 Task: Create a modern letterhead template design for business.
Action: Mouse moved to (503, 295)
Screenshot: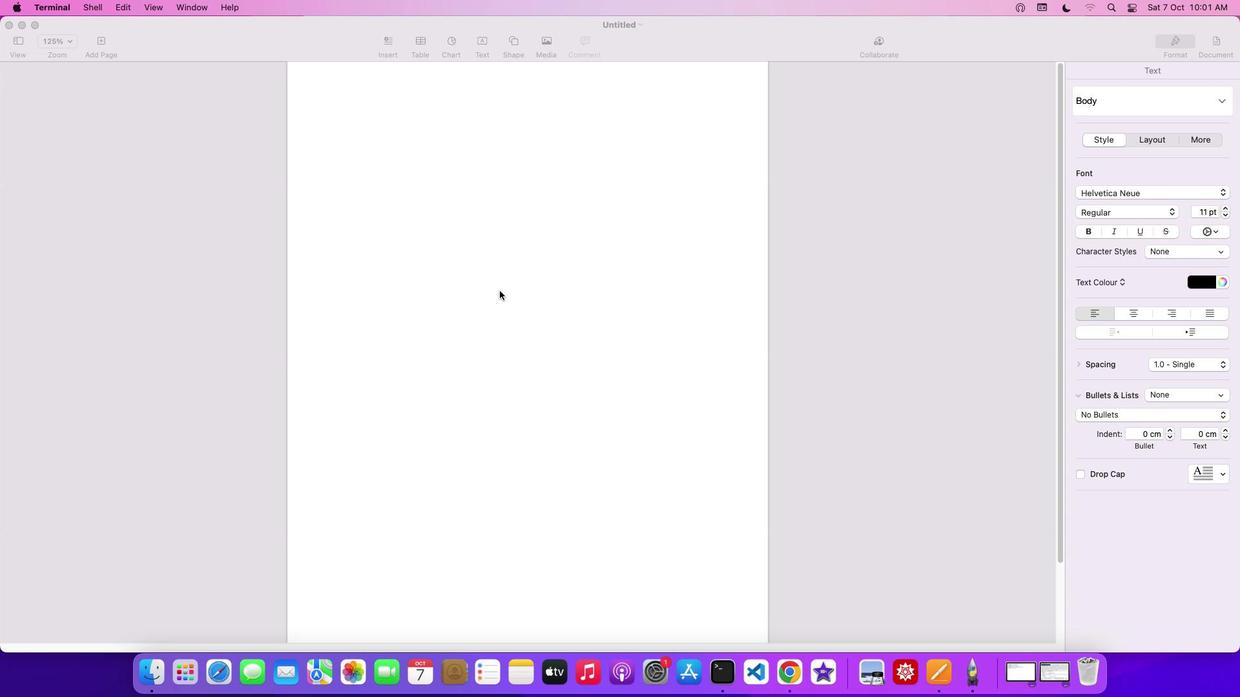 
Action: Mouse pressed left at (503, 295)
Screenshot: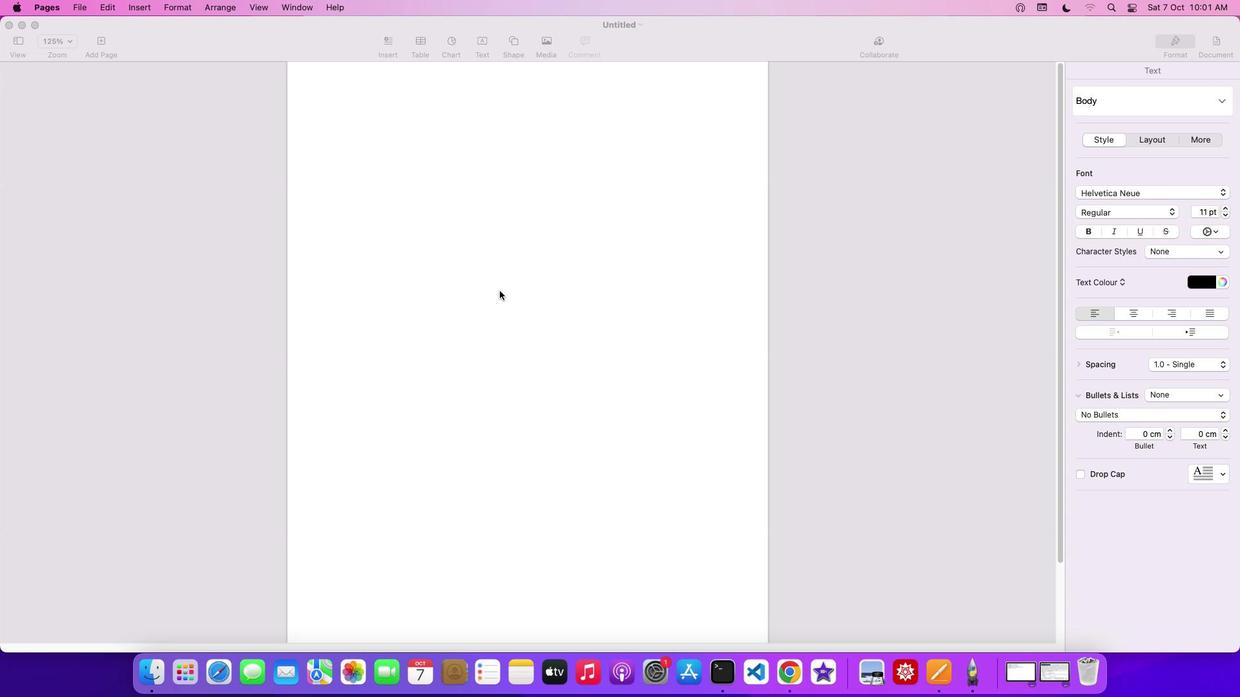 
Action: Mouse moved to (516, 45)
Screenshot: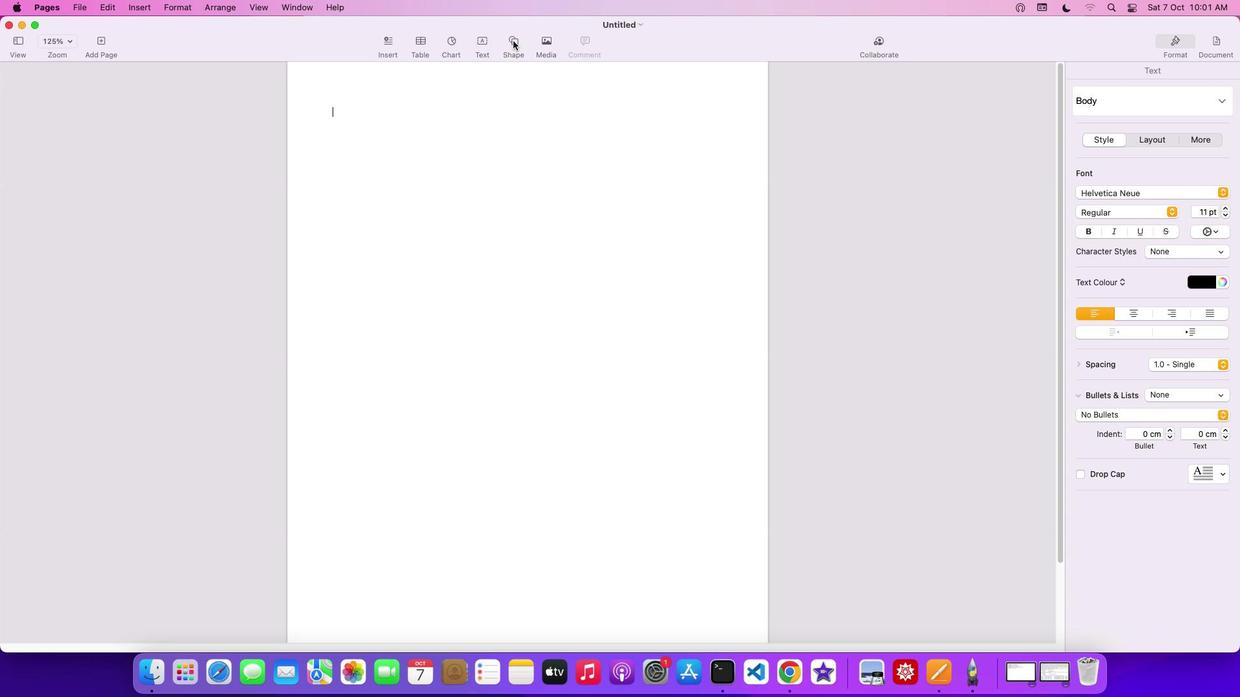
Action: Mouse pressed left at (516, 45)
Screenshot: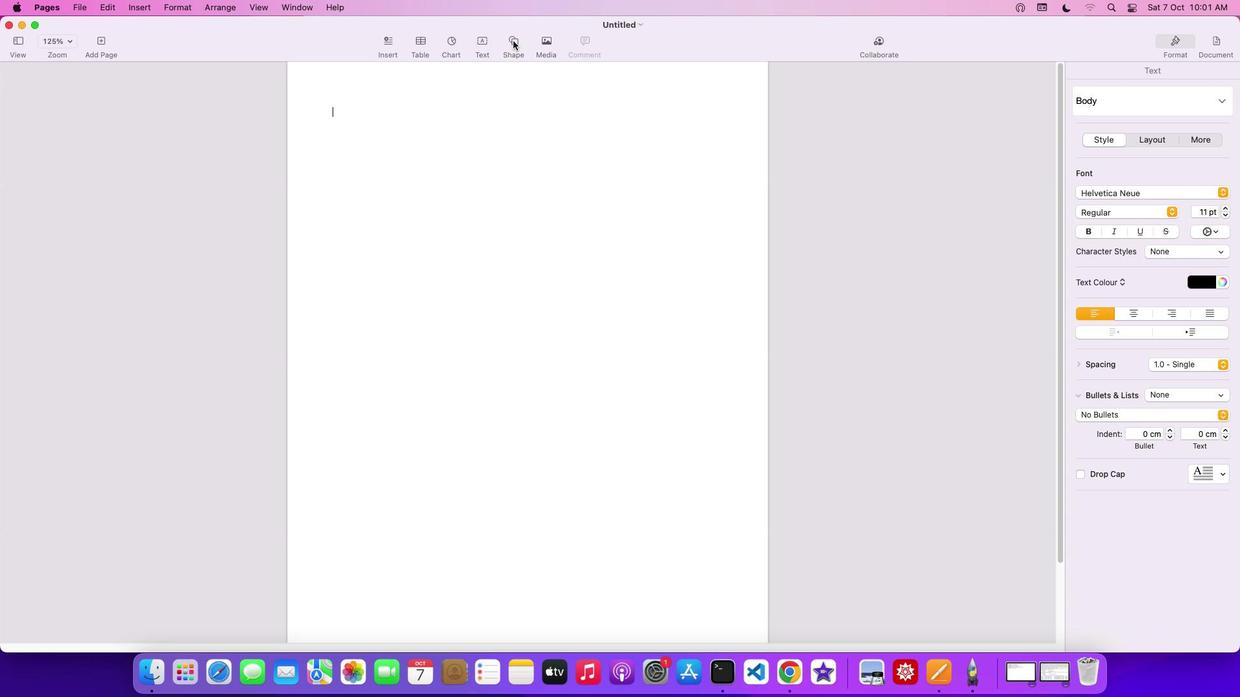
Action: Mouse moved to (511, 146)
Screenshot: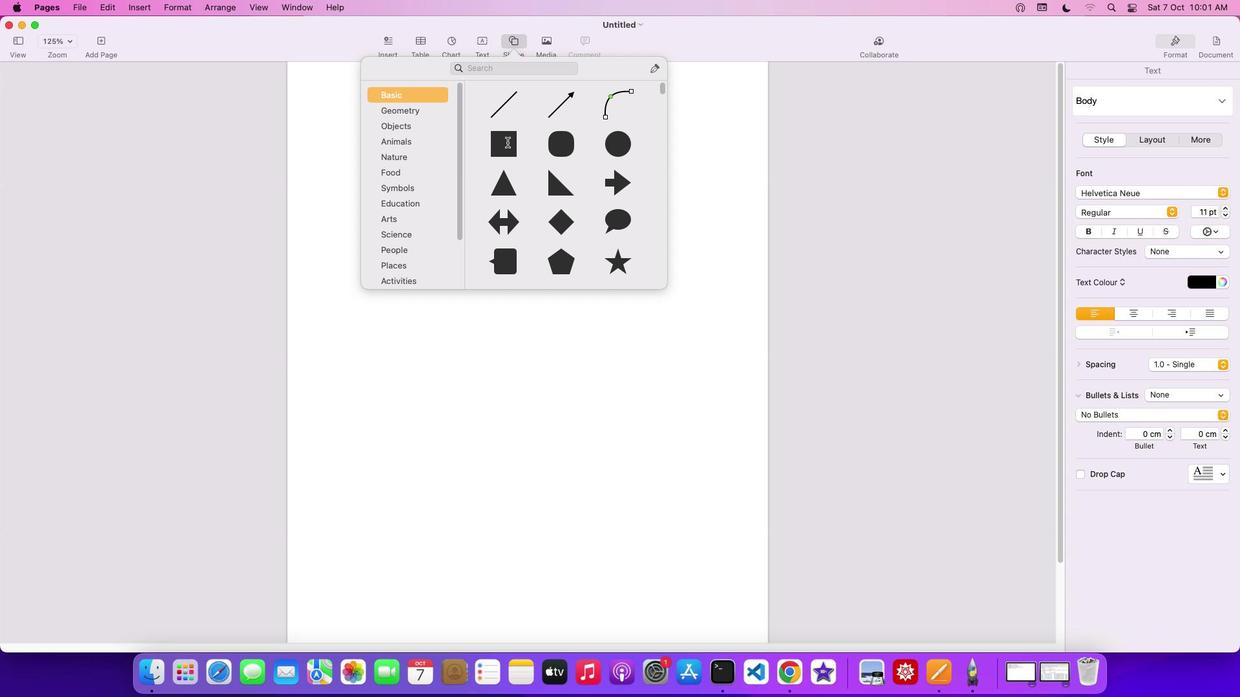 
Action: Mouse pressed left at (511, 146)
Screenshot: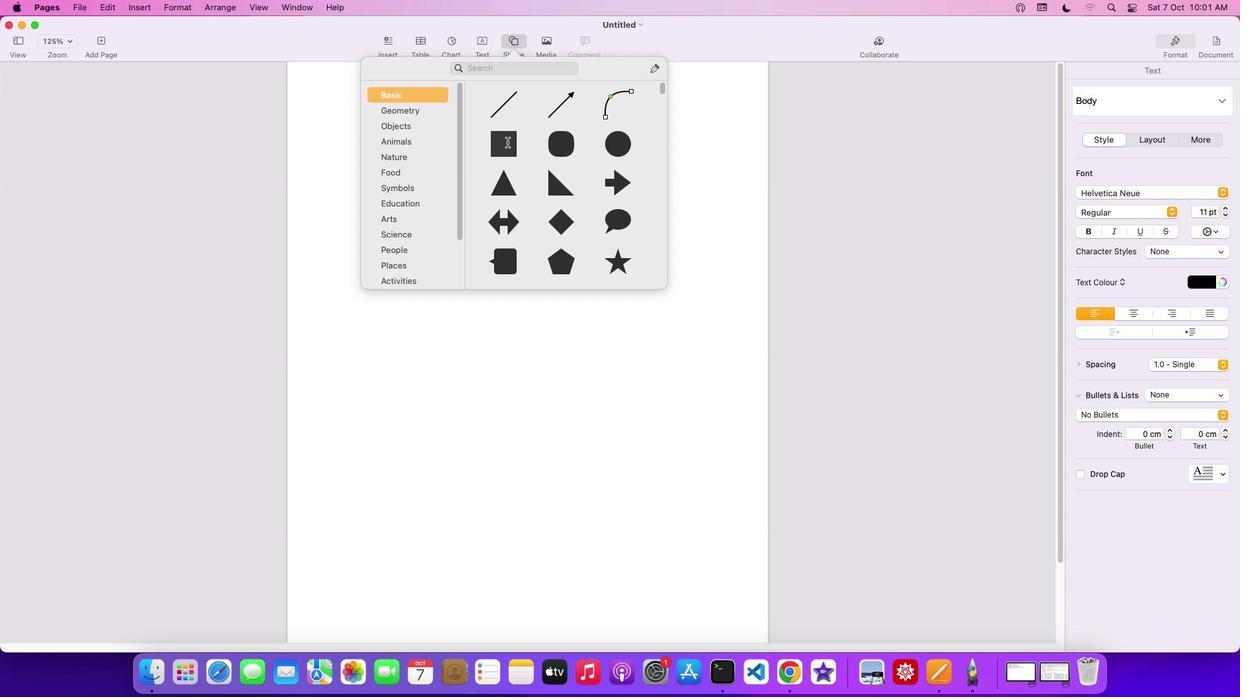 
Action: Mouse moved to (533, 176)
Screenshot: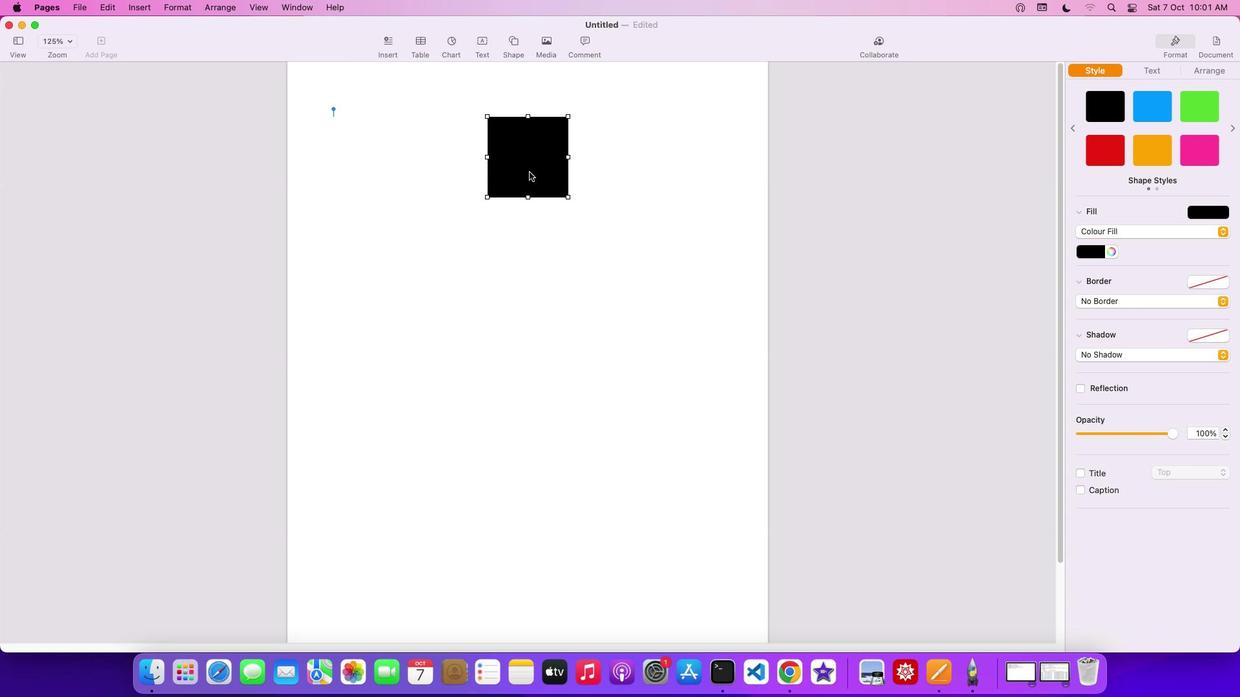 
Action: Mouse pressed left at (533, 176)
Screenshot: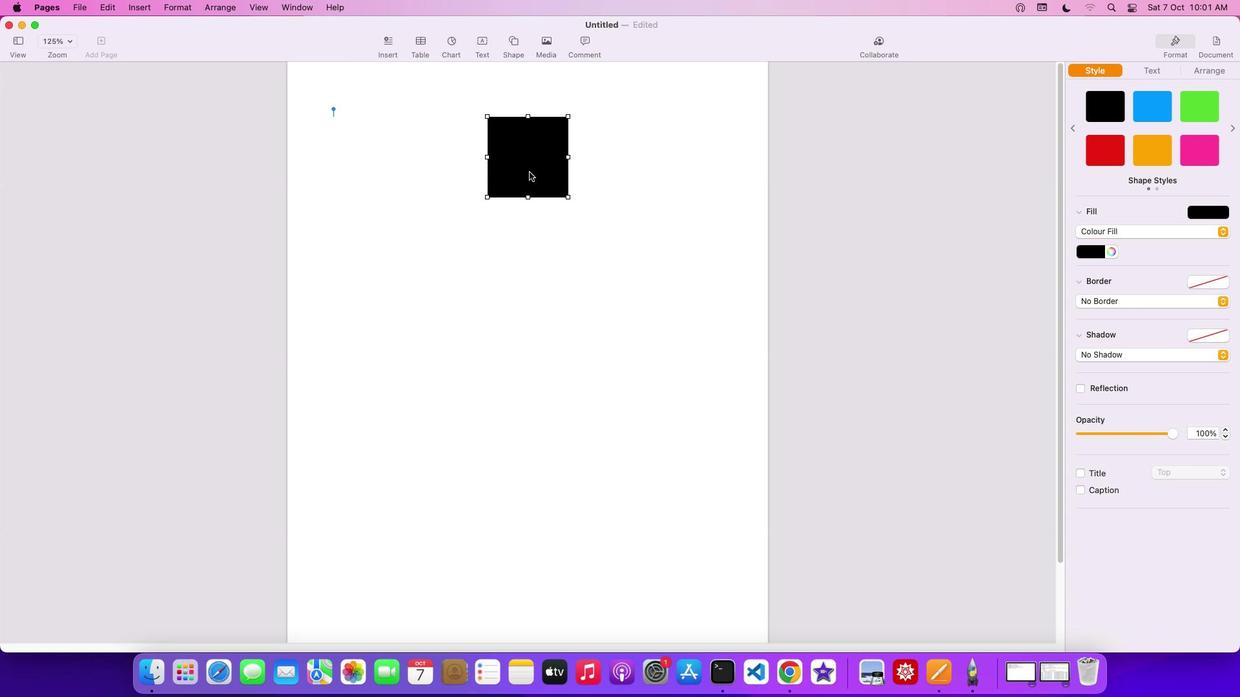 
Action: Mouse moved to (372, 104)
Screenshot: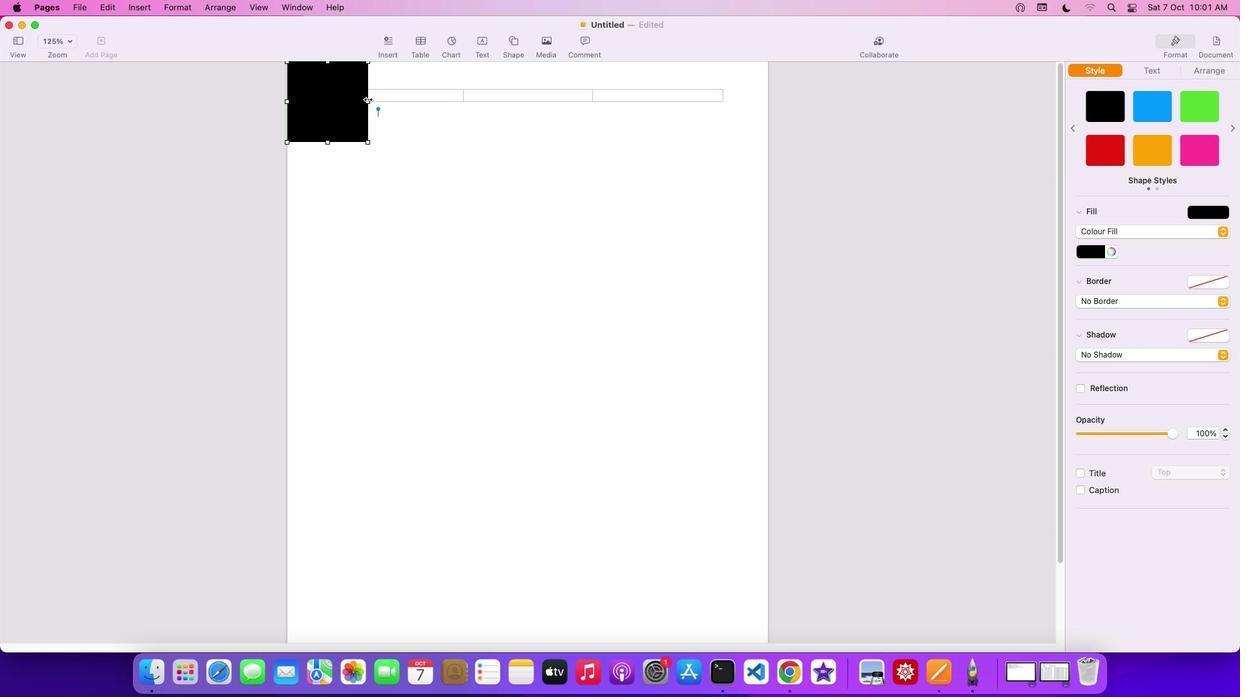 
Action: Mouse pressed left at (372, 104)
Screenshot: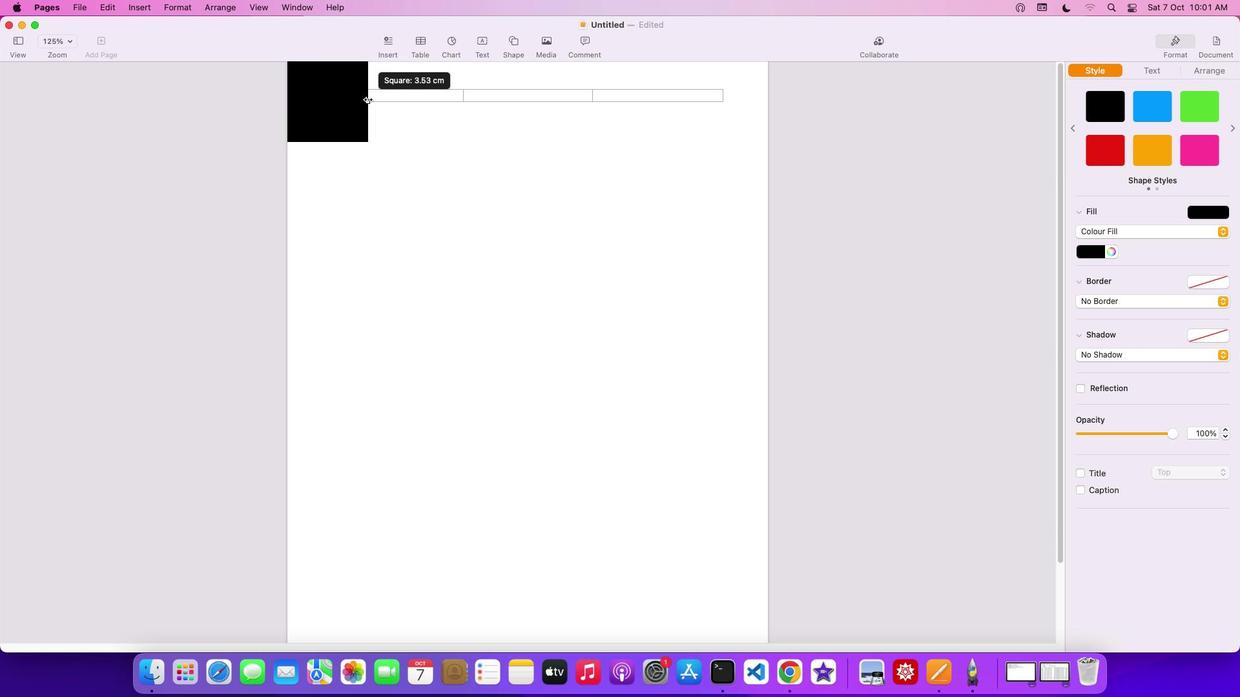 
Action: Mouse moved to (748, 258)
Screenshot: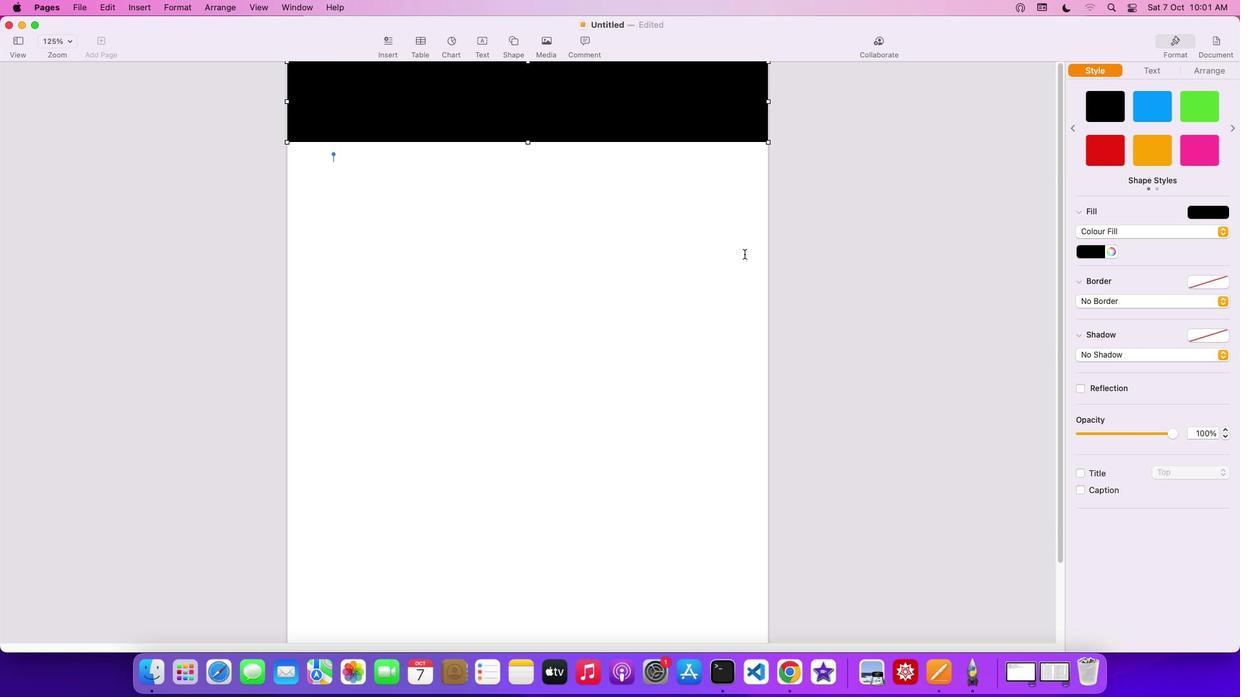 
Action: Mouse scrolled (748, 258) with delta (3, 3)
Screenshot: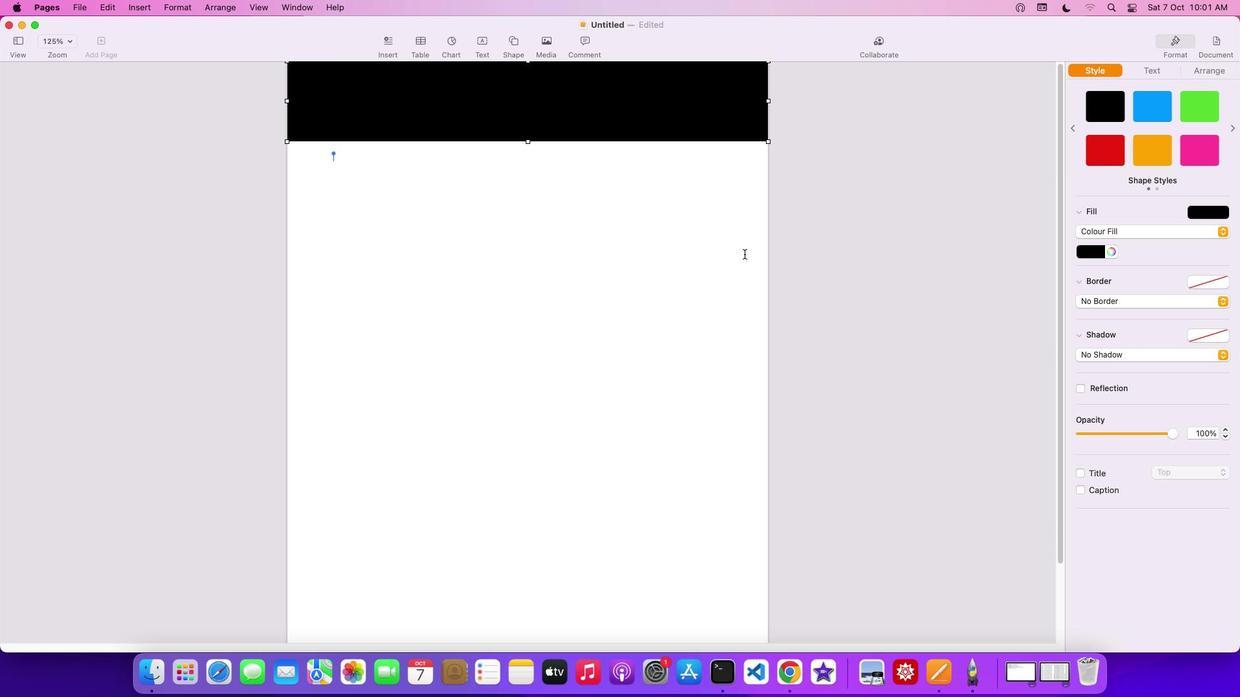 
Action: Mouse scrolled (748, 258) with delta (3, 3)
Screenshot: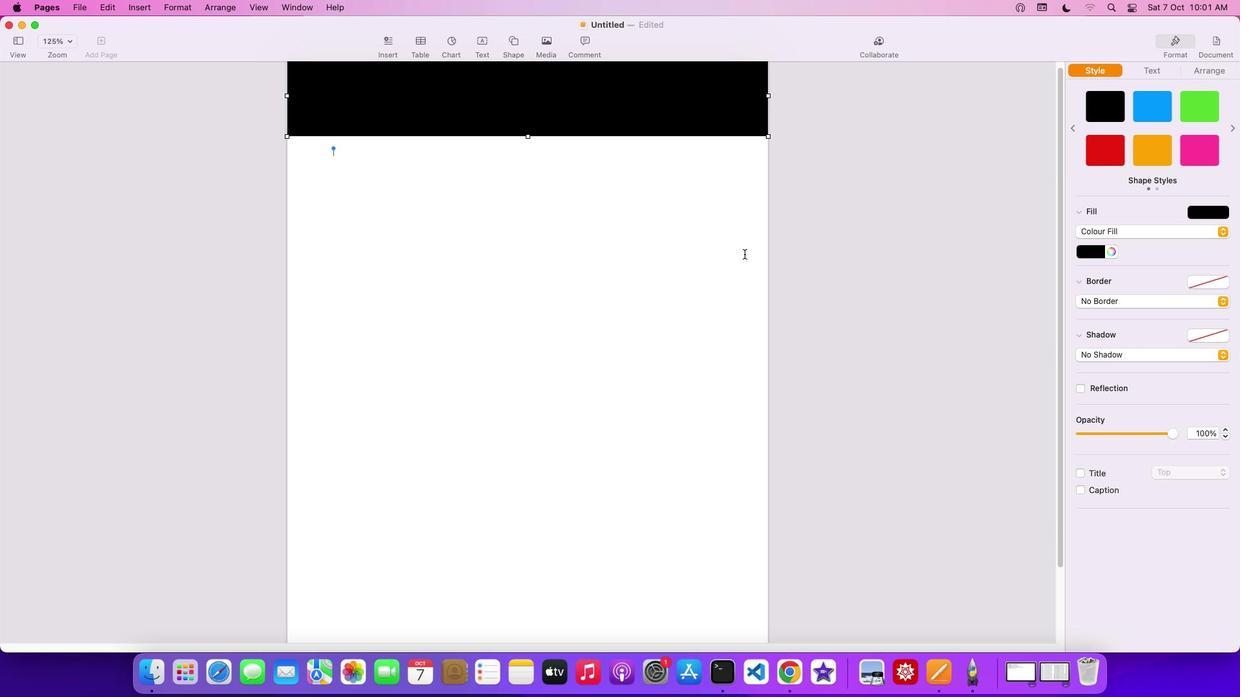
Action: Mouse scrolled (748, 258) with delta (3, 2)
Screenshot: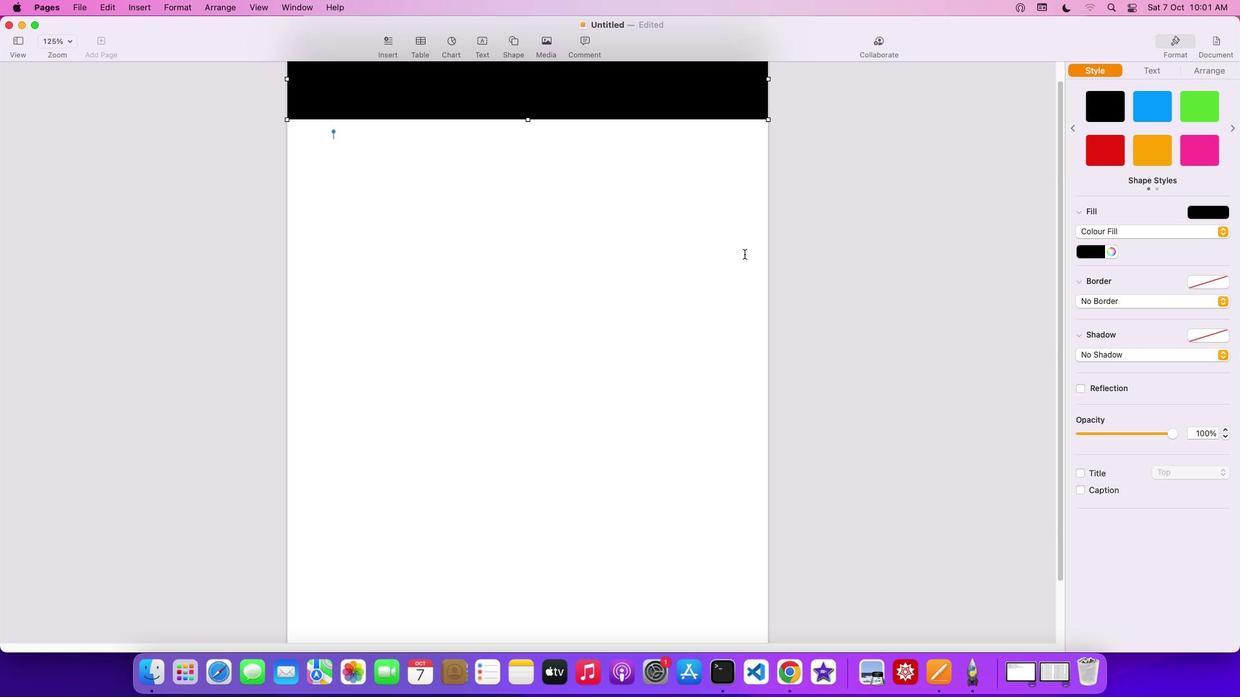 
Action: Mouse scrolled (748, 258) with delta (3, 3)
Screenshot: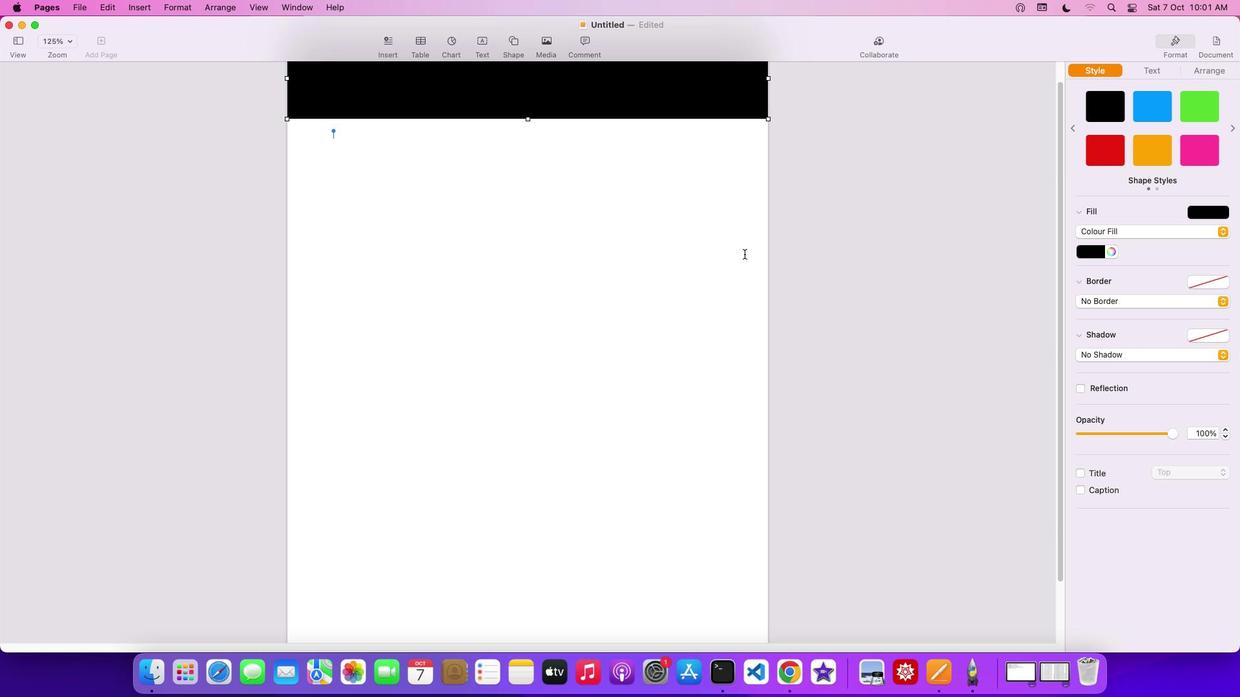 
Action: Mouse scrolled (748, 258) with delta (3, 3)
Screenshot: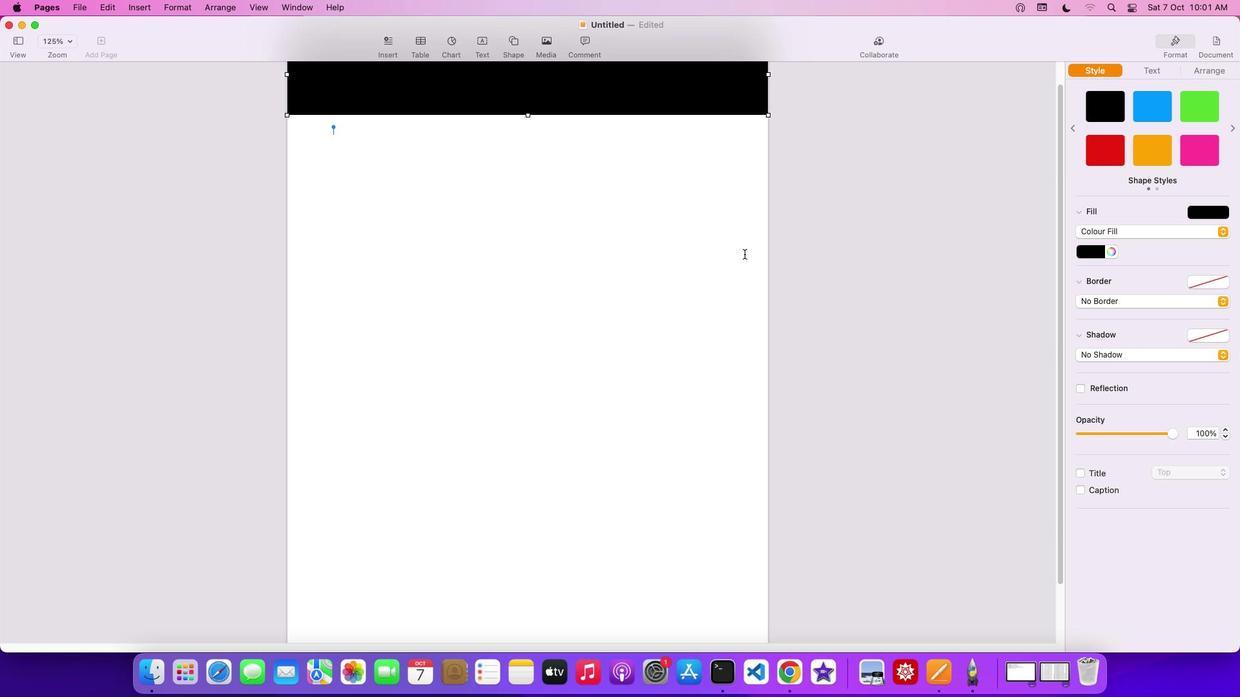 
Action: Mouse scrolled (748, 258) with delta (3, 3)
Screenshot: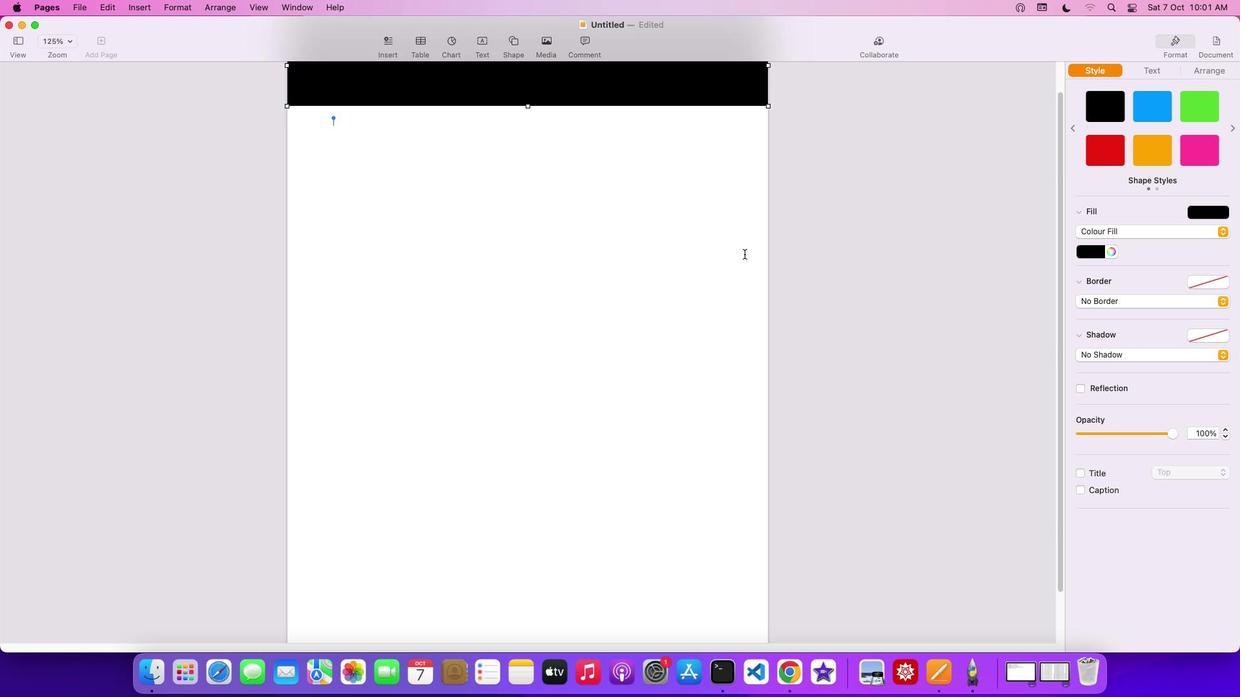 
Action: Mouse moved to (772, 110)
Screenshot: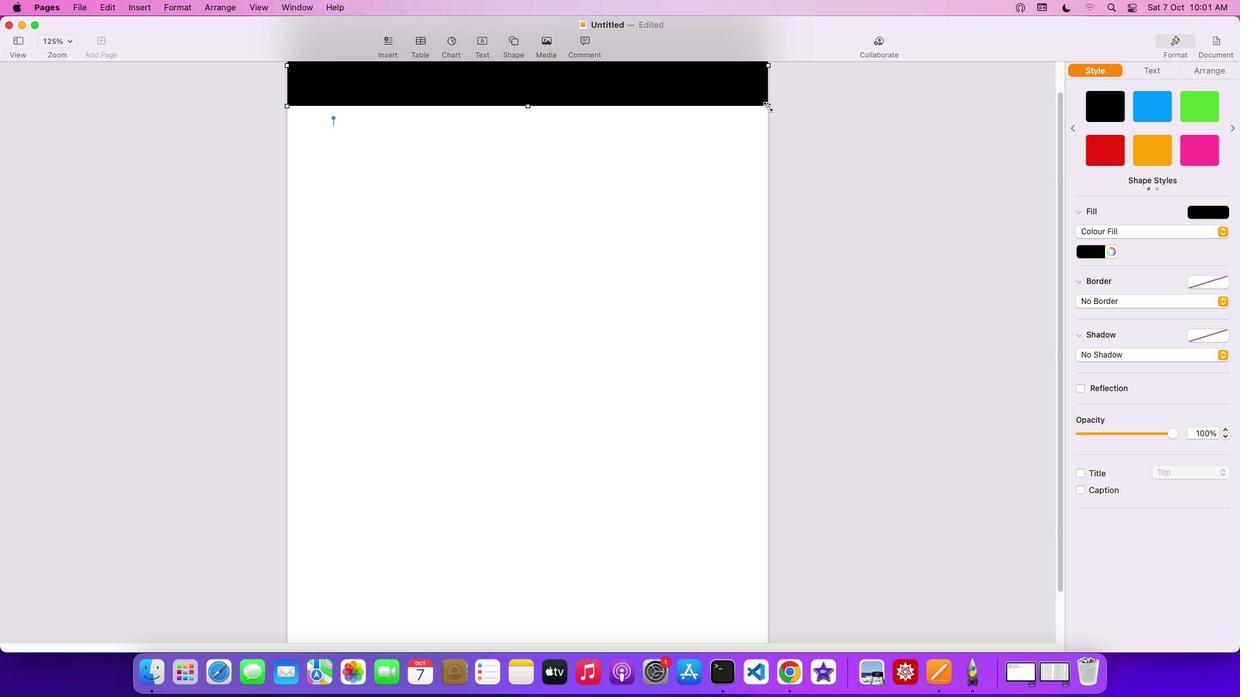 
Action: Mouse pressed left at (772, 110)
Screenshot: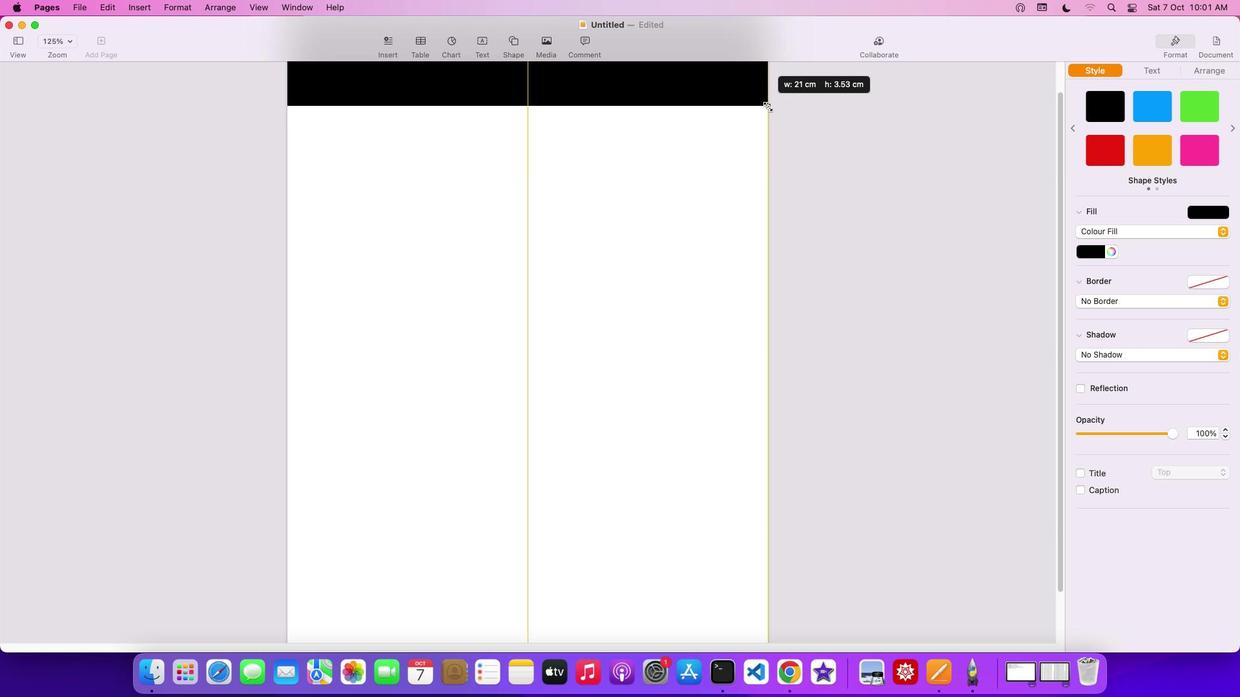 
Action: Mouse moved to (1227, 235)
Screenshot: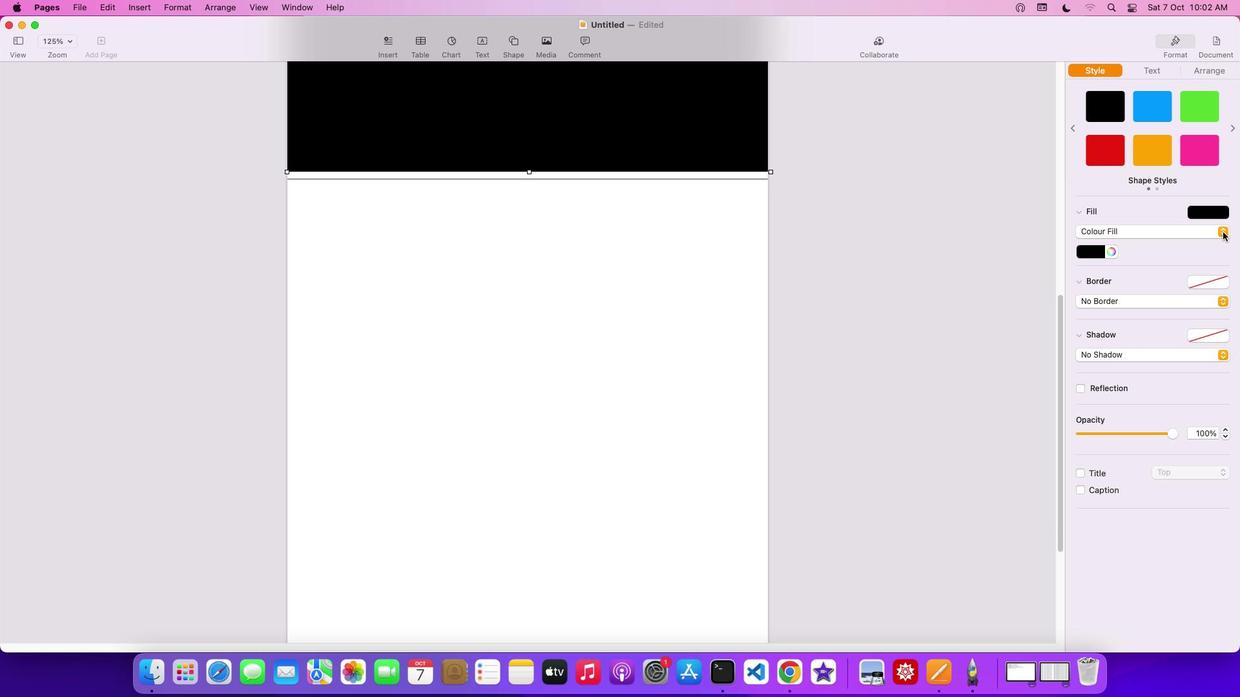 
Action: Mouse pressed left at (1227, 235)
Screenshot: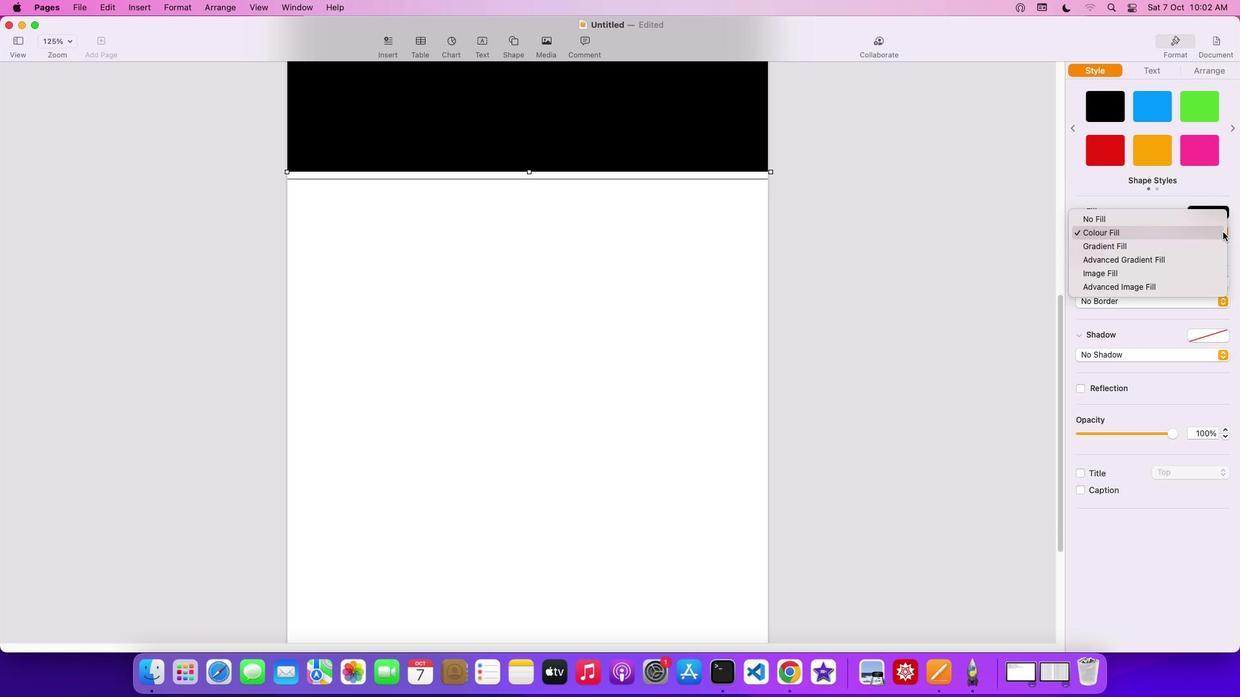 
Action: Mouse moved to (1199, 249)
Screenshot: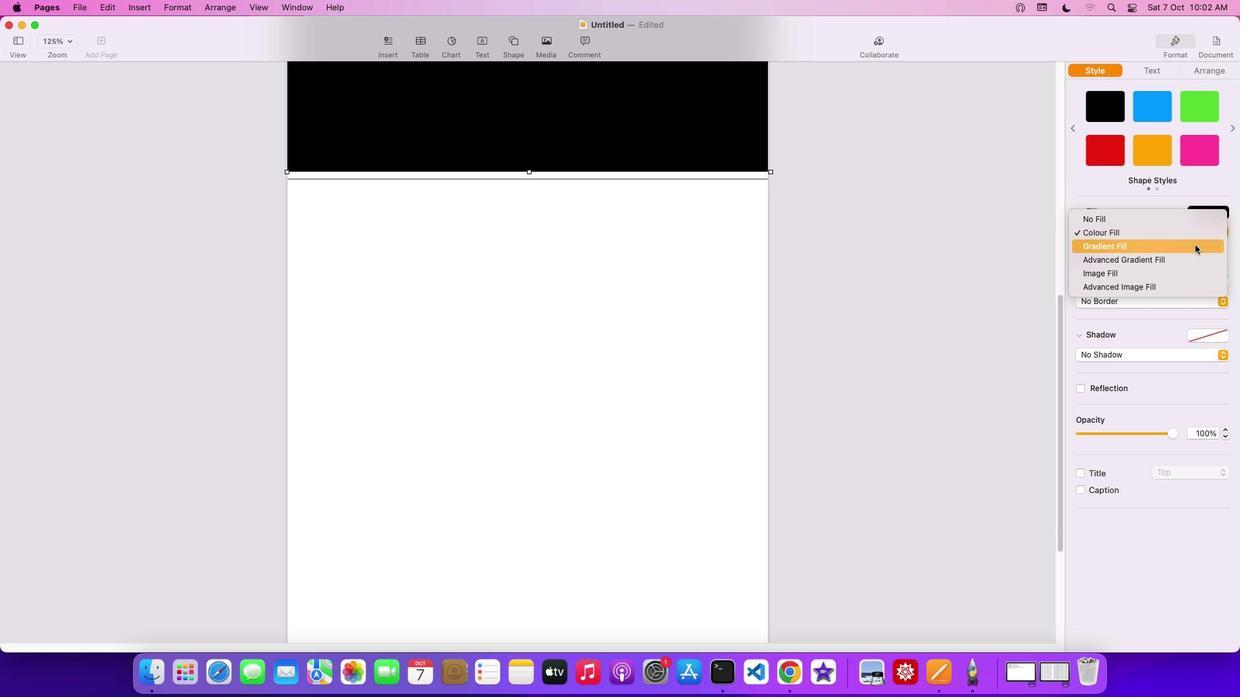 
Action: Mouse pressed left at (1199, 249)
Screenshot: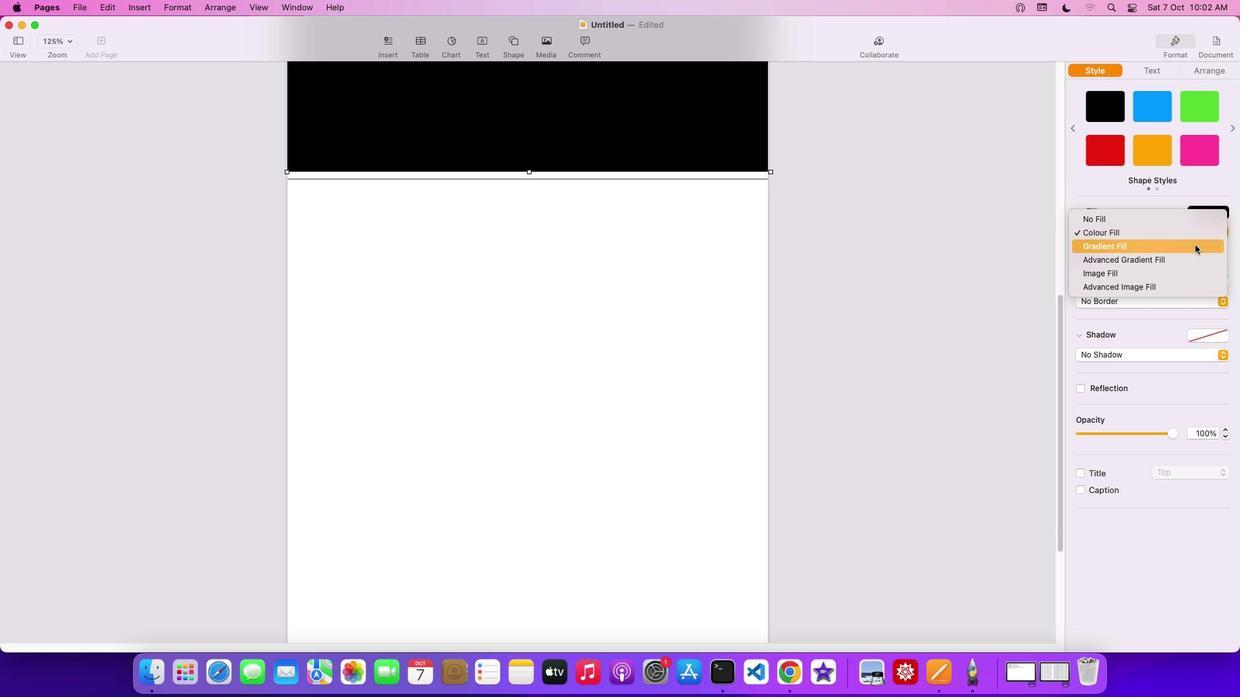 
Action: Mouse moved to (1106, 270)
Screenshot: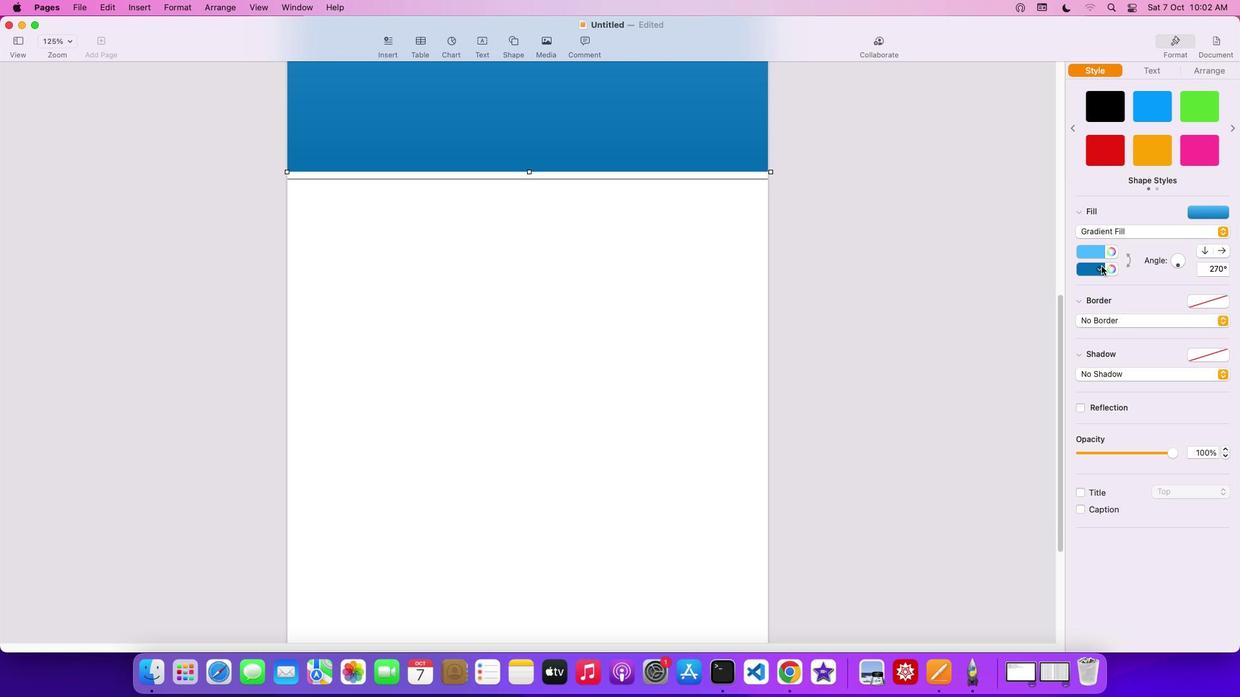 
Action: Mouse pressed left at (1106, 270)
Screenshot: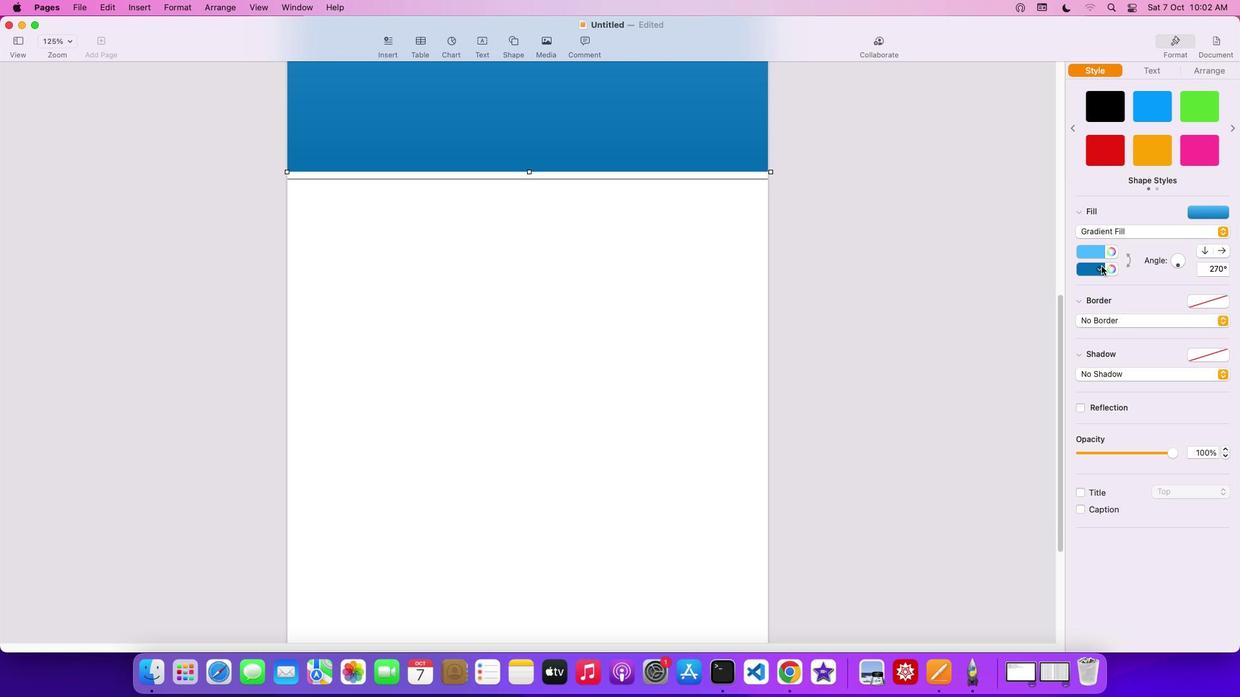 
Action: Mouse moved to (1037, 359)
Screenshot: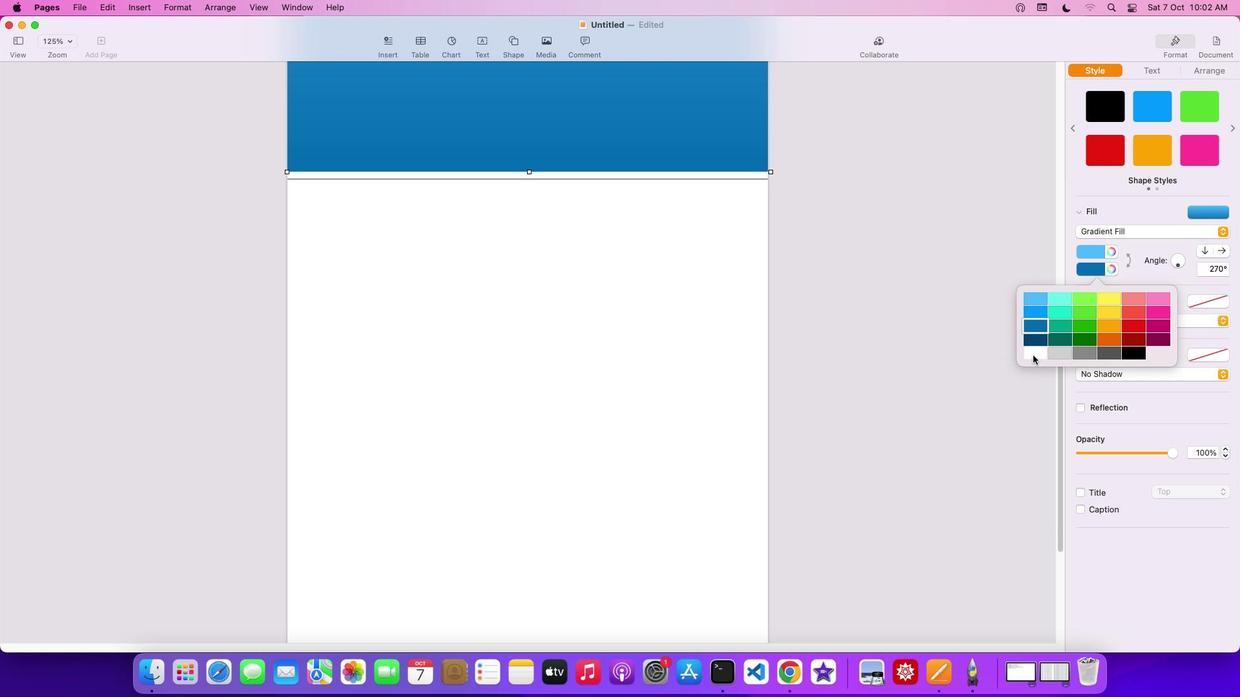 
Action: Mouse pressed left at (1037, 359)
Screenshot: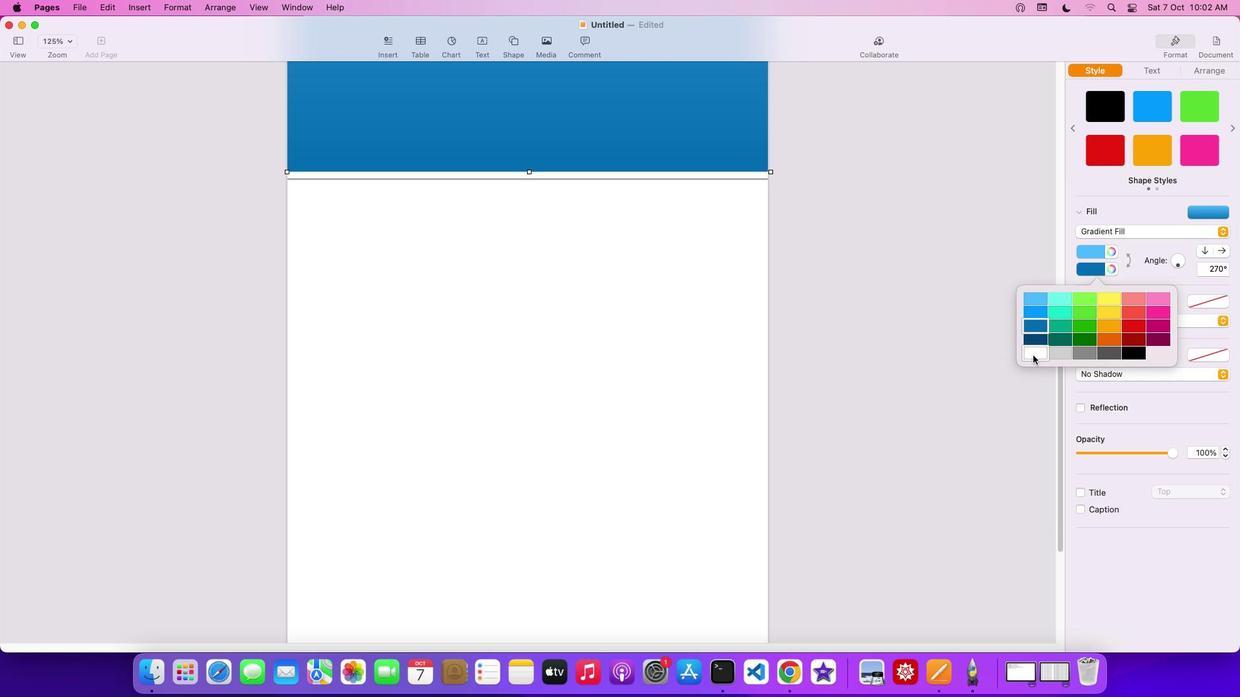 
Action: Mouse moved to (1227, 253)
Screenshot: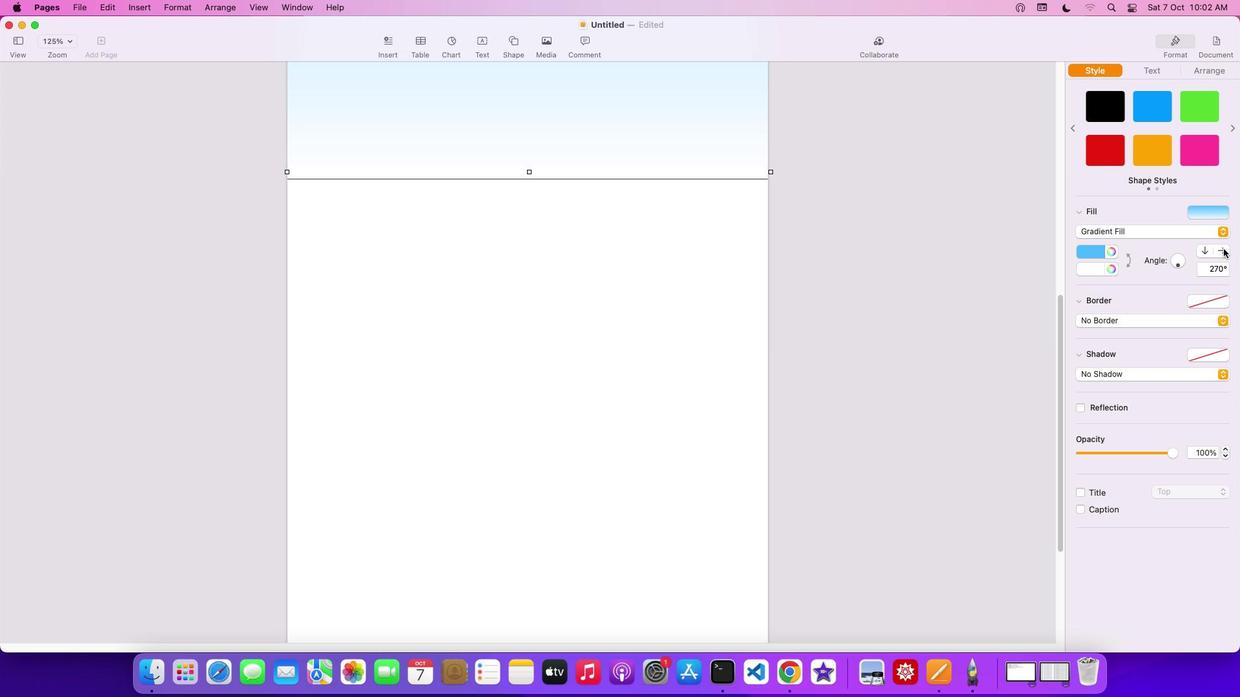 
Action: Mouse pressed left at (1227, 253)
Screenshot: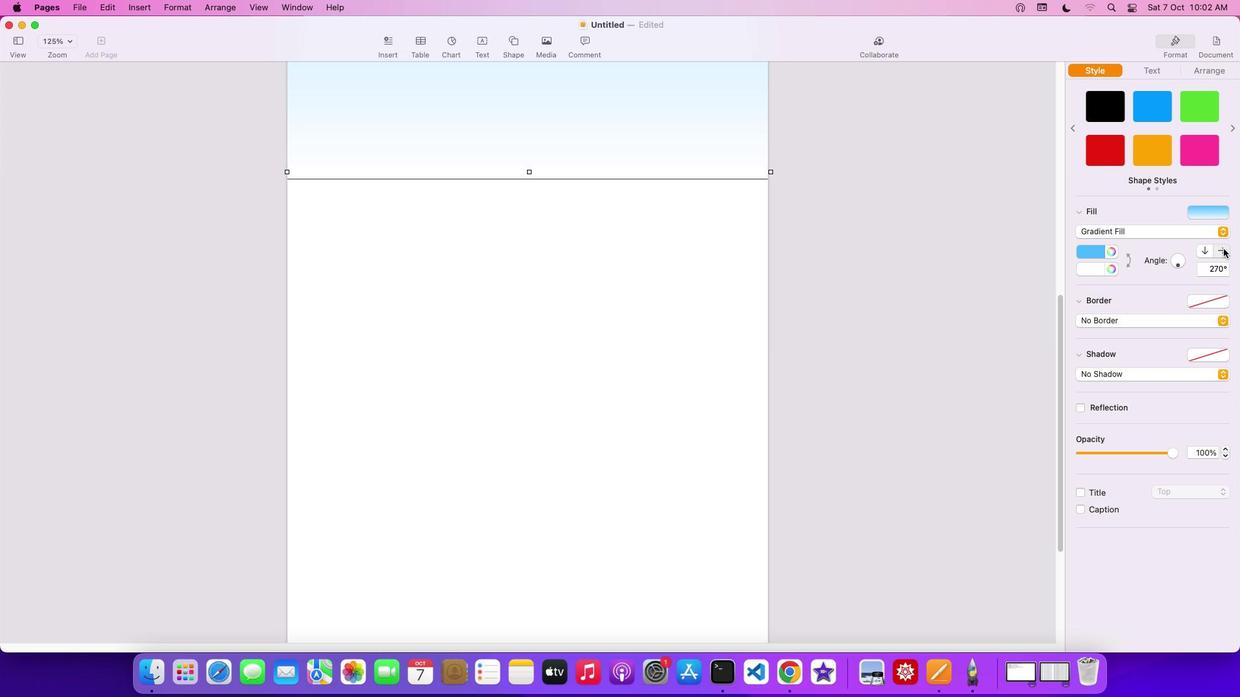 
Action: Mouse moved to (544, 241)
Screenshot: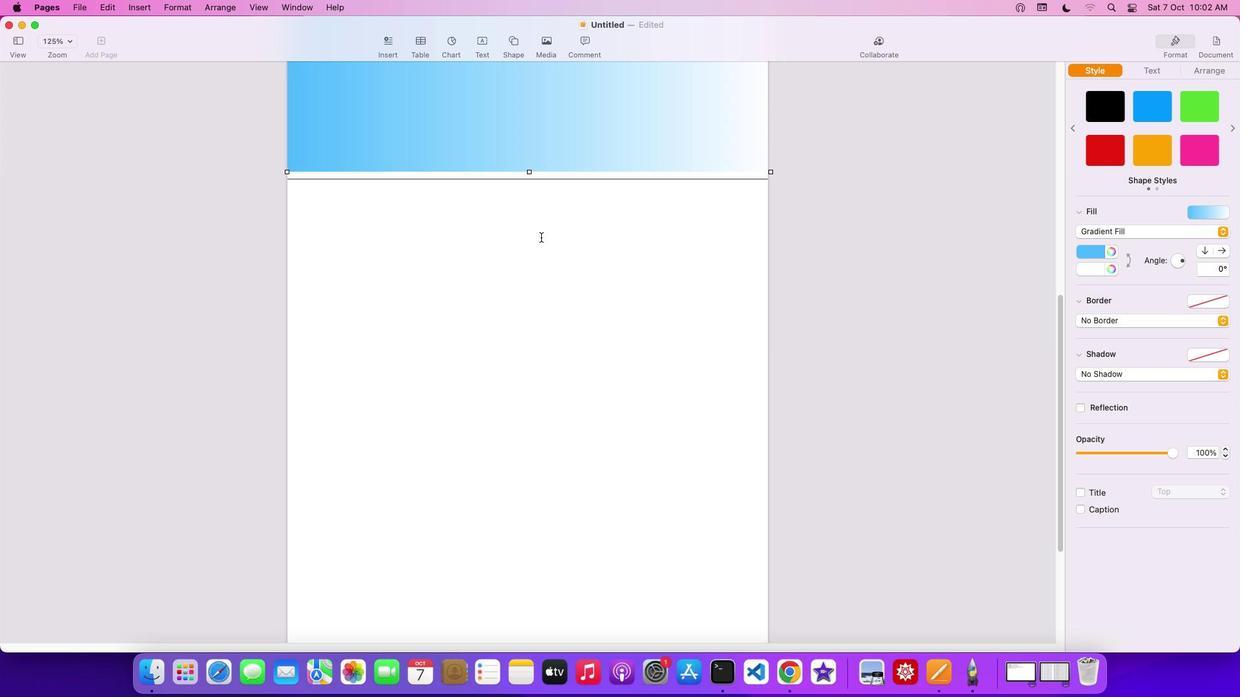 
Action: Mouse scrolled (544, 241) with delta (3, 4)
Screenshot: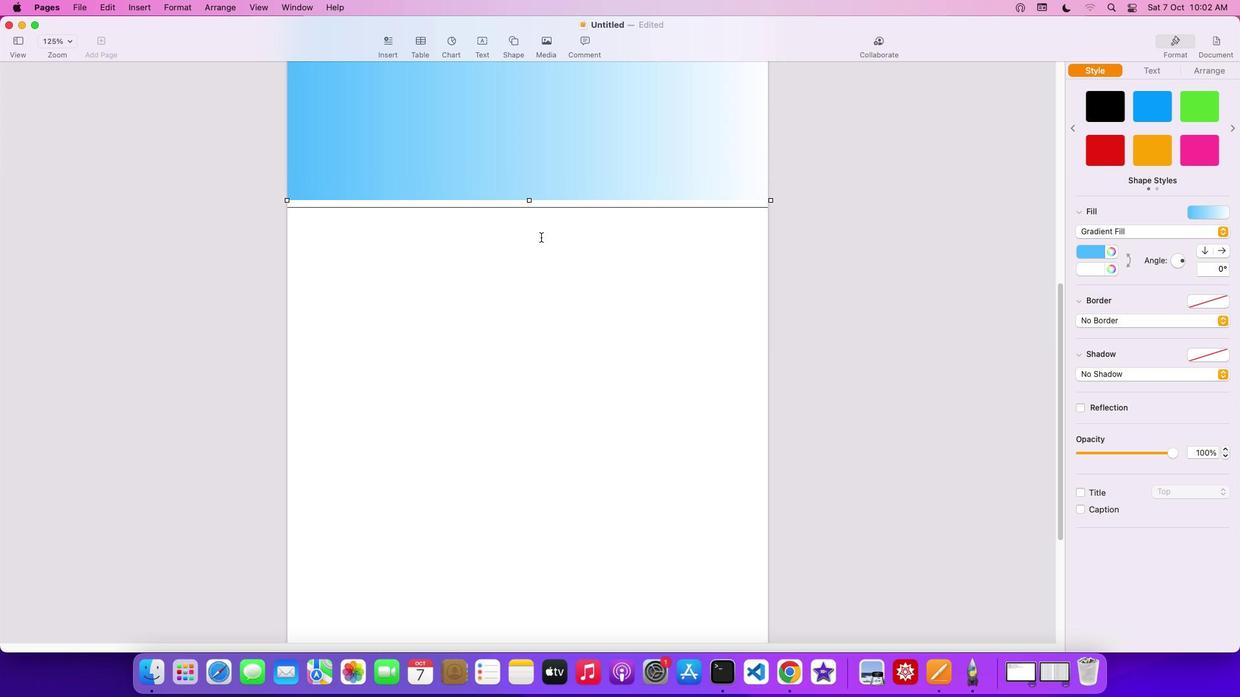 
Action: Mouse scrolled (544, 241) with delta (3, 4)
Screenshot: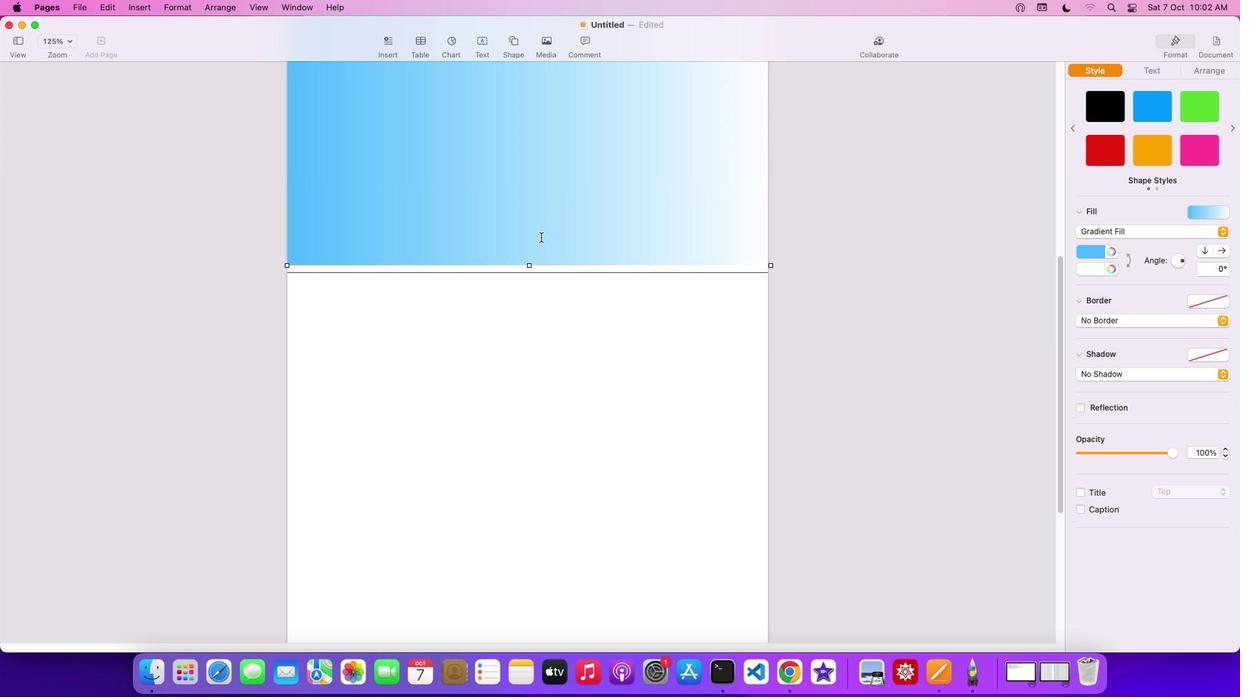 
Action: Mouse scrolled (544, 241) with delta (3, 6)
Screenshot: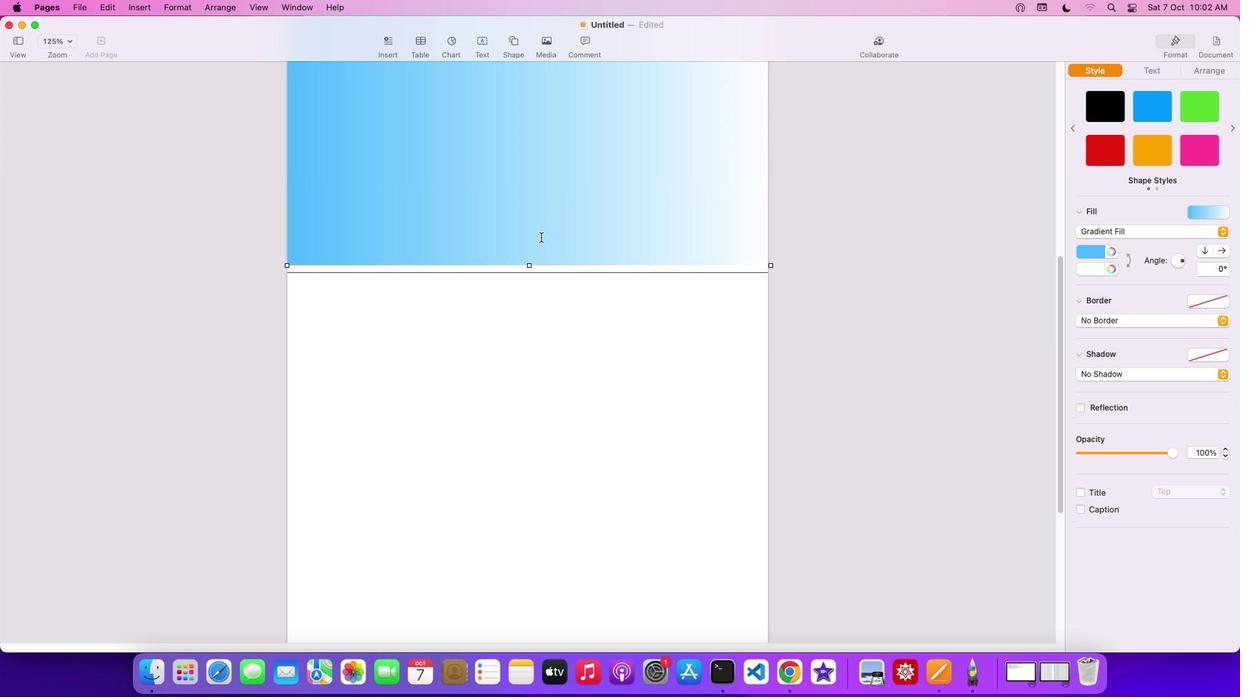 
Action: Mouse scrolled (544, 241) with delta (3, 7)
Screenshot: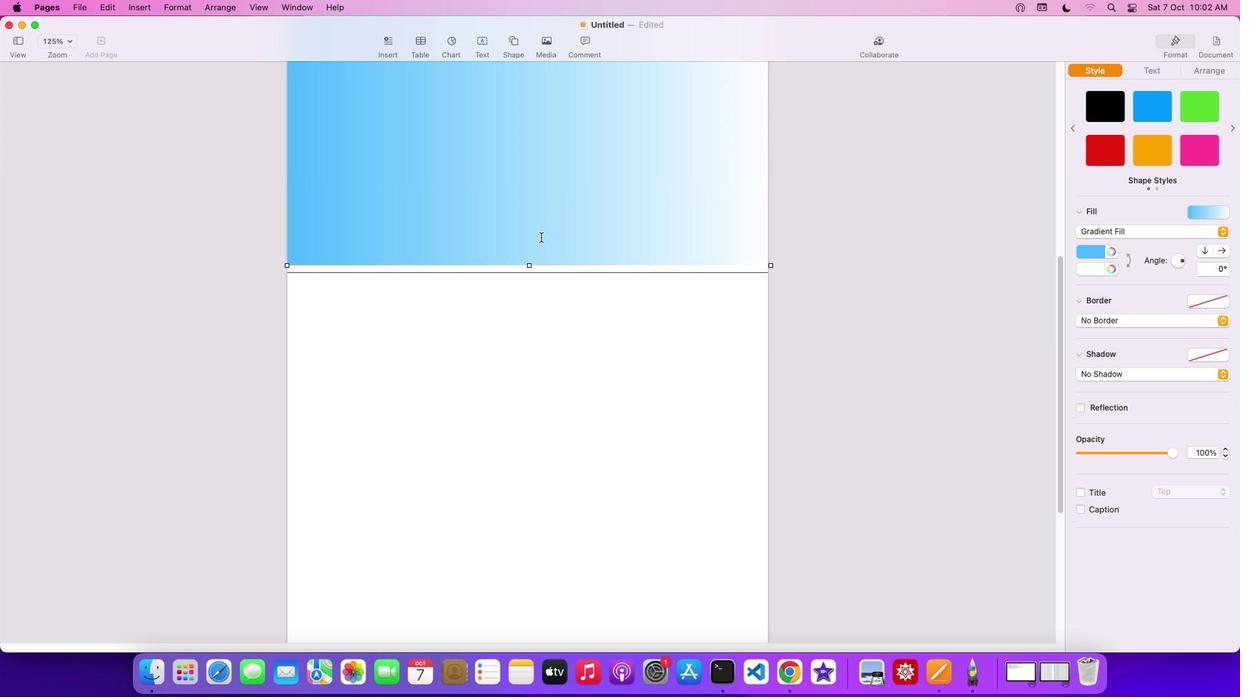 
Action: Mouse scrolled (544, 241) with delta (3, 7)
Screenshot: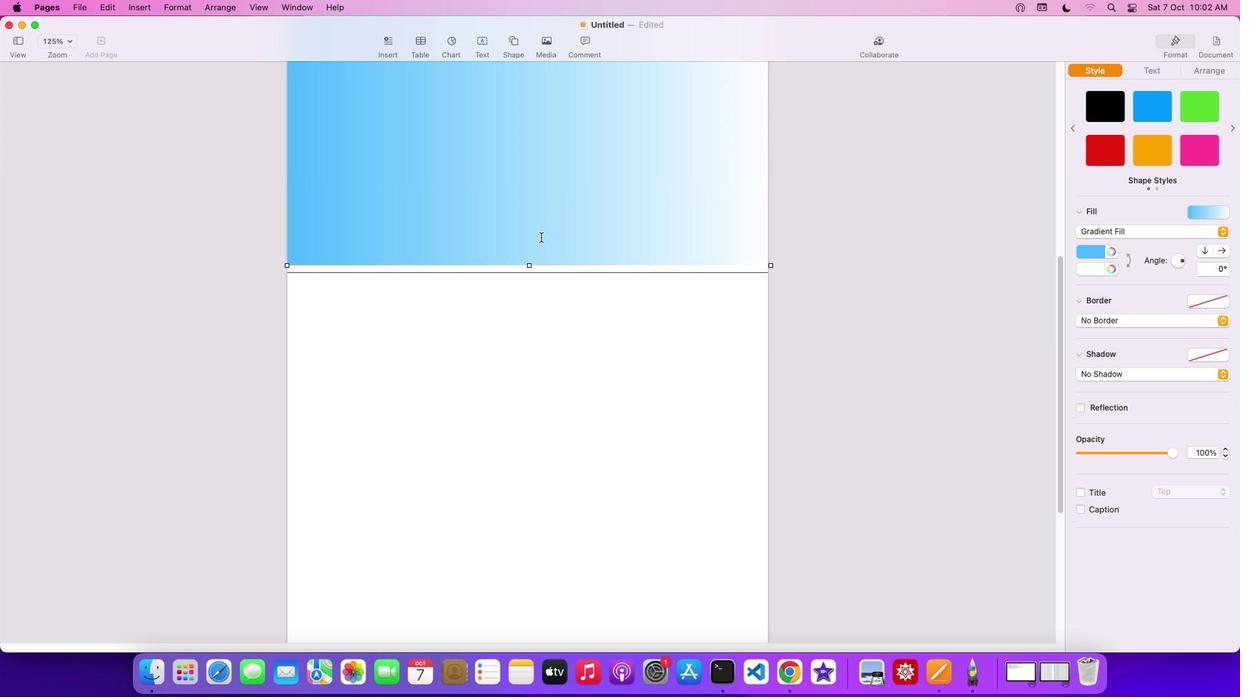 
Action: Mouse scrolled (544, 241) with delta (3, 8)
Screenshot: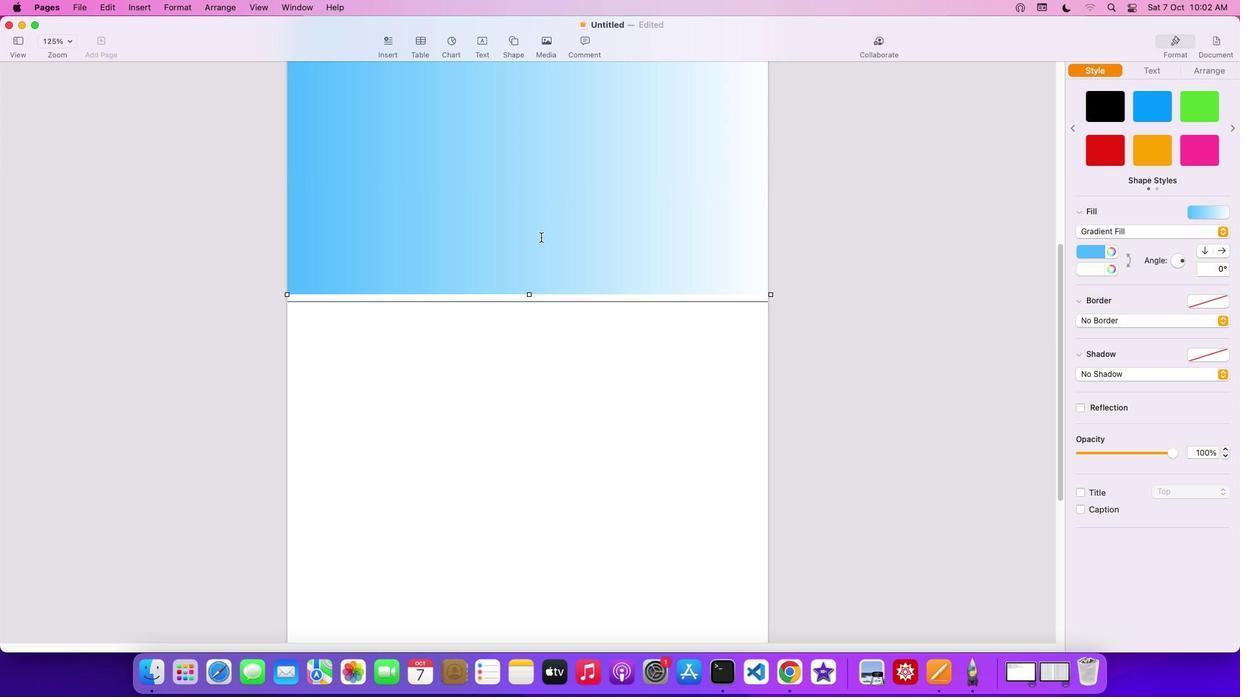 
Action: Mouse scrolled (544, 241) with delta (3, 4)
Screenshot: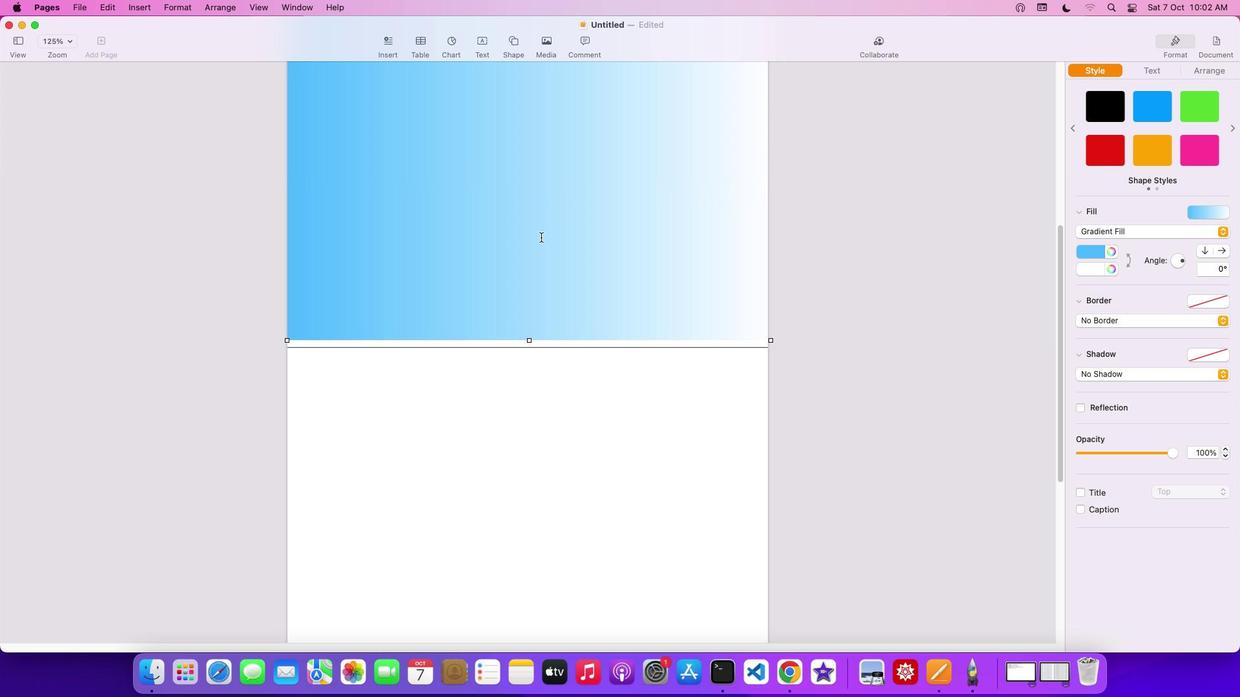 
Action: Mouse scrolled (544, 241) with delta (3, 4)
Screenshot: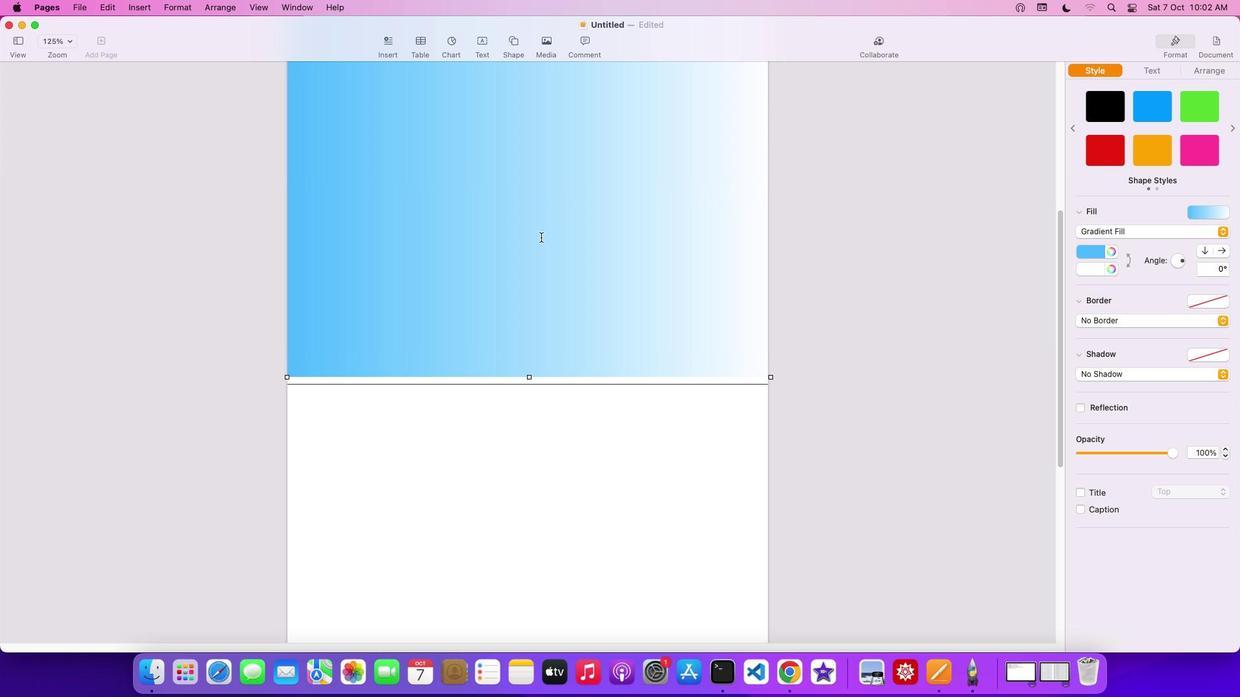 
Action: Mouse scrolled (544, 241) with delta (3, 5)
Screenshot: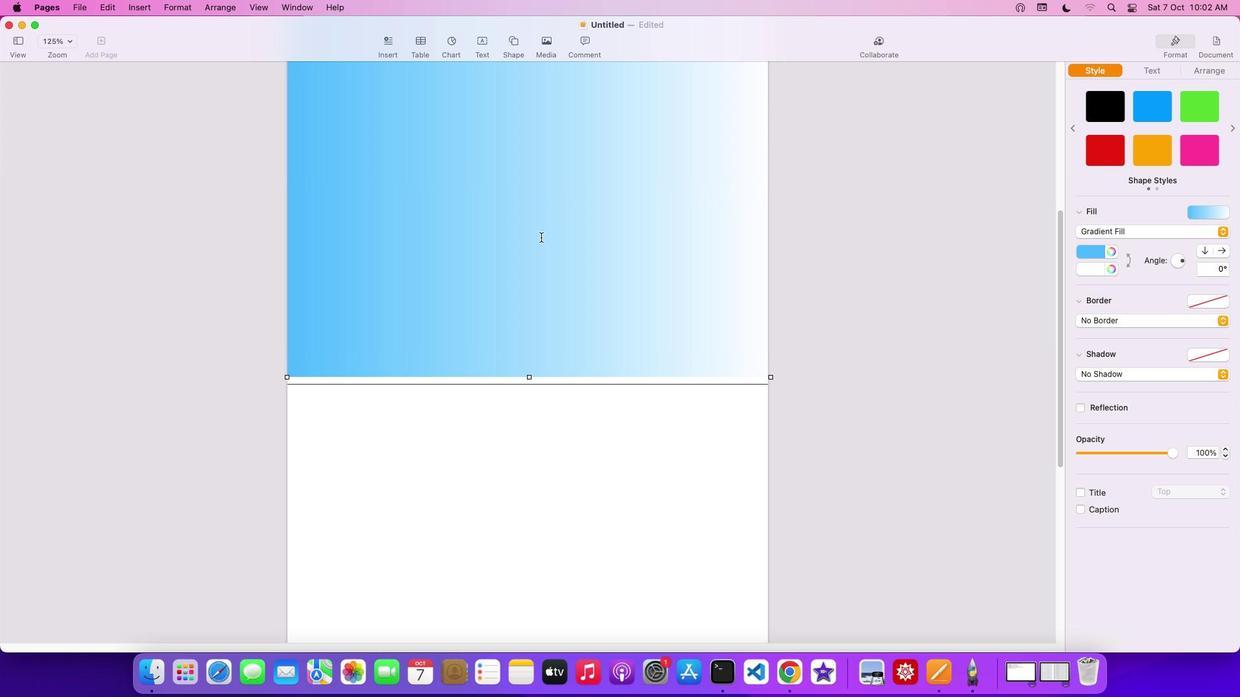 
Action: Mouse scrolled (544, 241) with delta (3, 7)
Screenshot: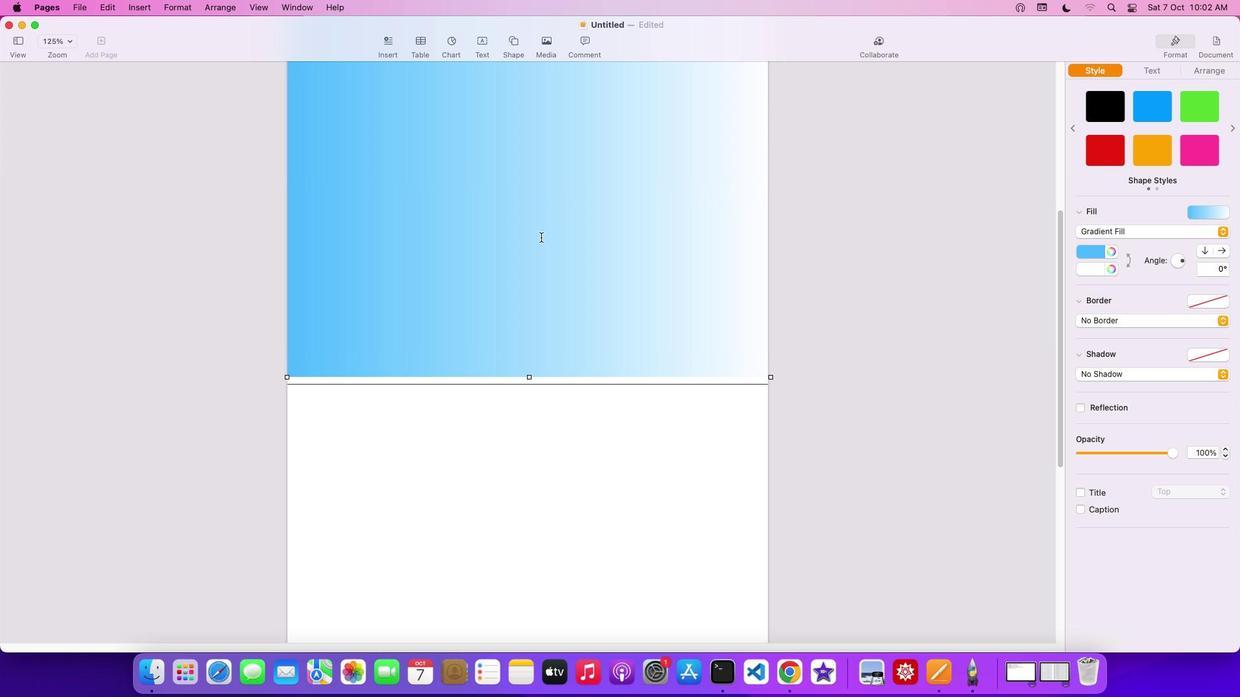 
Action: Mouse scrolled (544, 241) with delta (3, 4)
Screenshot: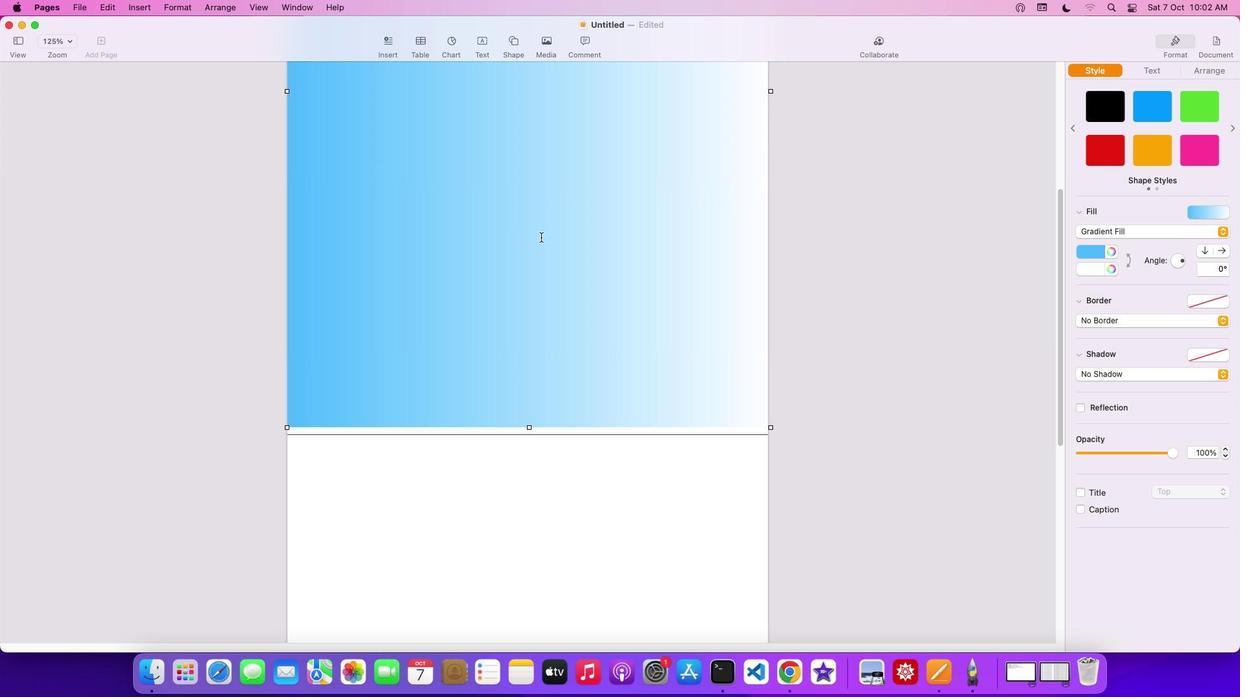 
Action: Mouse scrolled (544, 241) with delta (3, 4)
Screenshot: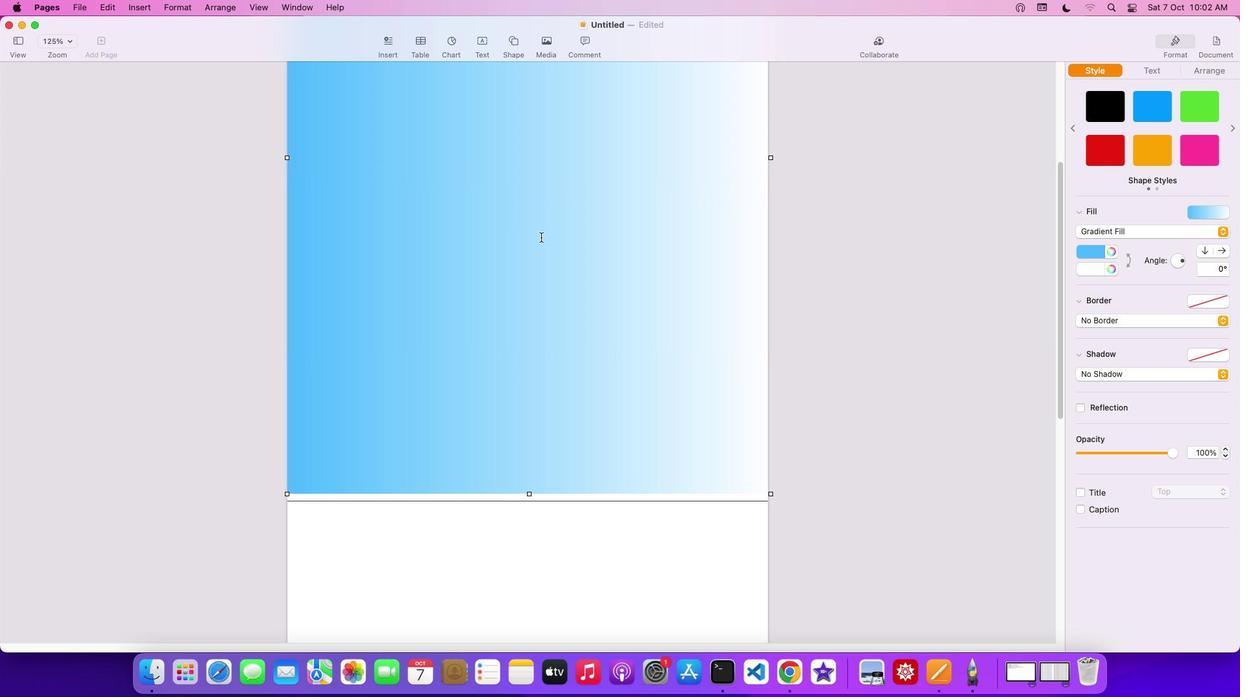 
Action: Mouse scrolled (544, 241) with delta (3, 6)
Screenshot: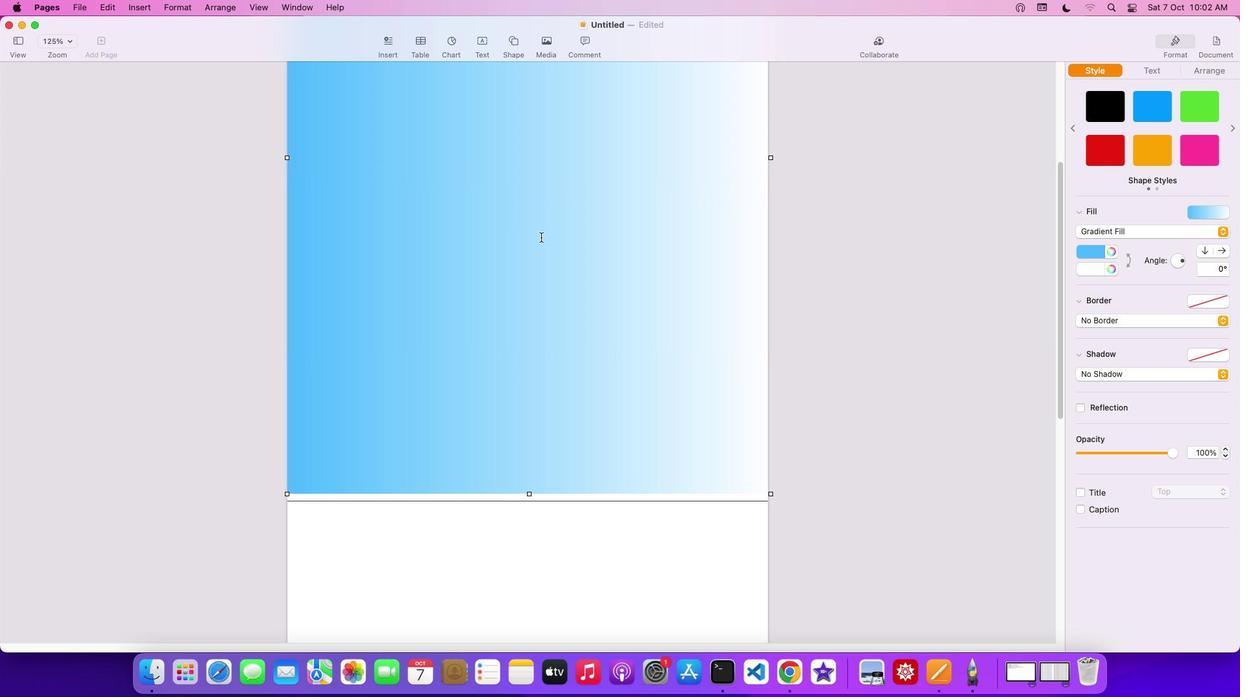 
Action: Mouse scrolled (544, 241) with delta (3, 7)
Screenshot: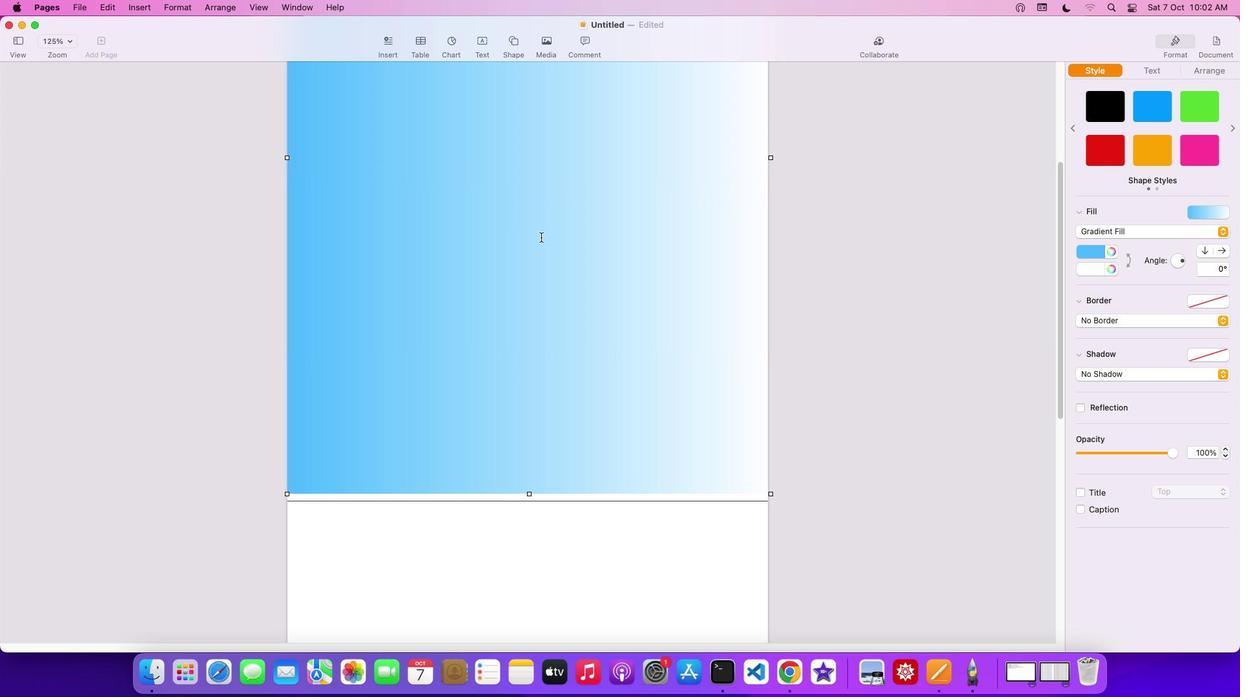 
Action: Mouse scrolled (544, 241) with delta (3, 7)
Screenshot: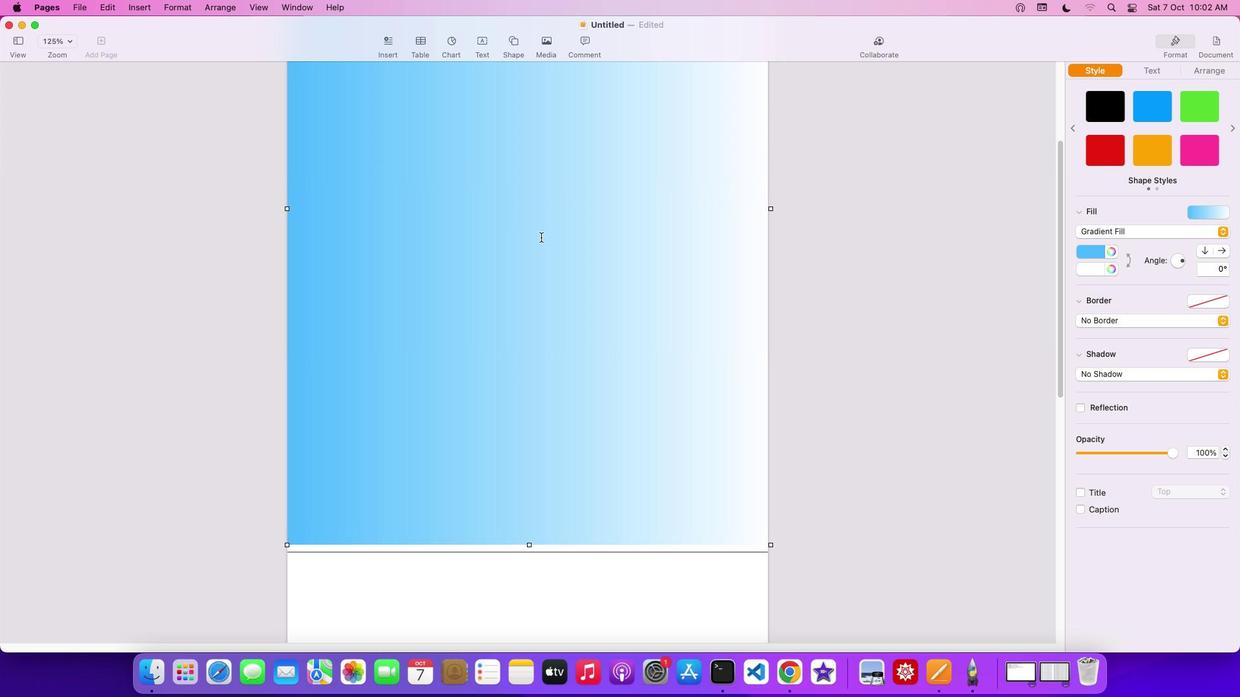 
Action: Mouse scrolled (544, 241) with delta (3, 8)
Screenshot: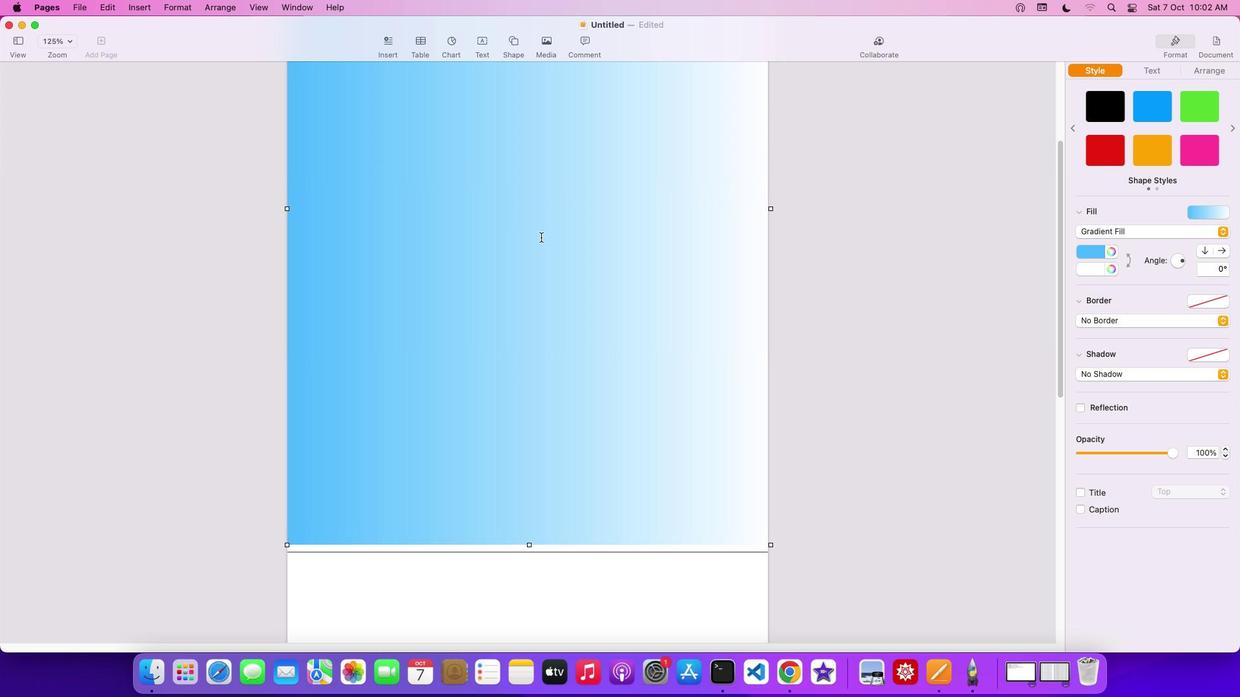 
Action: Mouse scrolled (544, 241) with delta (3, 4)
Screenshot: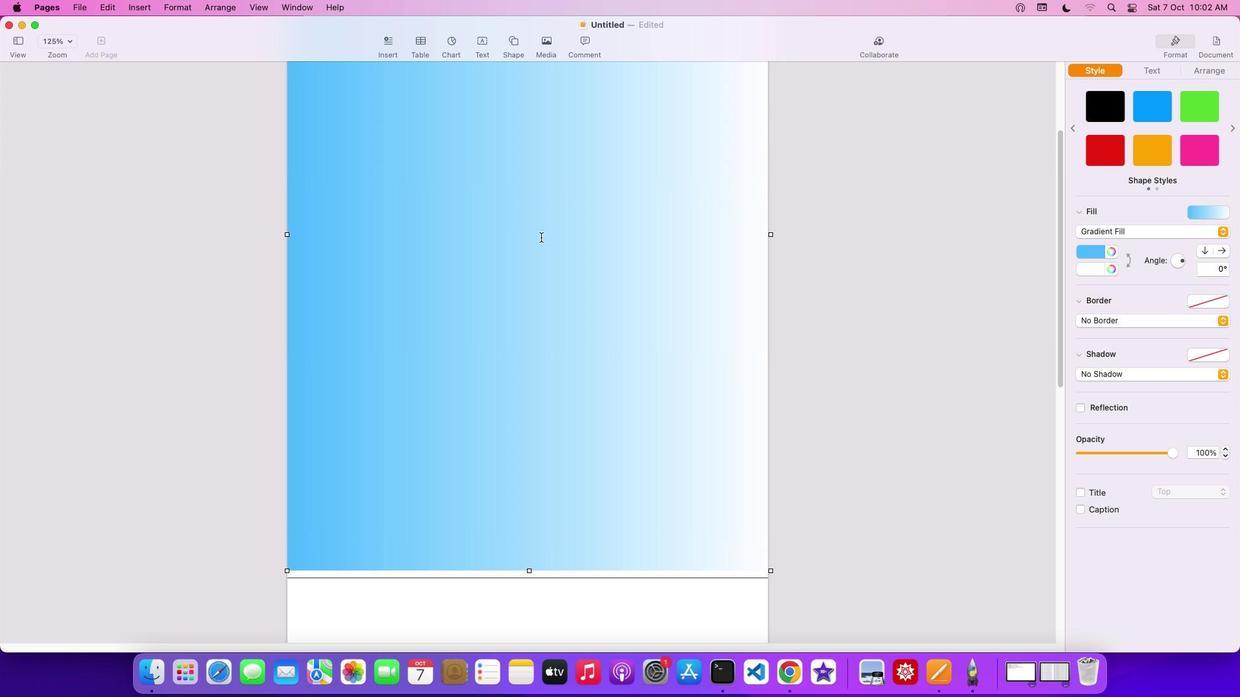 
Action: Mouse scrolled (544, 241) with delta (3, 4)
Screenshot: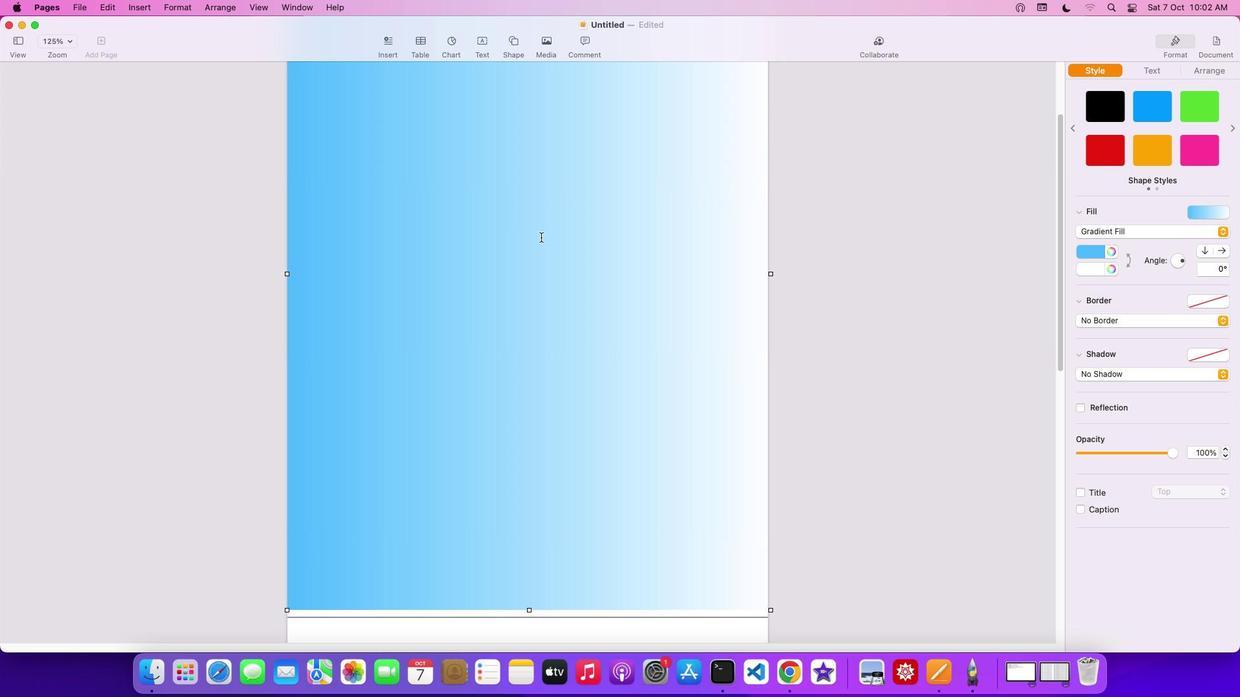 
Action: Mouse scrolled (544, 241) with delta (3, 5)
Screenshot: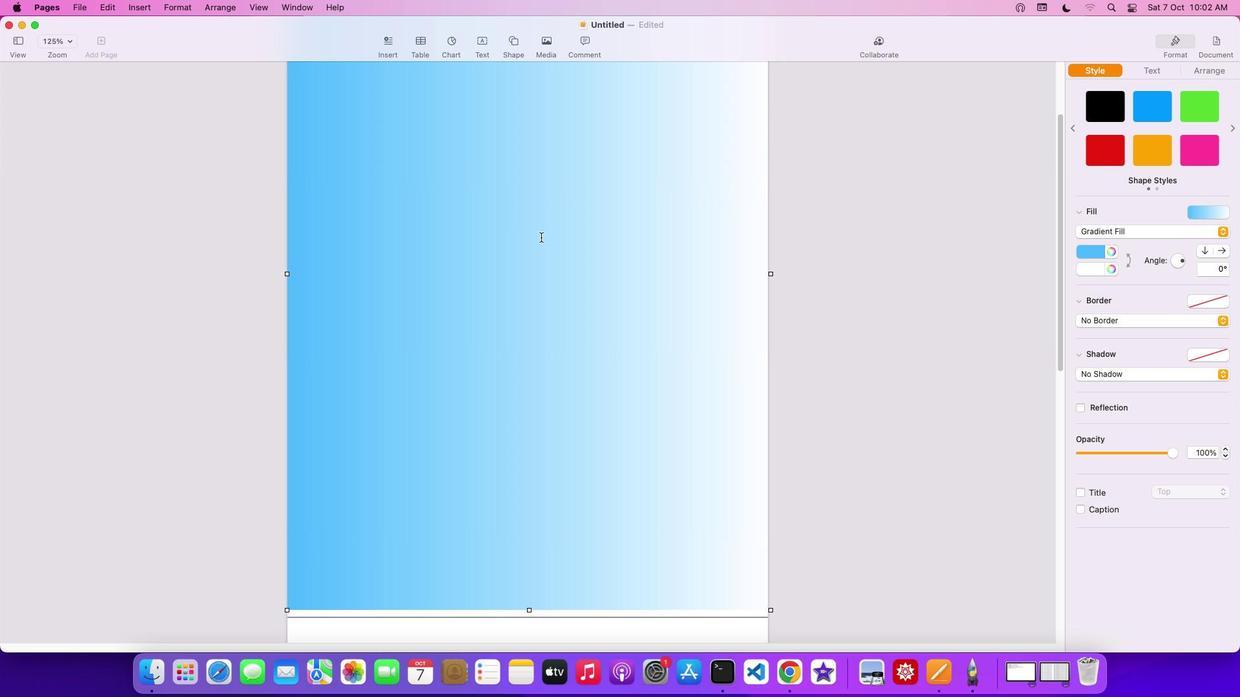 
Action: Mouse scrolled (544, 241) with delta (3, 7)
Screenshot: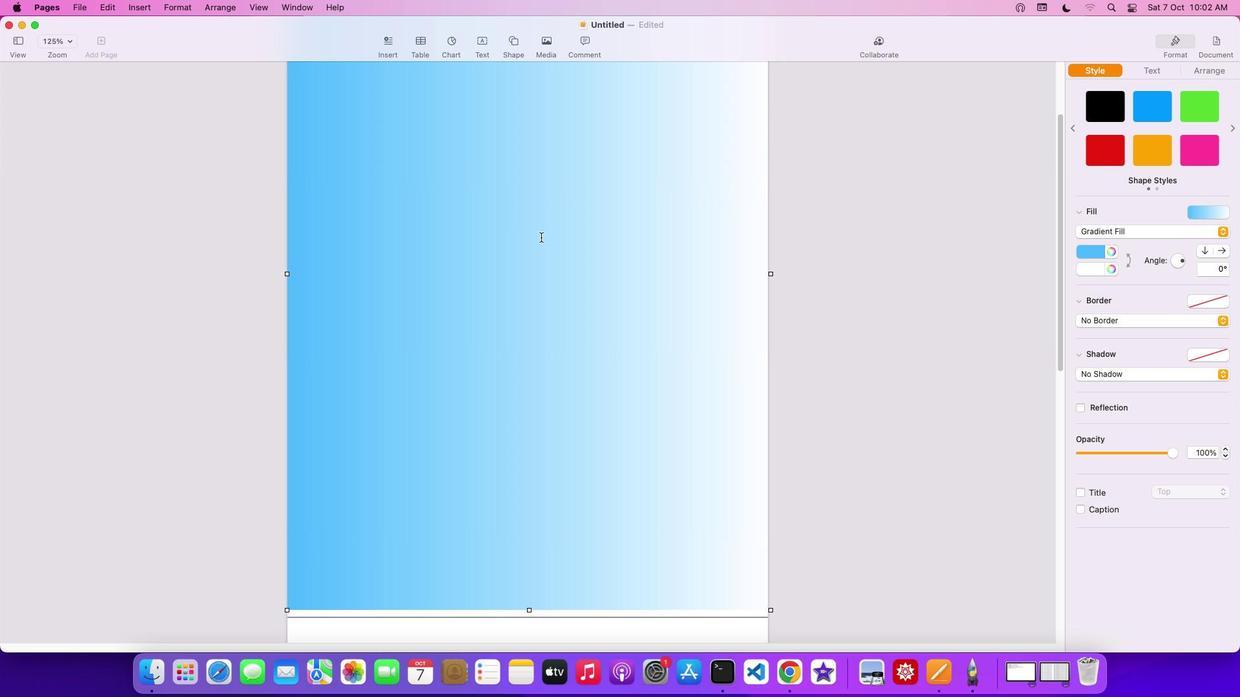 
Action: Mouse scrolled (544, 241) with delta (3, 7)
Screenshot: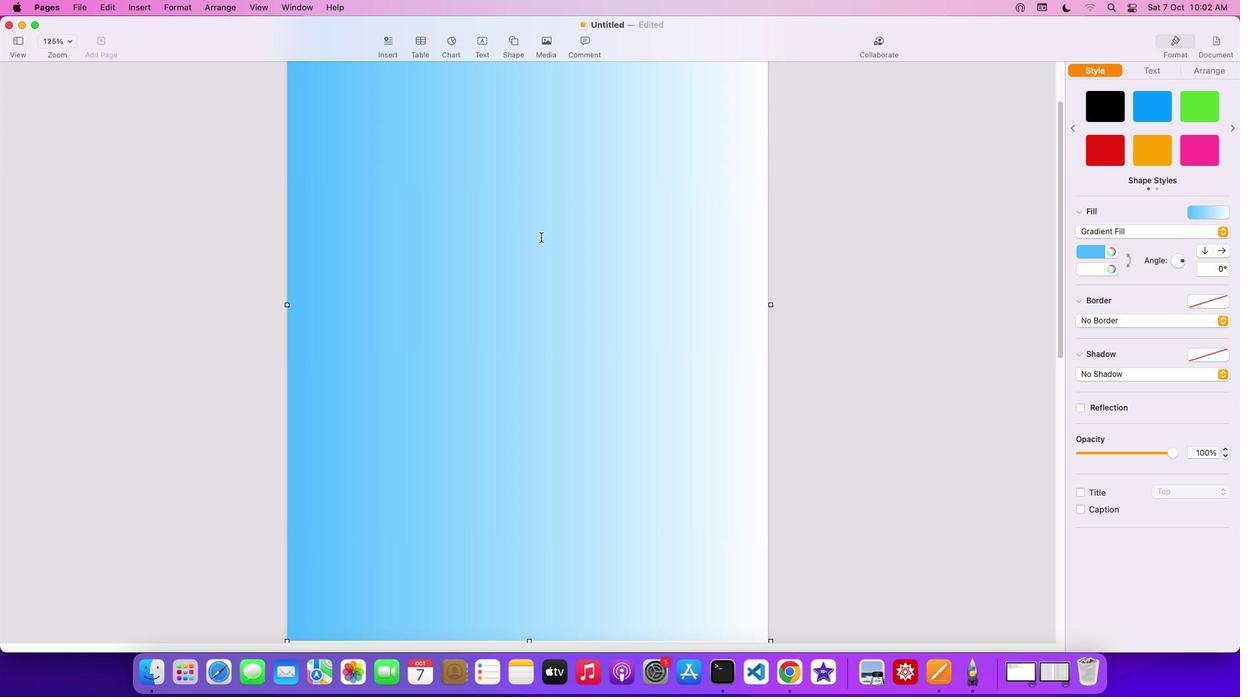
Action: Mouse scrolled (544, 241) with delta (3, 4)
Screenshot: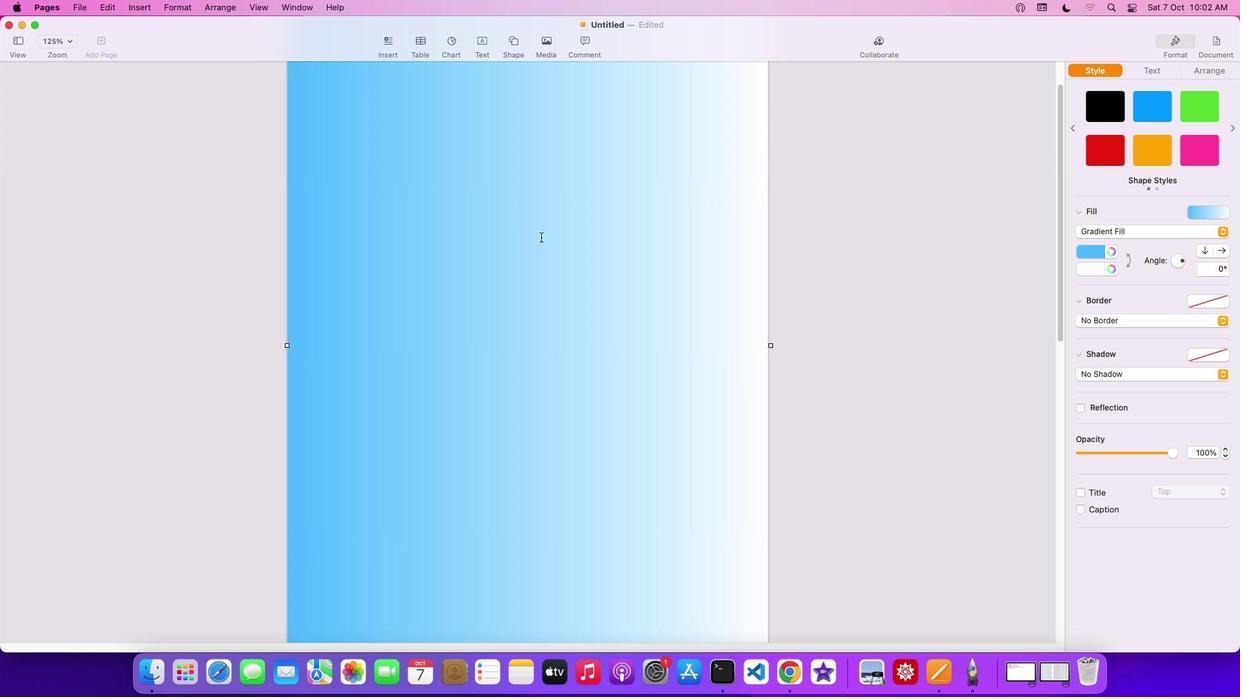 
Action: Mouse scrolled (544, 241) with delta (3, 4)
Screenshot: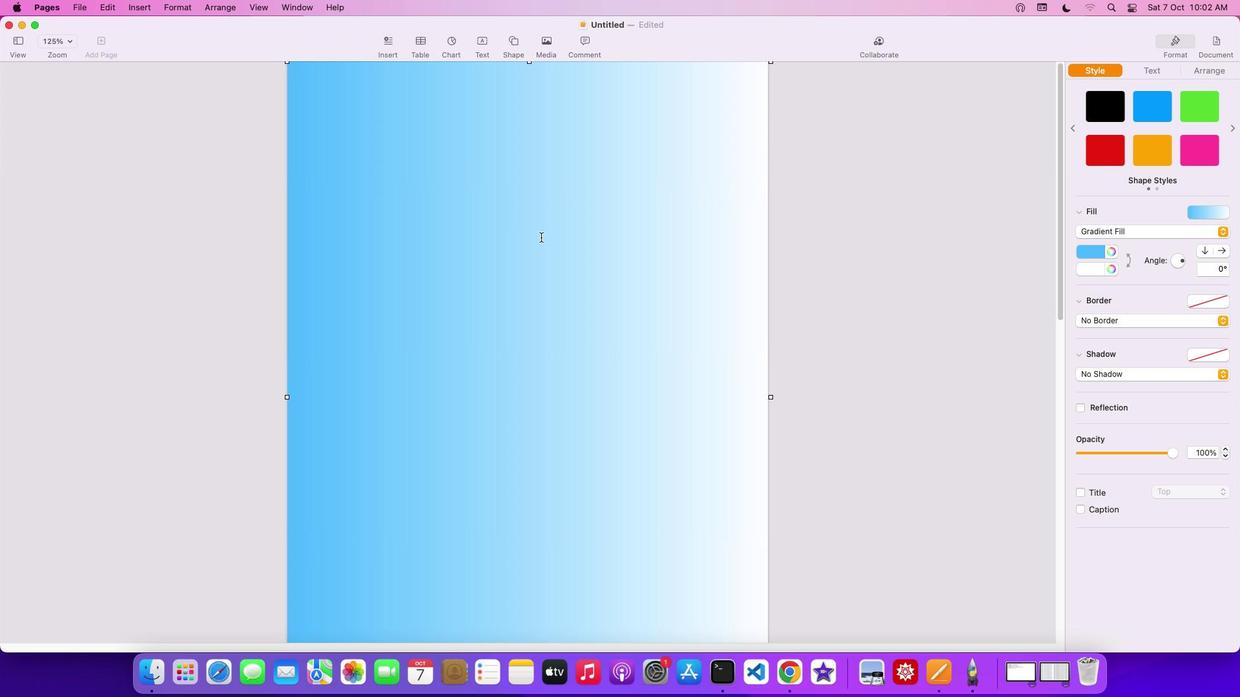 
Action: Mouse scrolled (544, 241) with delta (3, 5)
Screenshot: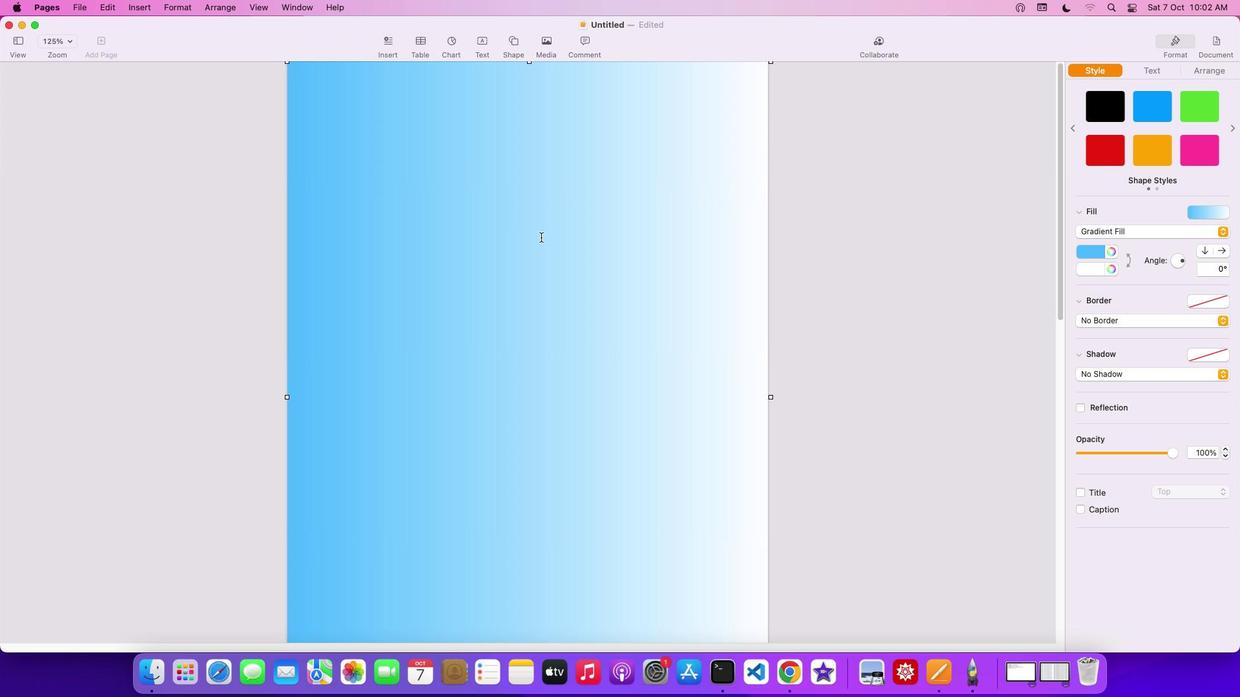 
Action: Mouse scrolled (544, 241) with delta (3, 7)
Screenshot: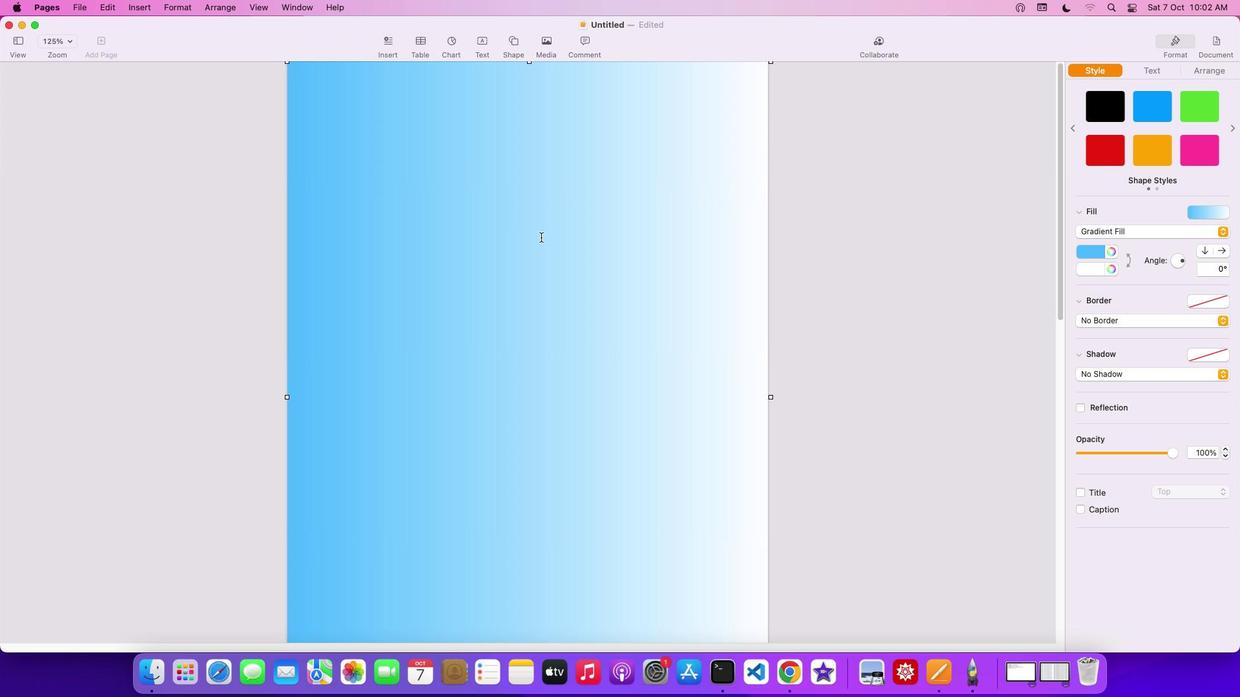 
Action: Mouse scrolled (544, 241) with delta (3, 7)
Screenshot: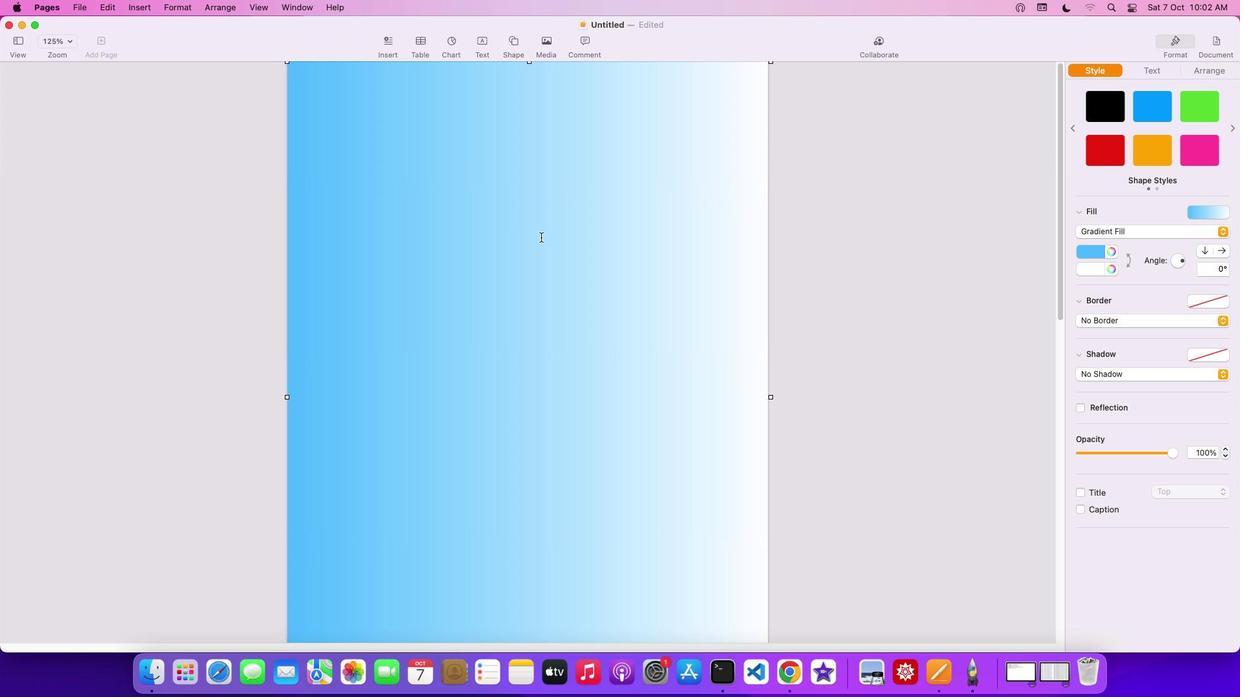 
Action: Mouse scrolled (544, 241) with delta (3, 4)
Screenshot: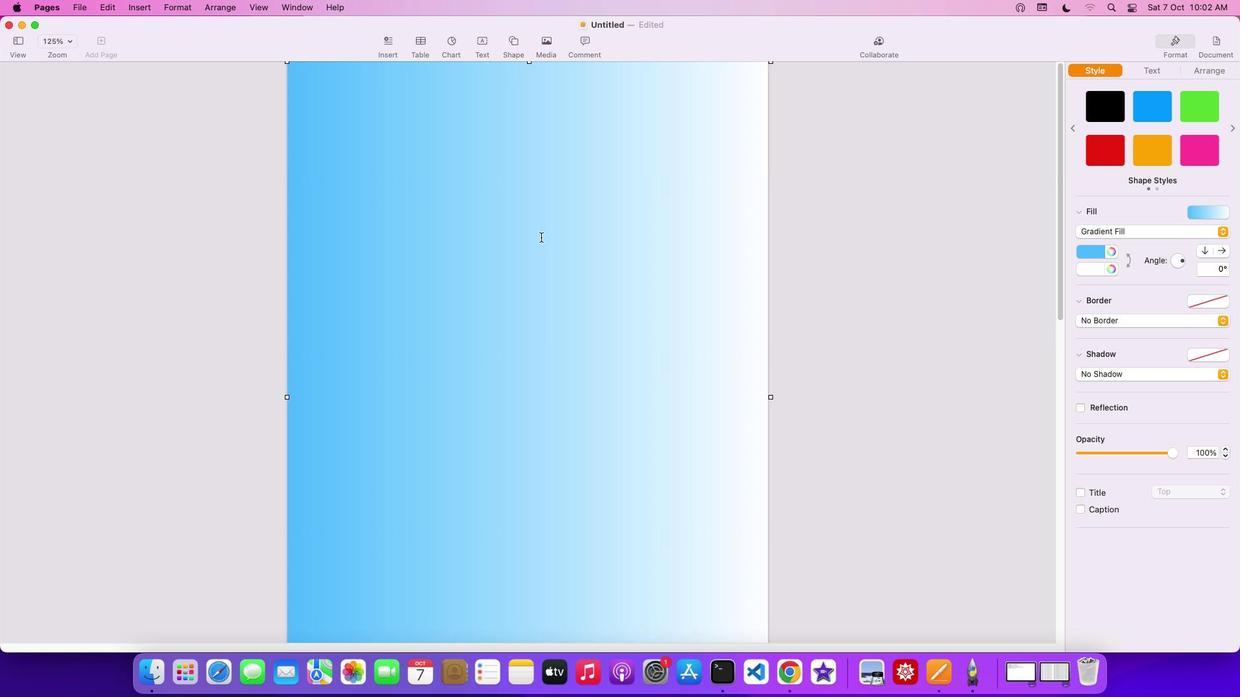 
Action: Mouse scrolled (544, 241) with delta (3, 4)
Screenshot: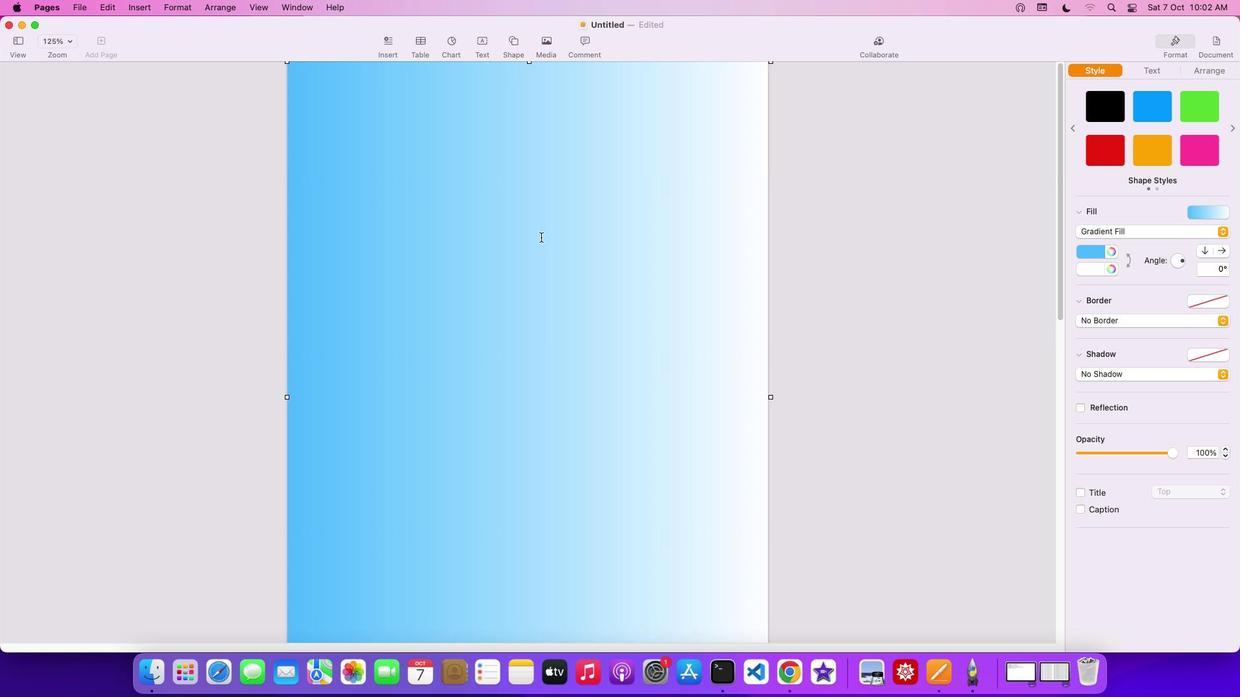 
Action: Mouse scrolled (544, 241) with delta (3, 5)
Screenshot: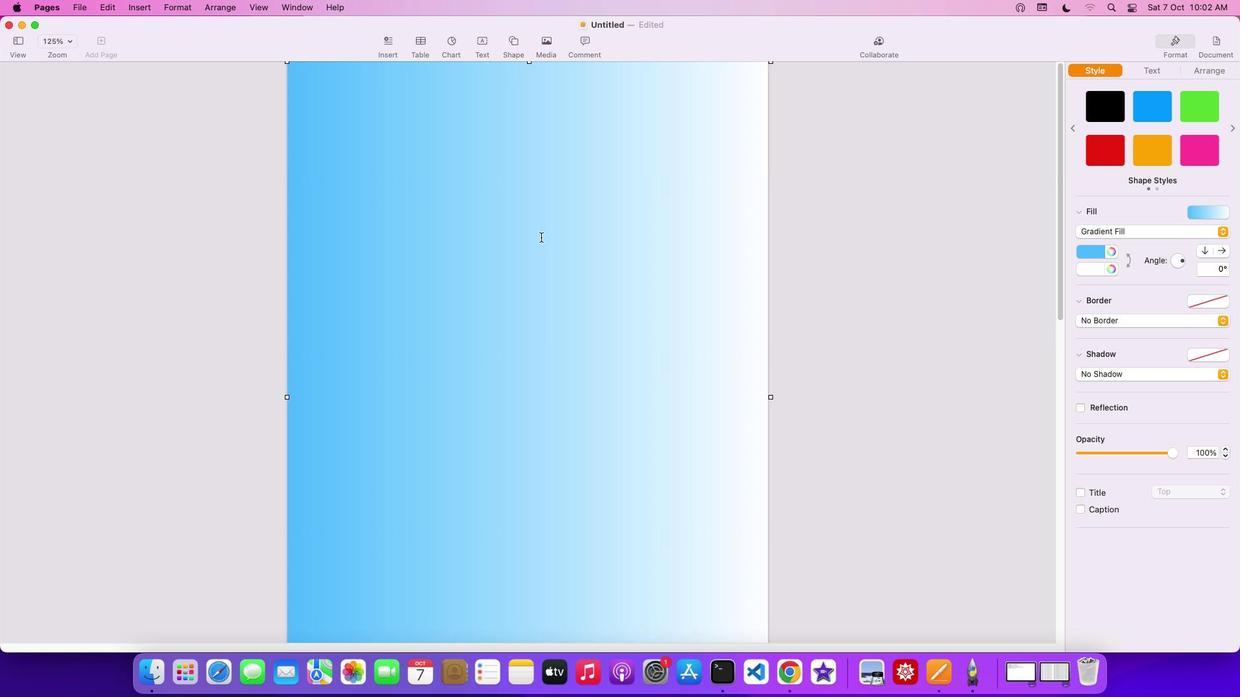 
Action: Mouse scrolled (544, 241) with delta (3, 7)
Screenshot: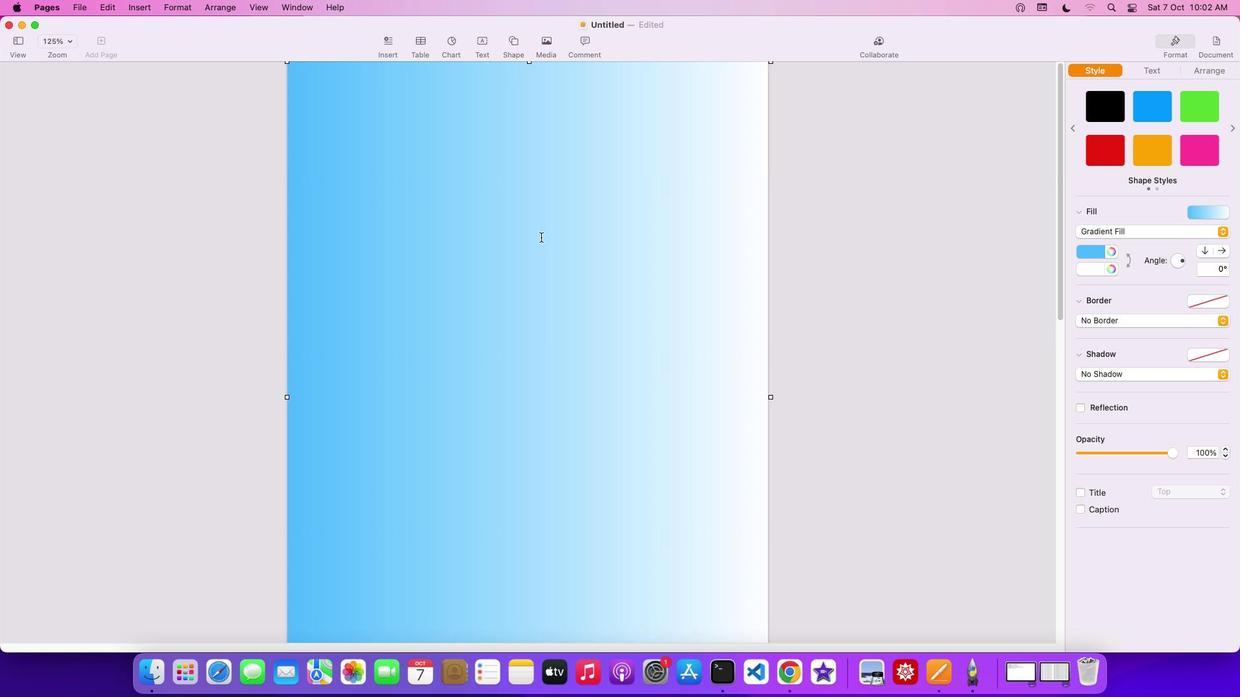 
Action: Mouse scrolled (544, 241) with delta (3, 7)
Screenshot: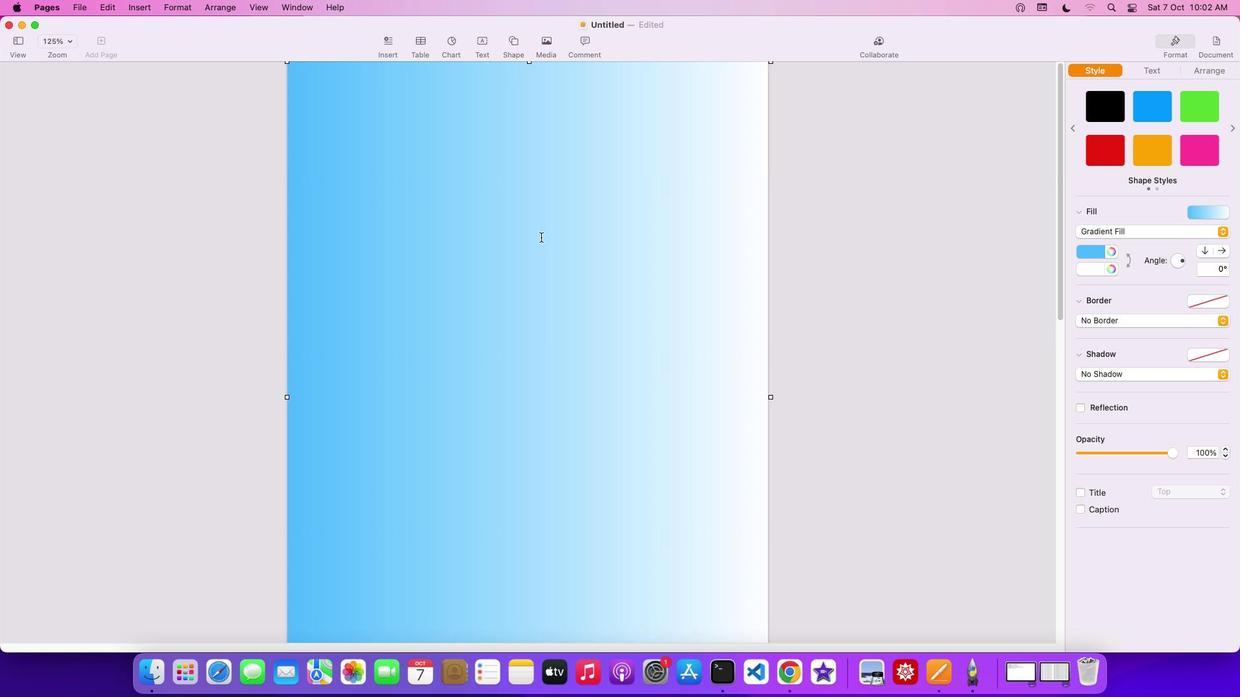 
Action: Mouse scrolled (544, 241) with delta (3, 4)
Screenshot: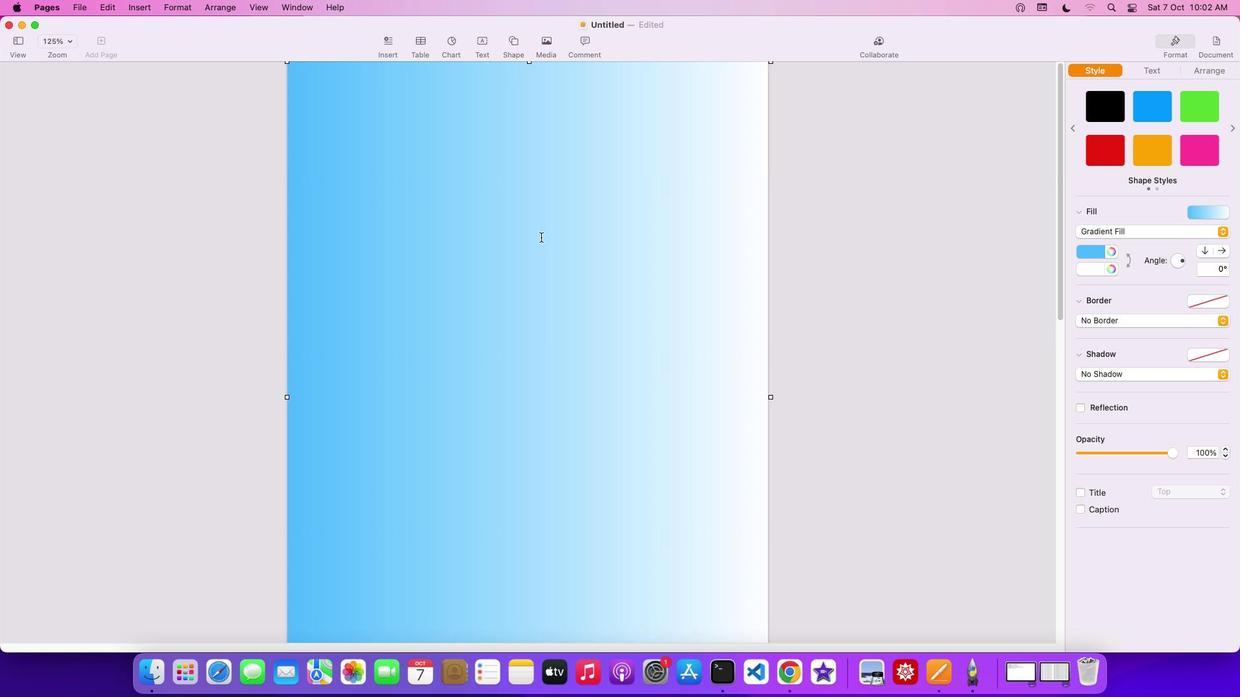 
Action: Mouse scrolled (544, 241) with delta (3, 4)
Screenshot: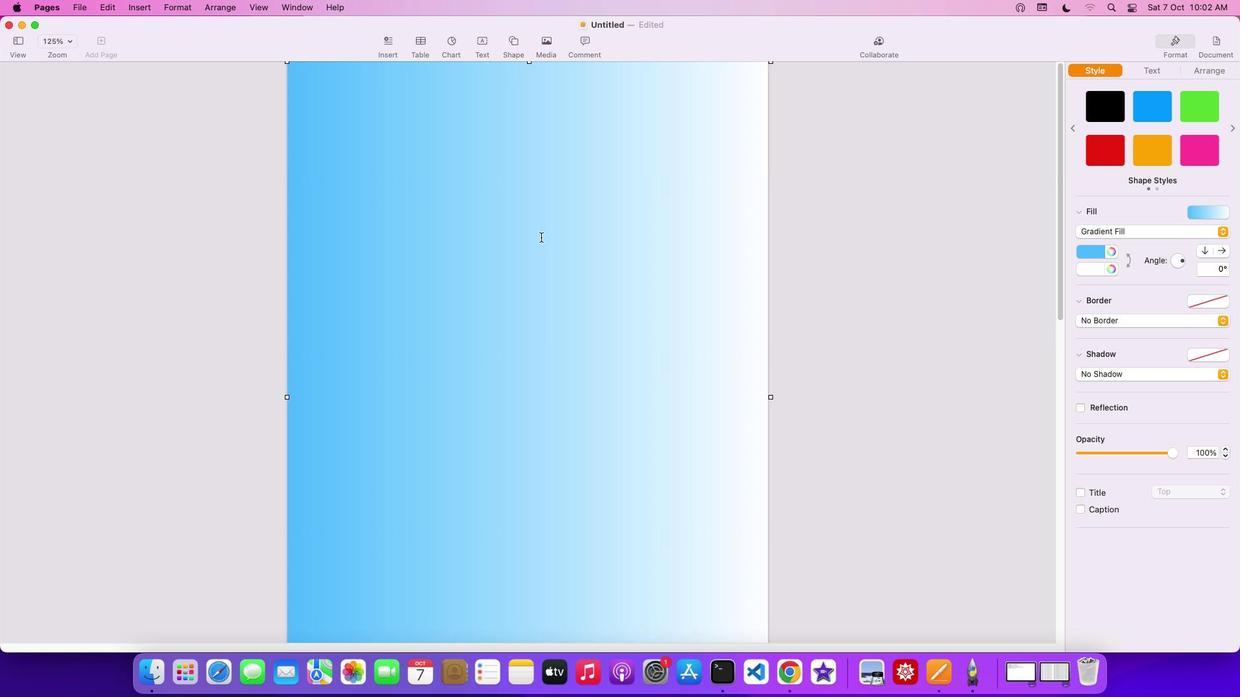 
Action: Mouse scrolled (544, 241) with delta (3, 5)
Screenshot: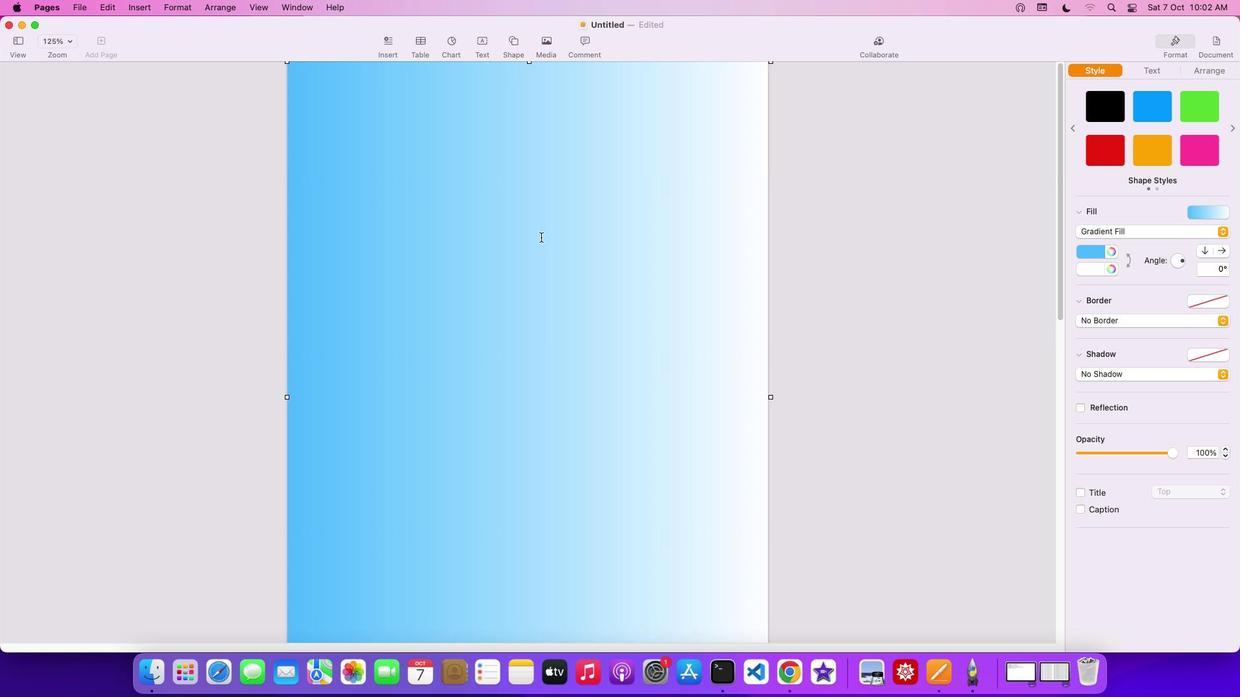 
Action: Mouse scrolled (544, 241) with delta (3, 7)
Screenshot: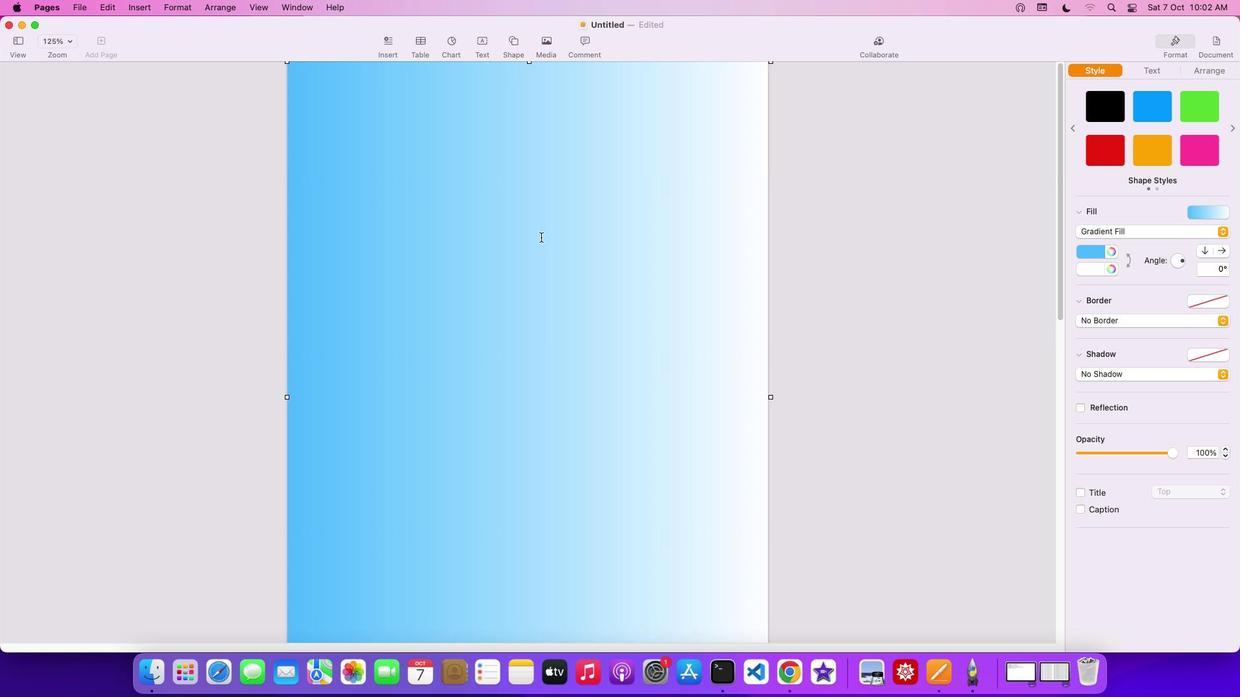 
Action: Mouse scrolled (544, 241) with delta (3, 7)
Screenshot: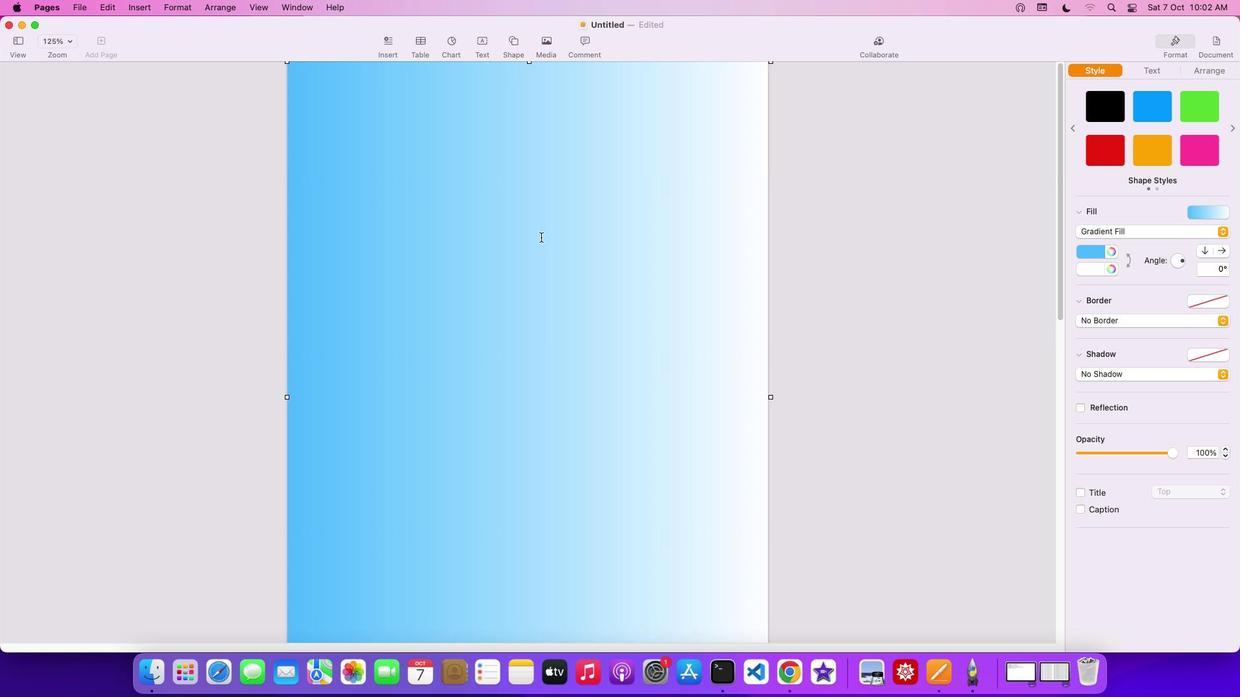 
Action: Mouse scrolled (544, 241) with delta (3, 4)
Screenshot: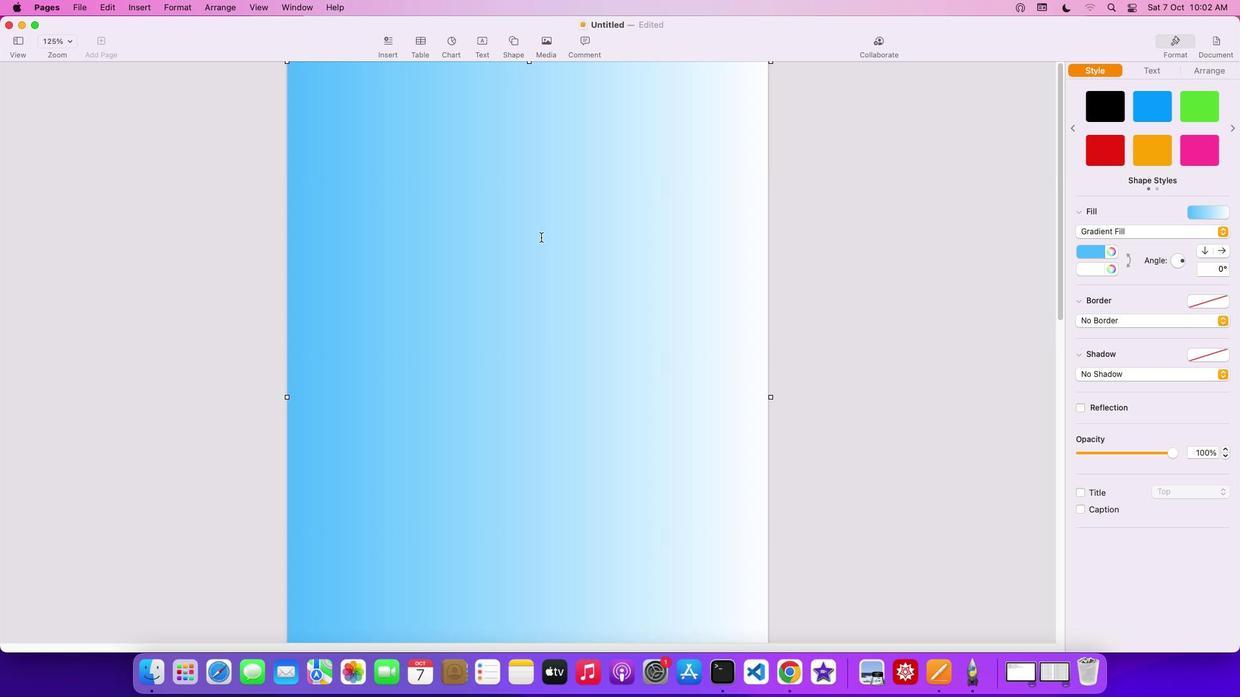 
Action: Mouse scrolled (544, 241) with delta (3, 4)
Screenshot: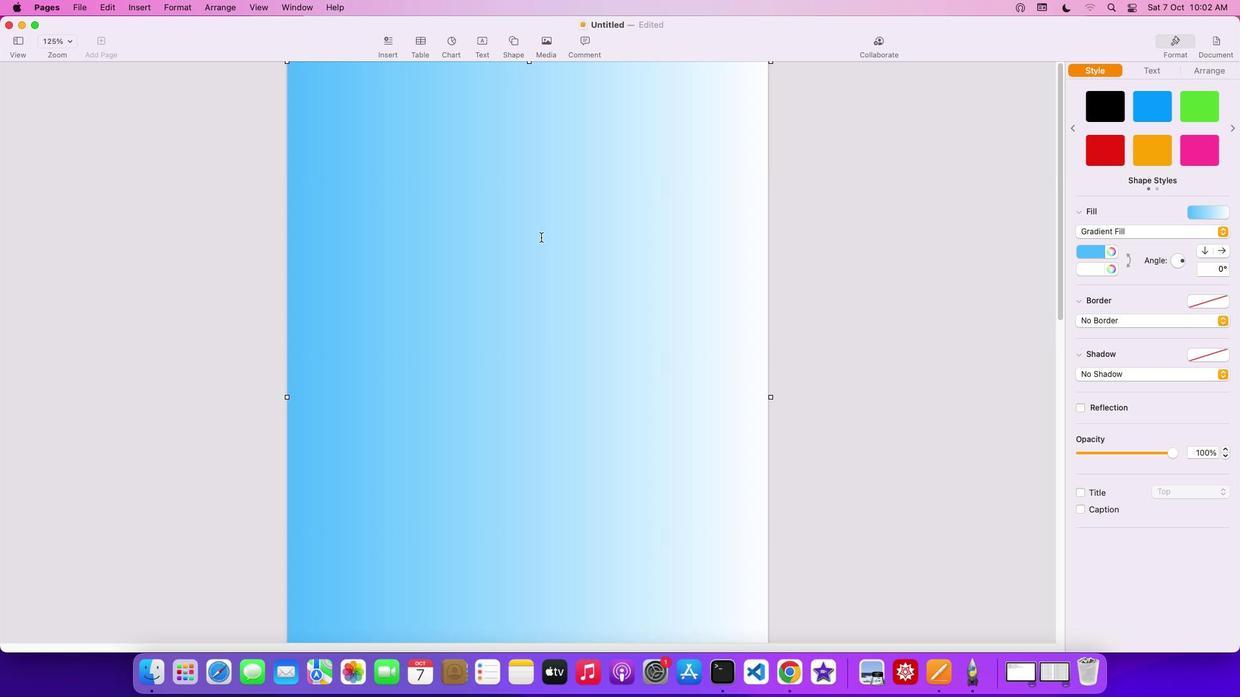 
Action: Mouse scrolled (544, 241) with delta (3, 5)
Screenshot: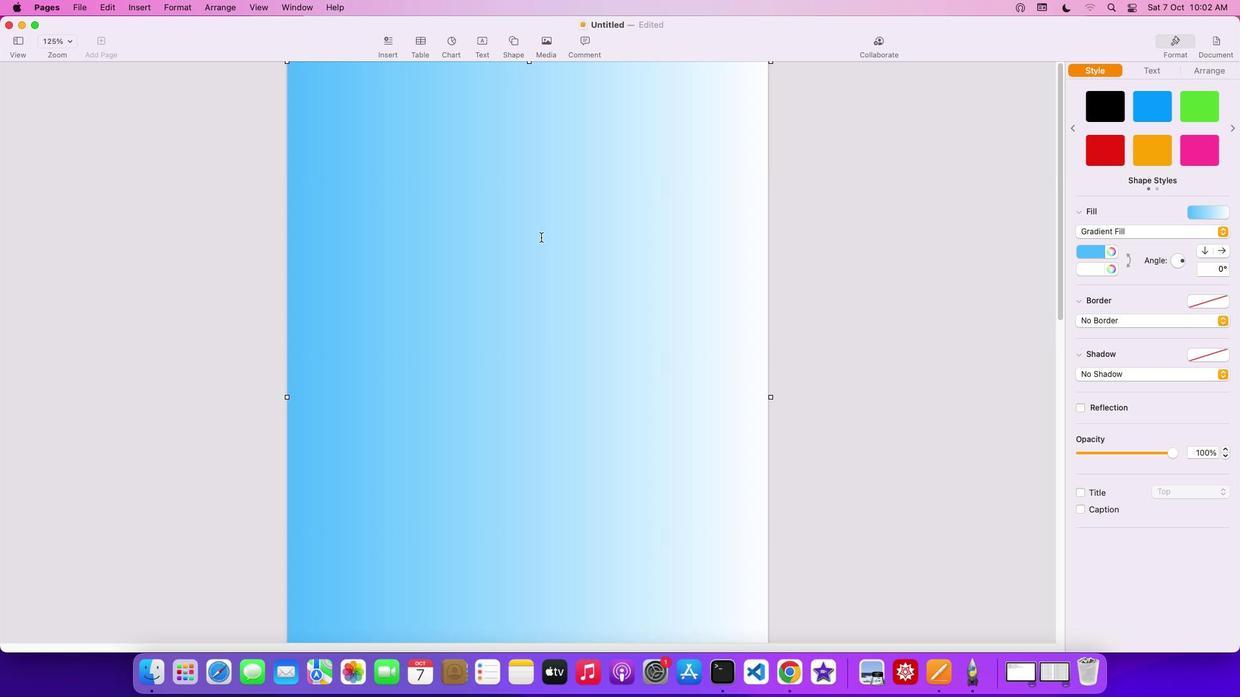 
Action: Mouse moved to (515, 43)
Screenshot: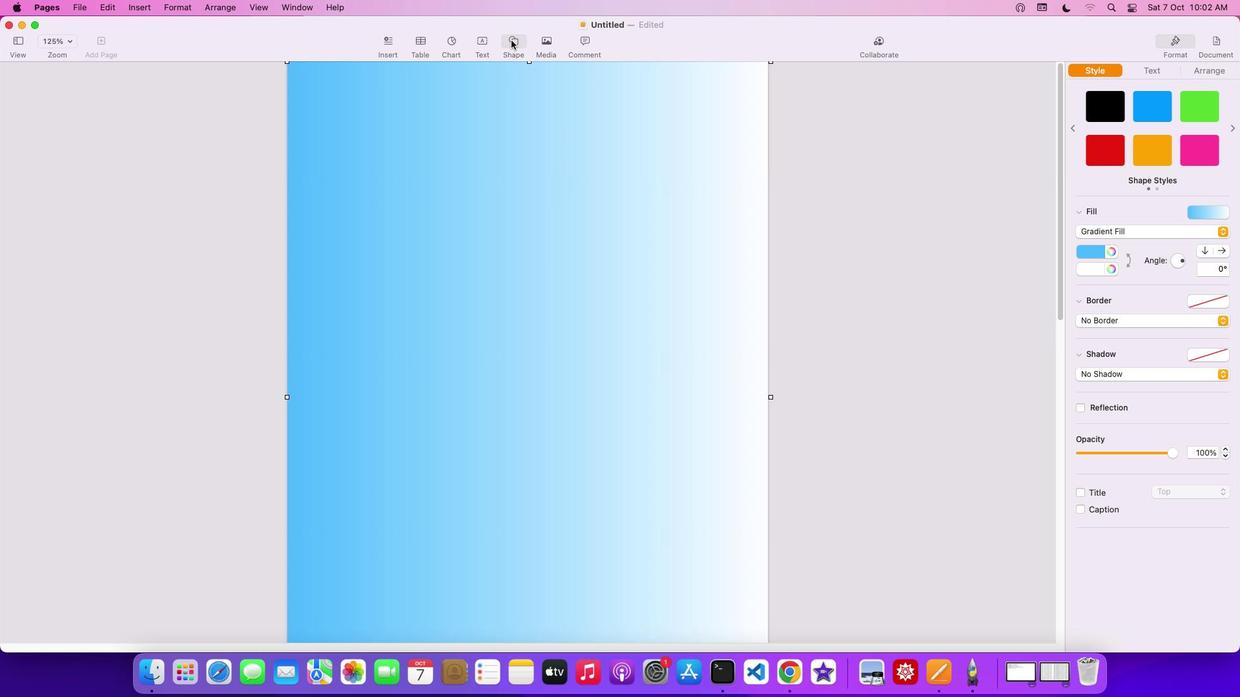 
Action: Mouse pressed left at (515, 43)
Screenshot: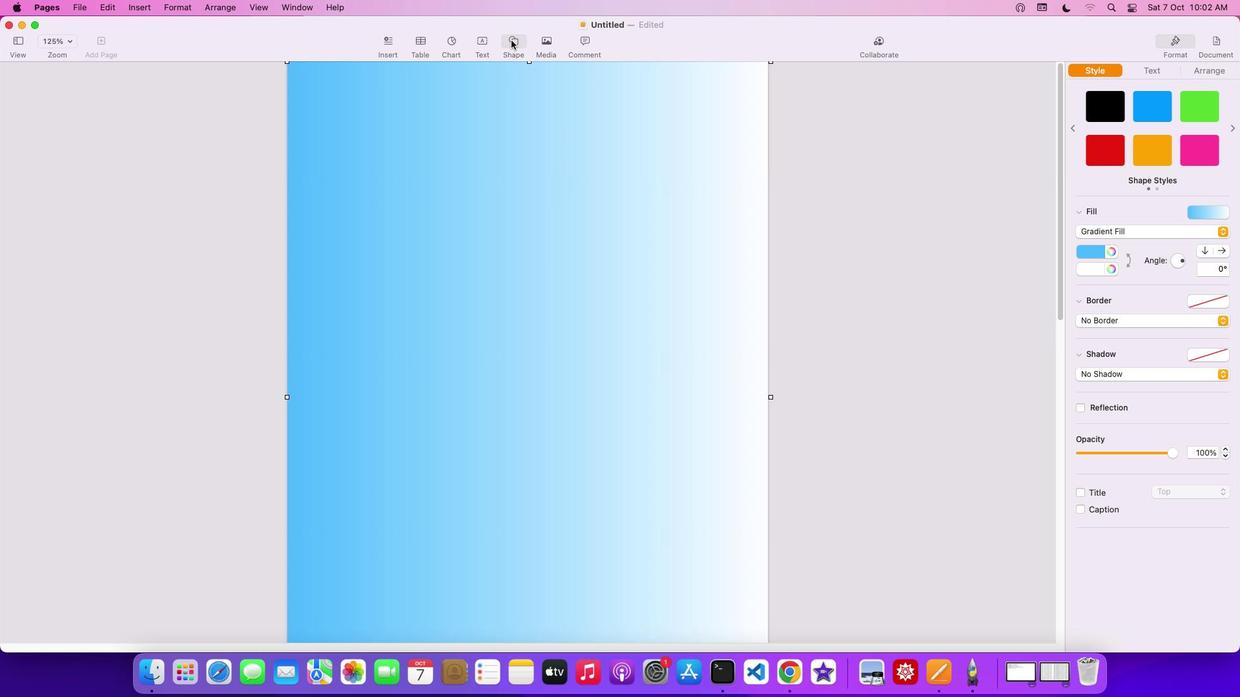 
Action: Mouse moved to (504, 152)
Screenshot: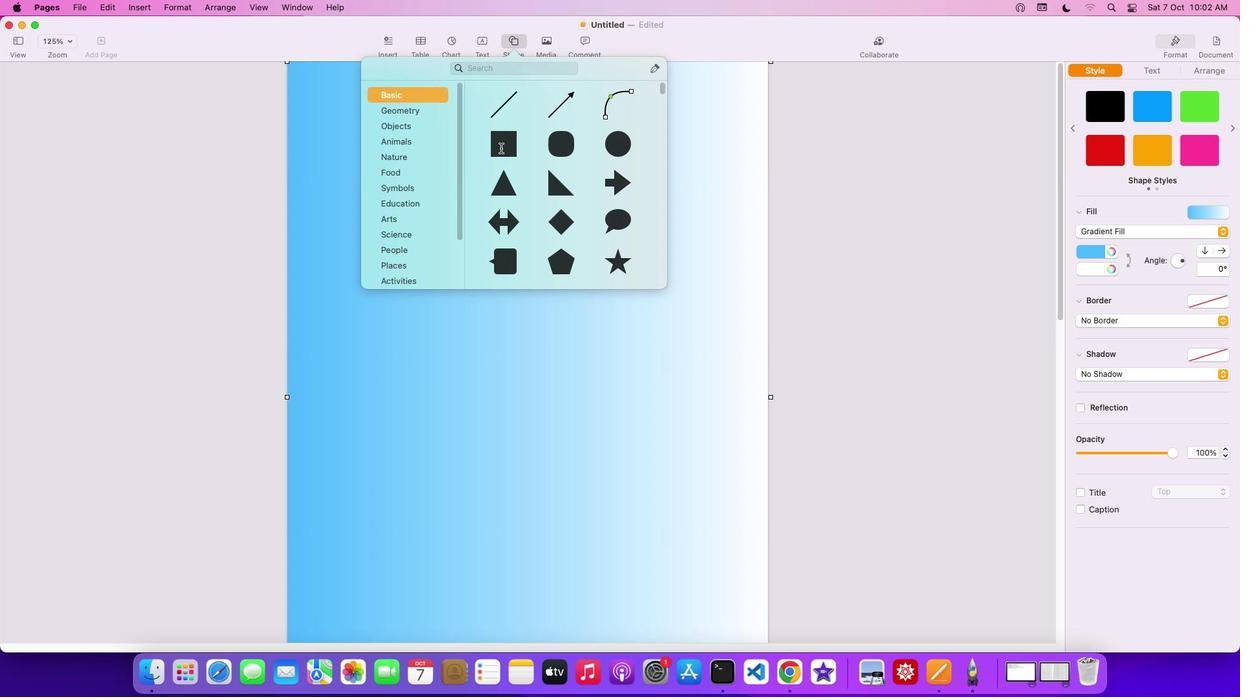 
Action: Mouse pressed left at (504, 152)
Screenshot: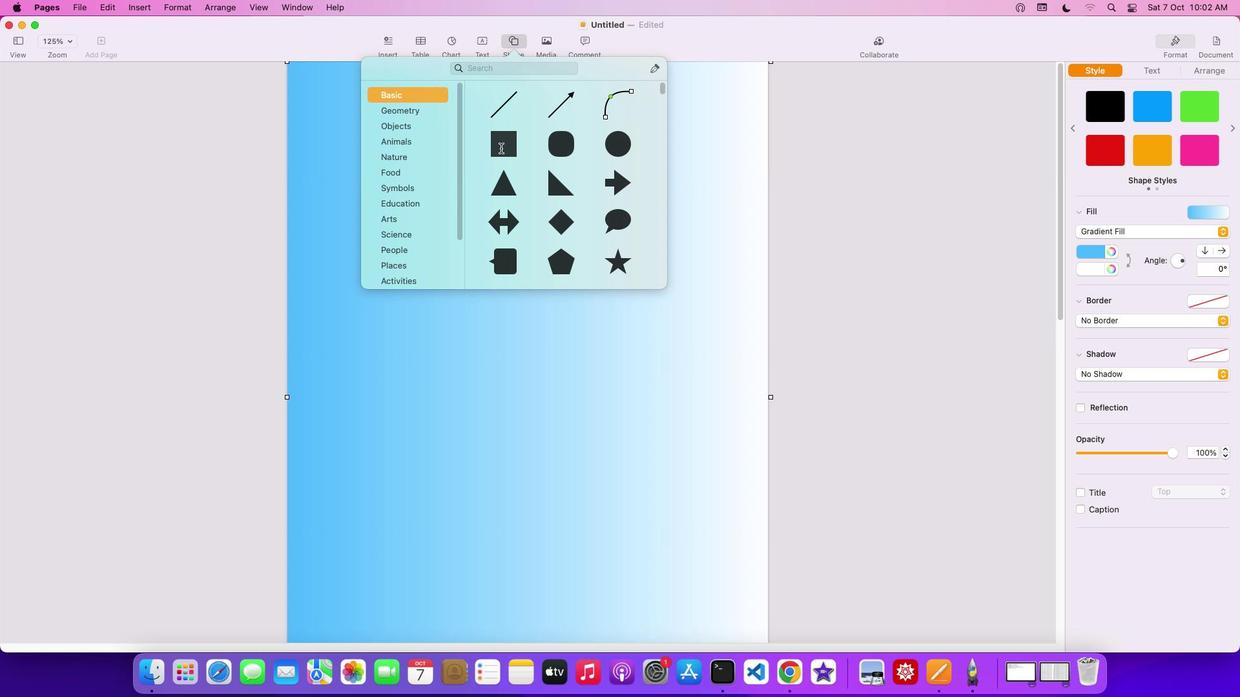 
Action: Mouse moved to (518, 359)
Screenshot: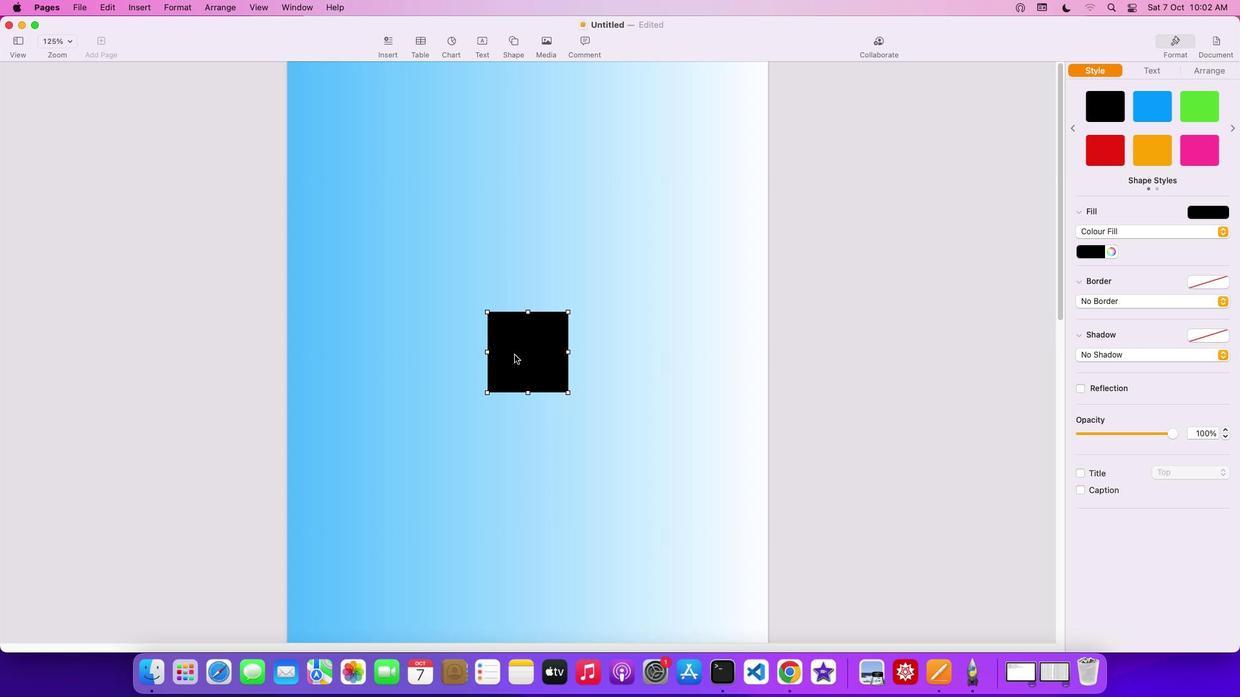 
Action: Mouse pressed left at (518, 359)
Screenshot: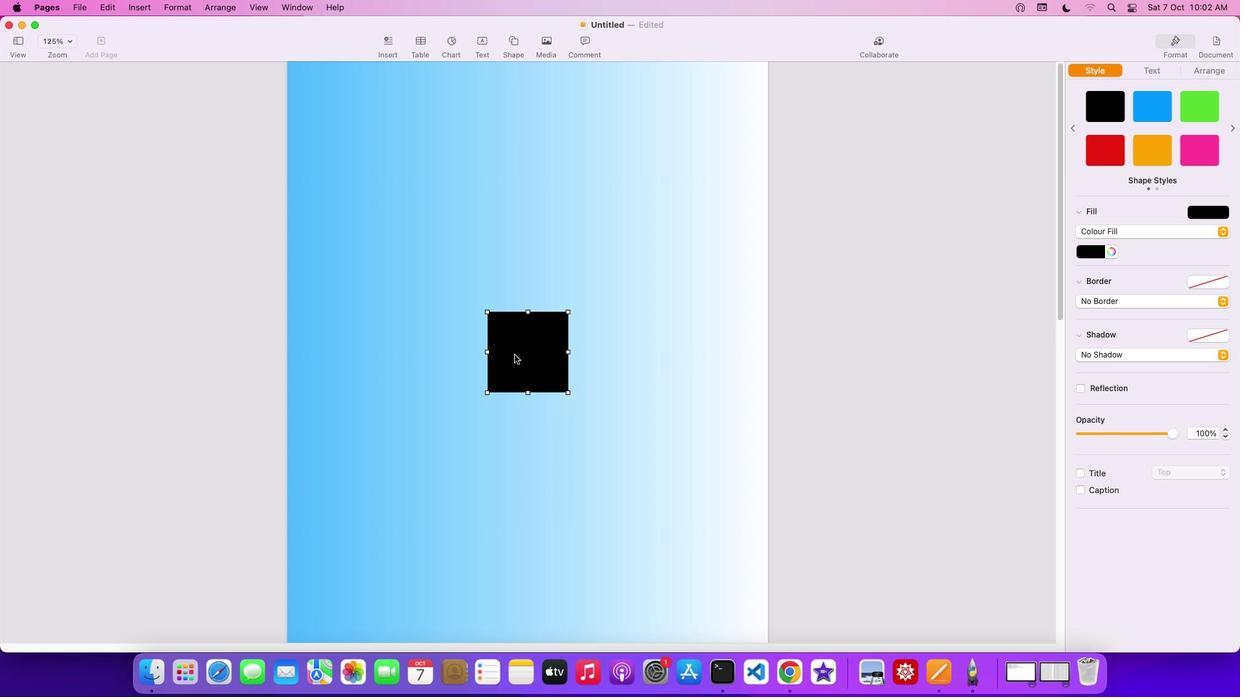 
Action: Mouse moved to (373, 94)
Screenshot: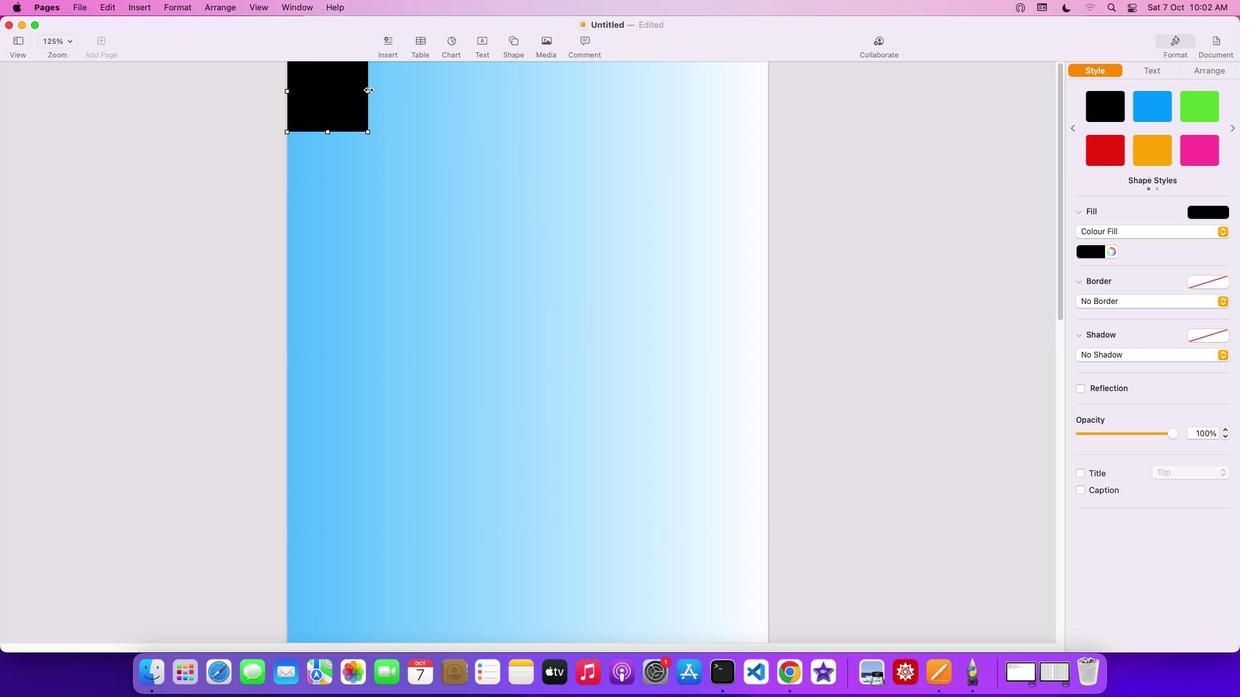 
Action: Mouse pressed left at (373, 94)
Screenshot: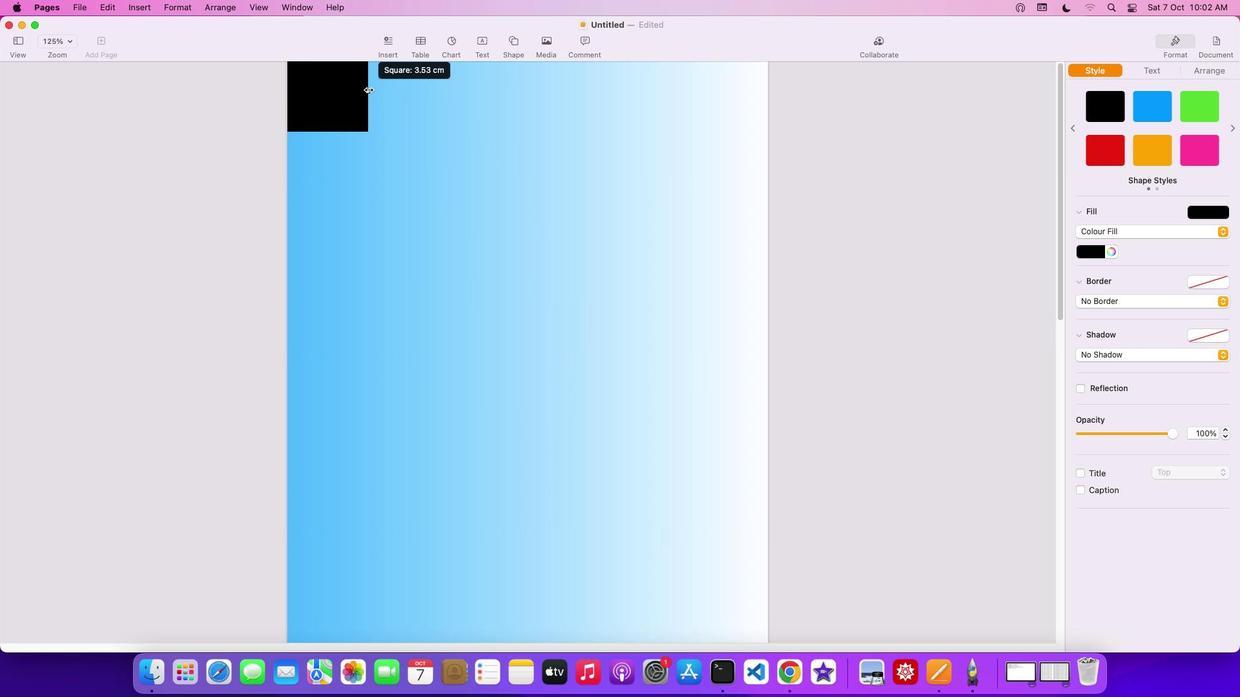 
Action: Mouse moved to (620, 105)
Screenshot: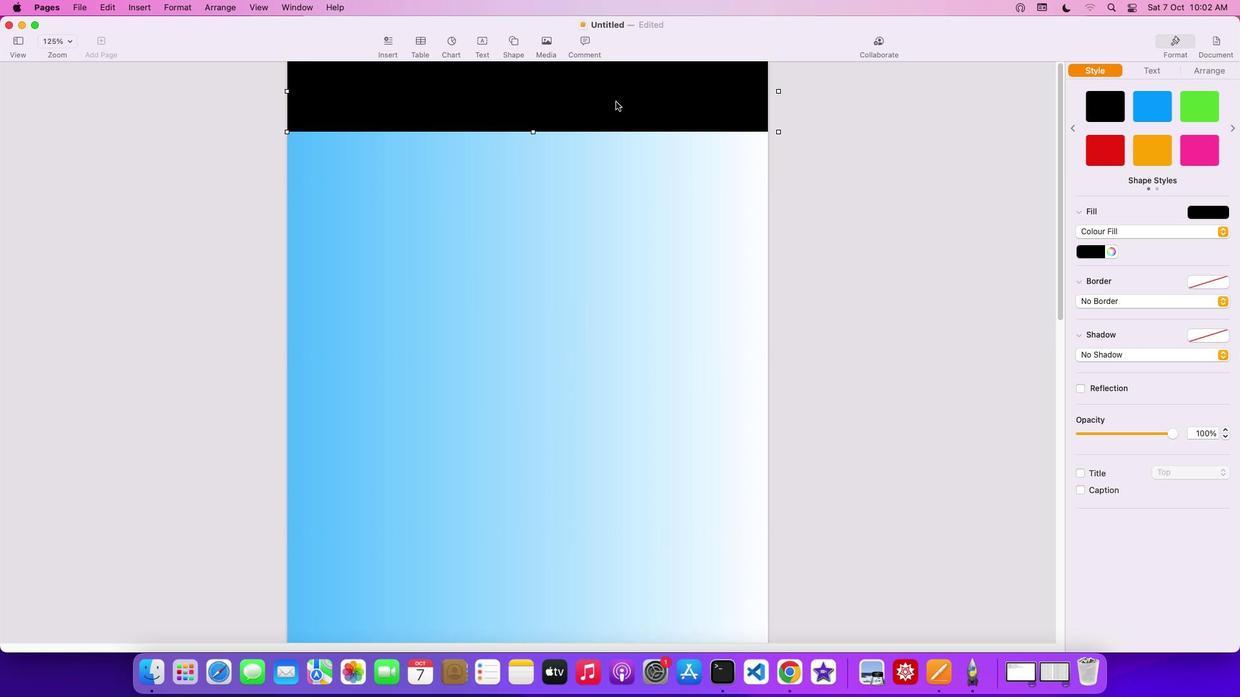 
Action: Mouse pressed left at (620, 105)
Screenshot: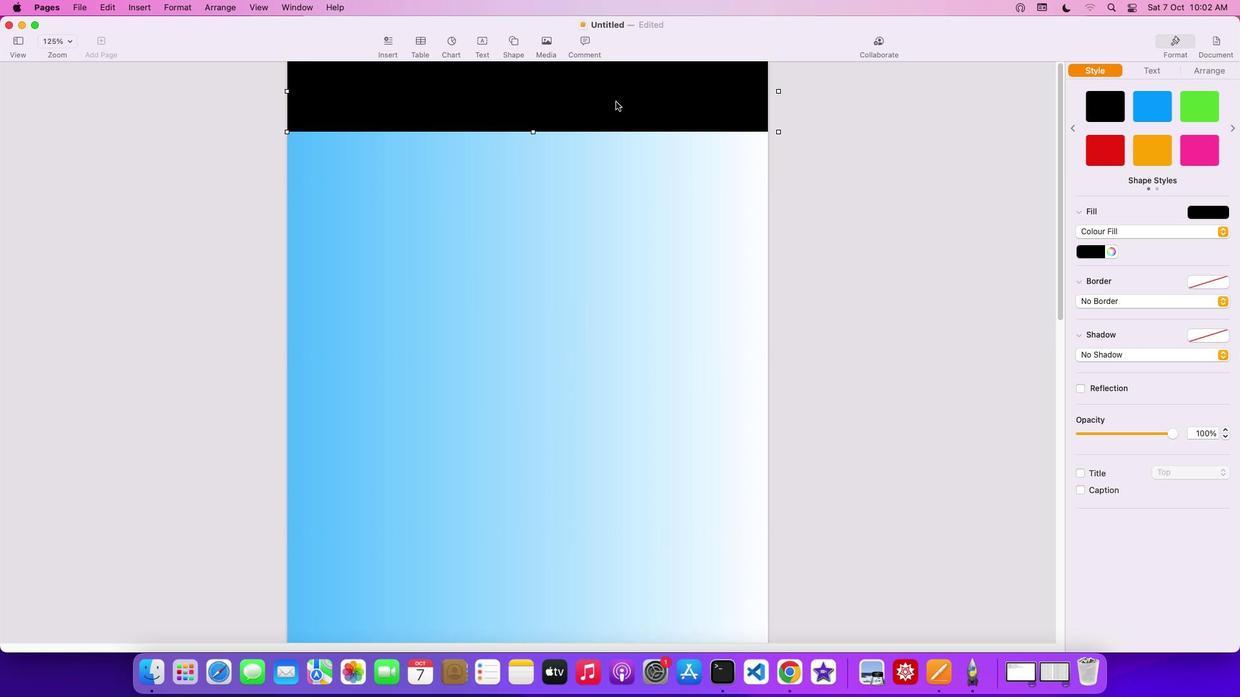 
Action: Mouse moved to (635, 226)
Screenshot: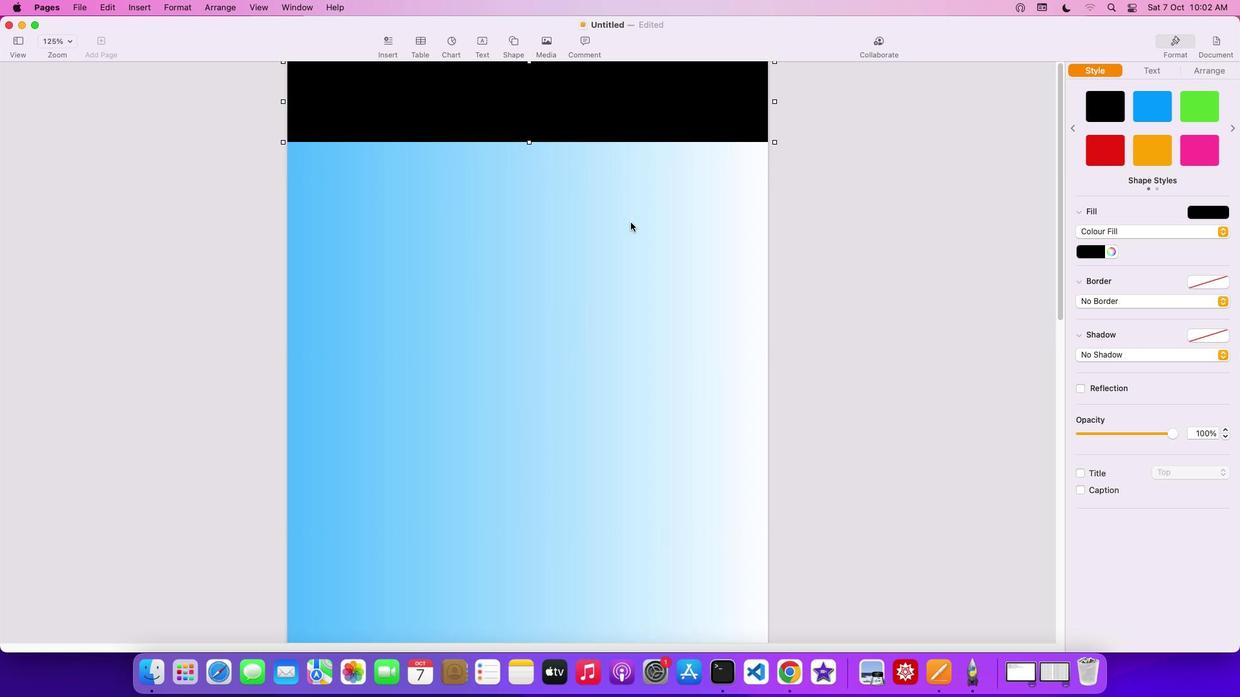 
Action: Mouse pressed left at (635, 226)
Screenshot: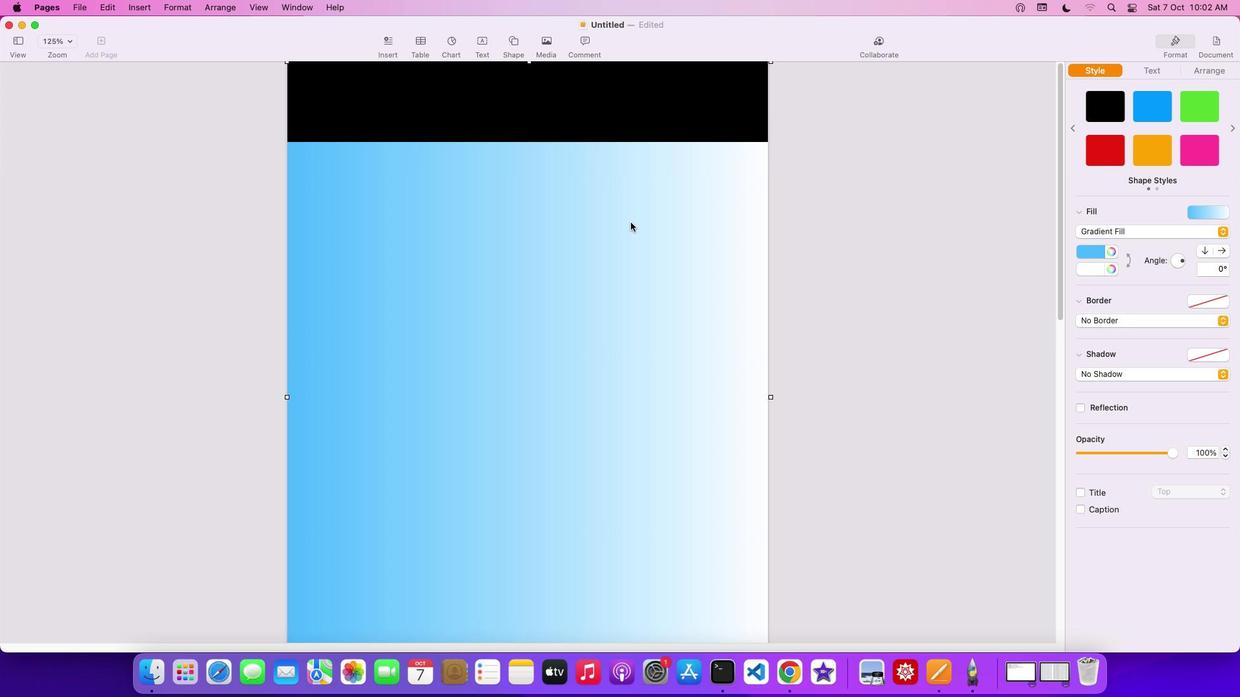 
Action: Mouse moved to (518, 42)
Screenshot: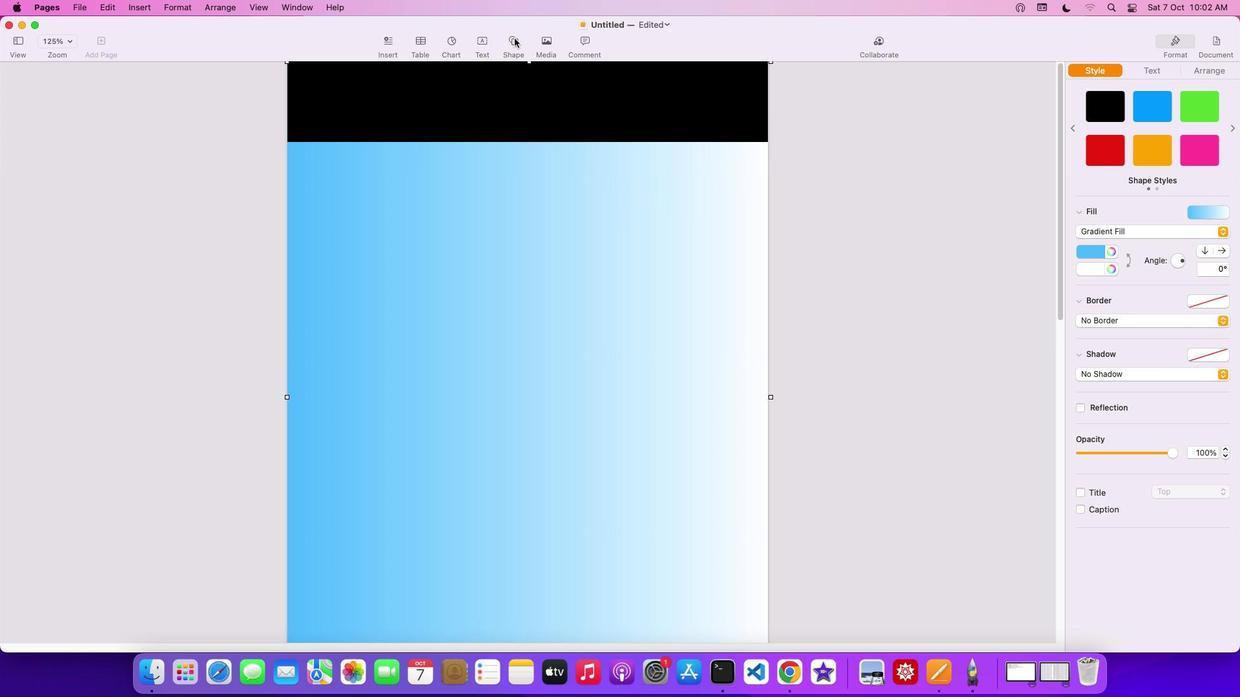 
Action: Mouse pressed left at (518, 42)
Screenshot: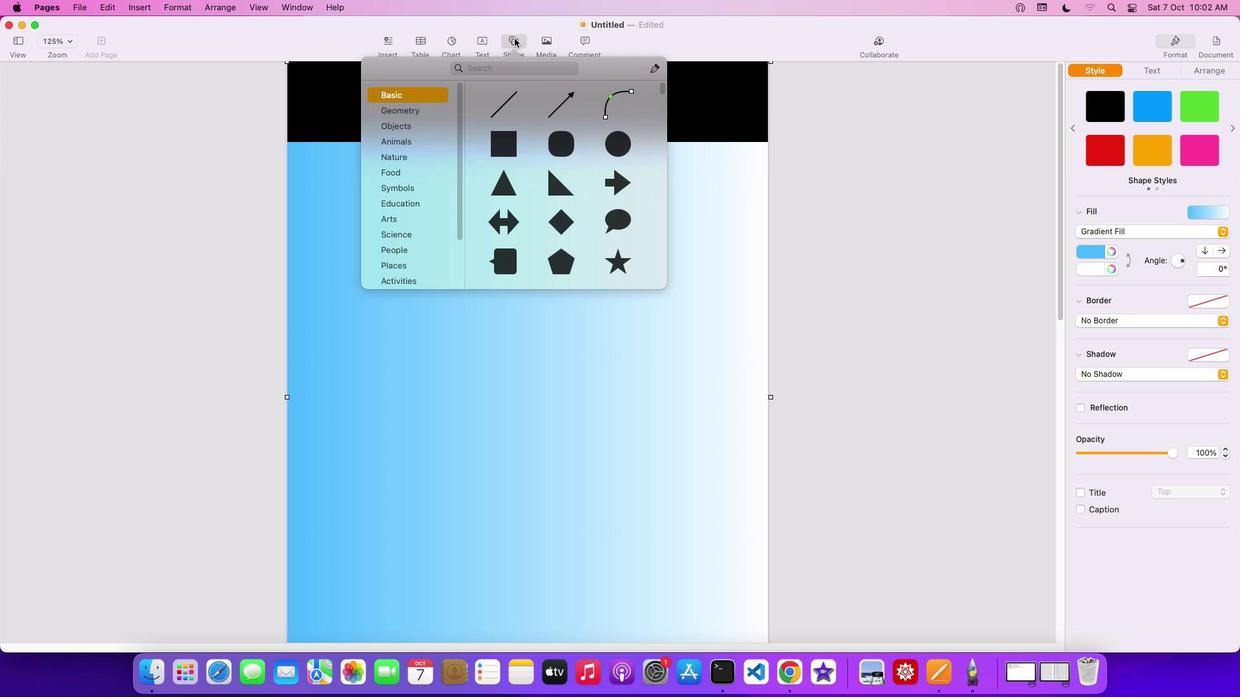 
Action: Mouse moved to (406, 202)
Screenshot: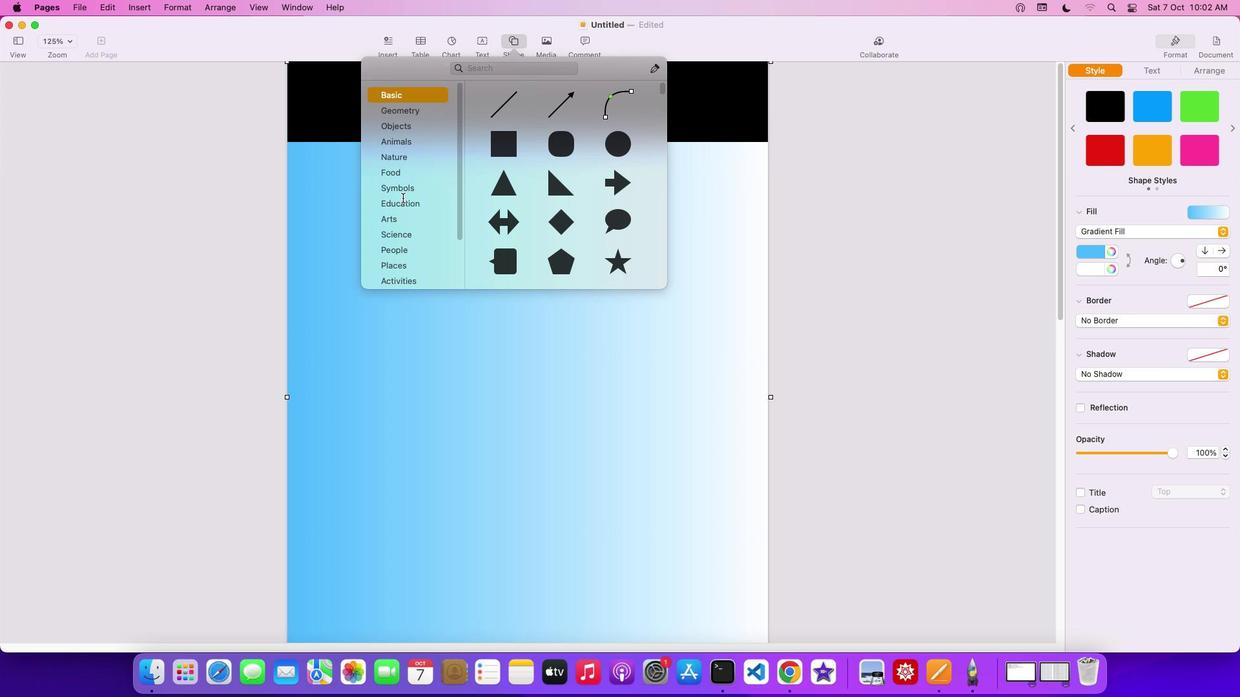 
Action: Mouse scrolled (406, 202) with delta (3, 3)
Screenshot: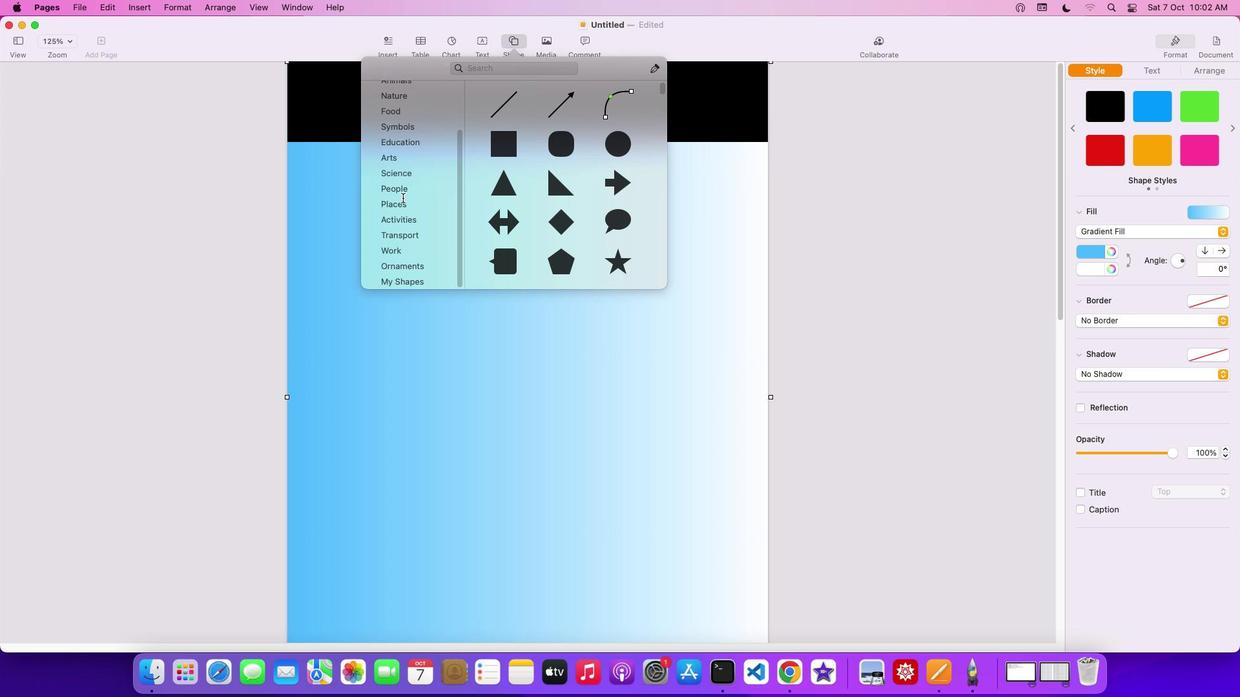 
Action: Mouse scrolled (406, 202) with delta (3, 3)
Screenshot: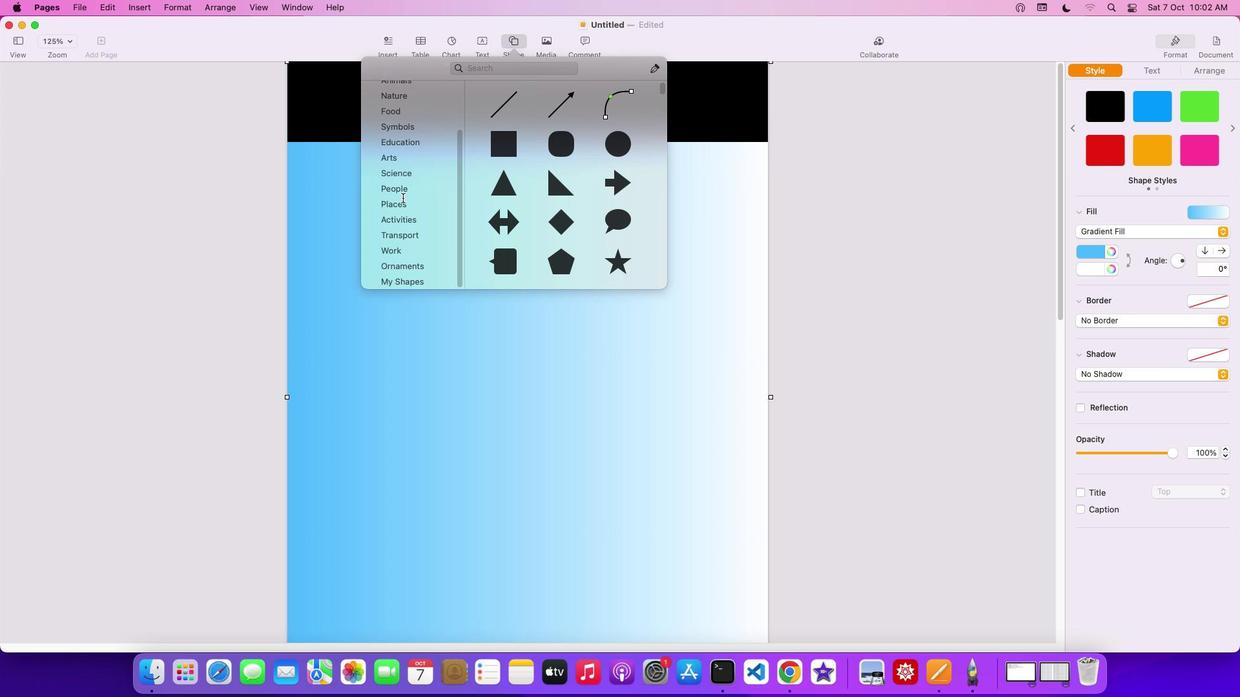 
Action: Mouse scrolled (406, 202) with delta (3, 1)
Screenshot: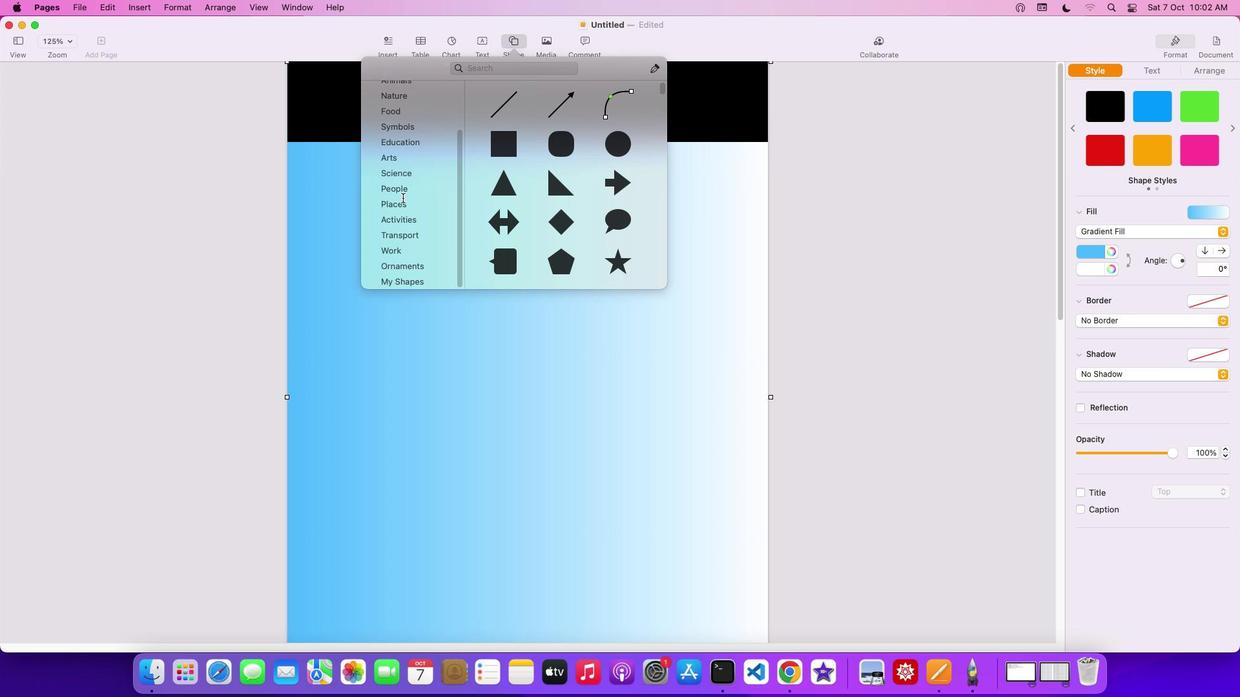 
Action: Mouse scrolled (406, 202) with delta (3, 0)
Screenshot: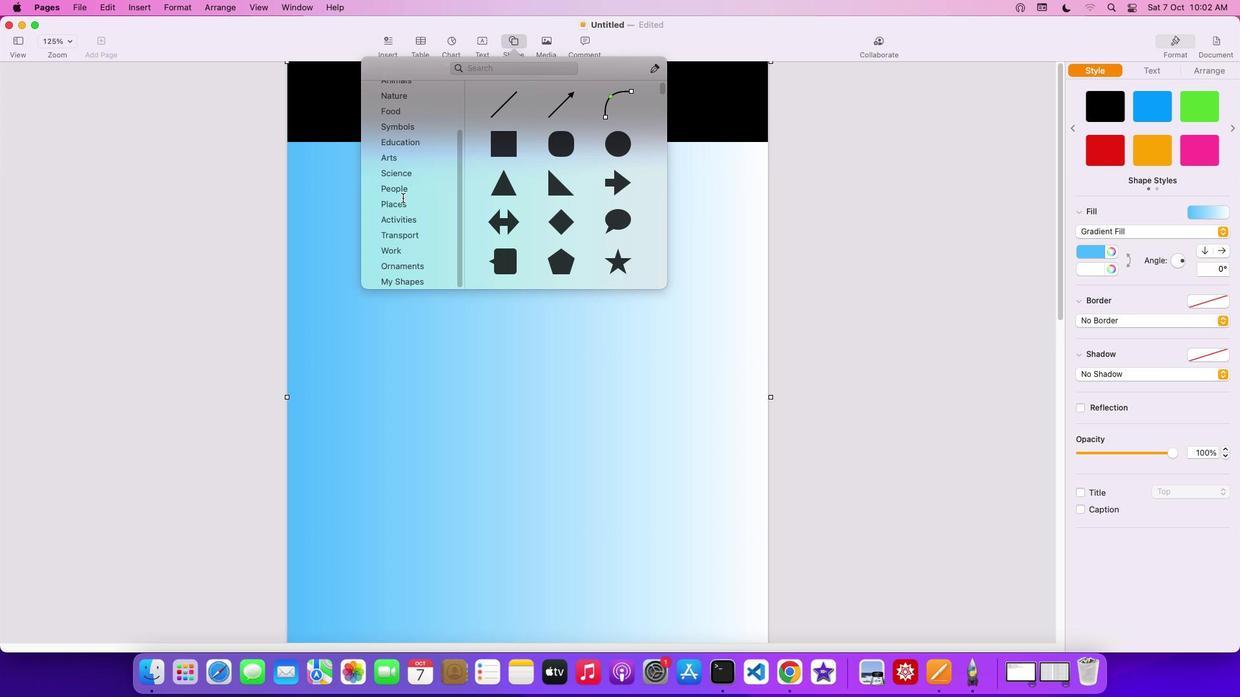 
Action: Mouse scrolled (406, 202) with delta (3, 0)
Screenshot: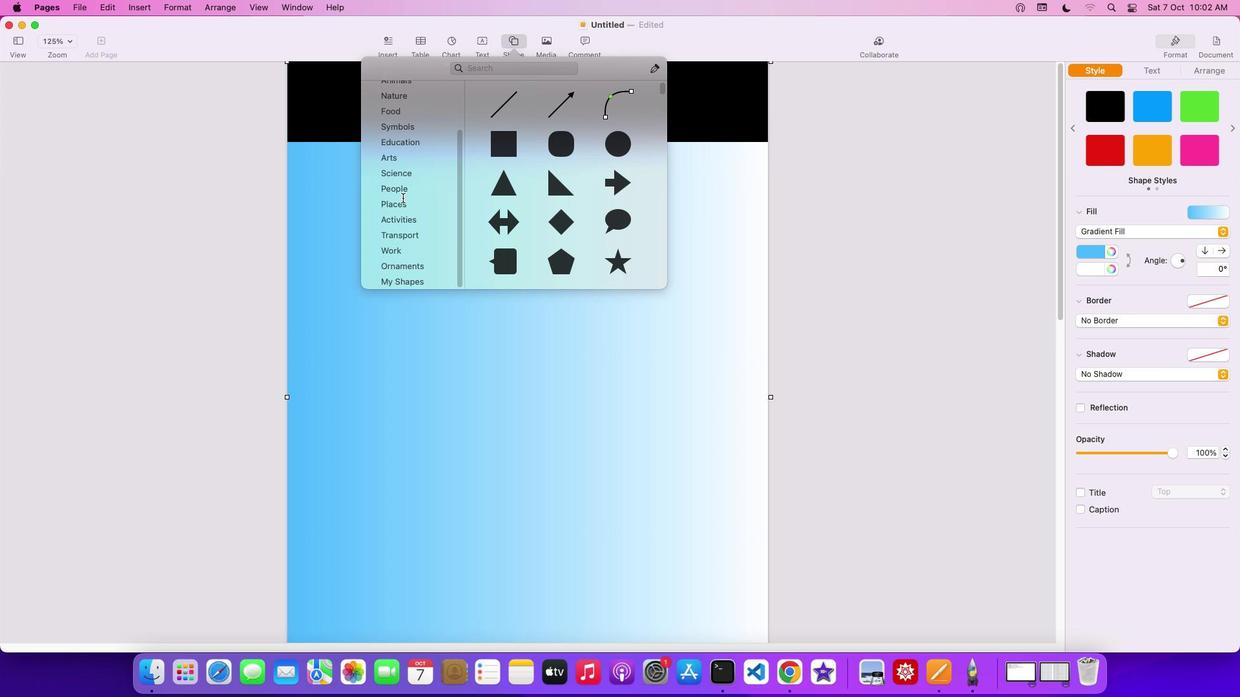 
Action: Mouse moved to (414, 281)
Screenshot: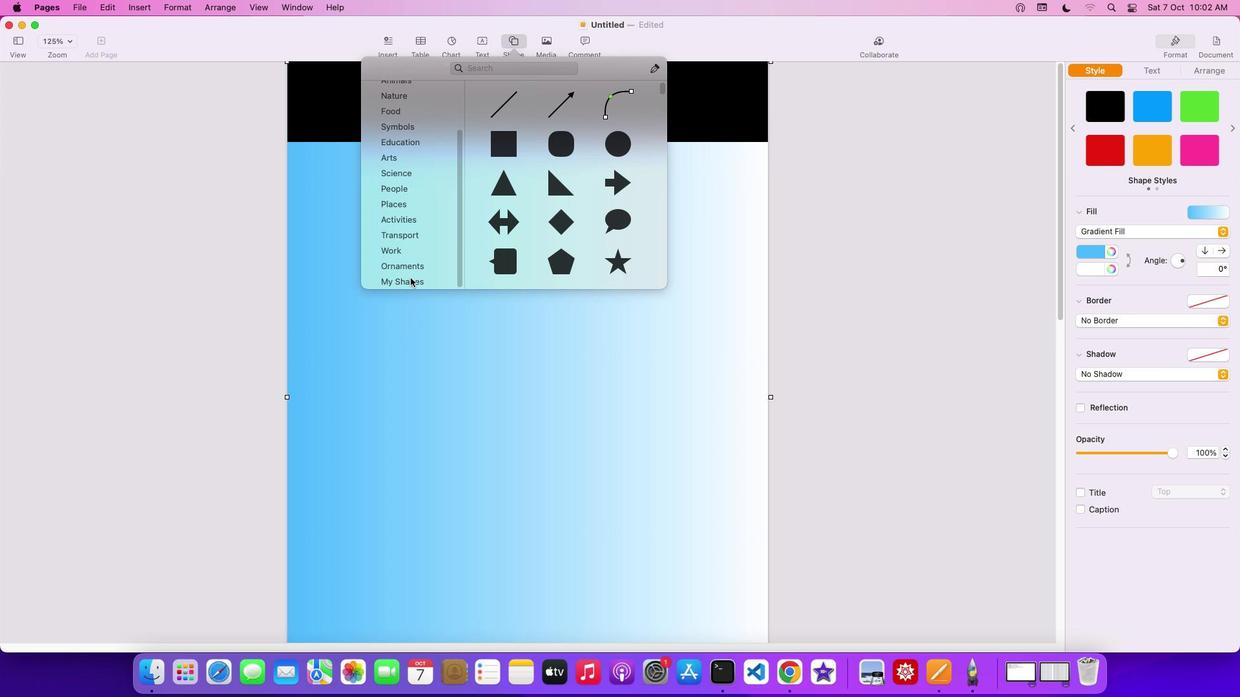 
Action: Mouse pressed left at (414, 281)
Screenshot: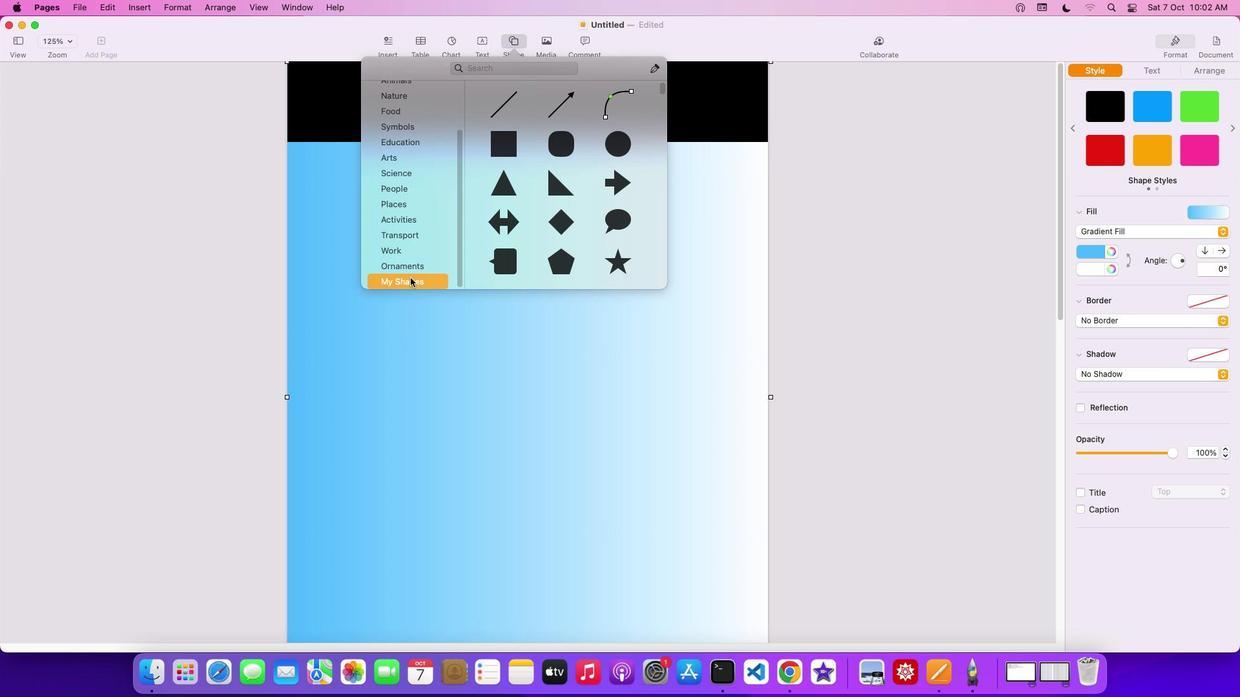 
Action: Mouse moved to (615, 158)
Screenshot: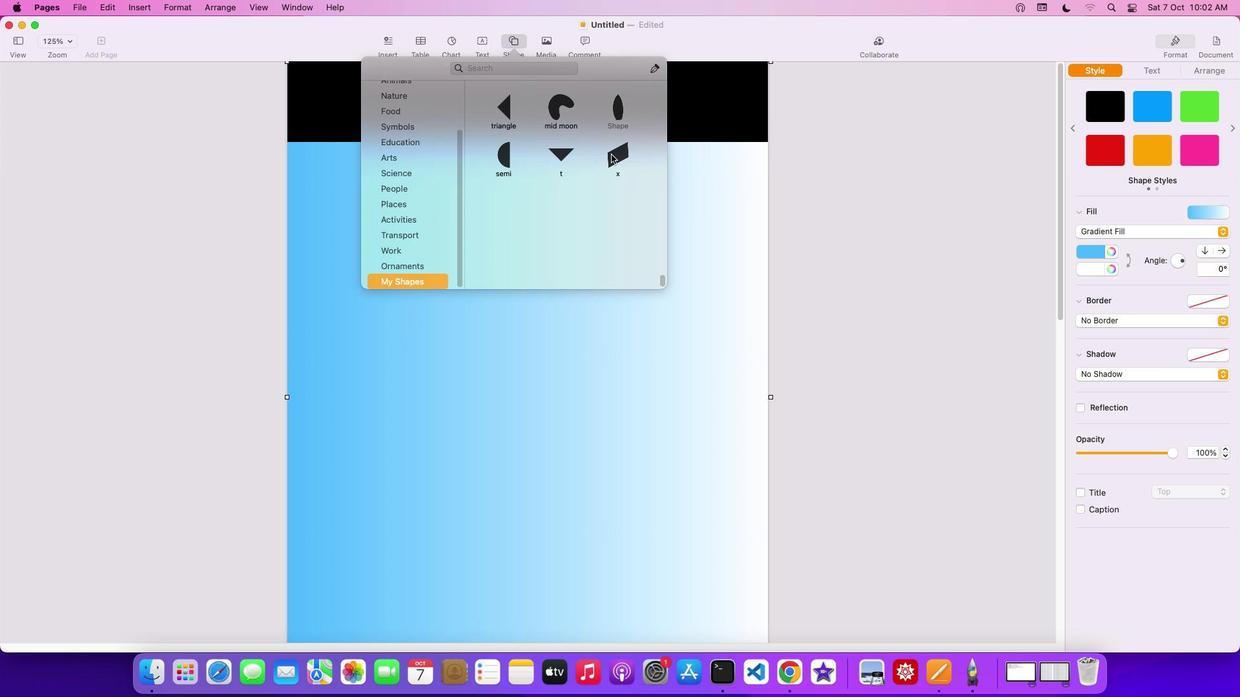 
Action: Mouse pressed left at (615, 158)
Screenshot: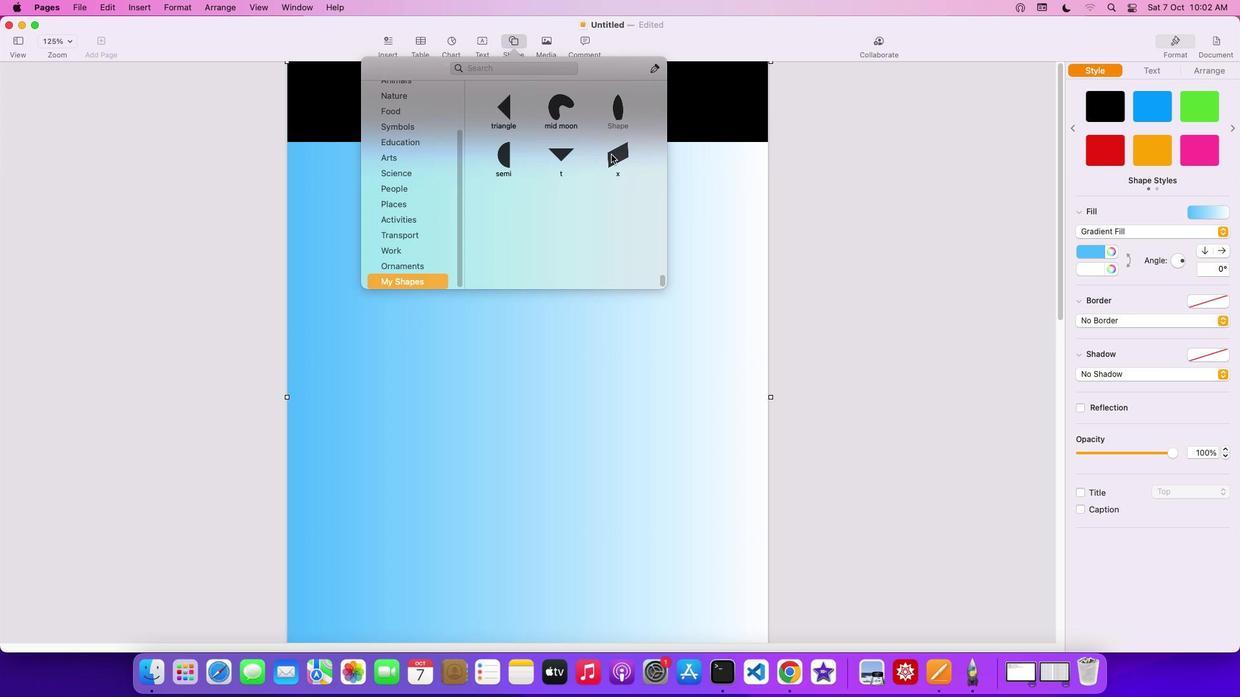 
Action: Mouse moved to (551, 343)
Screenshot: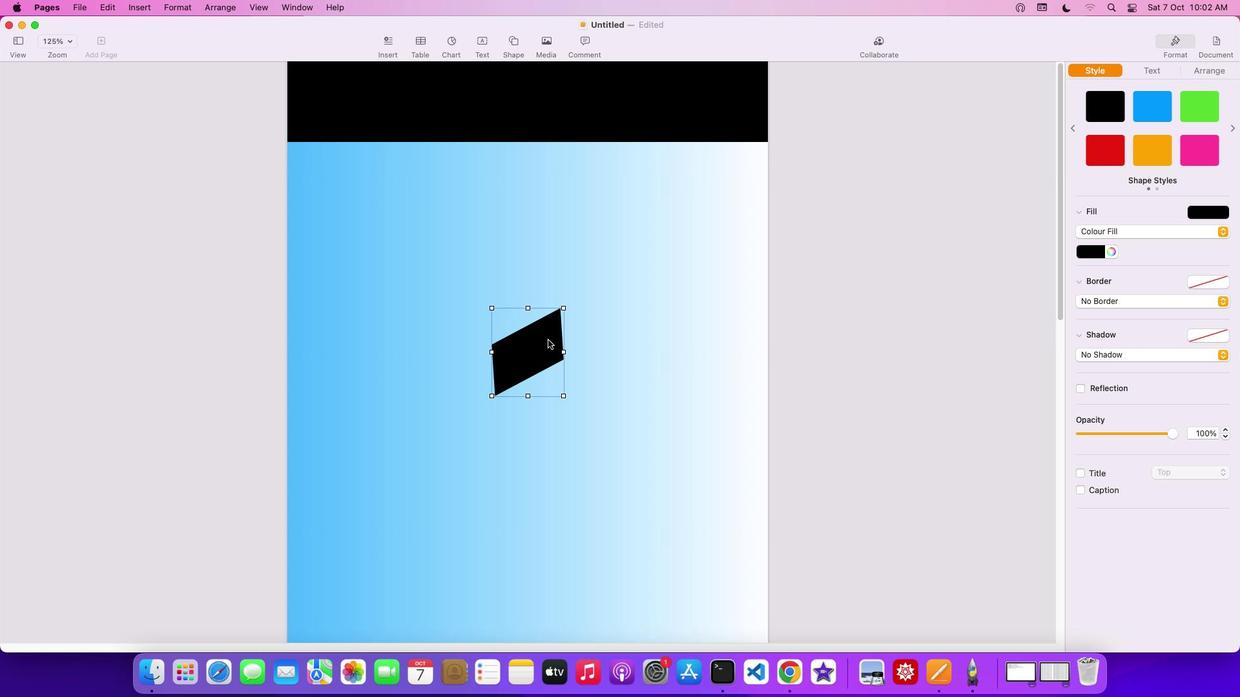 
Action: Mouse pressed left at (551, 343)
Screenshot: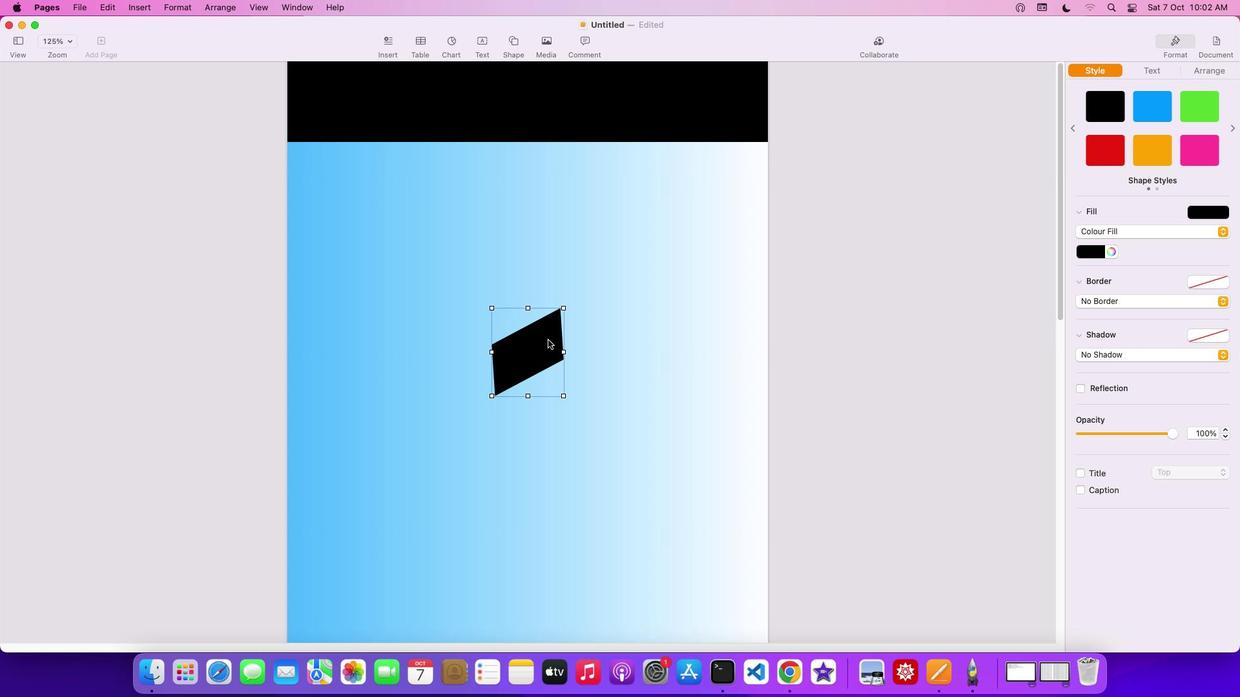 
Action: Mouse moved to (326, 197)
Screenshot: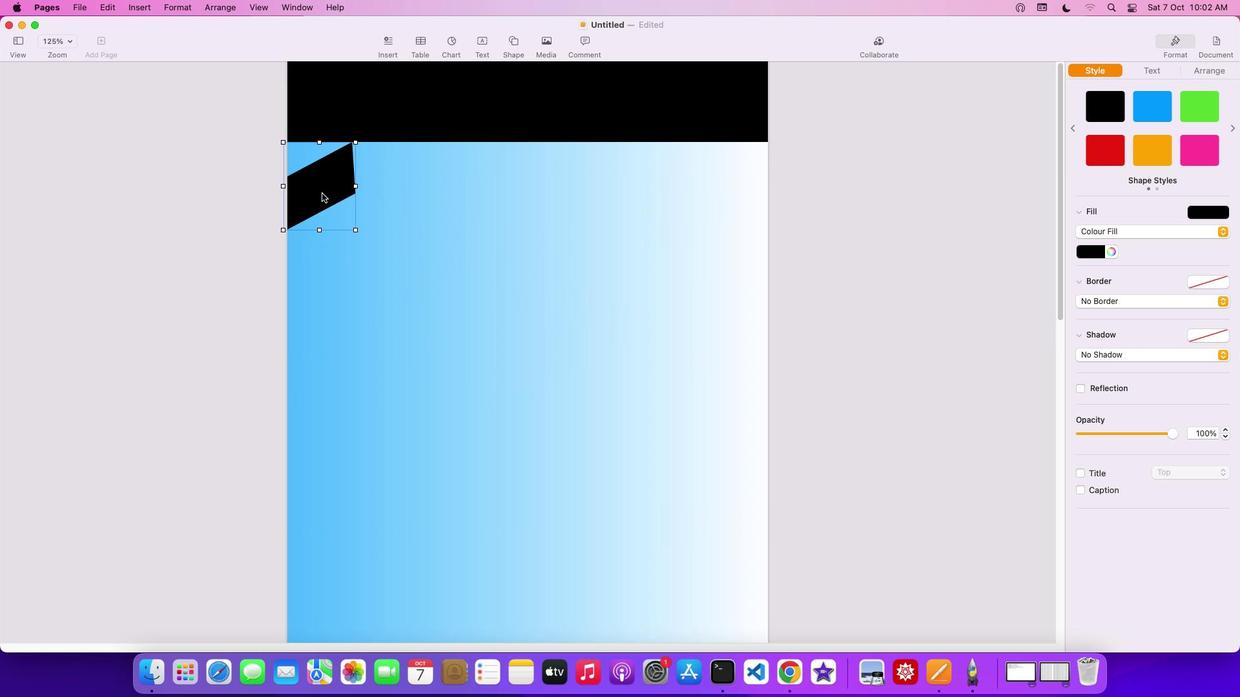
Action: Mouse pressed left at (326, 197)
Screenshot: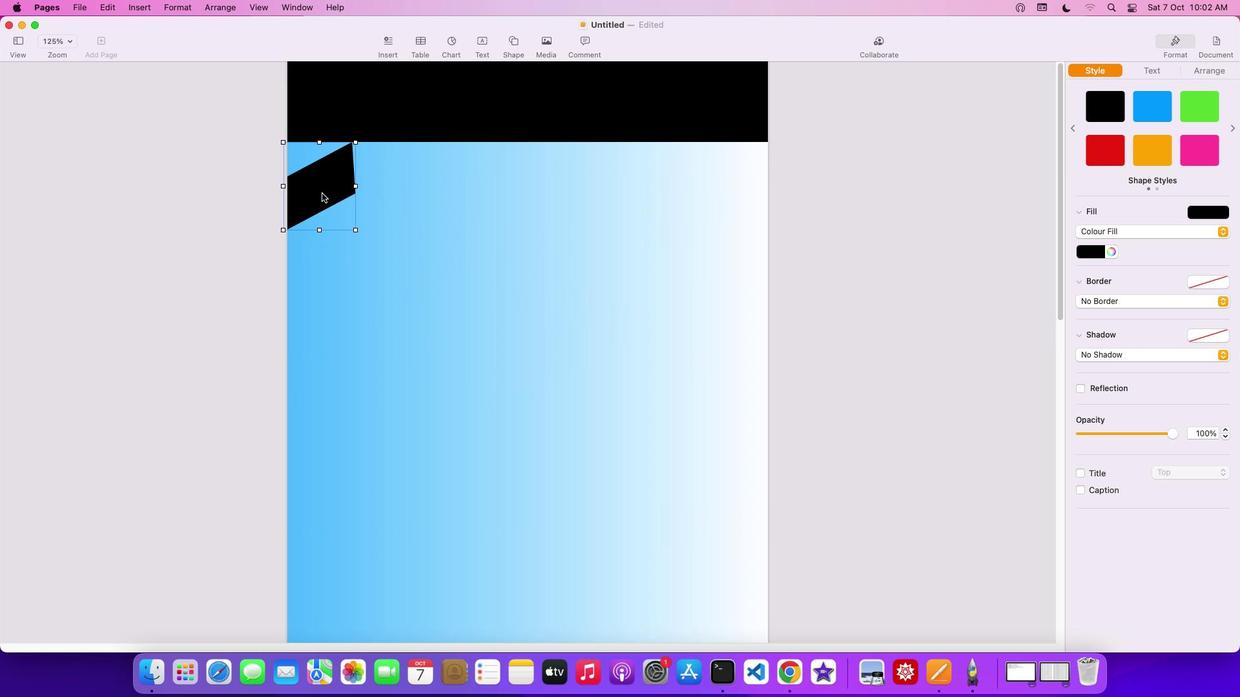 
Action: Mouse moved to (322, 191)
Screenshot: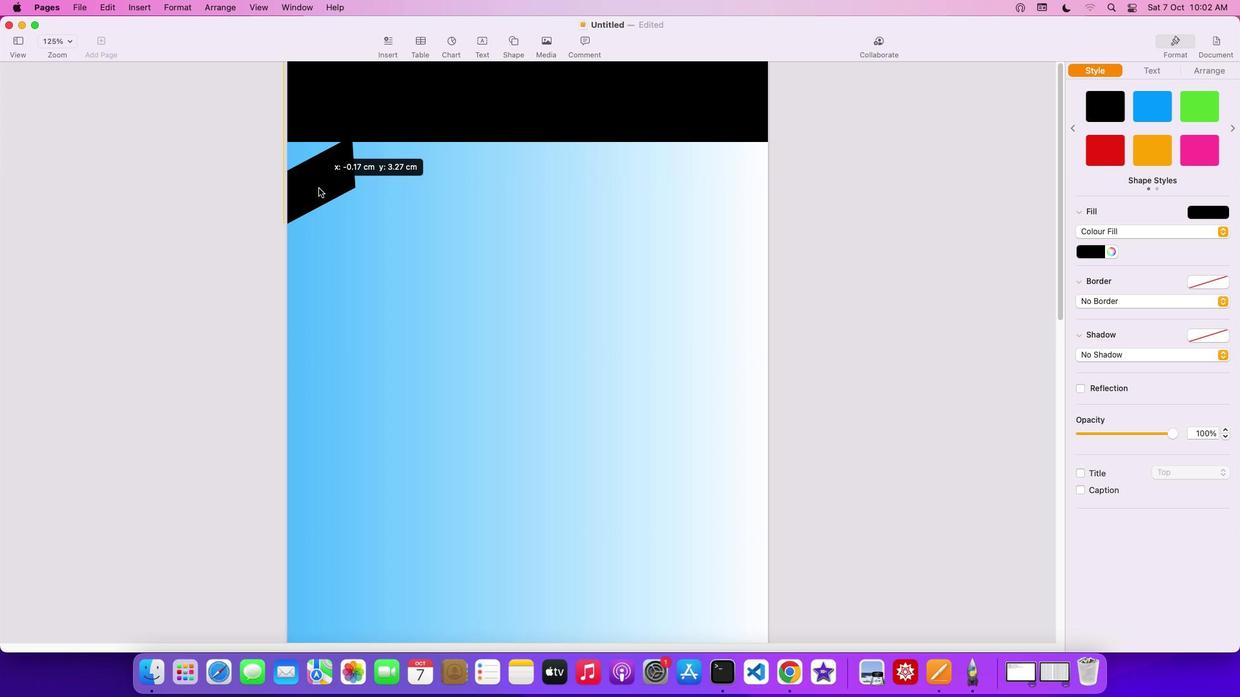 
Action: Key pressed Key.cmd'c''v'
Screenshot: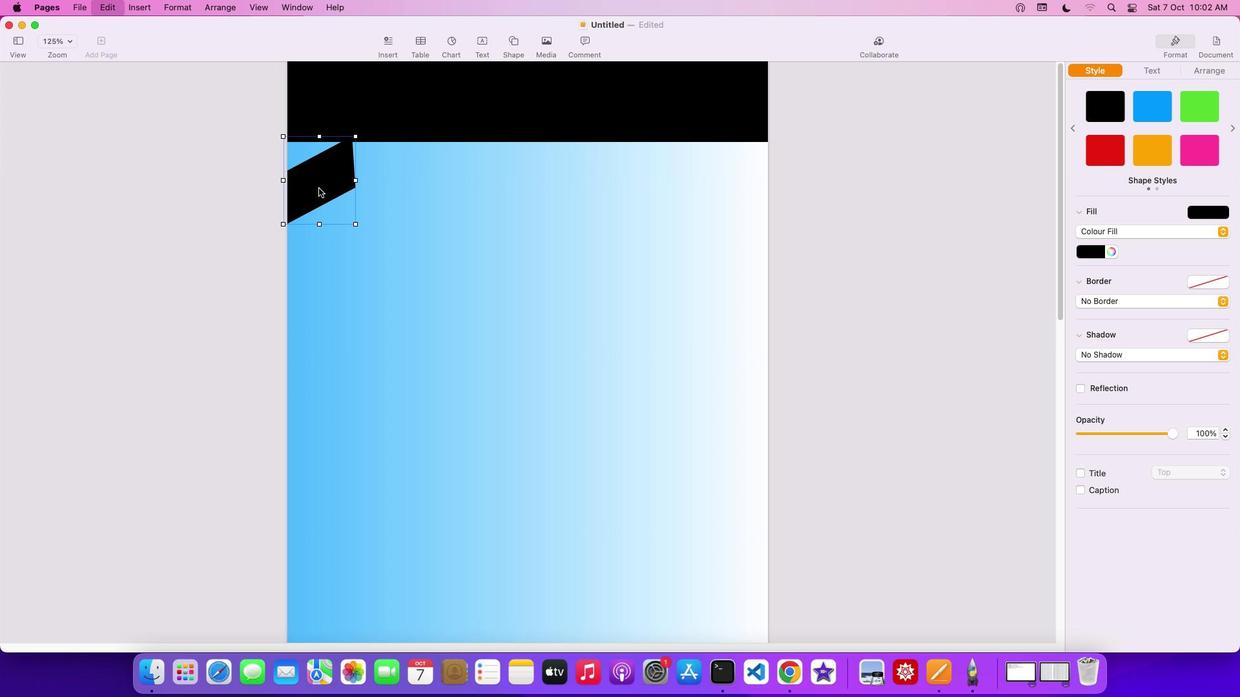 
Action: Mouse moved to (323, 195)
Screenshot: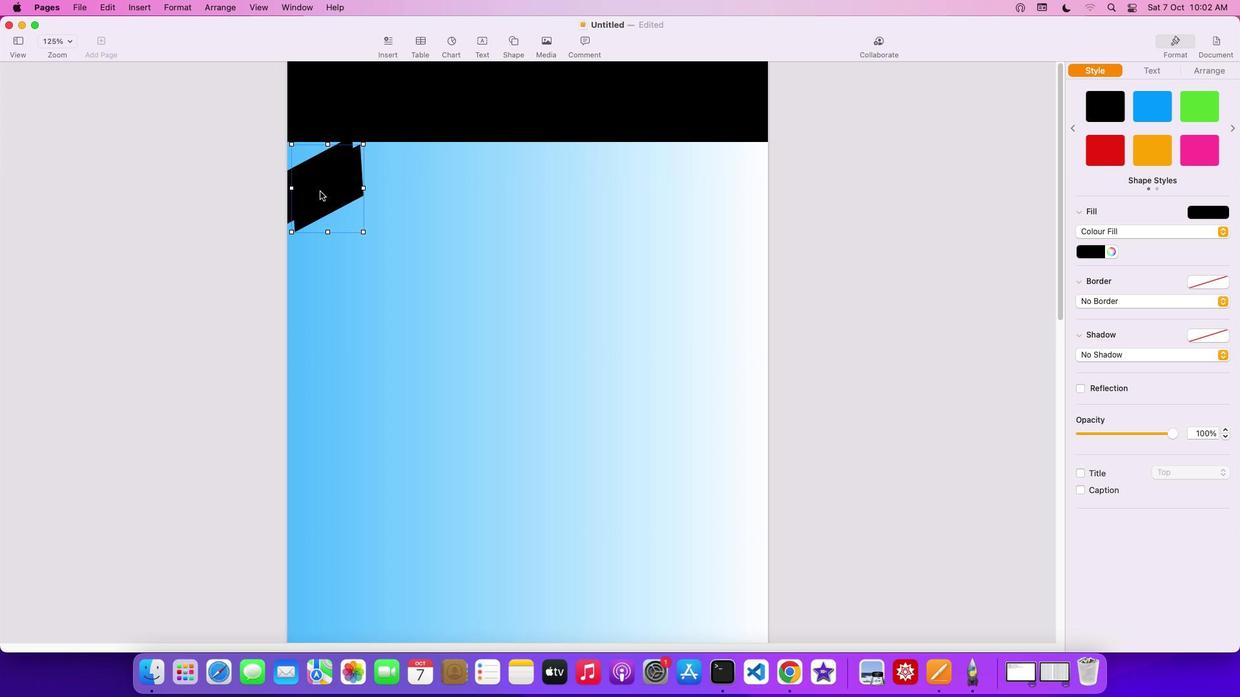 
Action: Mouse pressed left at (323, 195)
Screenshot: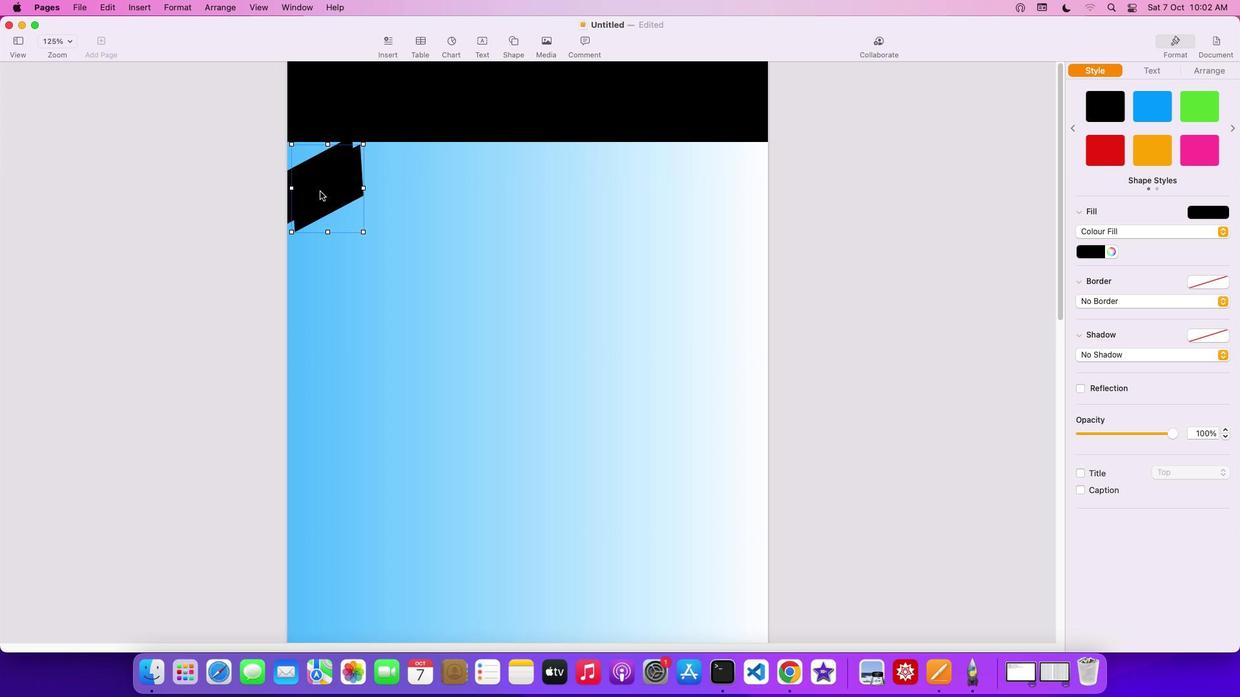
Action: Mouse moved to (326, 160)
Screenshot: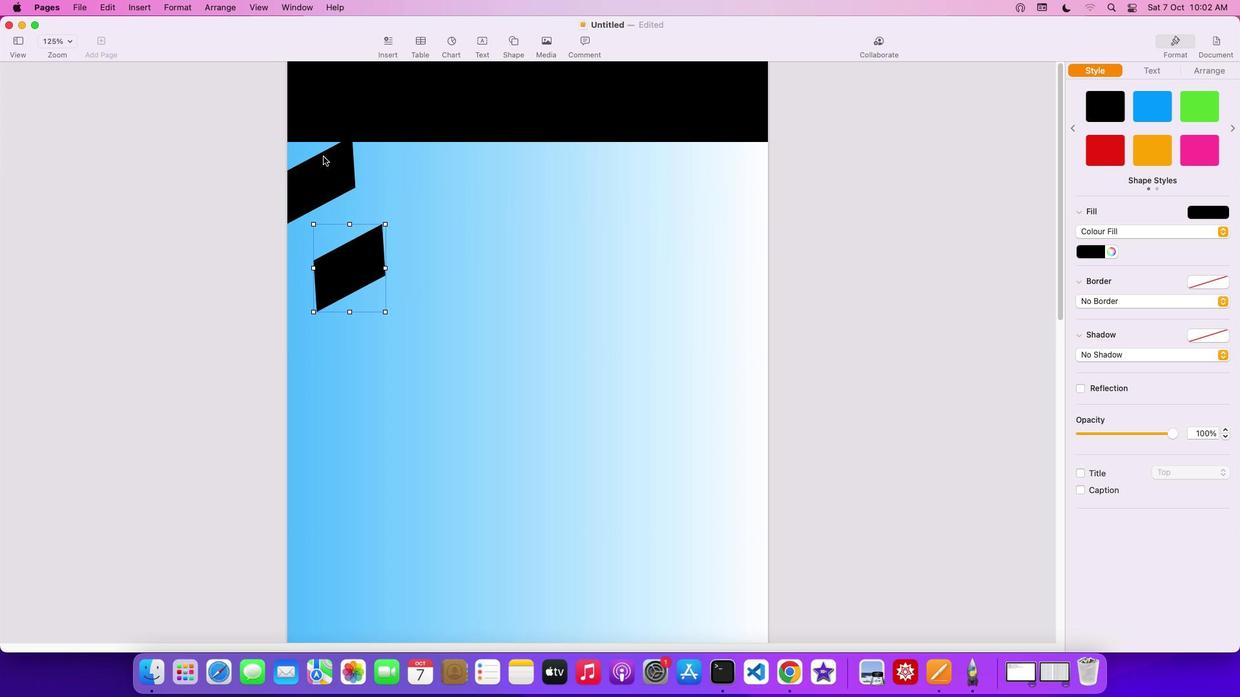 
Action: Mouse pressed left at (326, 160)
Screenshot: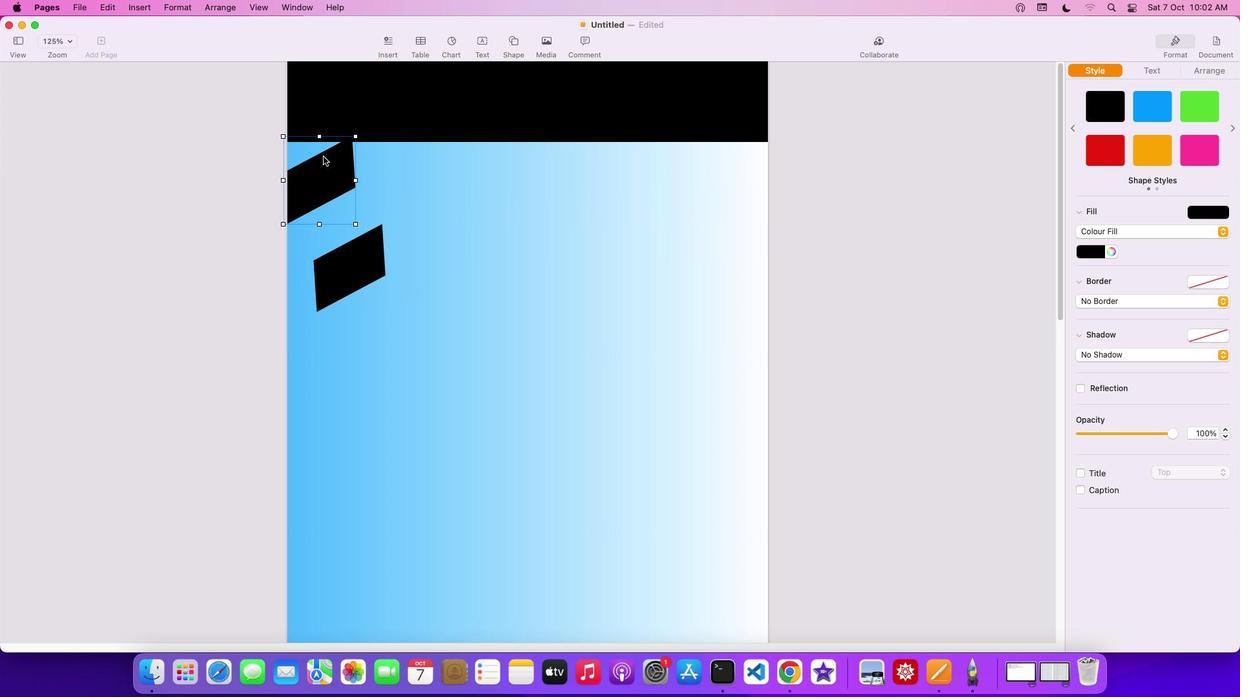 
Action: Mouse moved to (1203, 70)
Screenshot: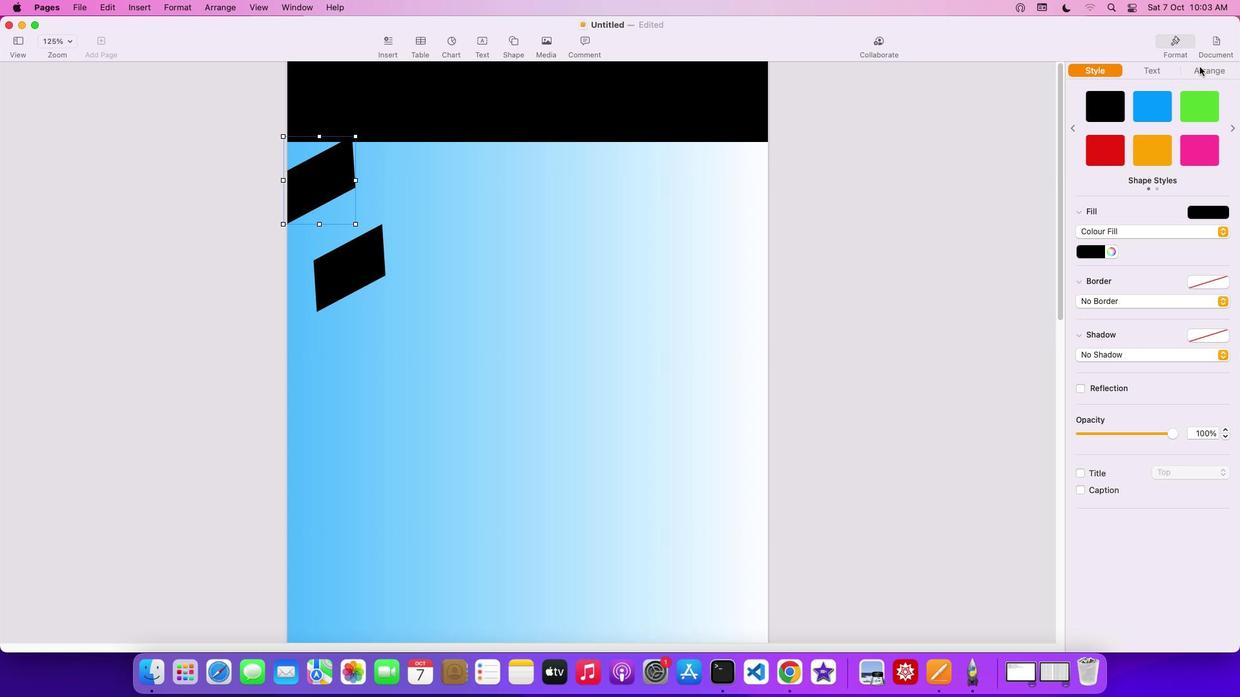 
Action: Mouse pressed left at (1203, 70)
Screenshot: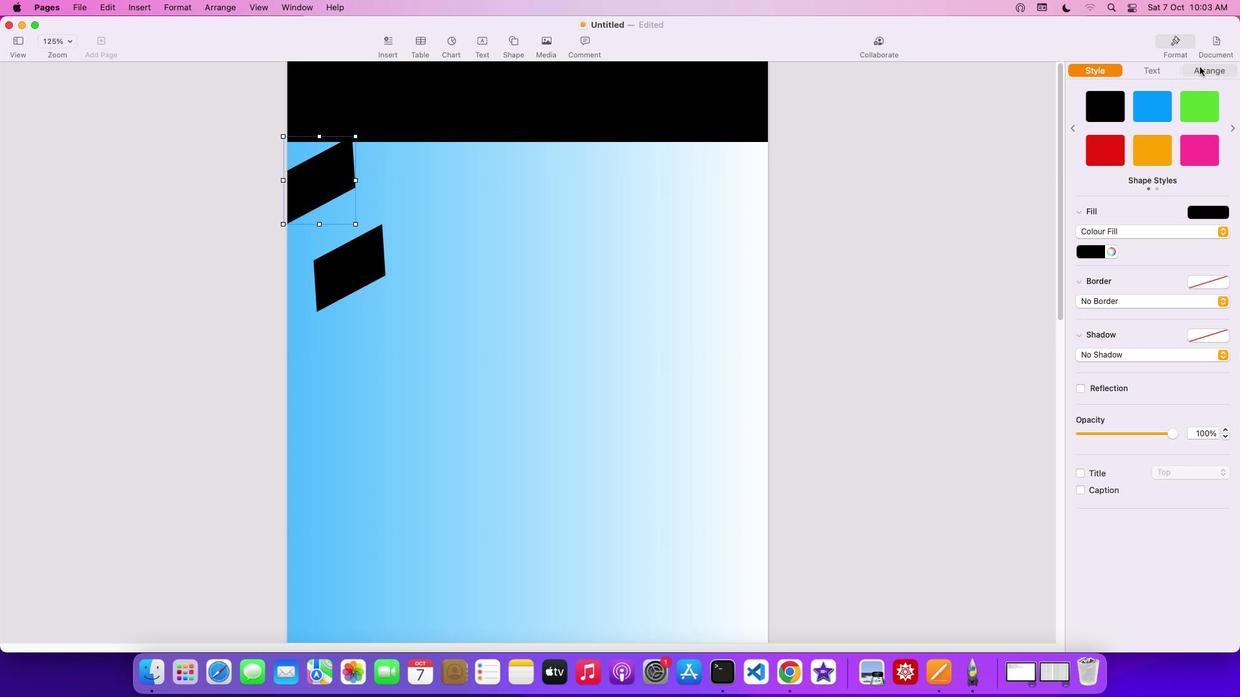 
Action: Mouse moved to (1222, 407)
Screenshot: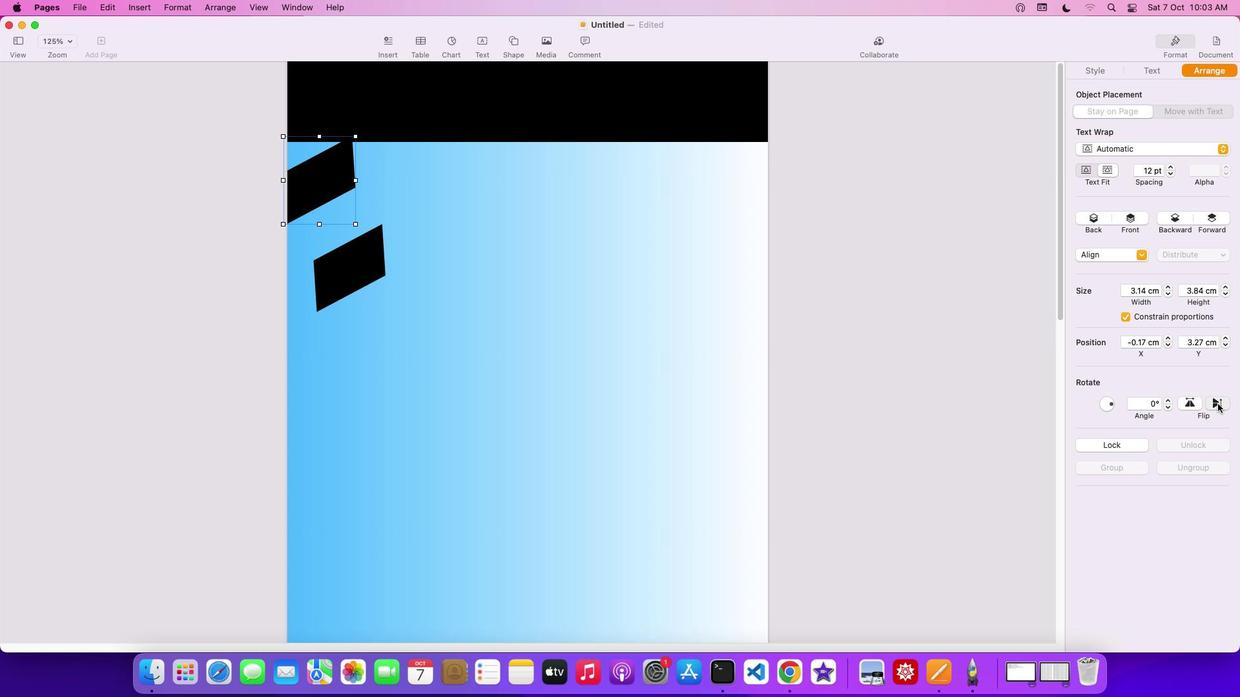 
Action: Mouse pressed left at (1222, 407)
Screenshot: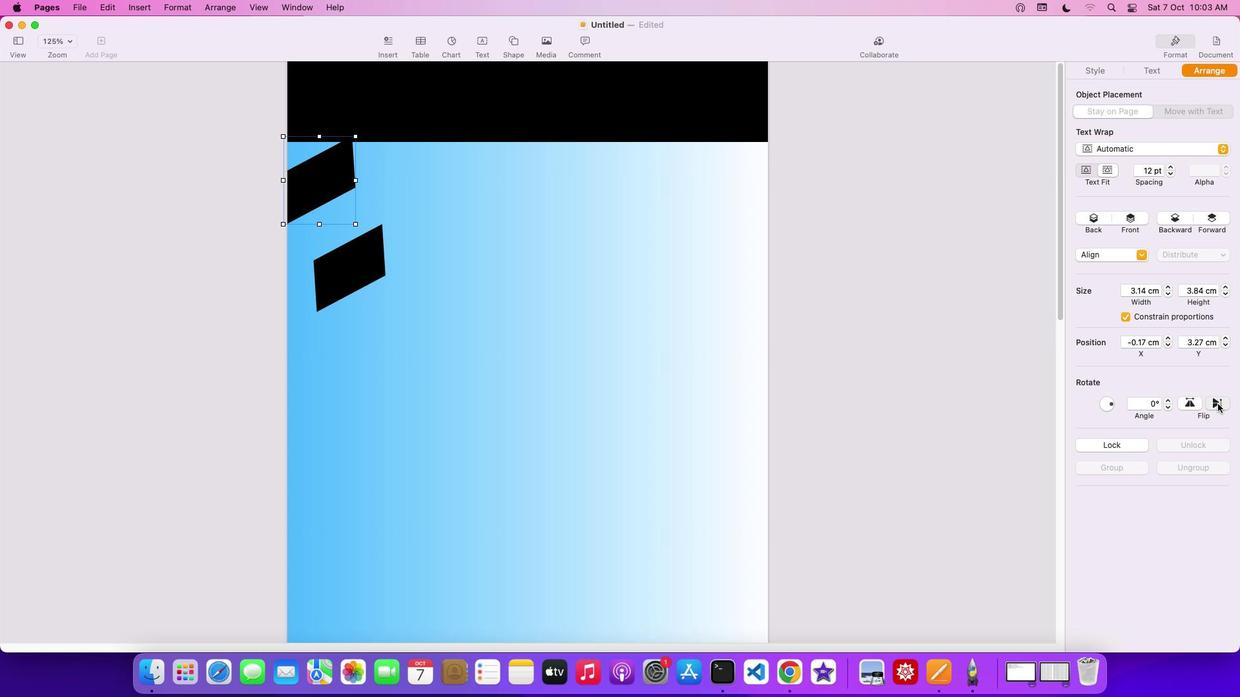 
Action: Mouse moved to (368, 278)
Screenshot: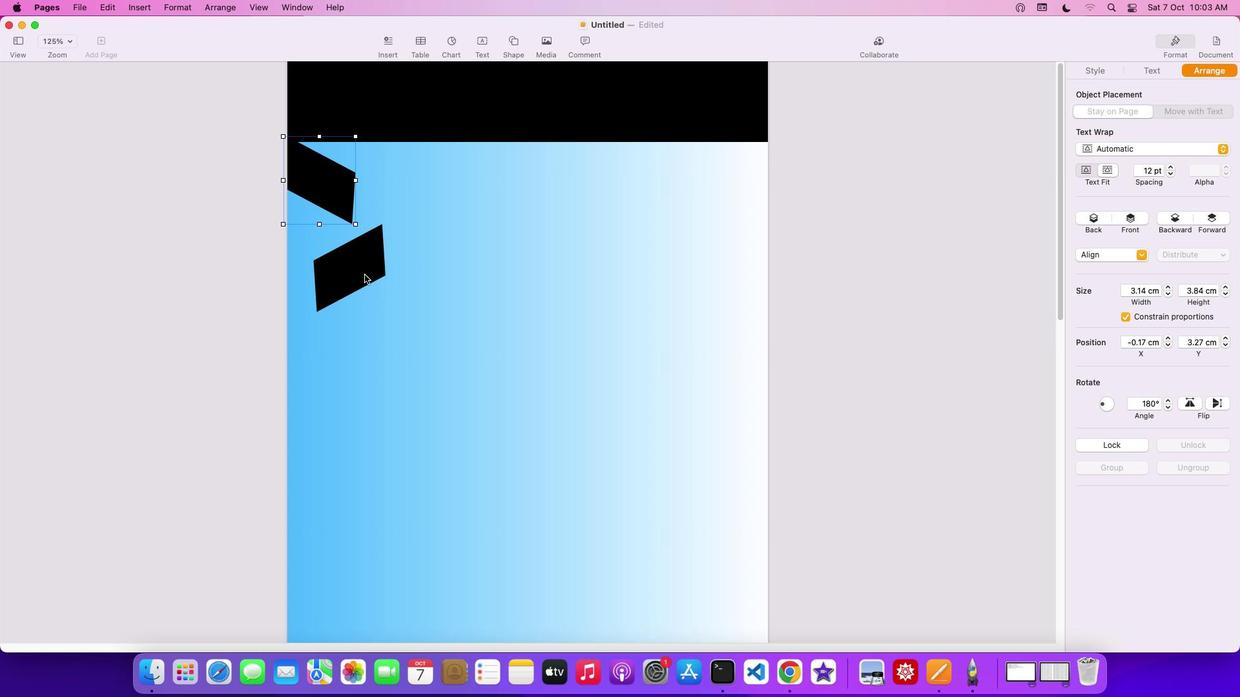 
Action: Mouse pressed left at (368, 278)
Screenshot: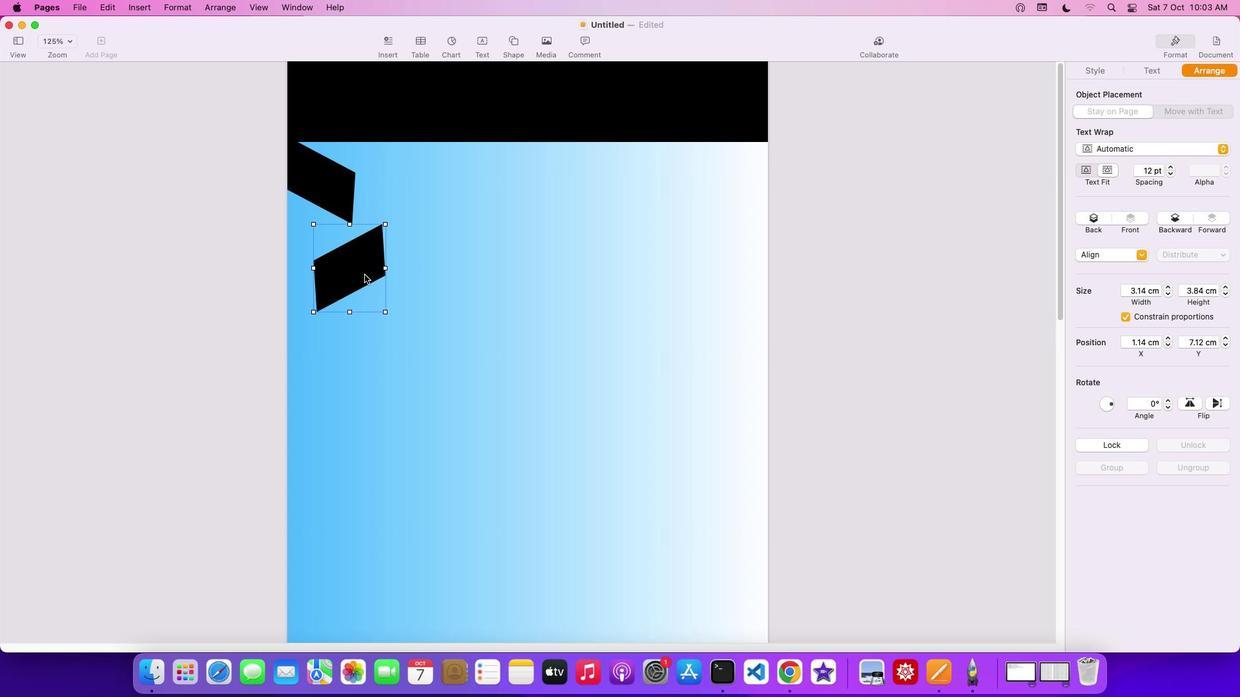 
Action: Mouse moved to (352, 244)
Screenshot: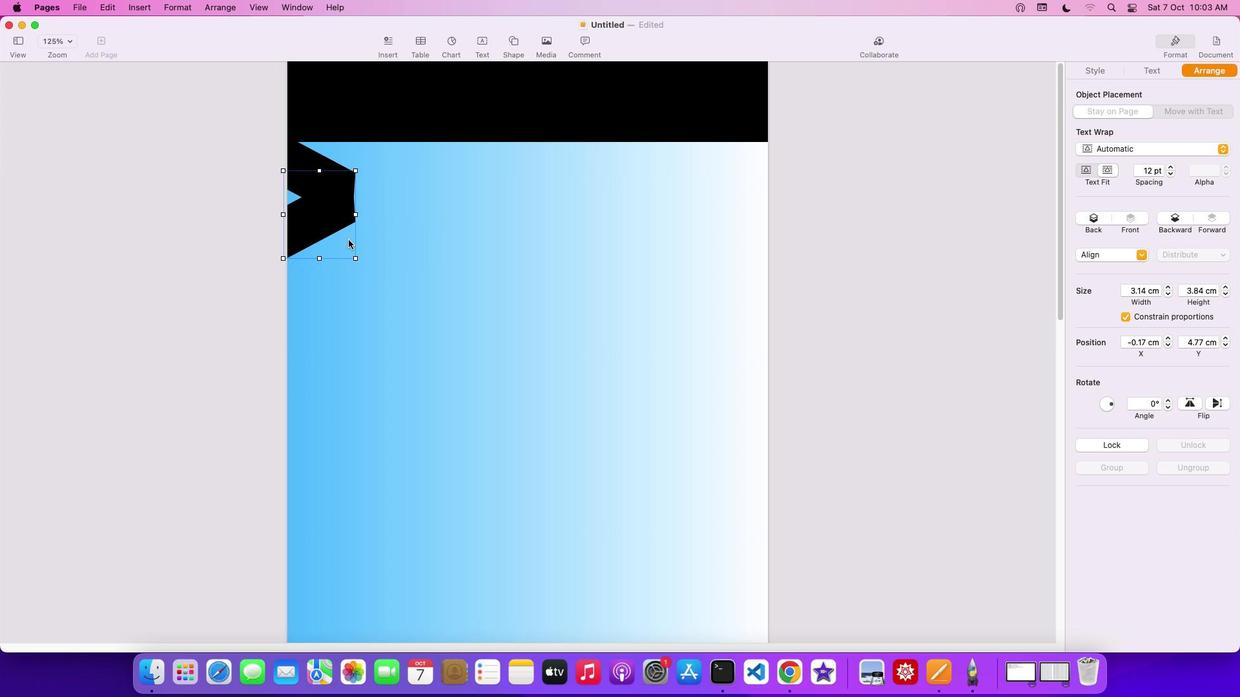 
Action: Key pressed Key.cmd'c''v'
Screenshot: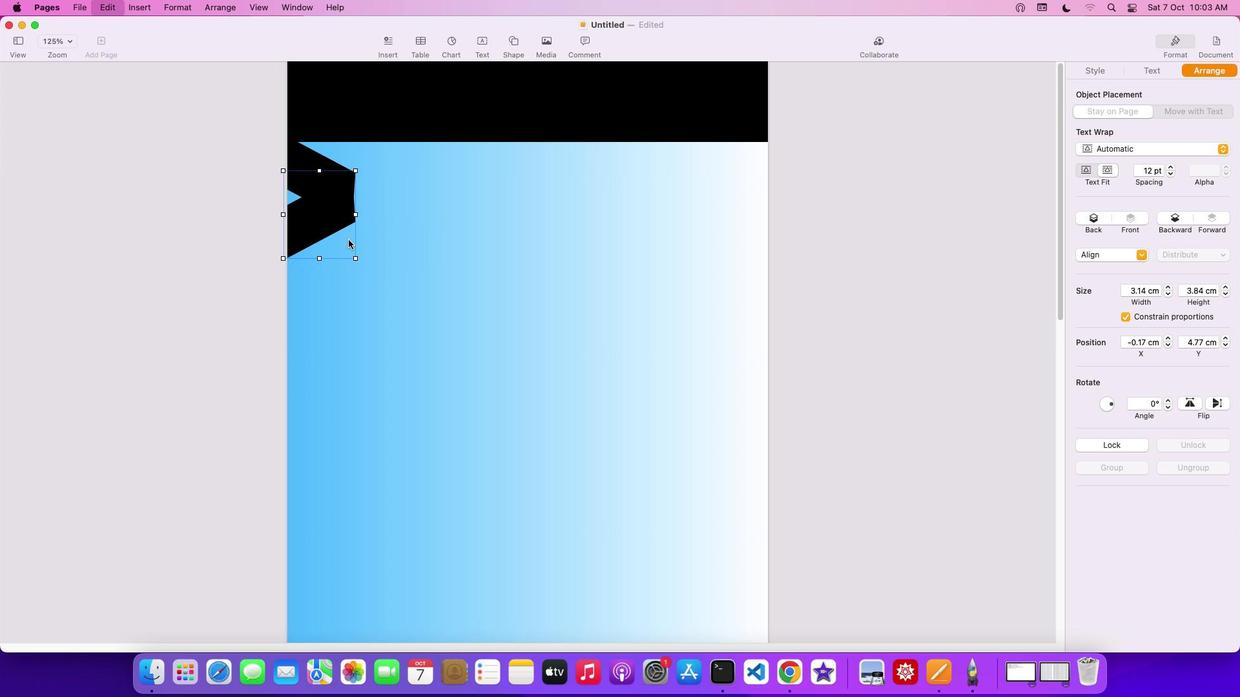 
Action: Mouse moved to (329, 235)
Screenshot: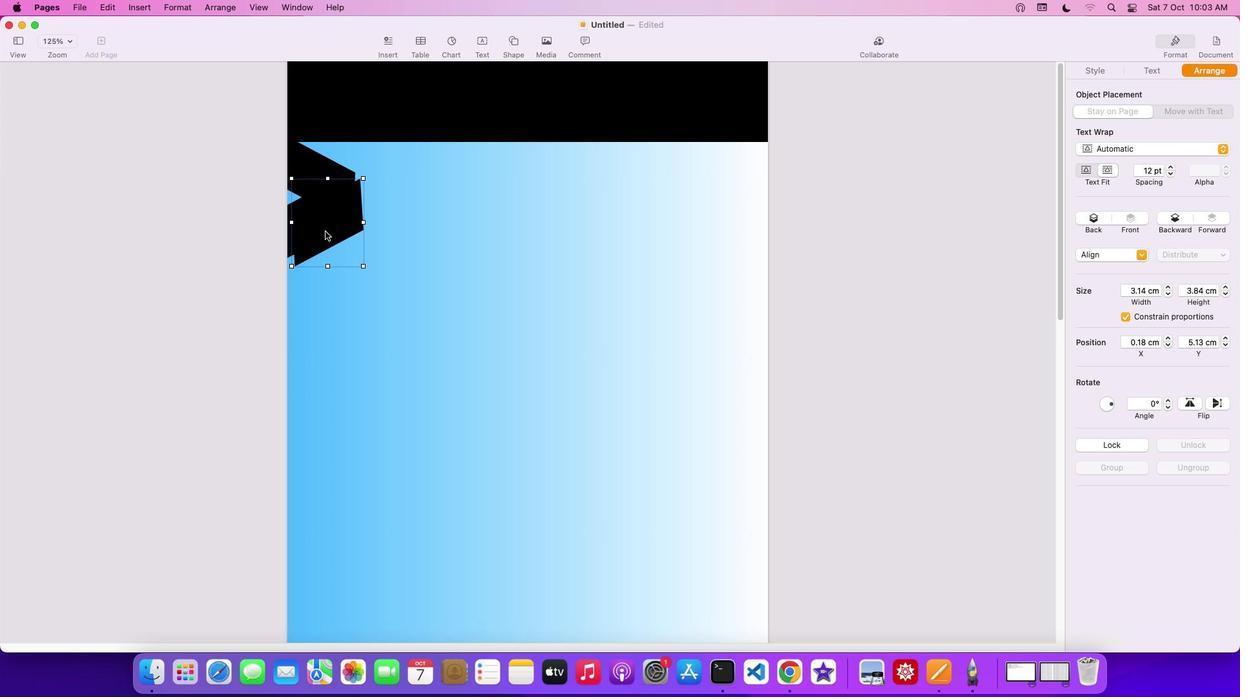 
Action: Mouse pressed left at (329, 235)
Screenshot: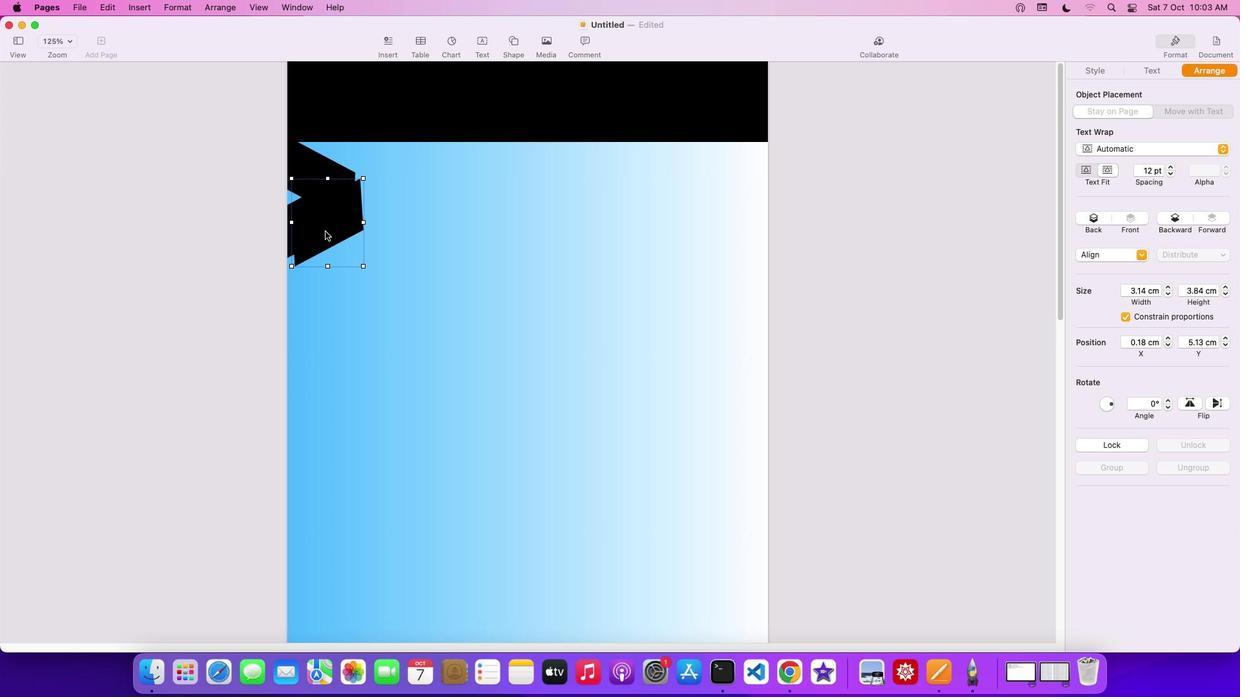 
Action: Mouse moved to (315, 171)
Screenshot: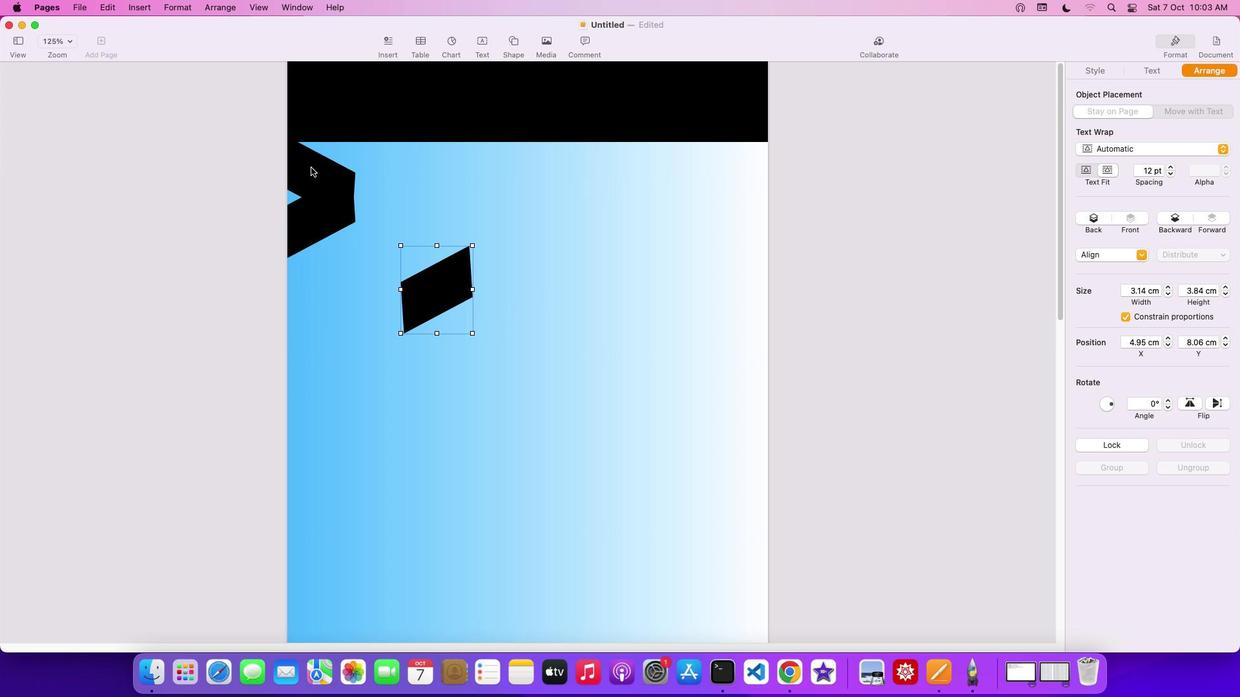 
Action: Mouse pressed left at (315, 171)
Screenshot: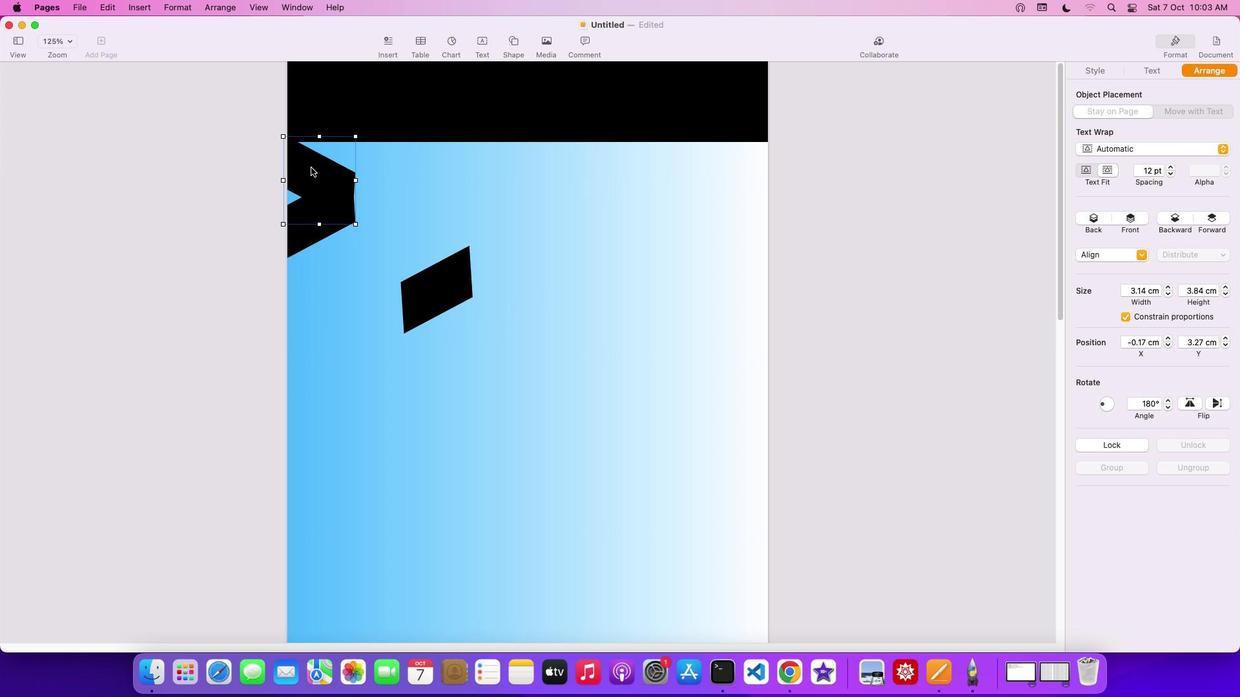 
Action: Key pressed Key.cmd'c'Key.cmd'v'
Screenshot: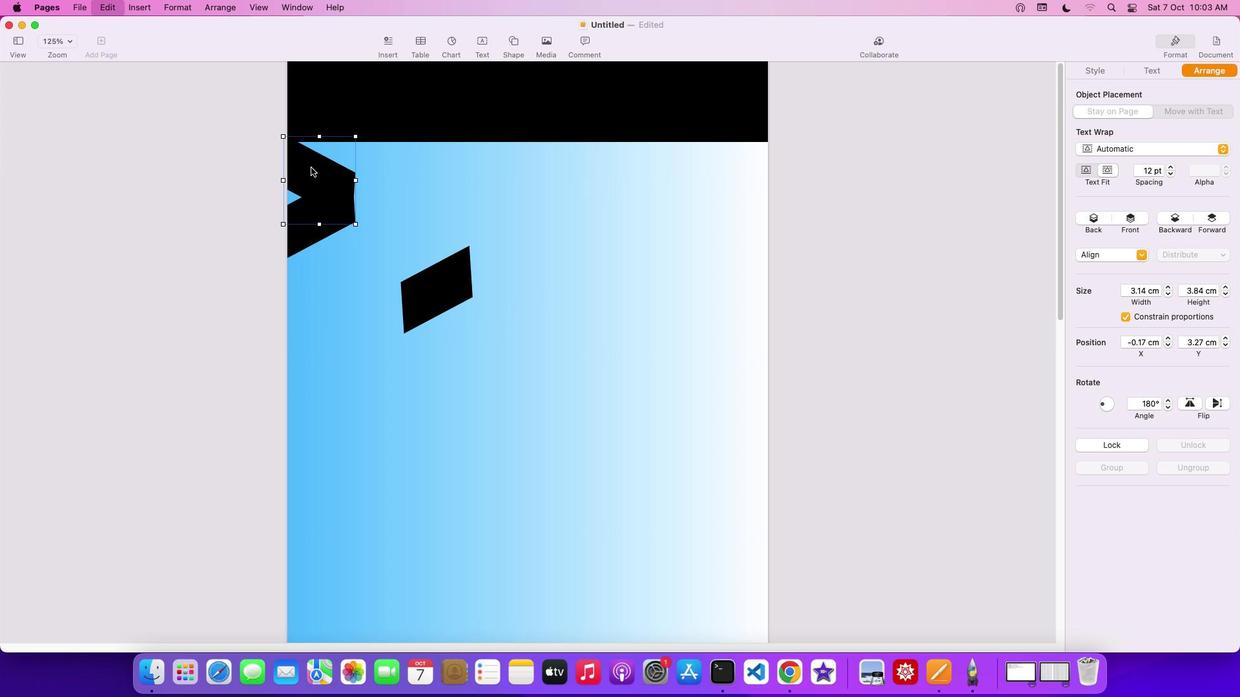 
Action: Mouse moved to (321, 177)
Screenshot: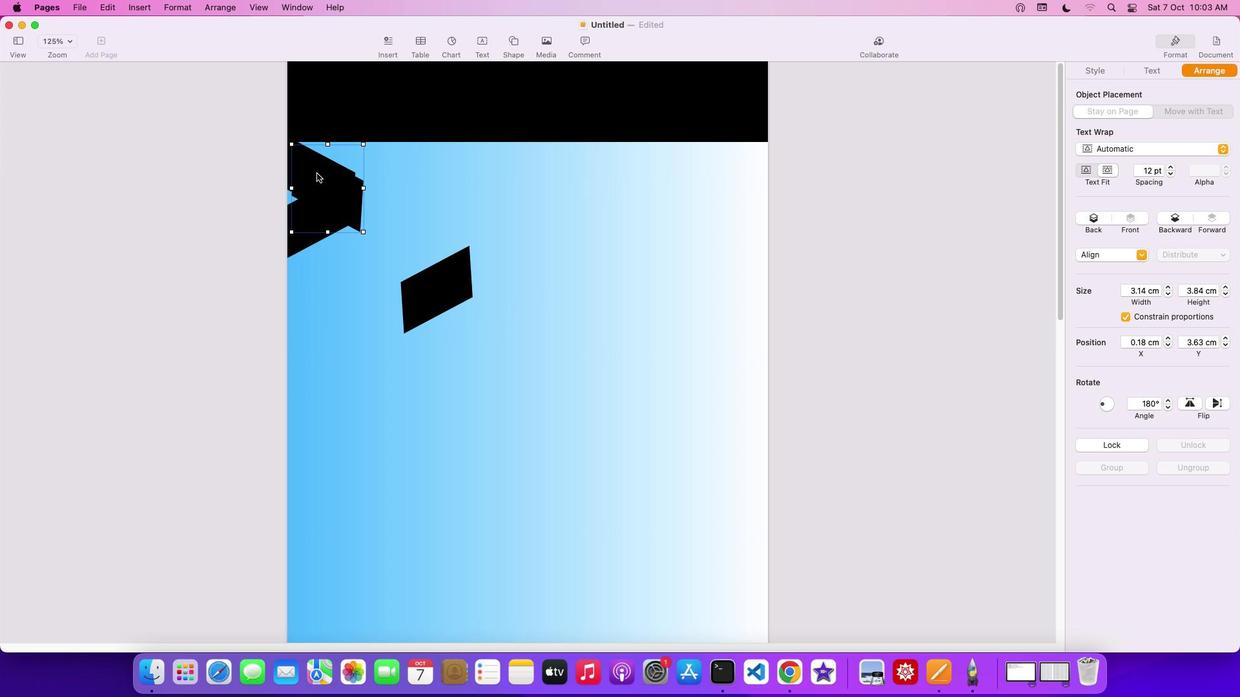 
Action: Mouse pressed left at (321, 177)
Screenshot: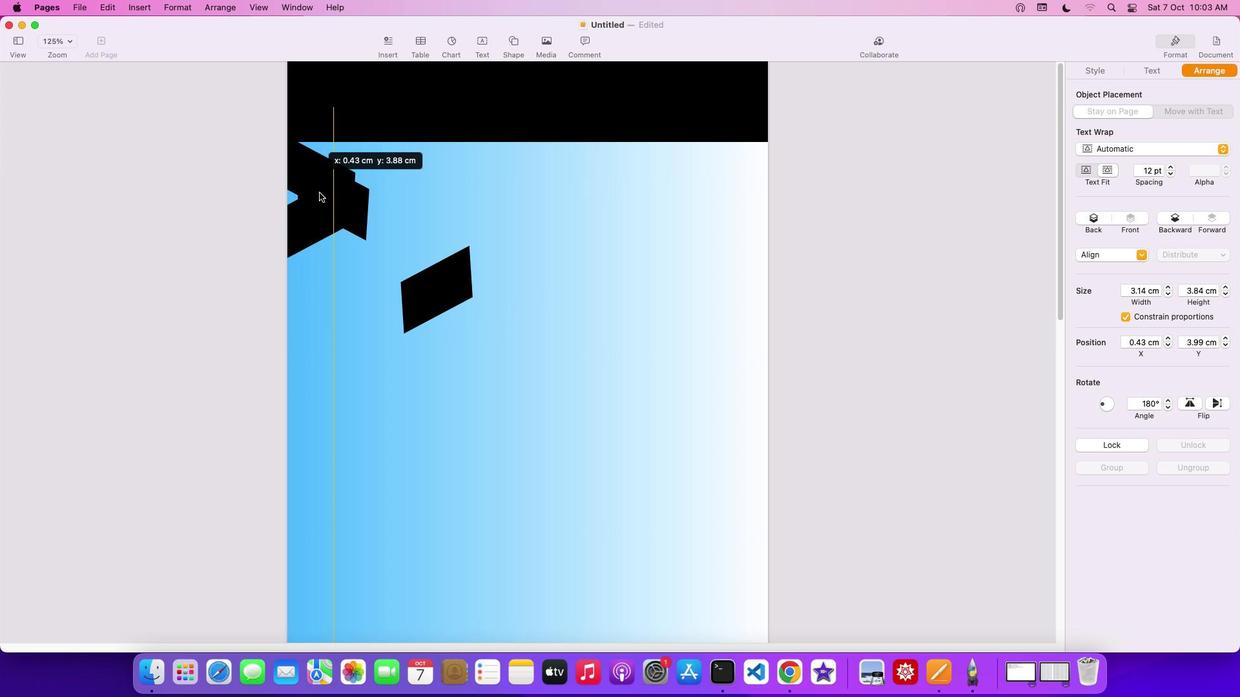 
Action: Mouse moved to (425, 297)
Screenshot: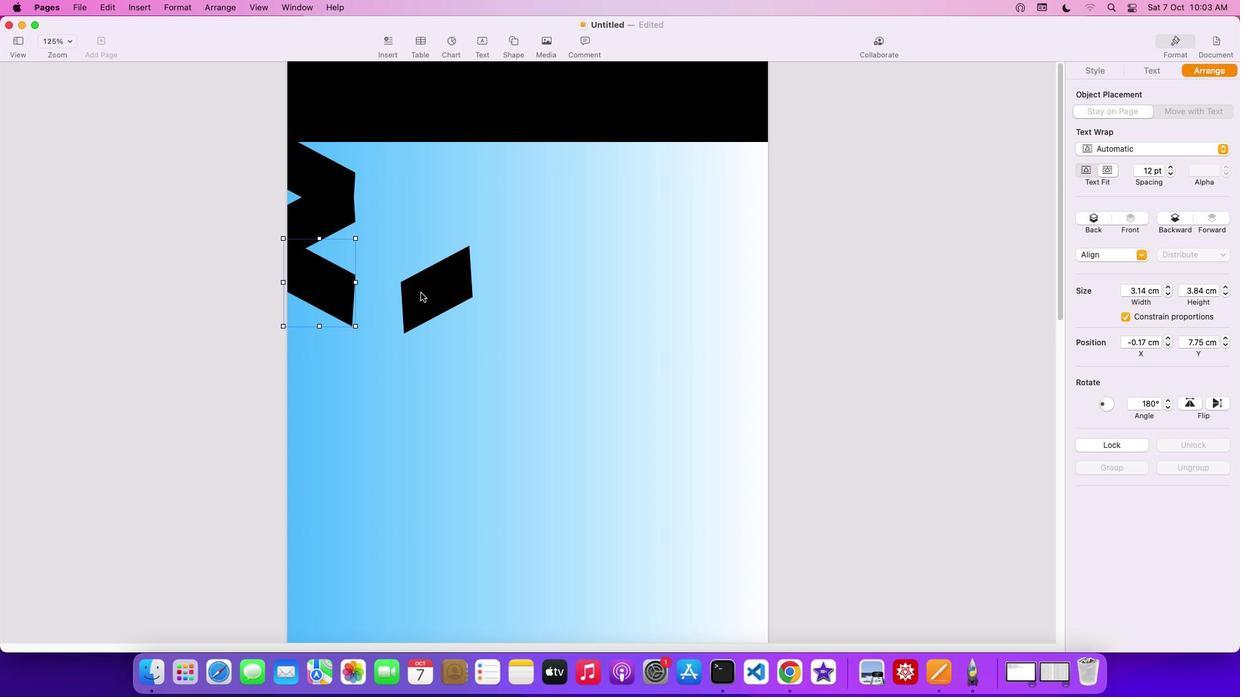 
Action: Mouse pressed left at (425, 297)
Screenshot: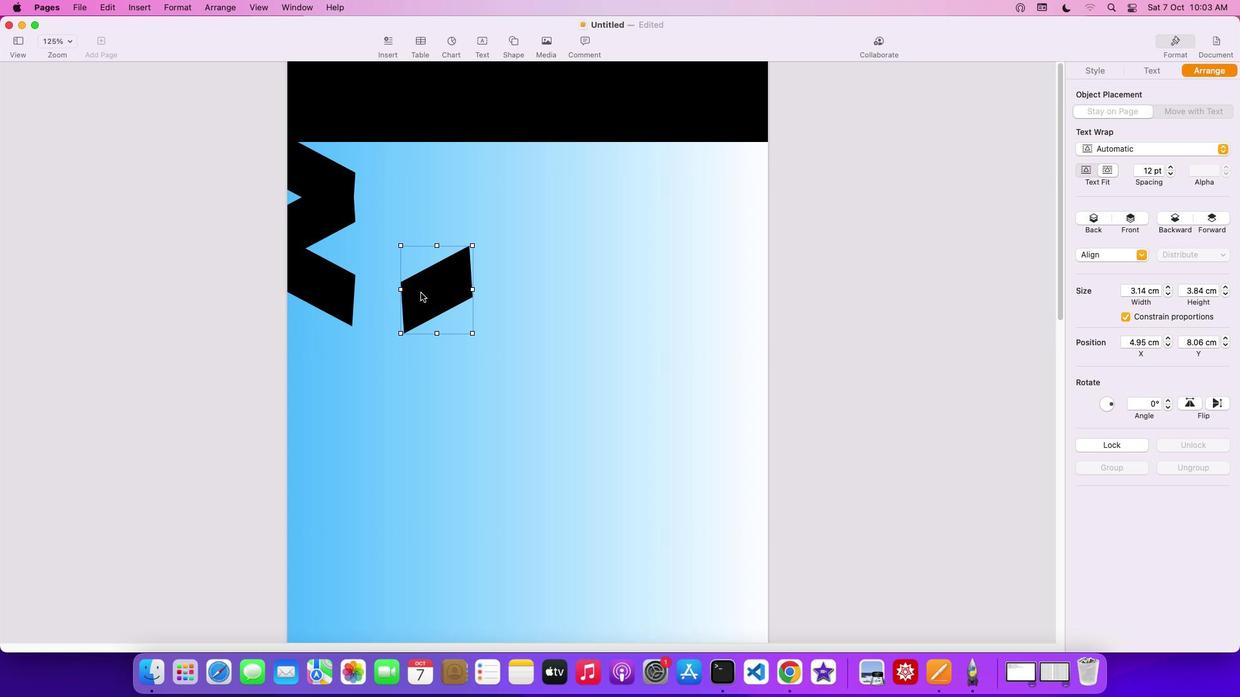 
Action: Mouse moved to (330, 321)
Screenshot: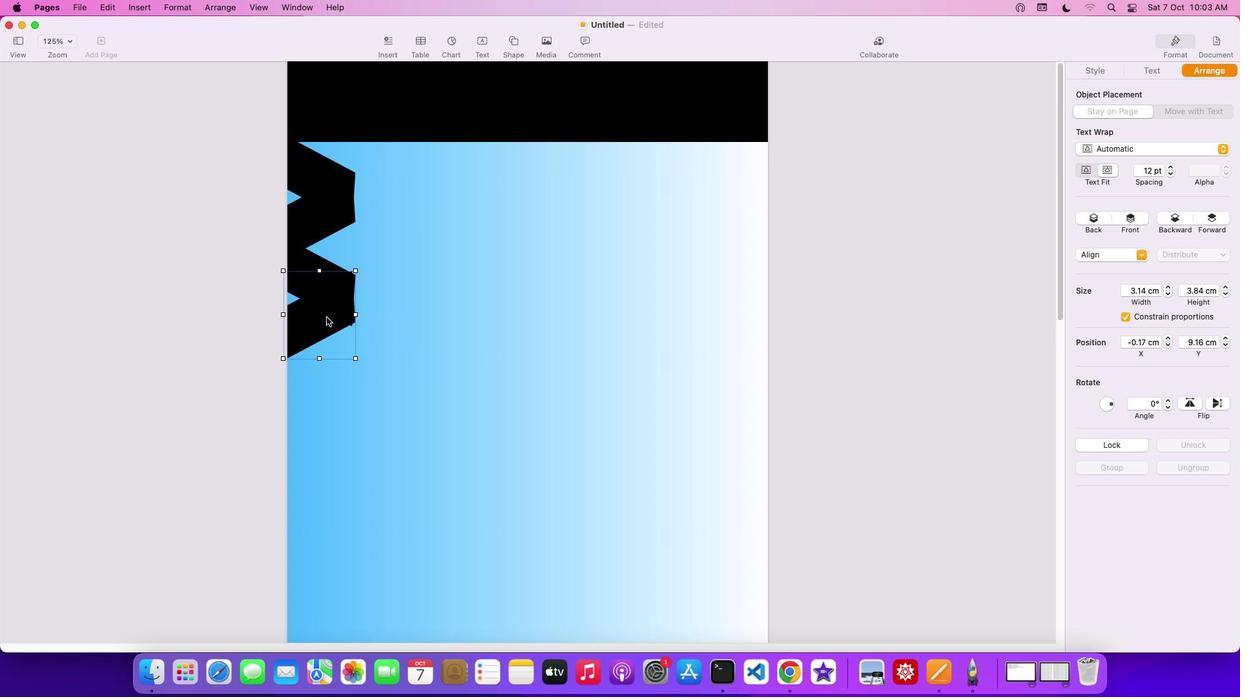 
Action: Mouse pressed left at (330, 321)
Screenshot: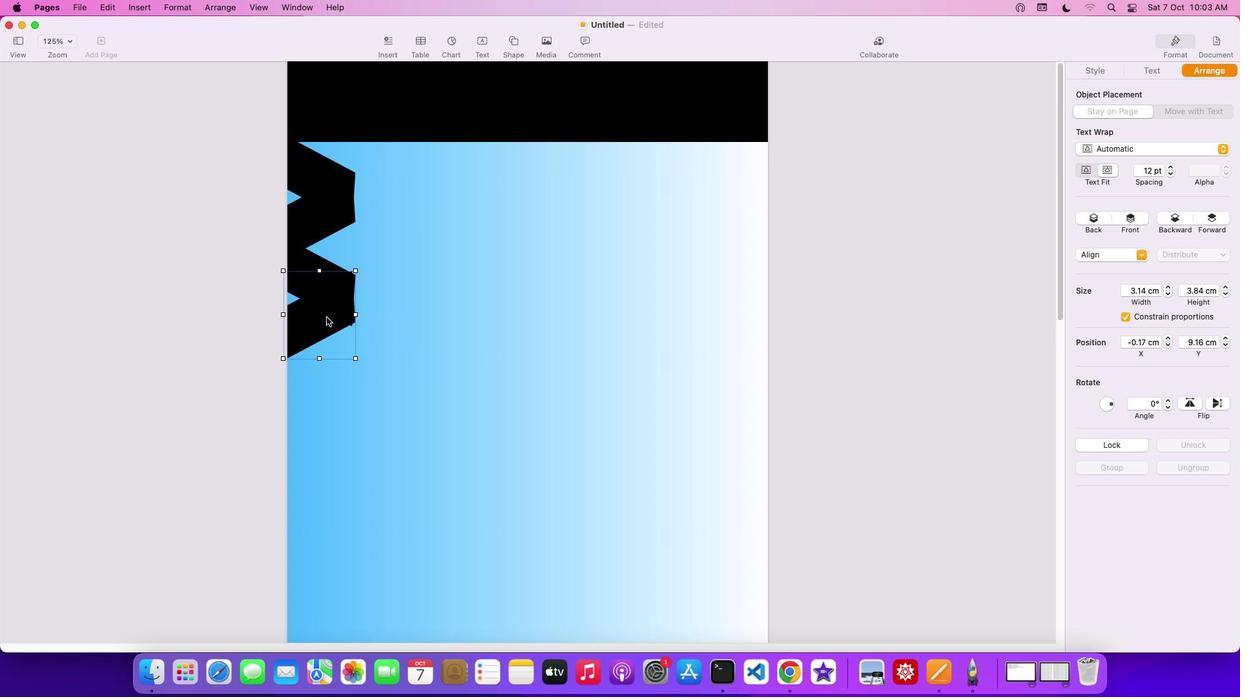 
Action: Mouse moved to (314, 264)
Screenshot: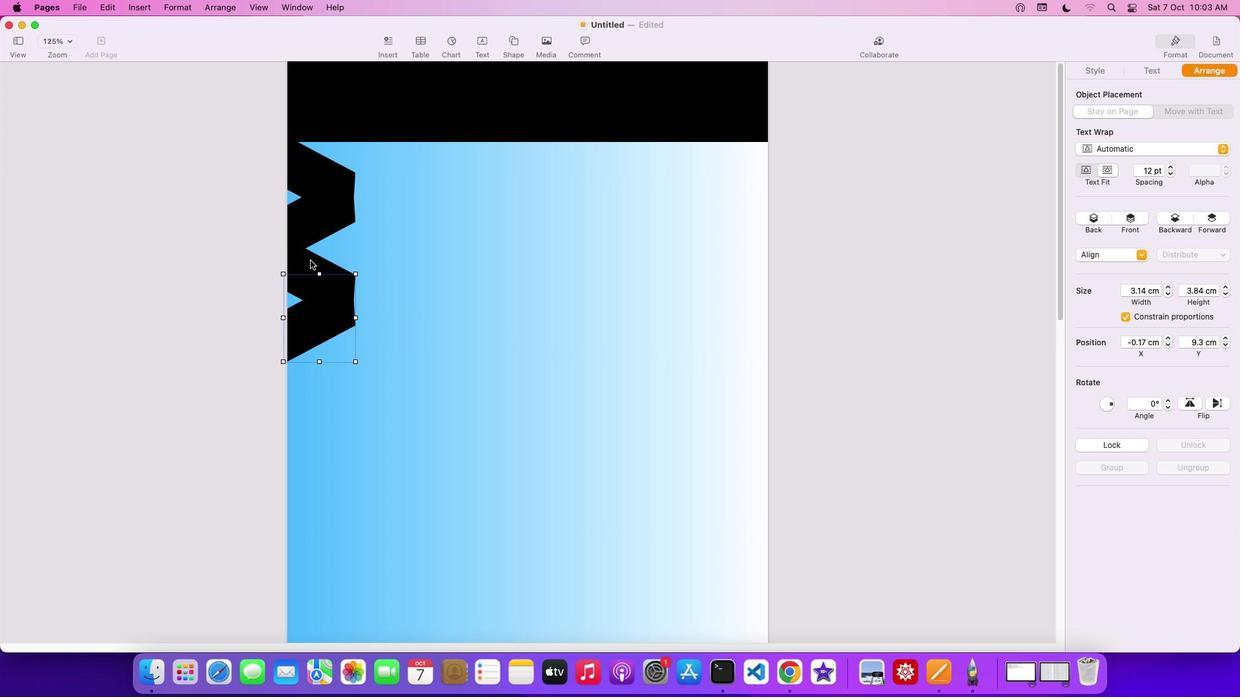 
Action: Mouse pressed left at (314, 264)
Screenshot: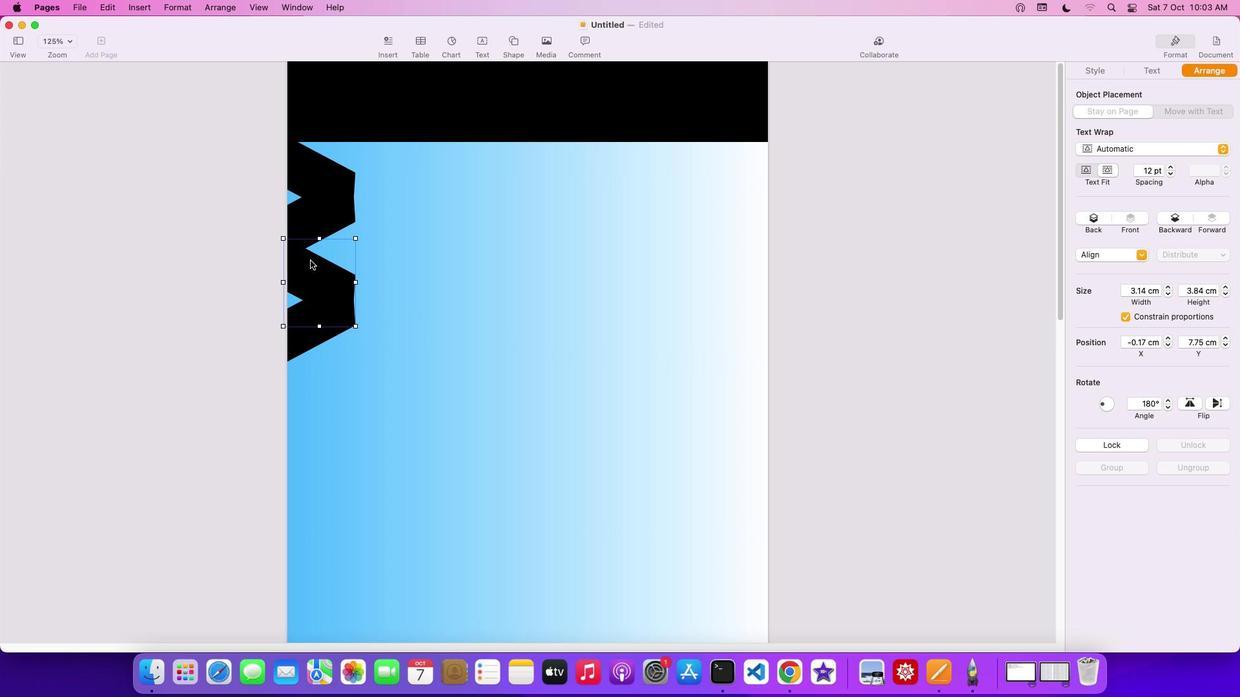 
Action: Mouse moved to (385, 286)
Screenshot: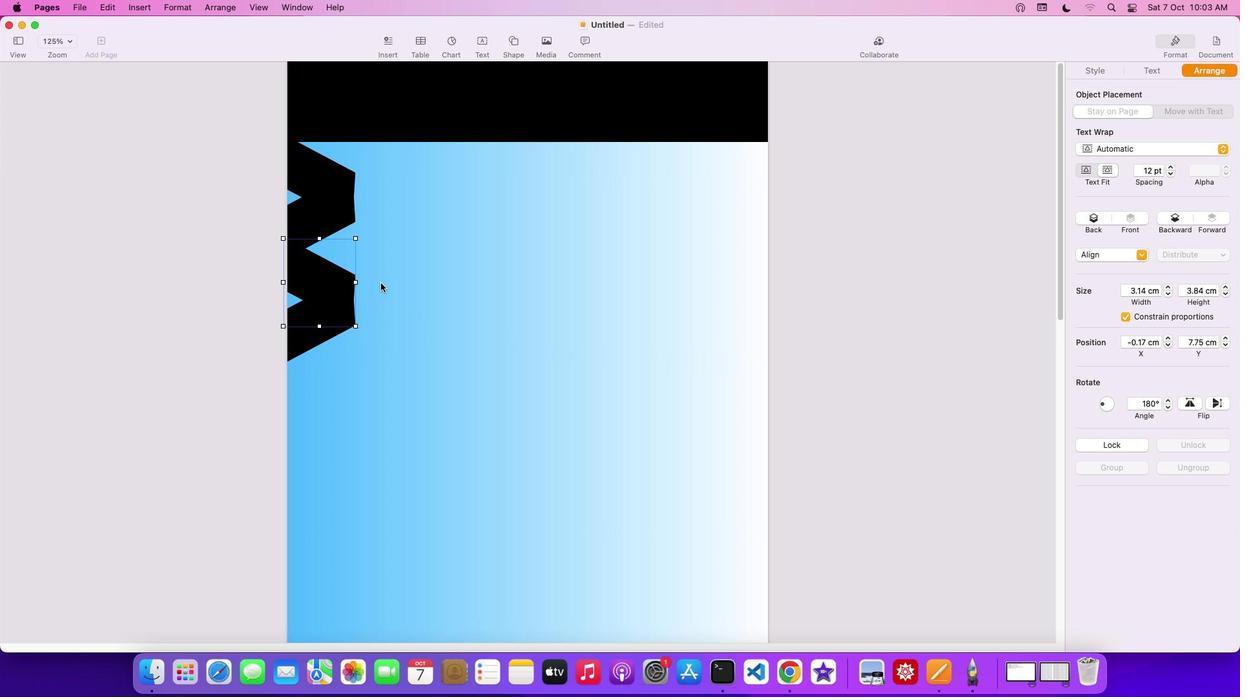 
Action: Key pressed Key.cmd
Screenshot: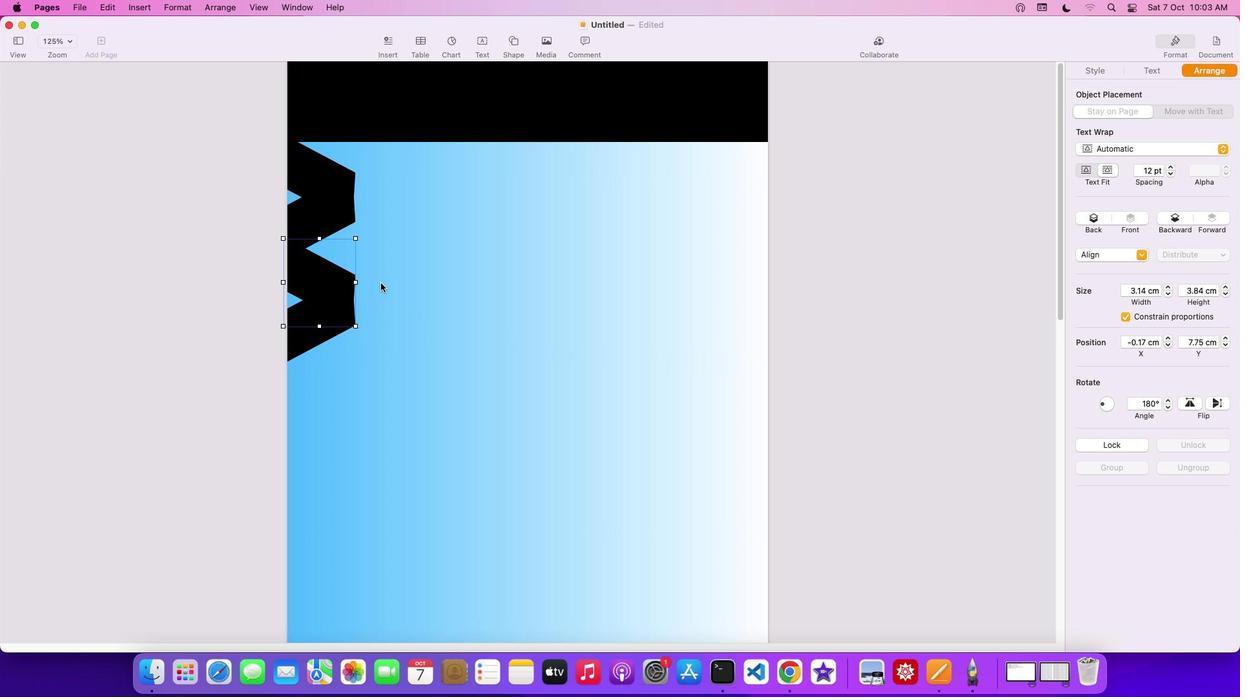
Action: Mouse moved to (384, 287)
Screenshot: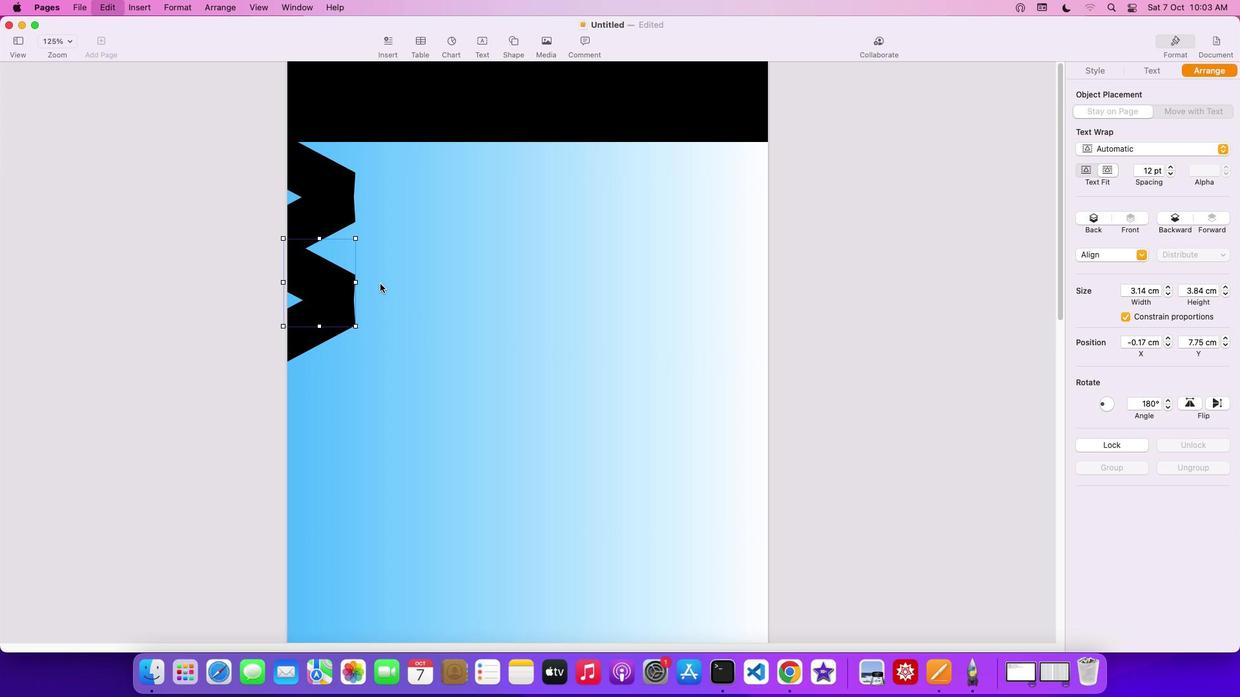 
Action: Key pressed 'c'
Screenshot: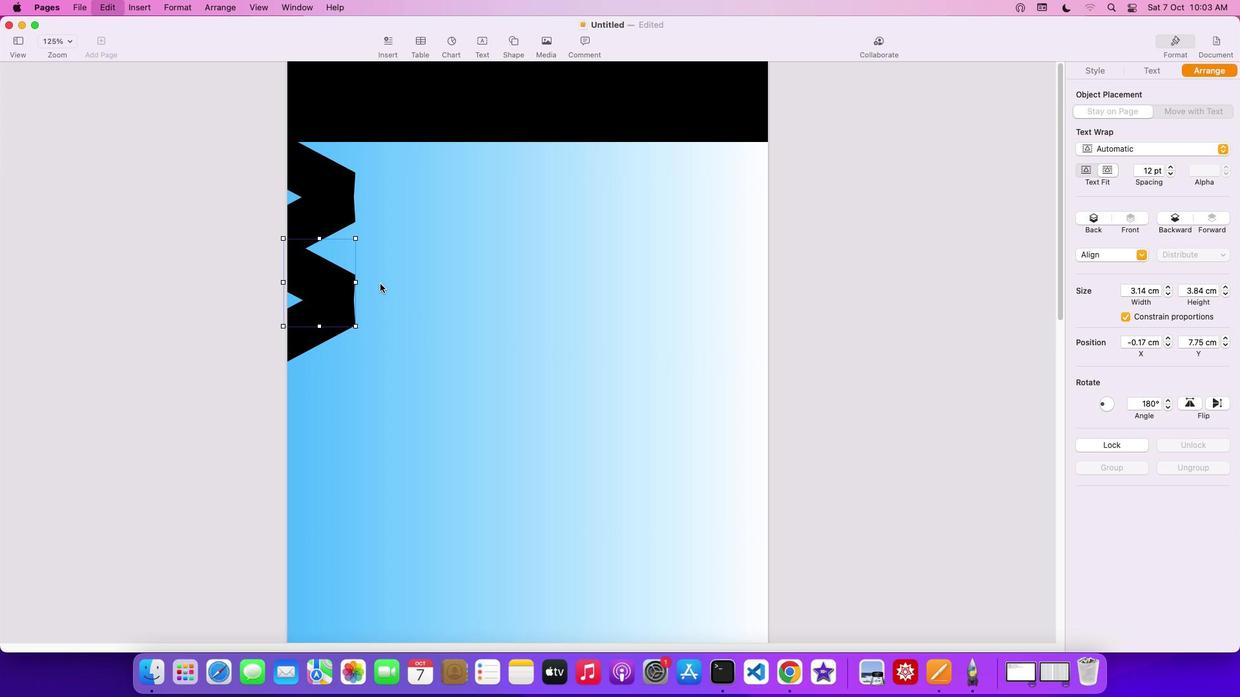 
Action: Mouse moved to (326, 285)
Screenshot: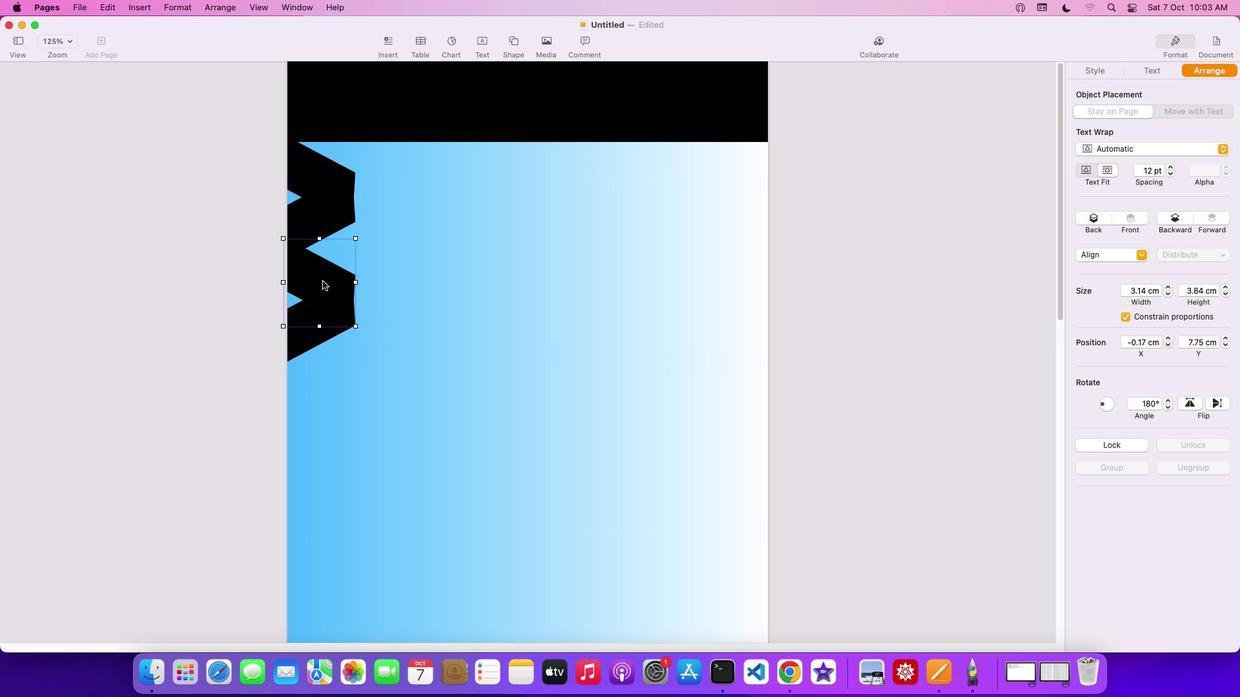 
Action: Mouse pressed left at (326, 285)
Screenshot: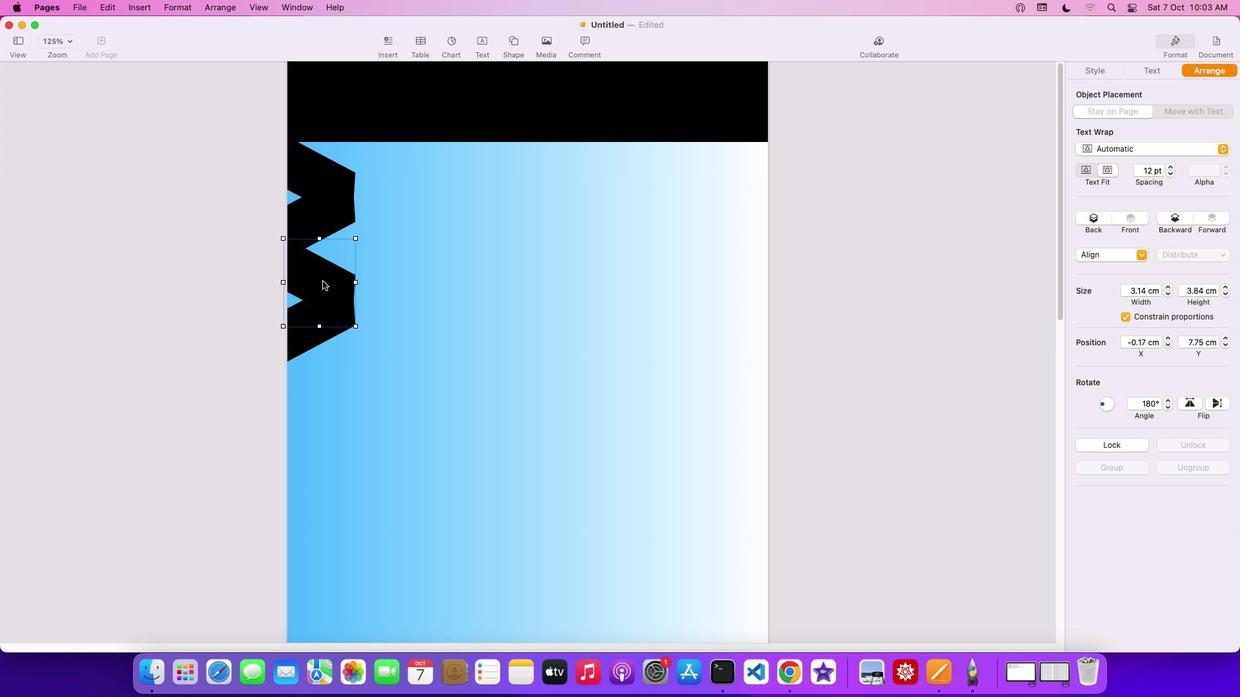 
Action: Mouse moved to (628, 330)
Screenshot: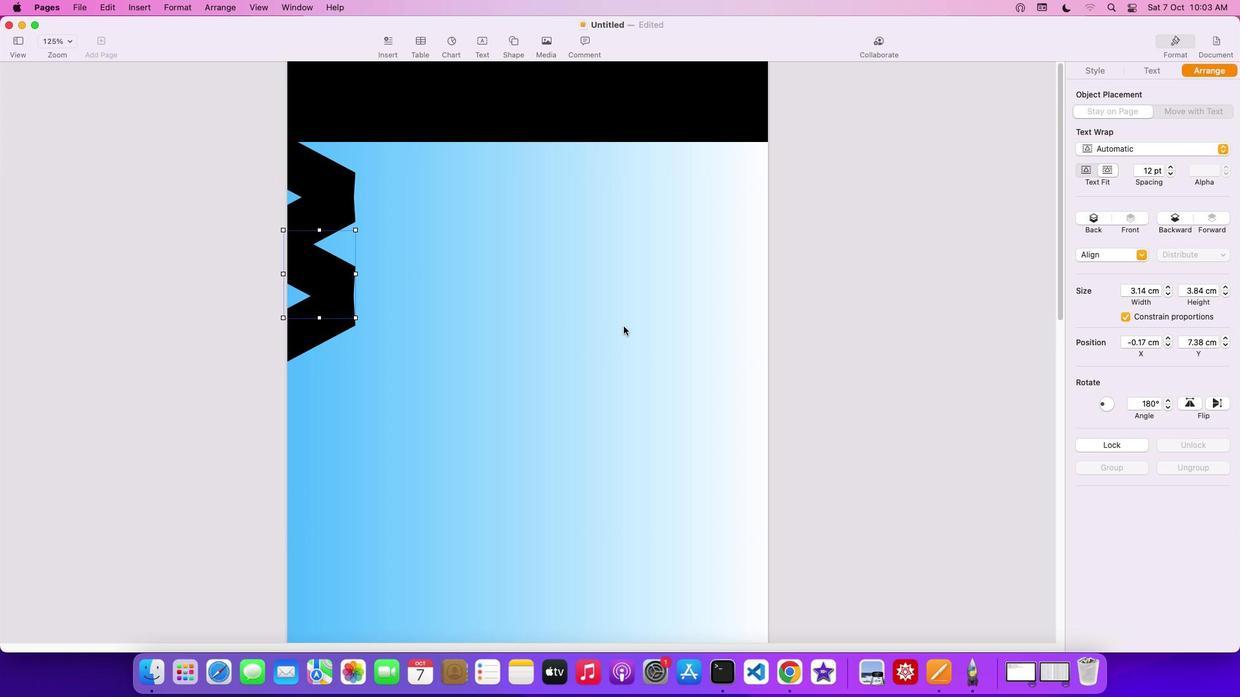 
Action: Key pressed Key.cmd'v'
Screenshot: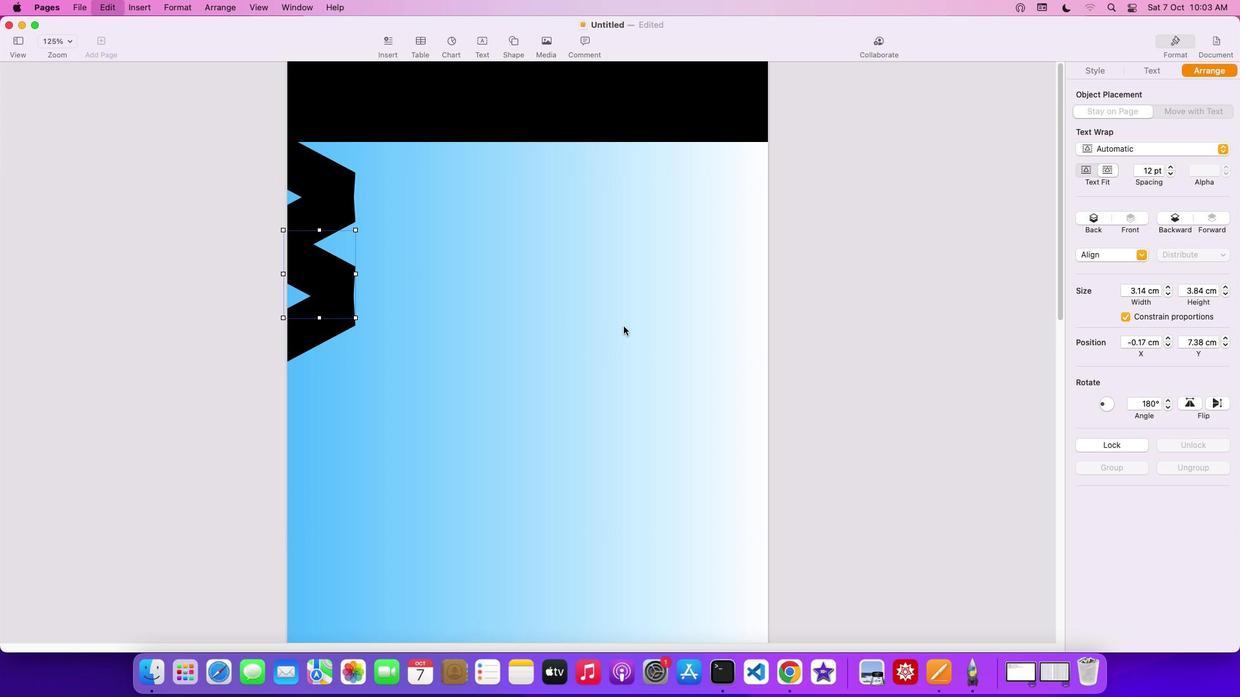 
Action: Mouse moved to (333, 299)
Screenshot: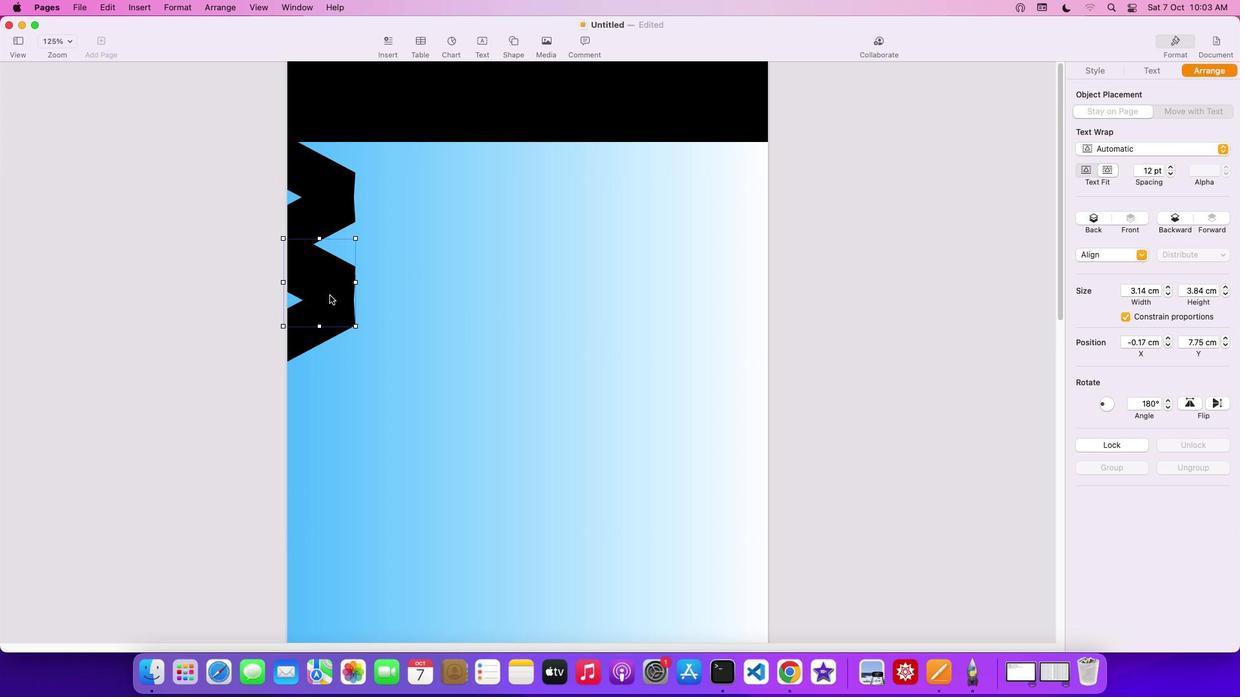 
Action: Mouse pressed left at (333, 299)
Screenshot: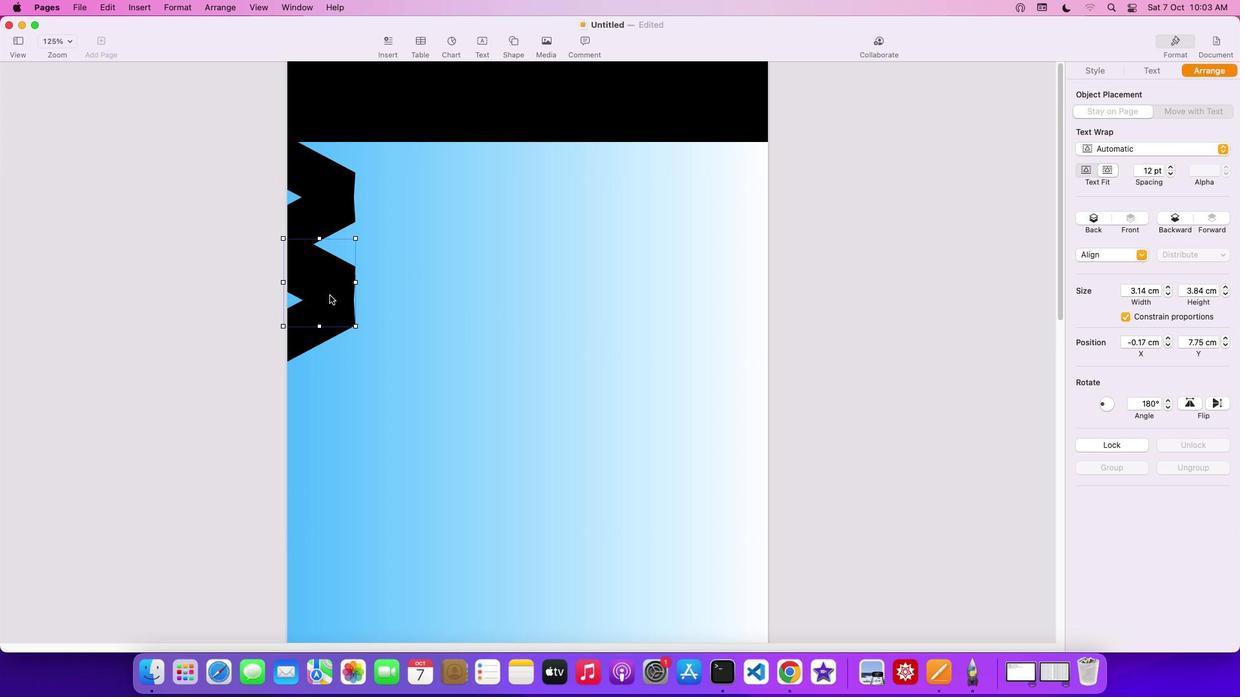 
Action: Mouse moved to (511, 269)
Screenshot: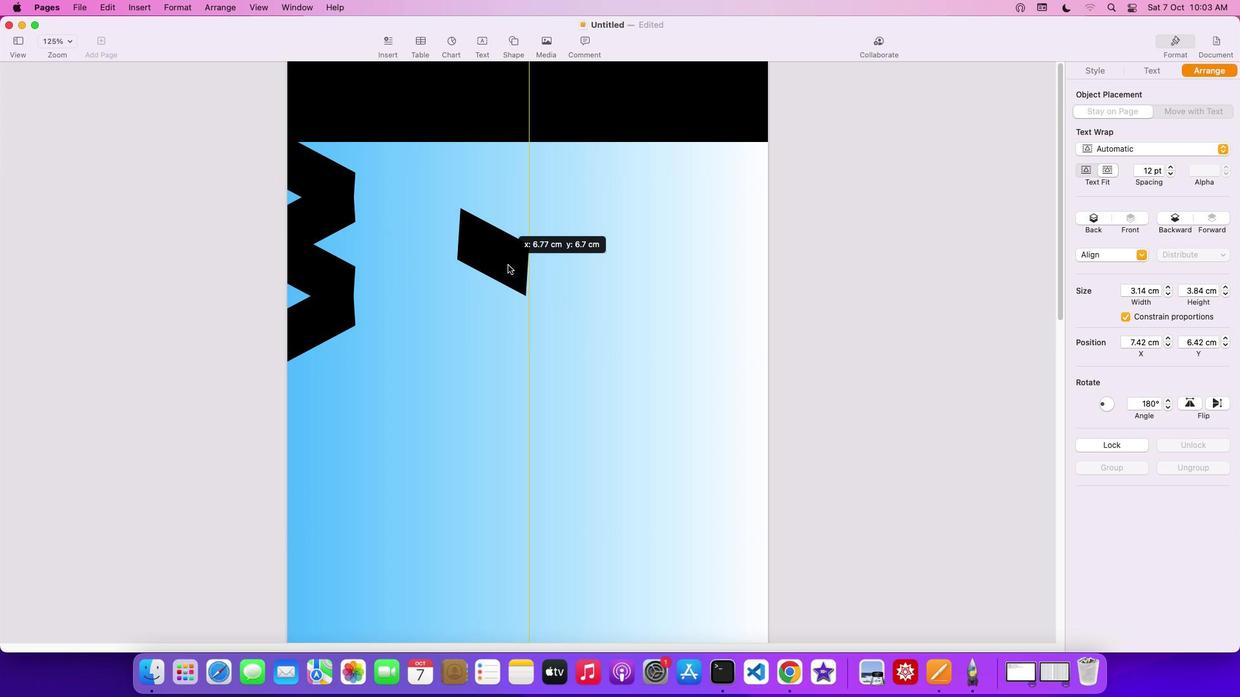 
Action: Key pressed Key.cmd
Screenshot: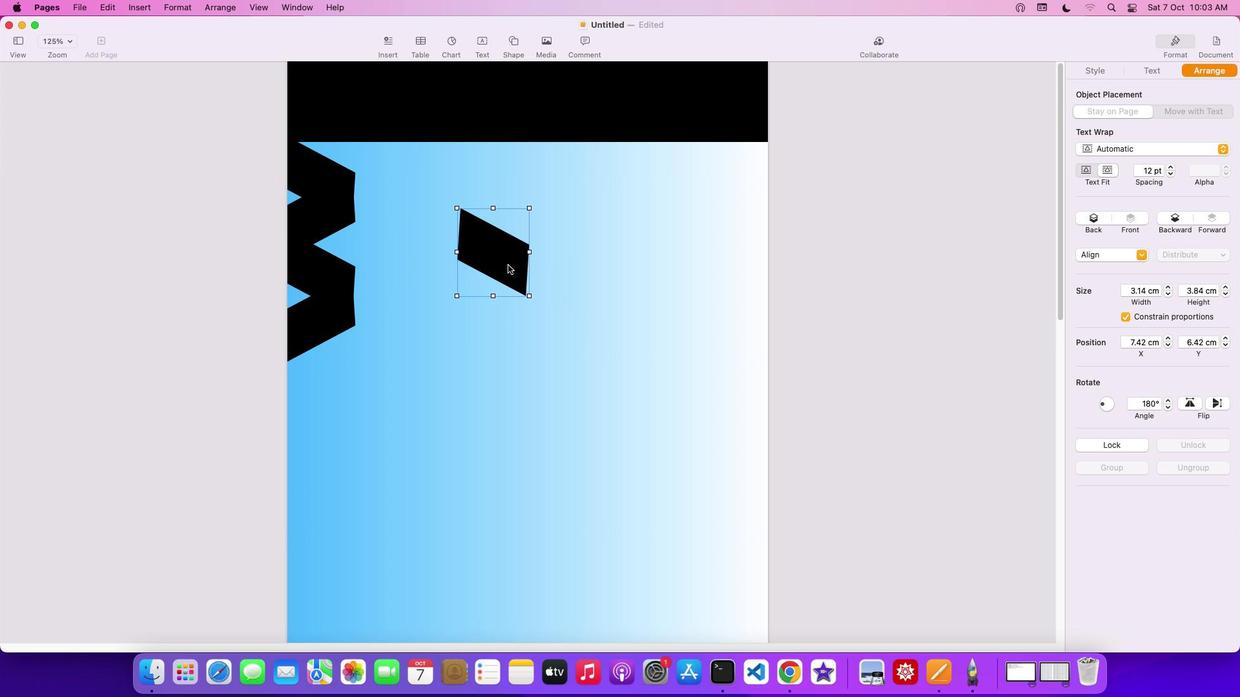 
Action: Mouse moved to (511, 269)
Screenshot: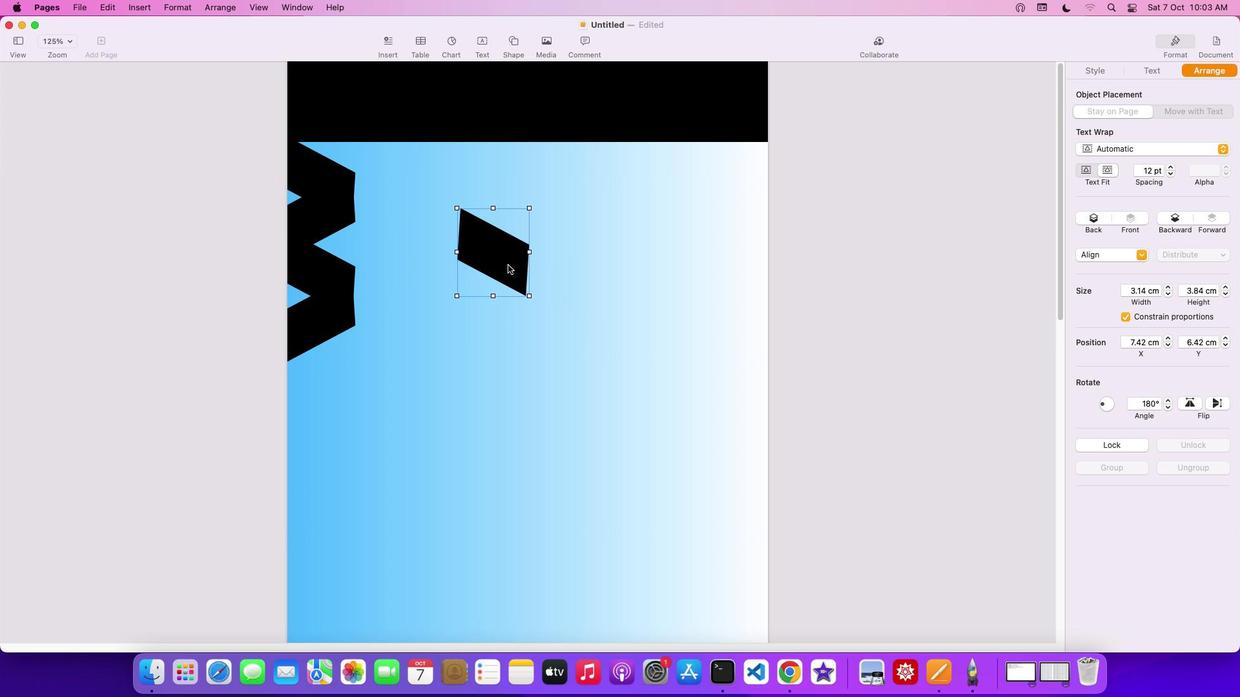 
Action: Key pressed 'v'
Screenshot: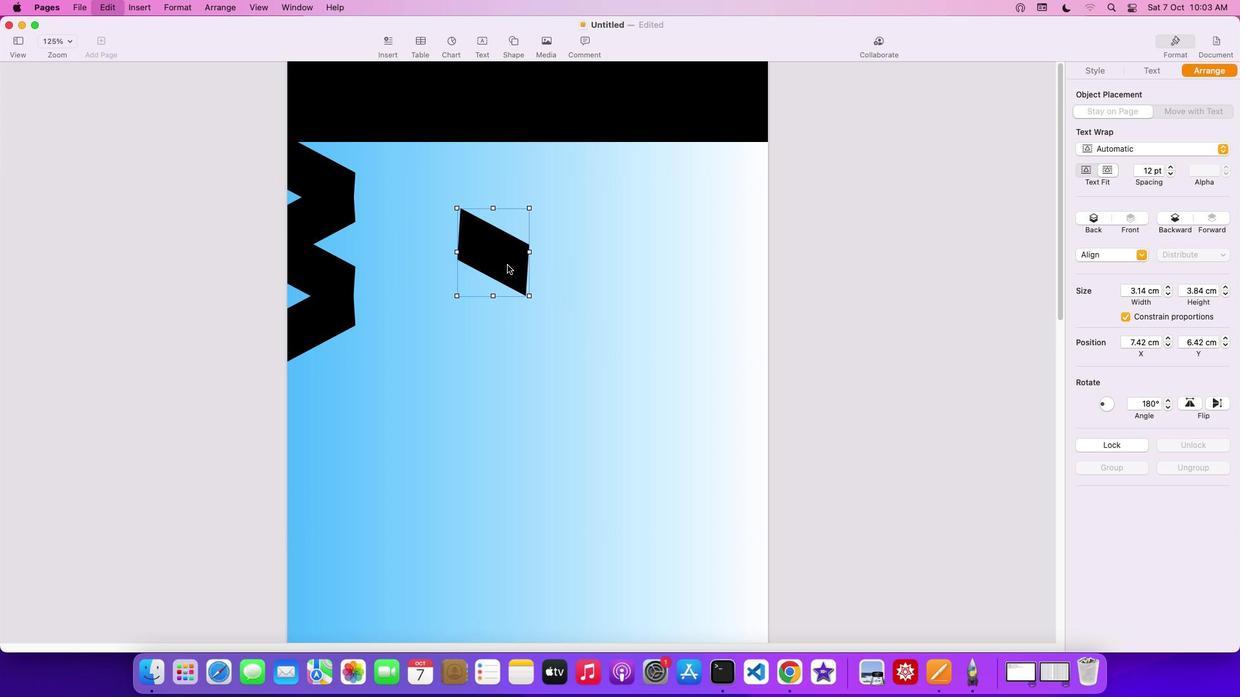 
Action: Mouse moved to (511, 269)
Screenshot: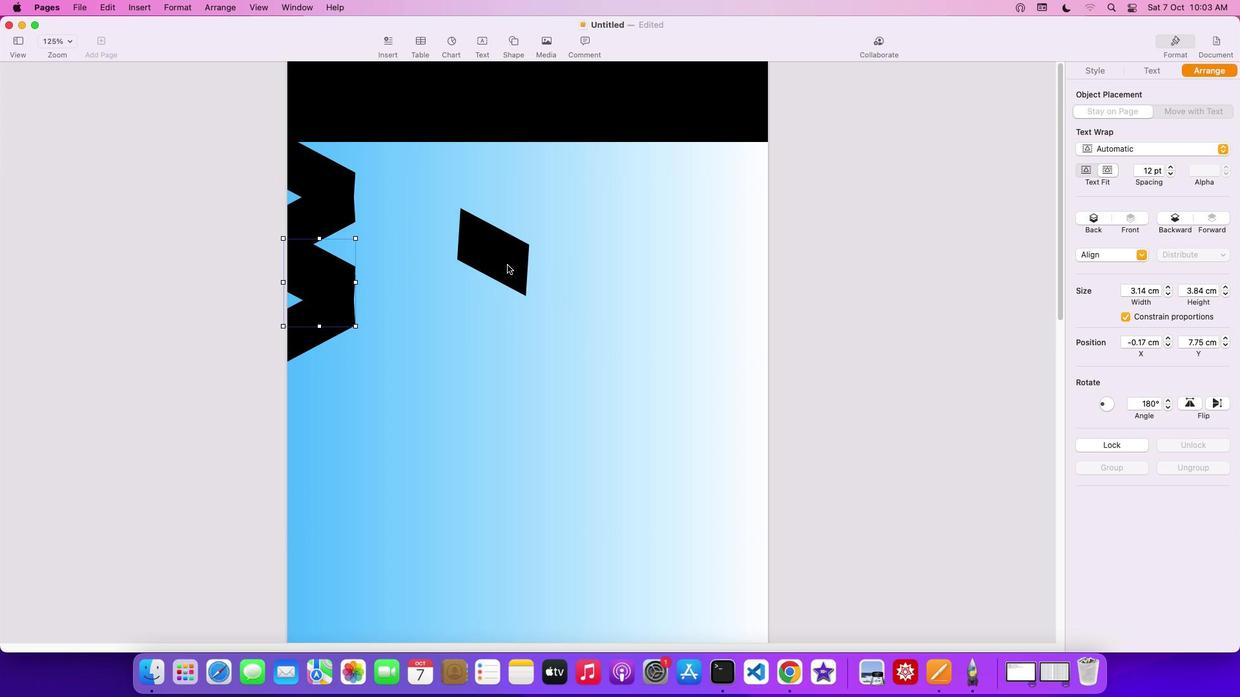 
Action: Key pressed 'v''v''v''v''v''v''v'
Screenshot: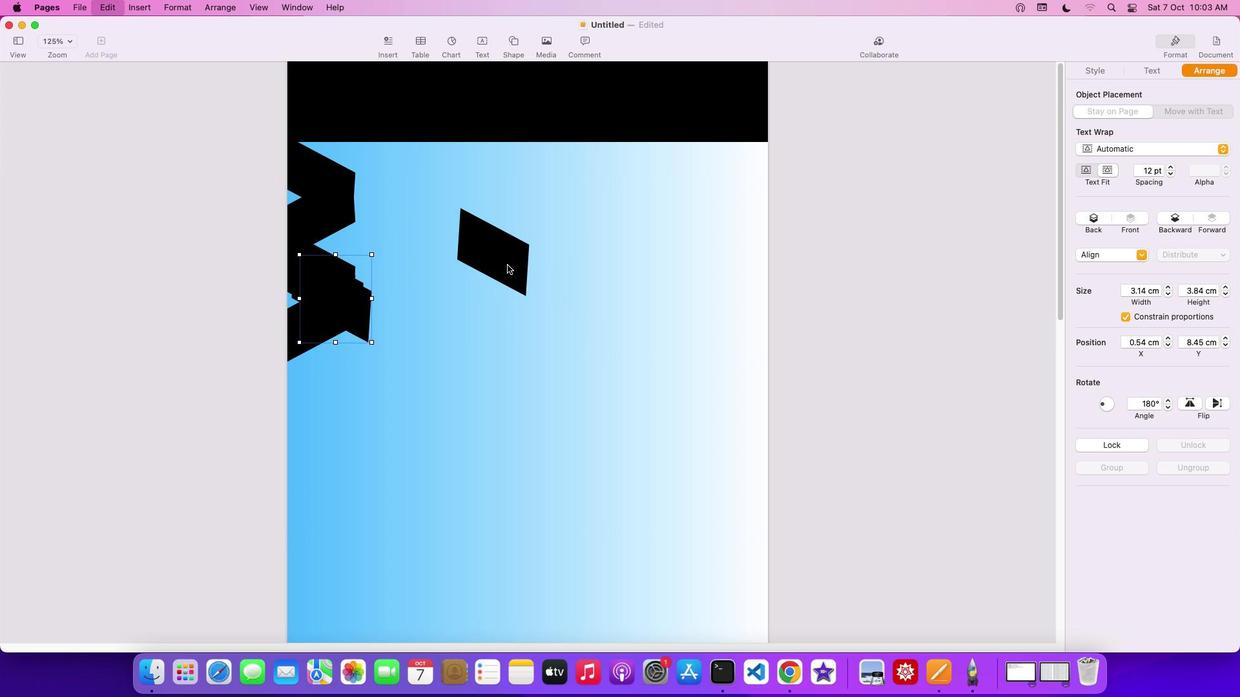 
Action: Mouse moved to (511, 269)
Screenshot: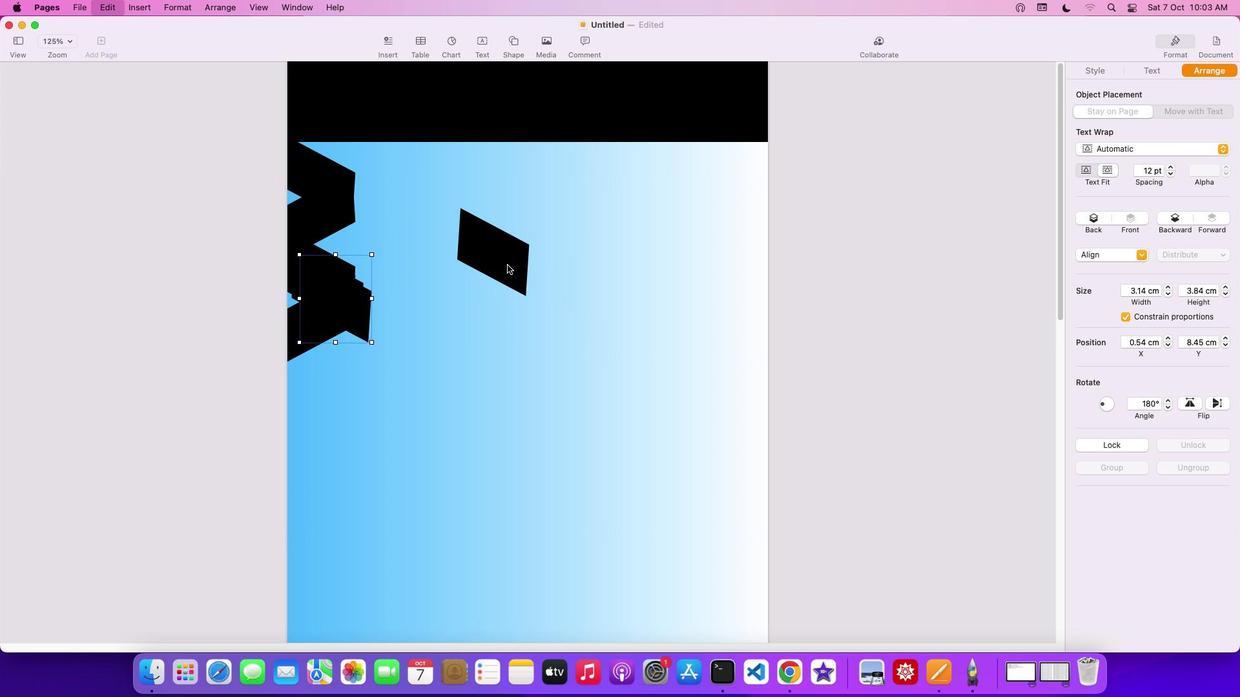 
Action: Key pressed 'v''v''v''v''v''v'
Screenshot: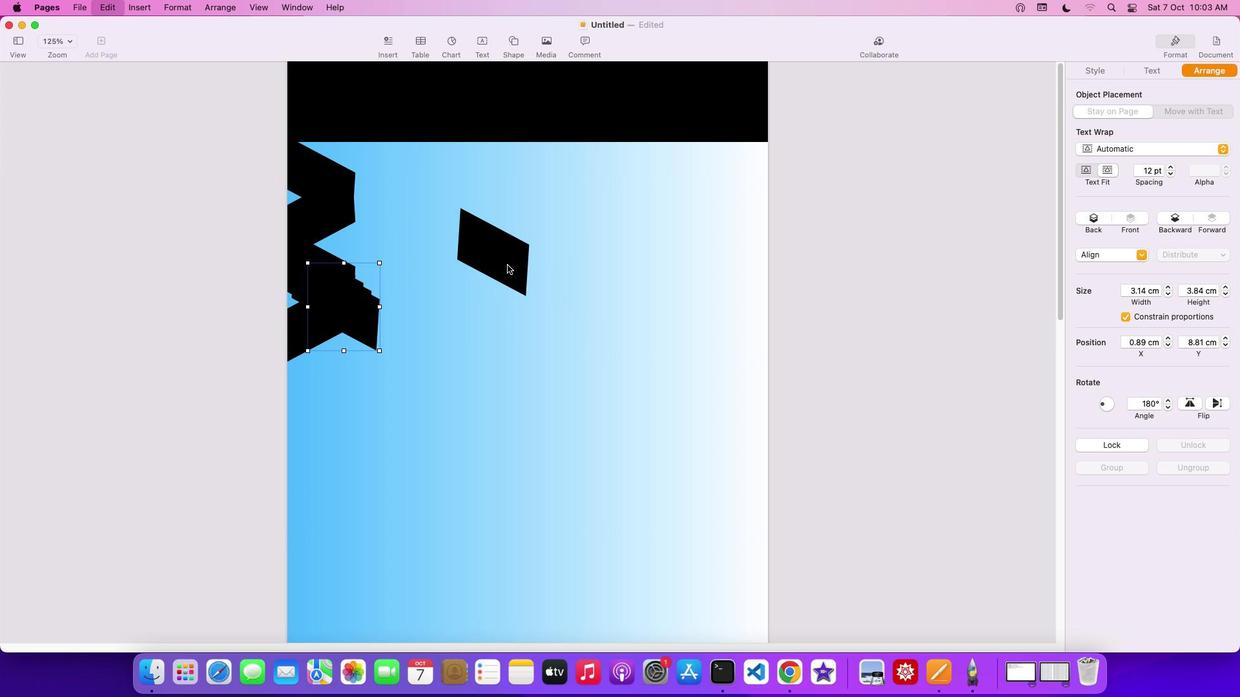 
Action: Mouse moved to (364, 323)
Screenshot: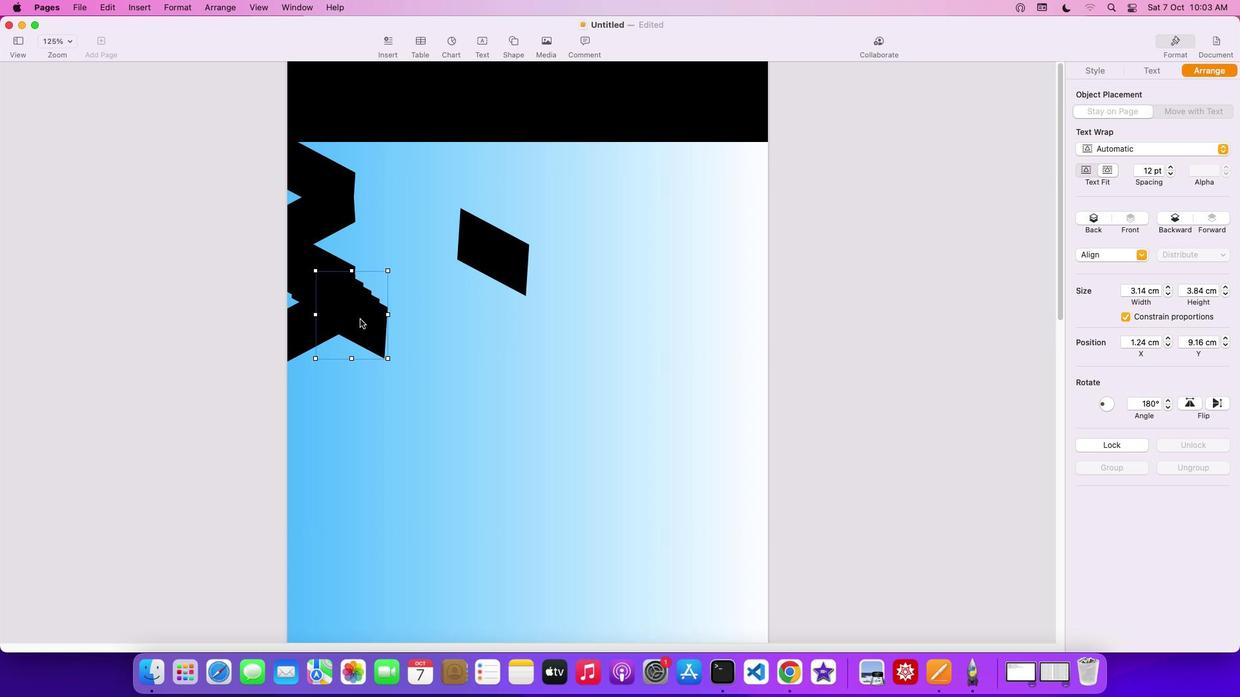 
Action: Mouse pressed left at (364, 323)
Screenshot: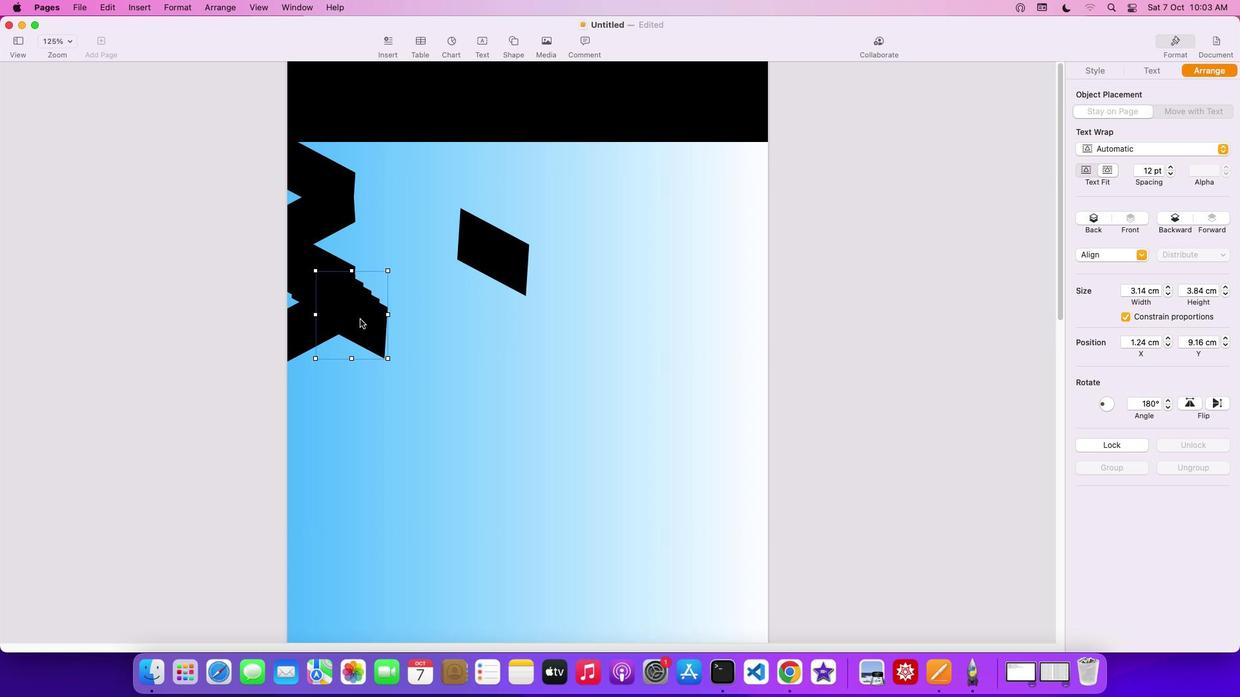 
Action: Mouse moved to (372, 323)
Screenshot: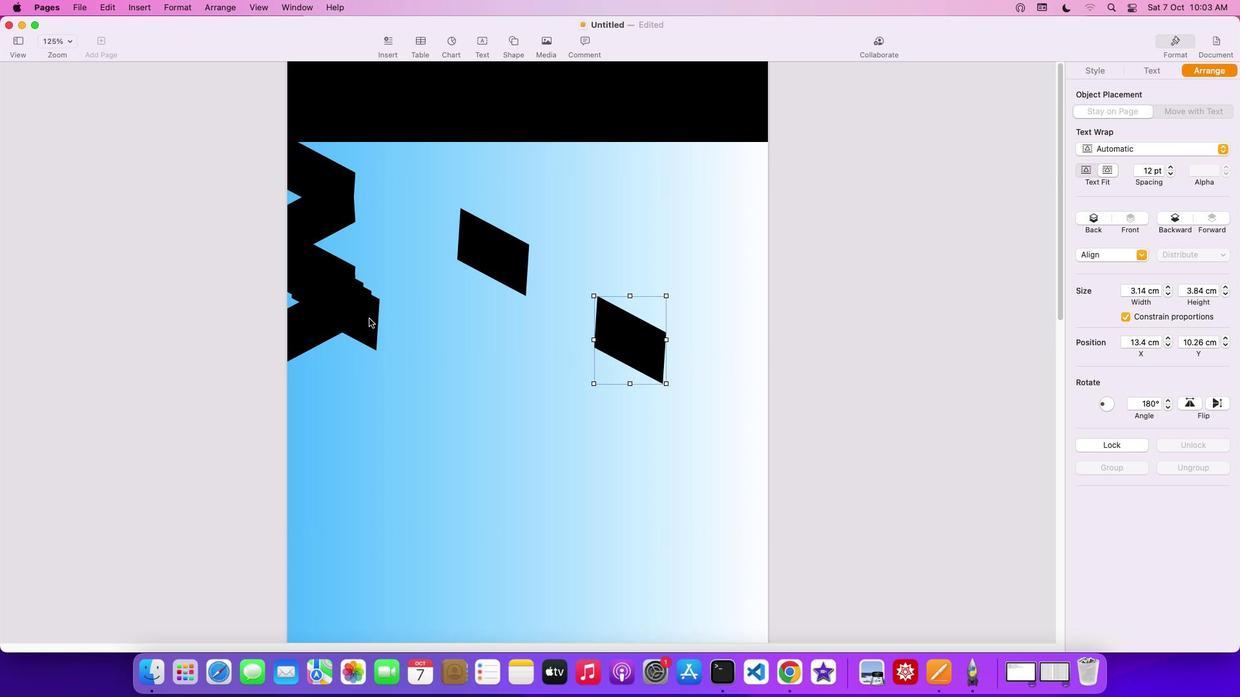 
Action: Mouse pressed left at (372, 323)
Screenshot: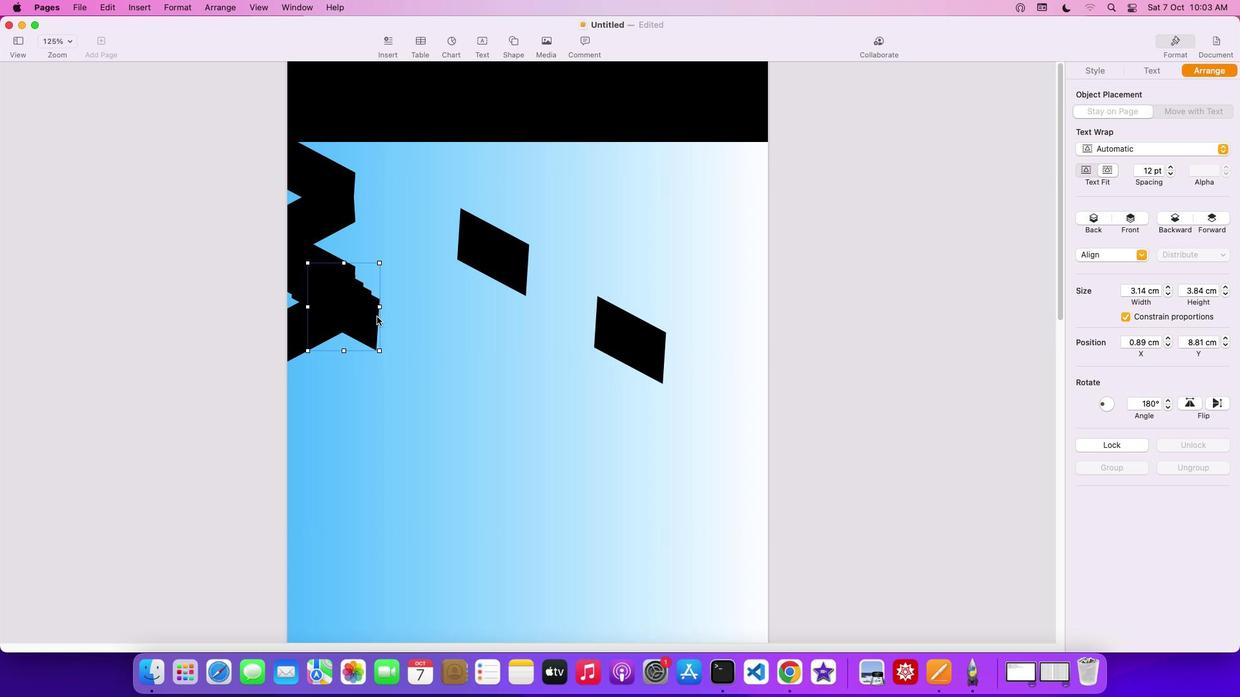 
Action: Mouse moved to (345, 319)
Screenshot: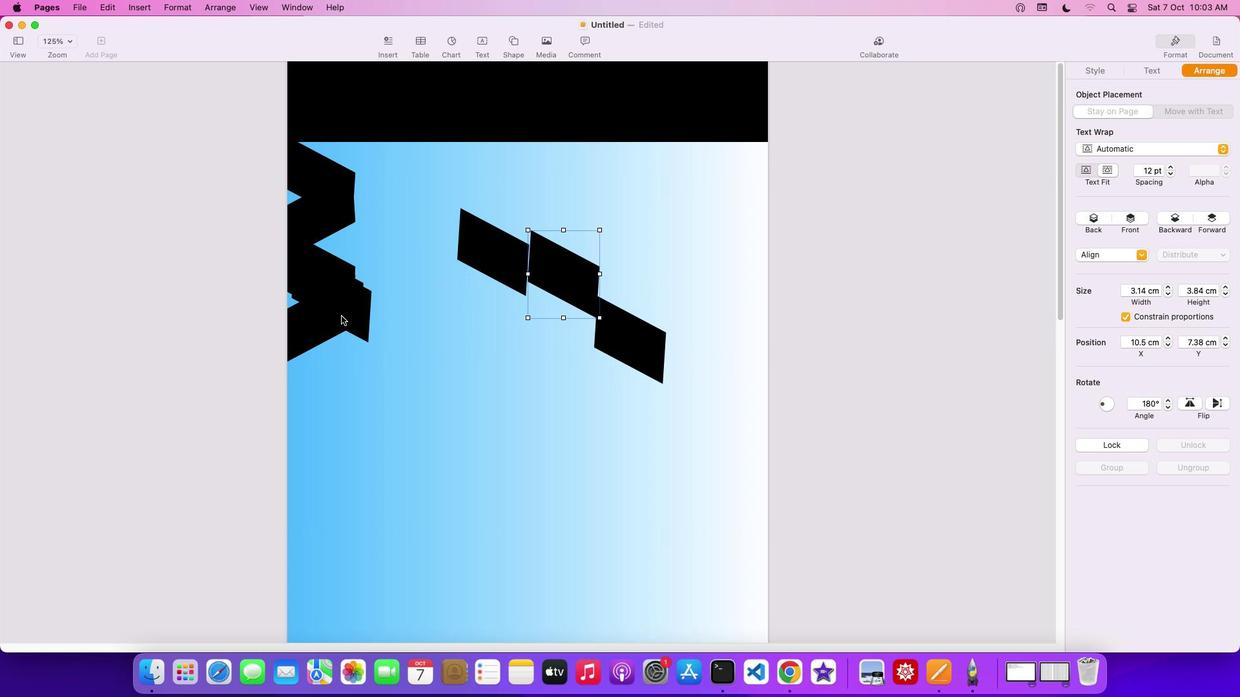 
Action: Mouse pressed left at (345, 319)
Screenshot: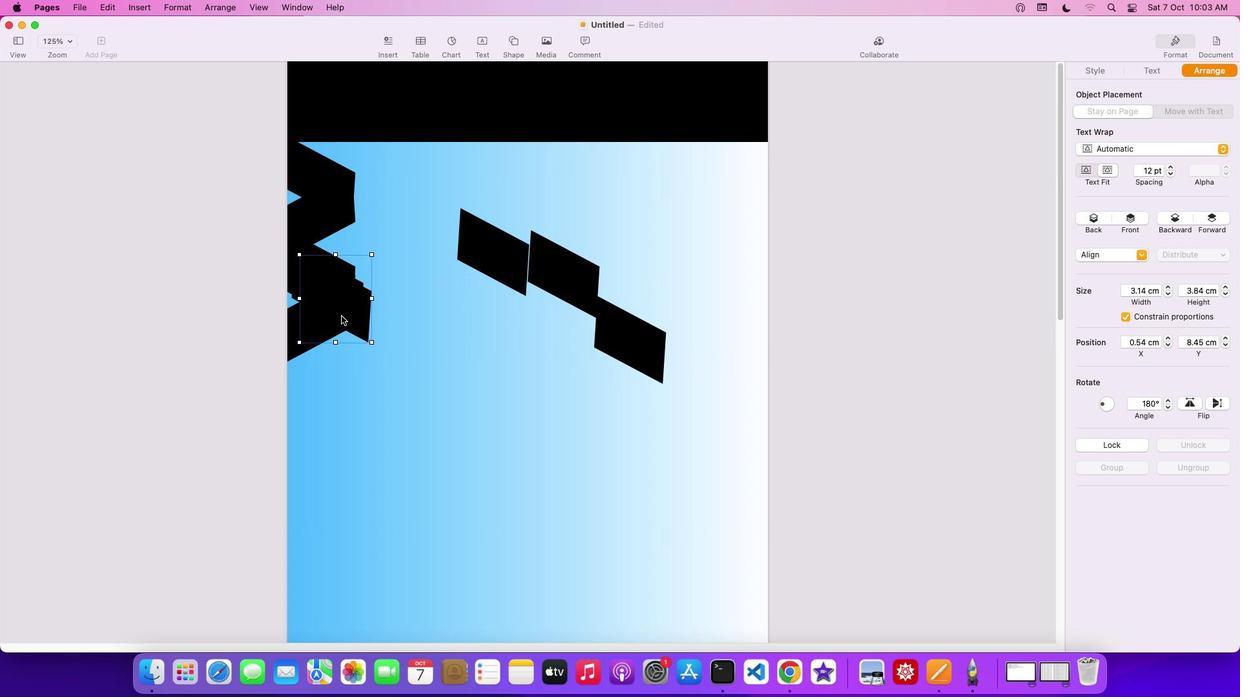 
Action: Mouse moved to (361, 309)
Screenshot: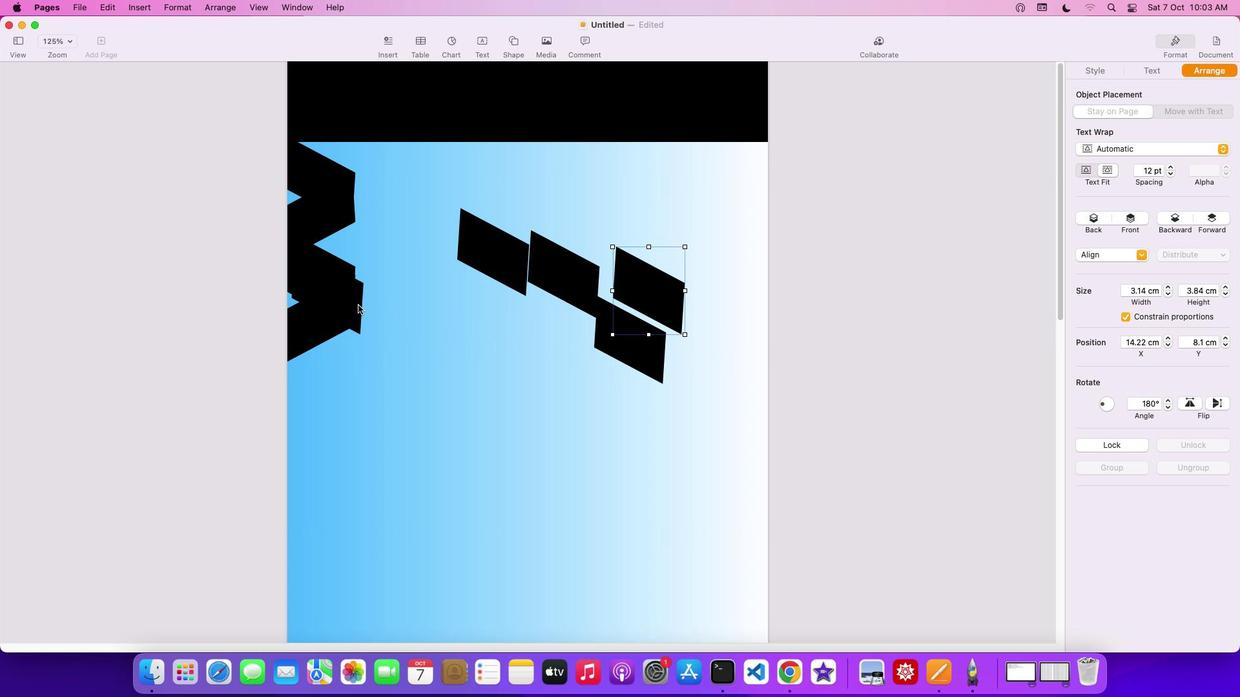 
Action: Mouse pressed left at (361, 309)
Screenshot: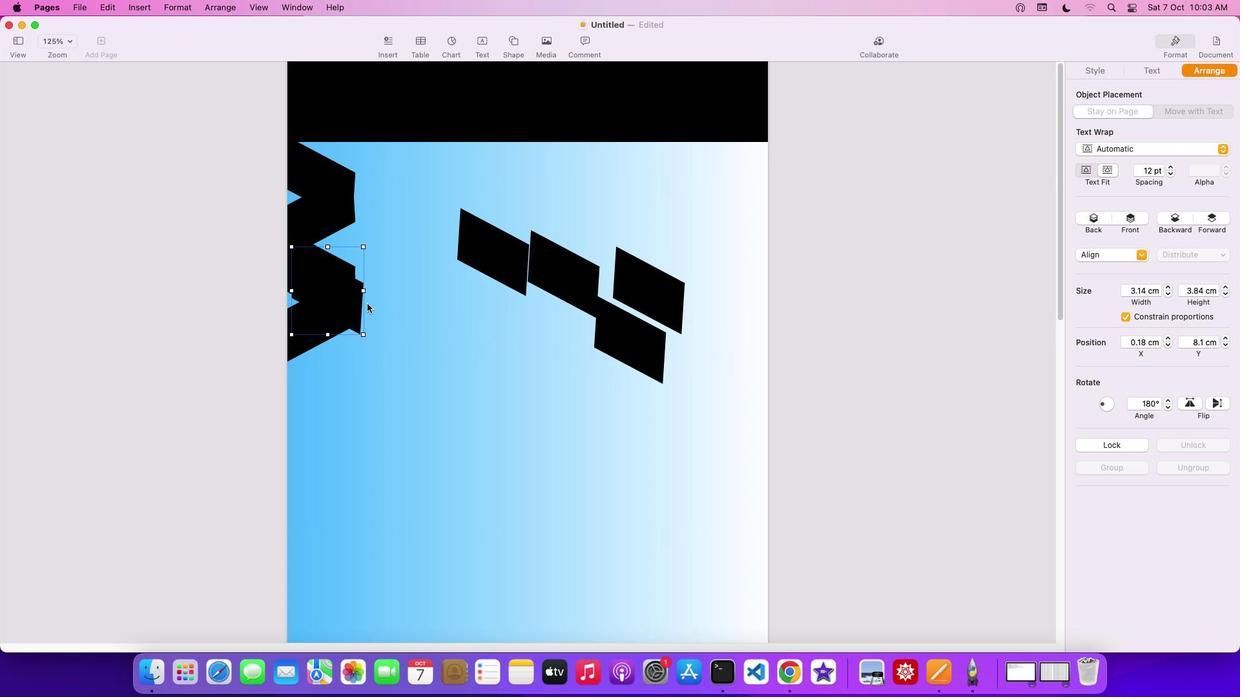 
Action: Mouse moved to (328, 308)
Screenshot: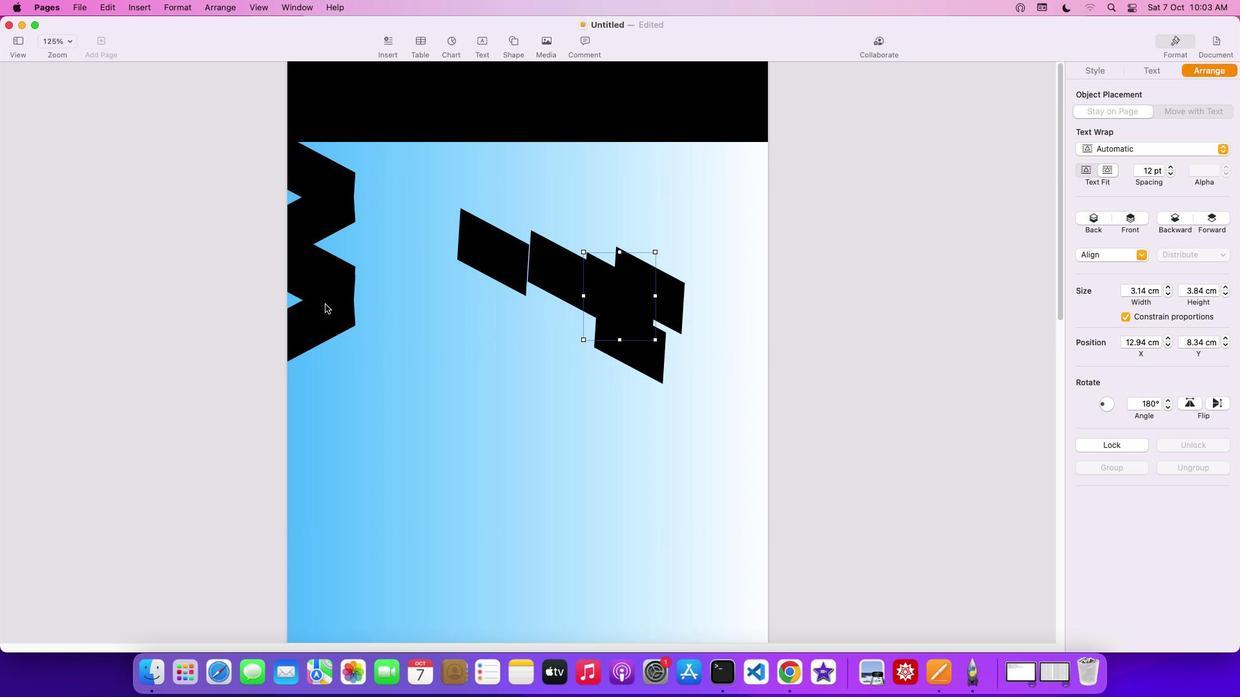 
Action: Mouse pressed left at (328, 308)
Screenshot: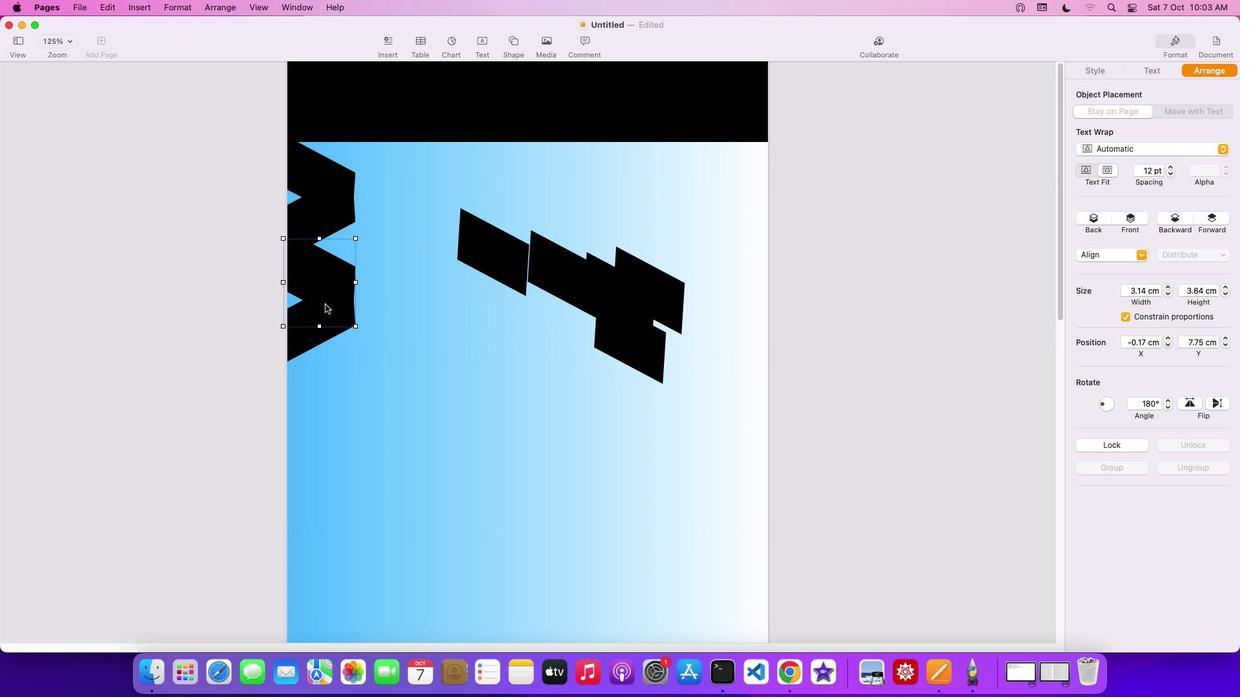 
Action: Mouse moved to (684, 232)
Screenshot: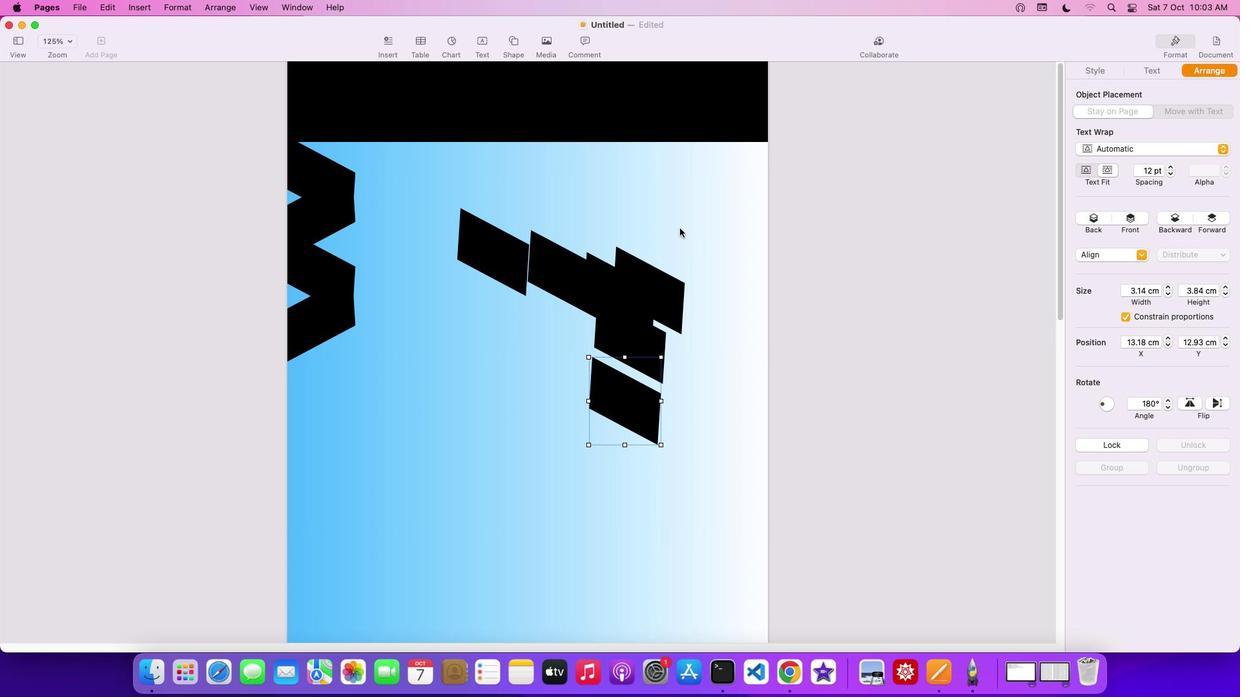 
Action: Mouse scrolled (684, 232) with delta (3, 3)
Screenshot: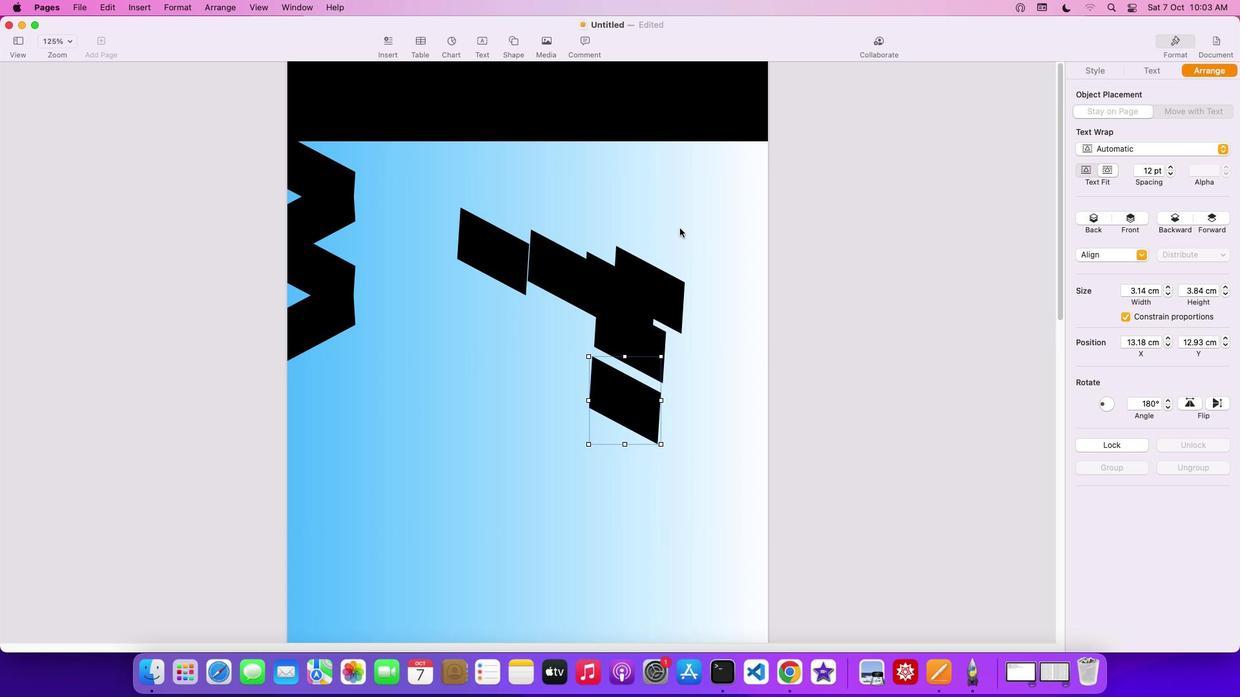 
Action: Mouse moved to (684, 232)
Screenshot: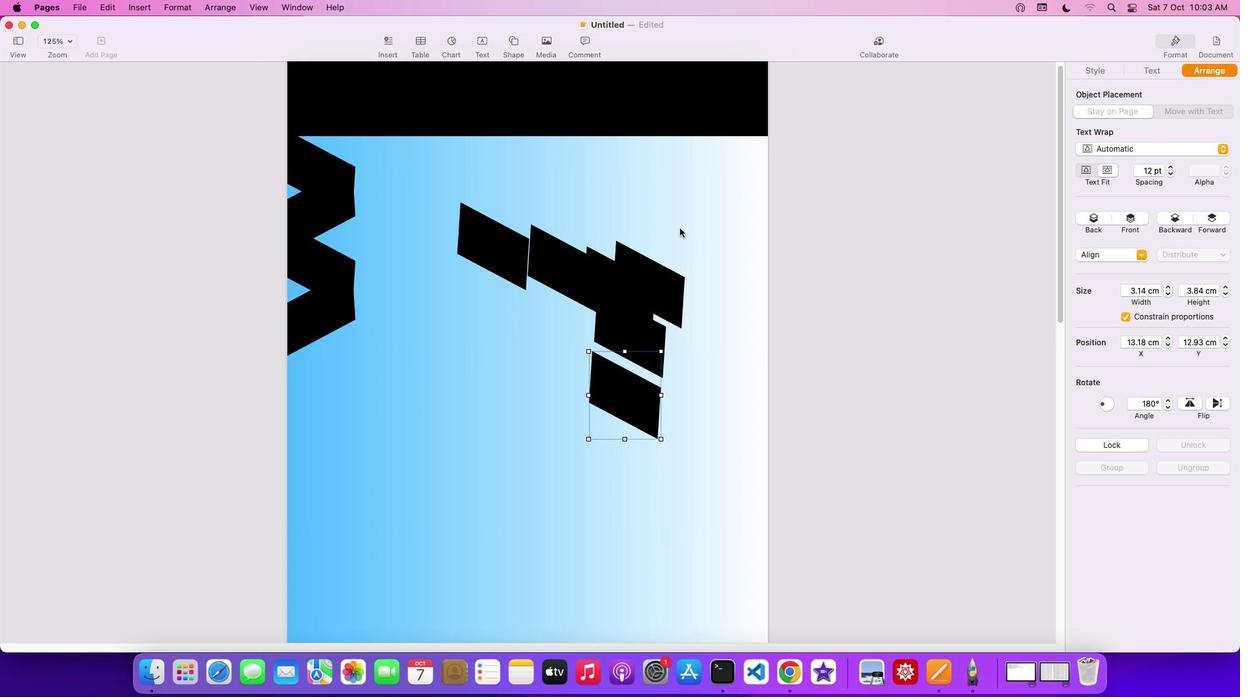 
Action: Mouse scrolled (684, 232) with delta (3, 3)
Screenshot: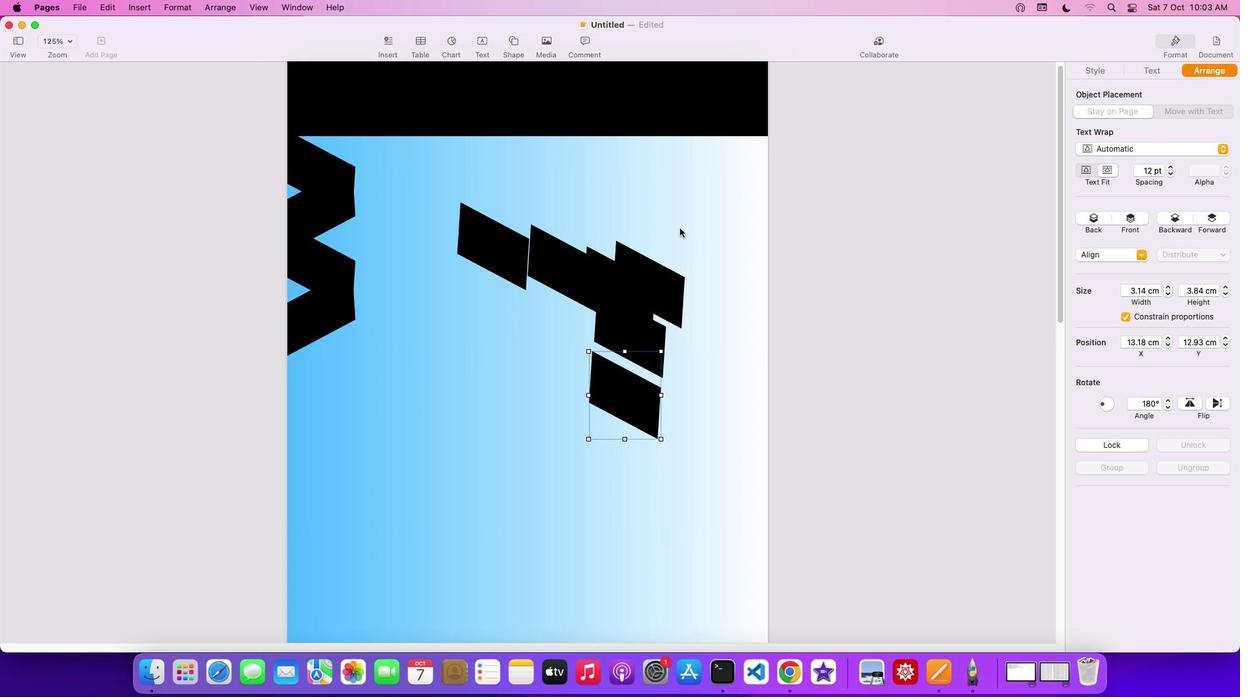 
Action: Mouse scrolled (684, 232) with delta (3, 2)
Screenshot: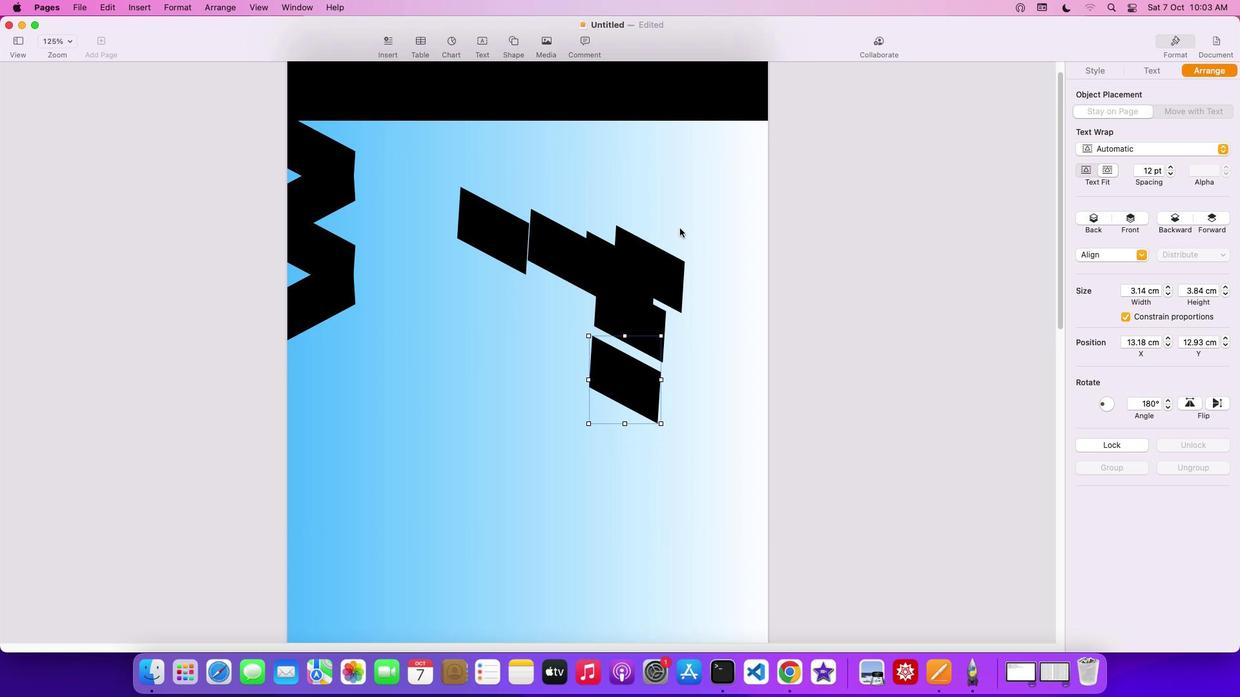
Action: Mouse scrolled (684, 232) with delta (3, 1)
Screenshot: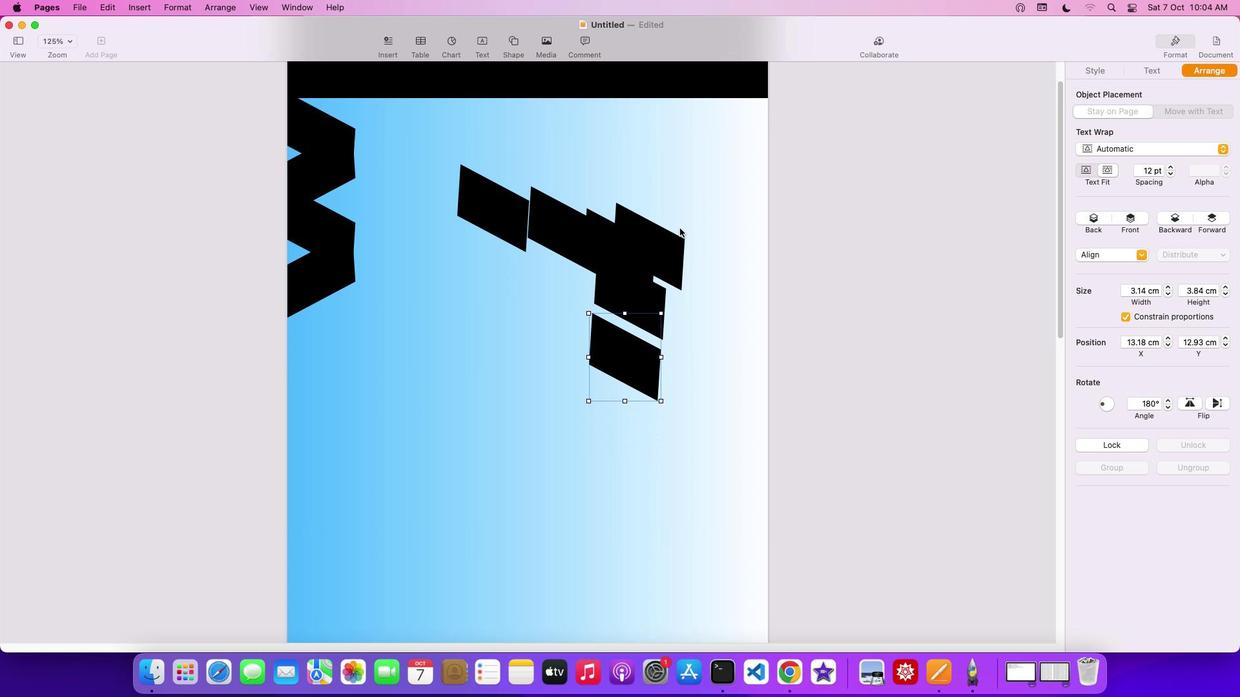 
Action: Mouse moved to (493, 215)
Screenshot: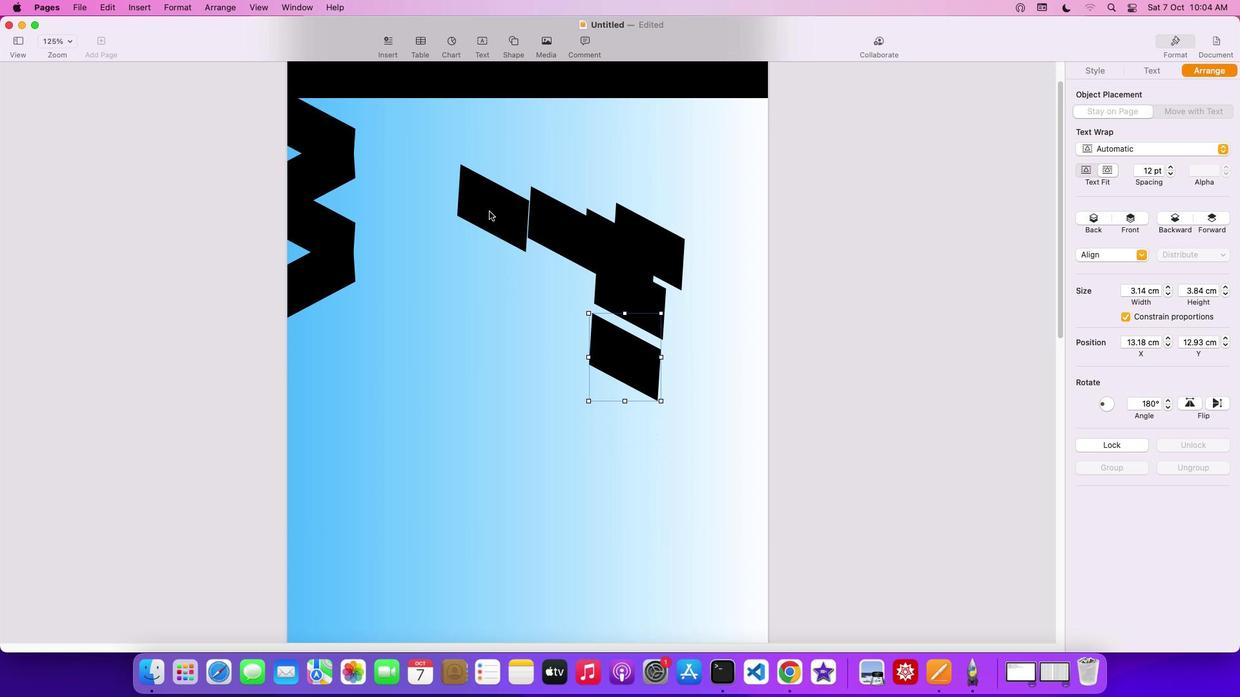 
Action: Mouse pressed left at (493, 215)
Screenshot: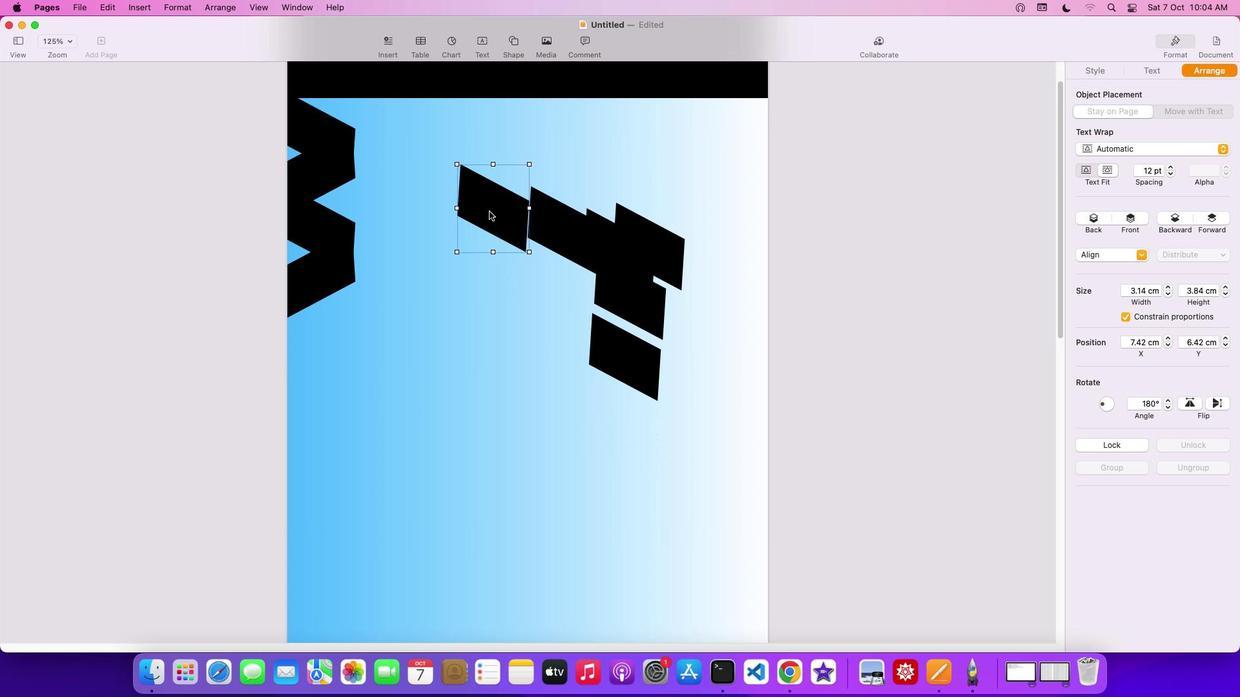 
Action: Mouse moved to (459, 312)
Screenshot: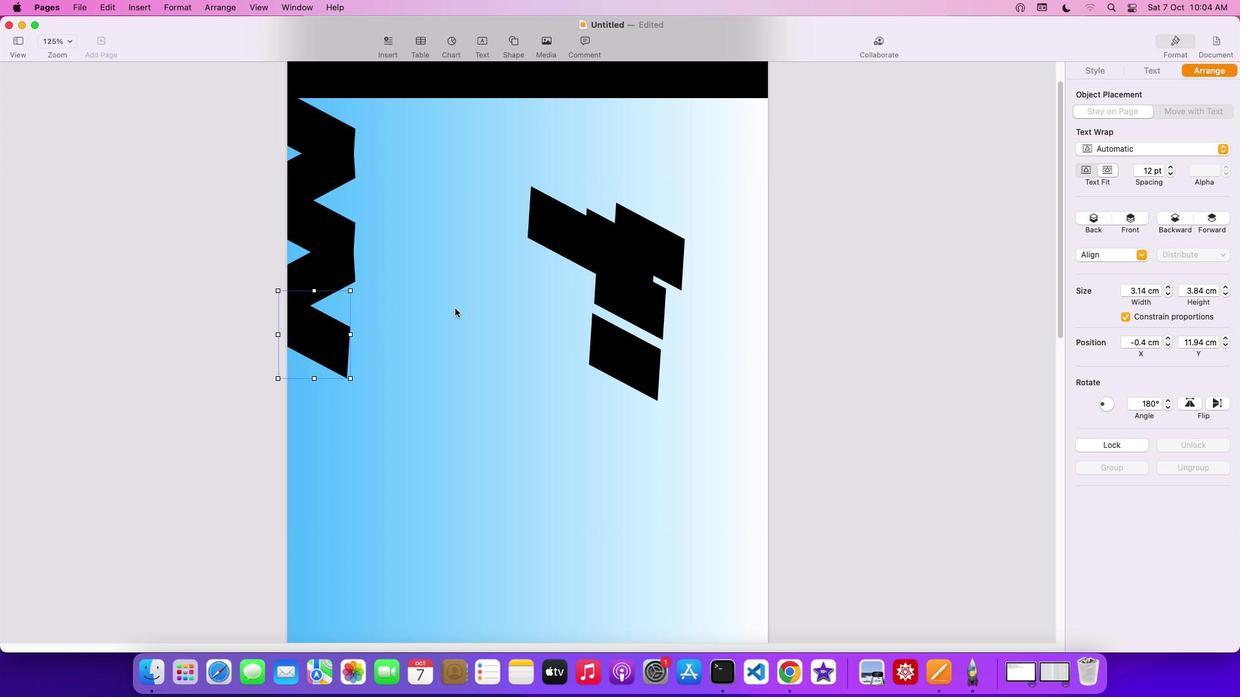 
Action: Mouse pressed left at (459, 312)
Screenshot: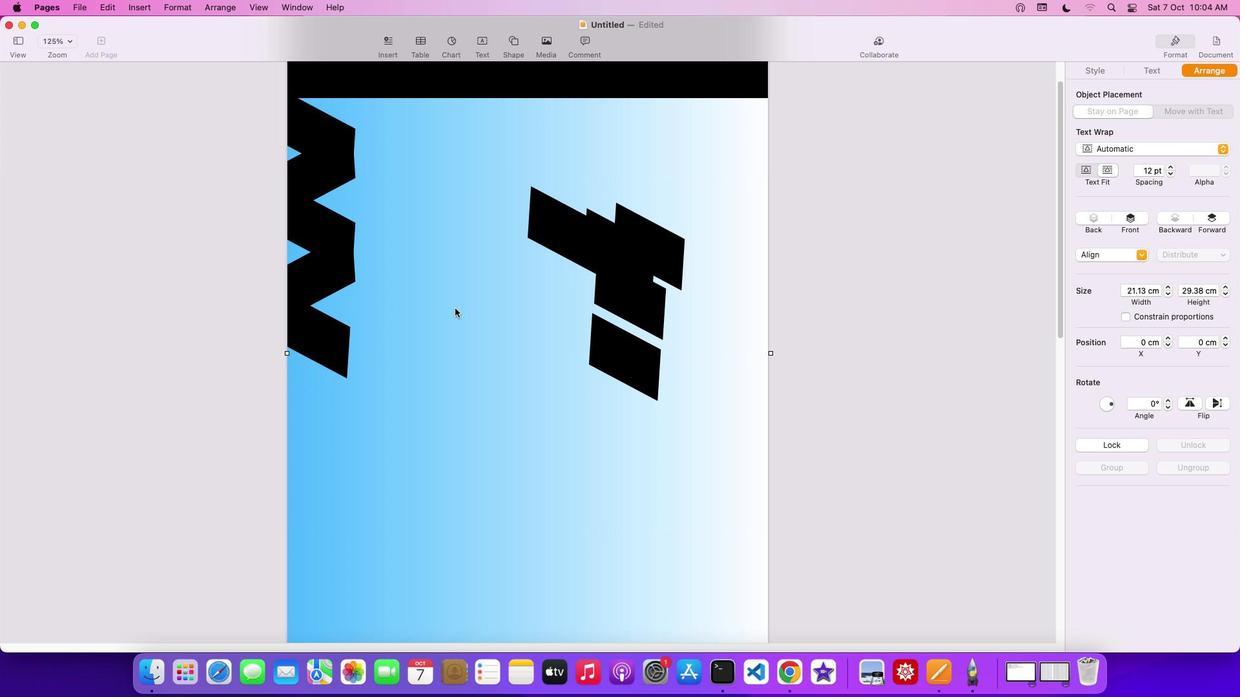 
Action: Mouse moved to (322, 292)
Screenshot: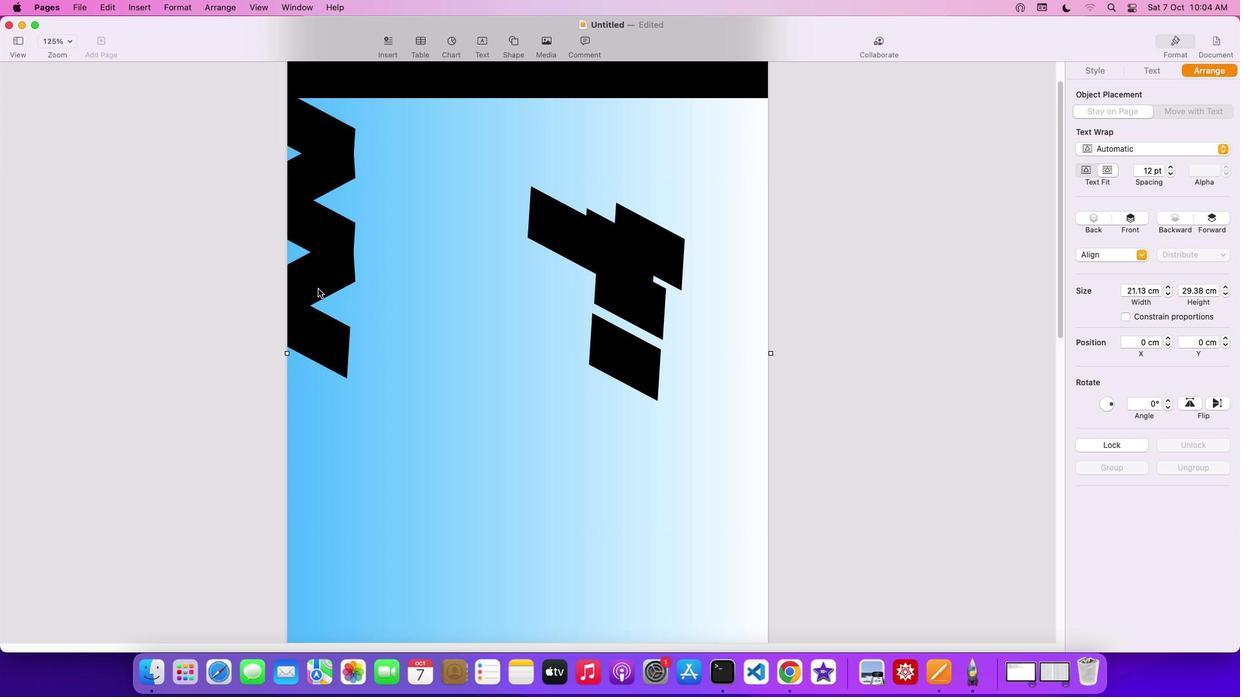 
Action: Mouse pressed left at (322, 292)
Screenshot: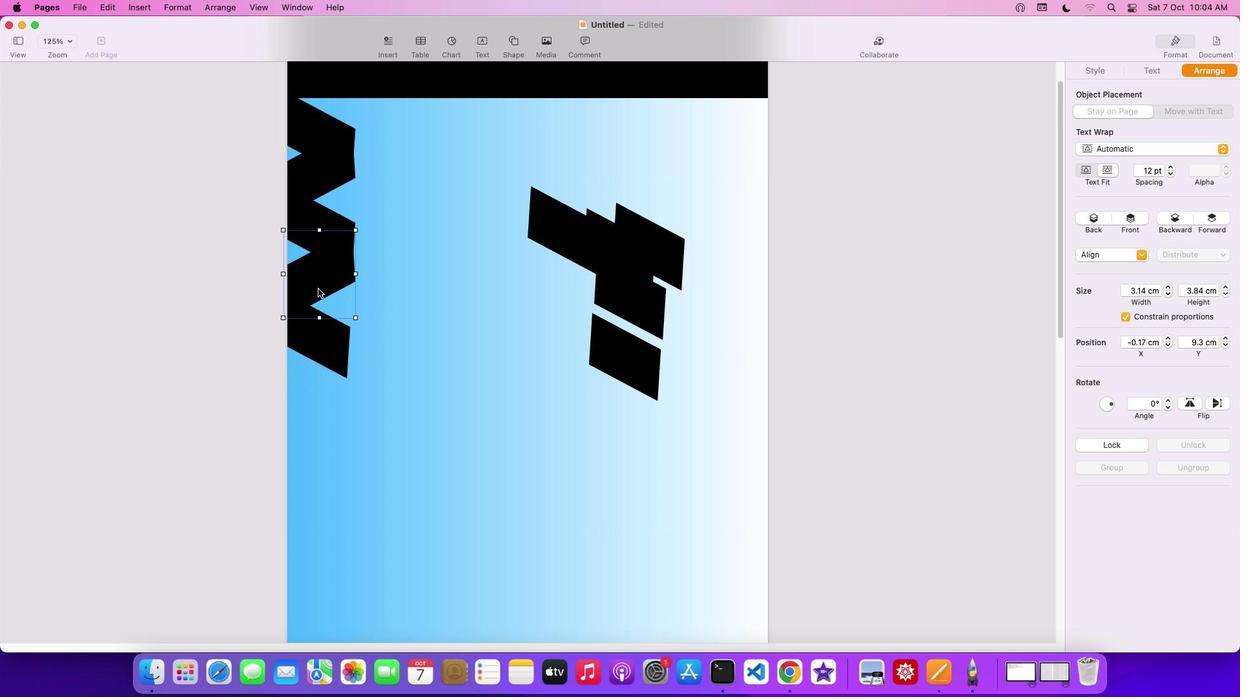 
Action: Key pressed Key.cmd'c'Key.cmd
Screenshot: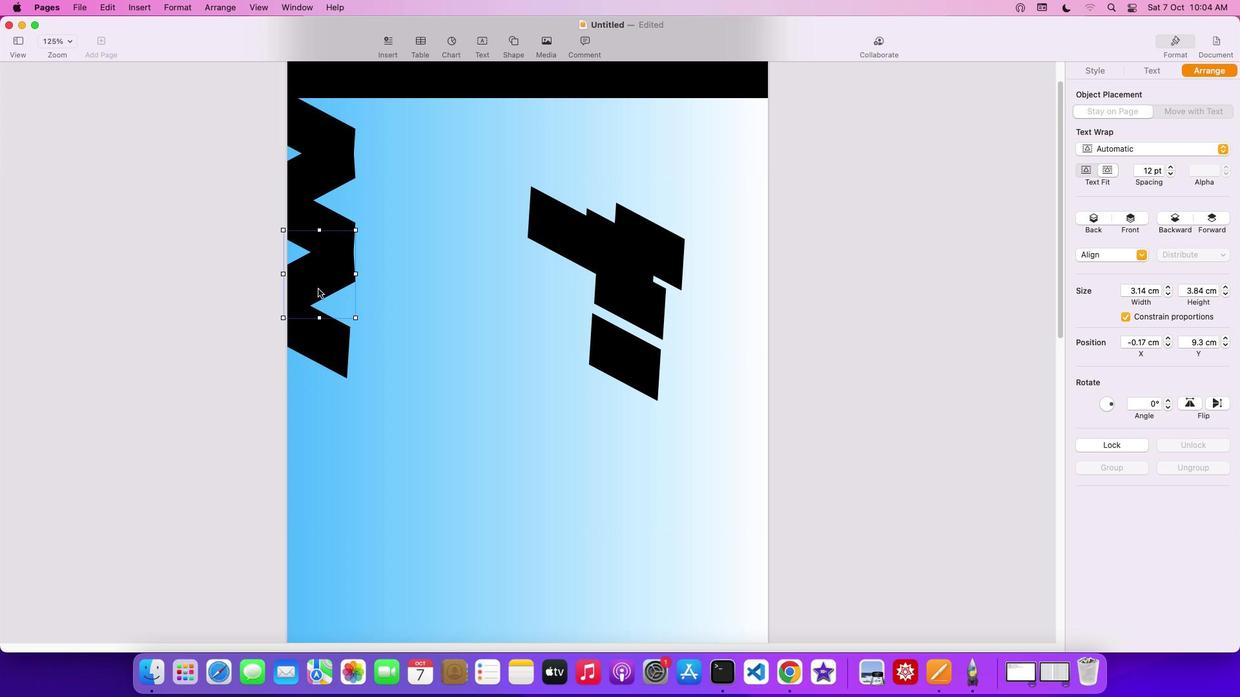 
Action: Mouse moved to (530, 429)
Screenshot: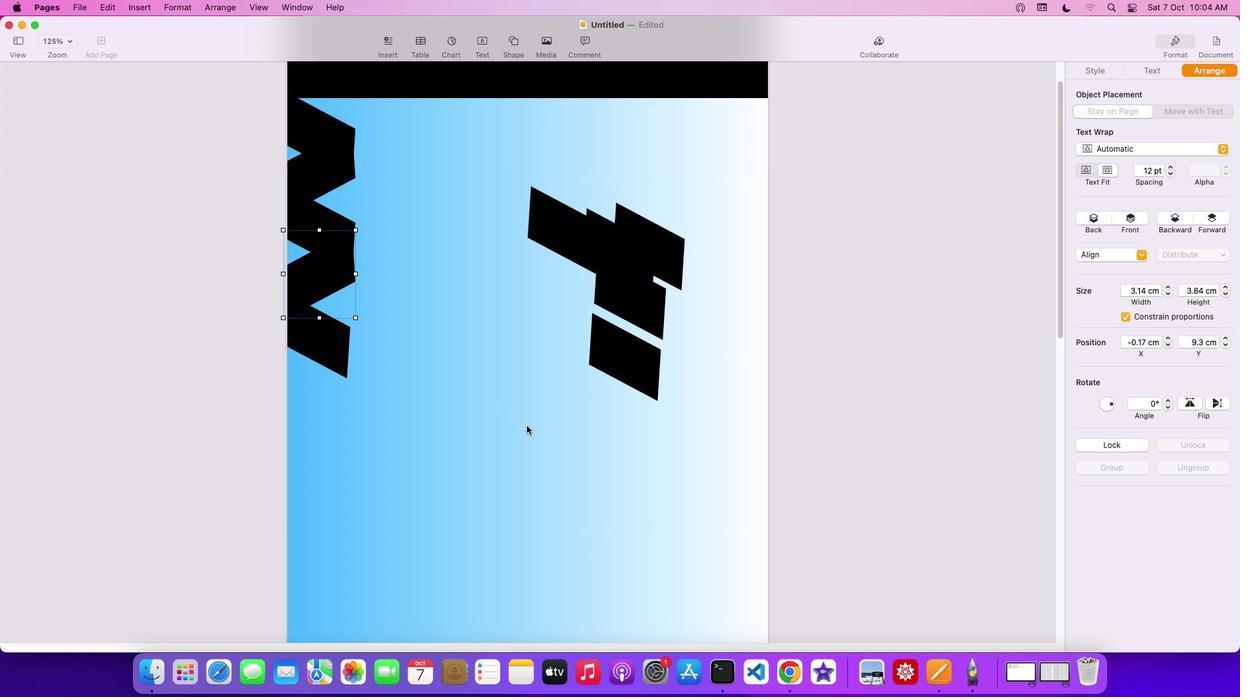 
Action: Key pressed Key.cmd'v'
Screenshot: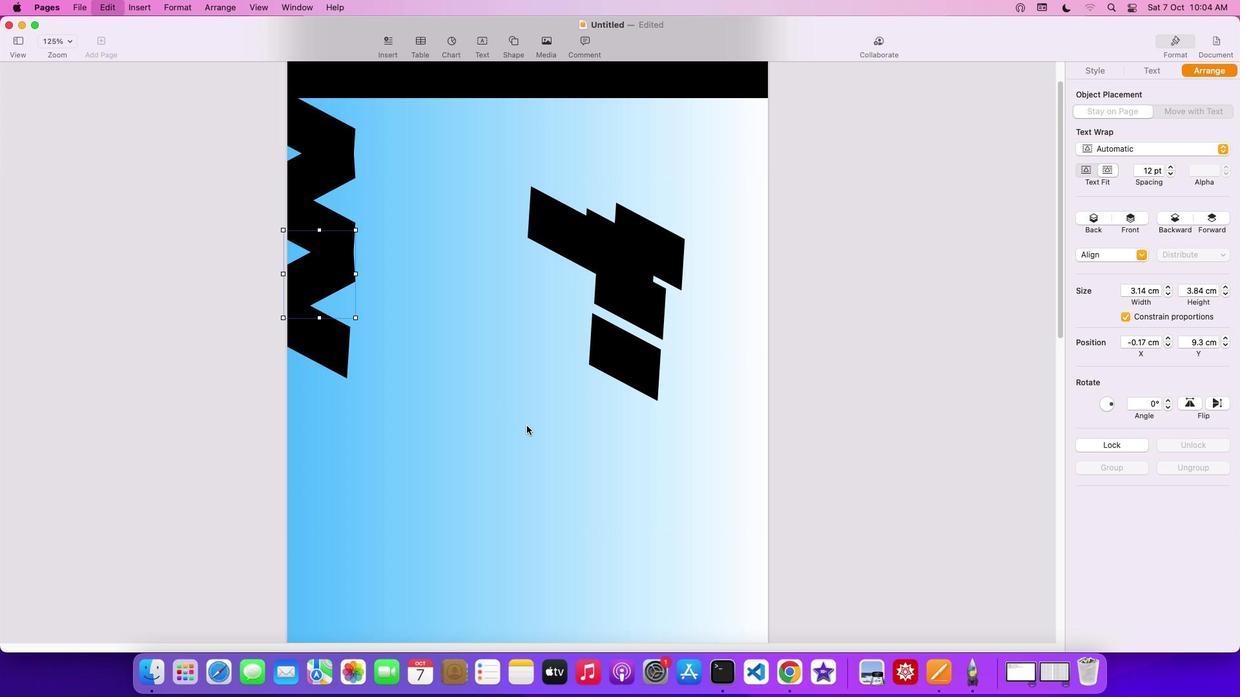 
Action: Mouse moved to (343, 283)
Screenshot: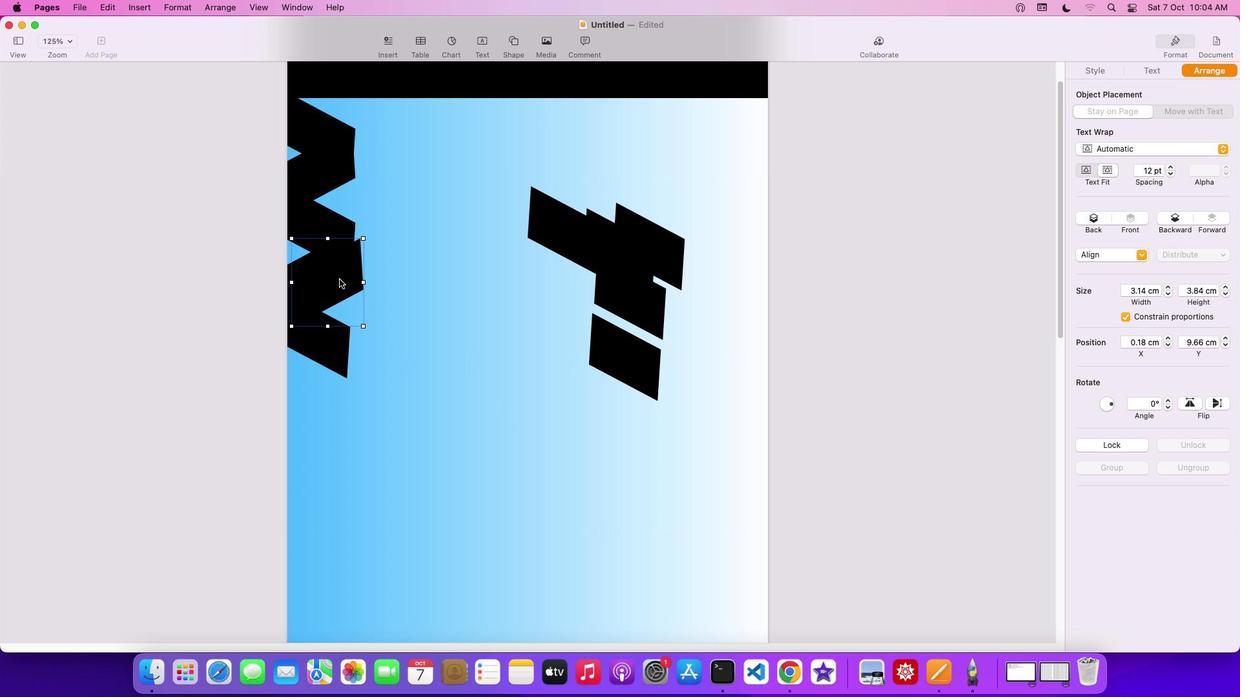 
Action: Mouse pressed left at (343, 283)
Screenshot: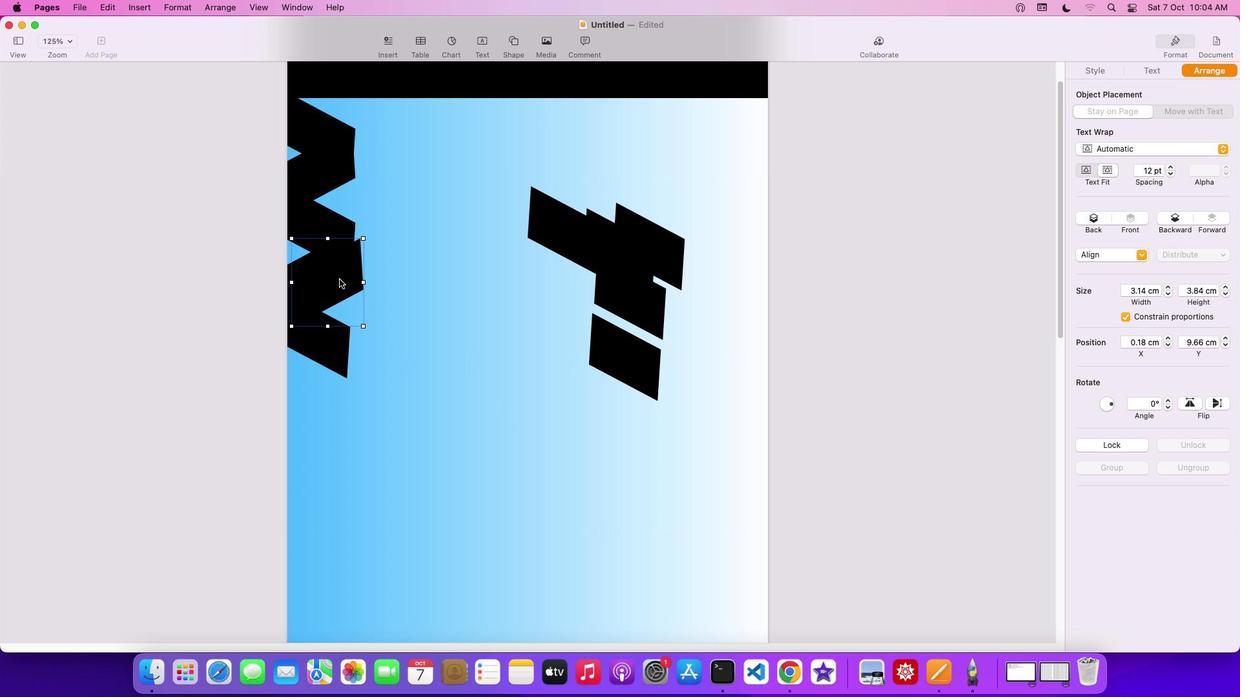 
Action: Mouse moved to (487, 491)
Screenshot: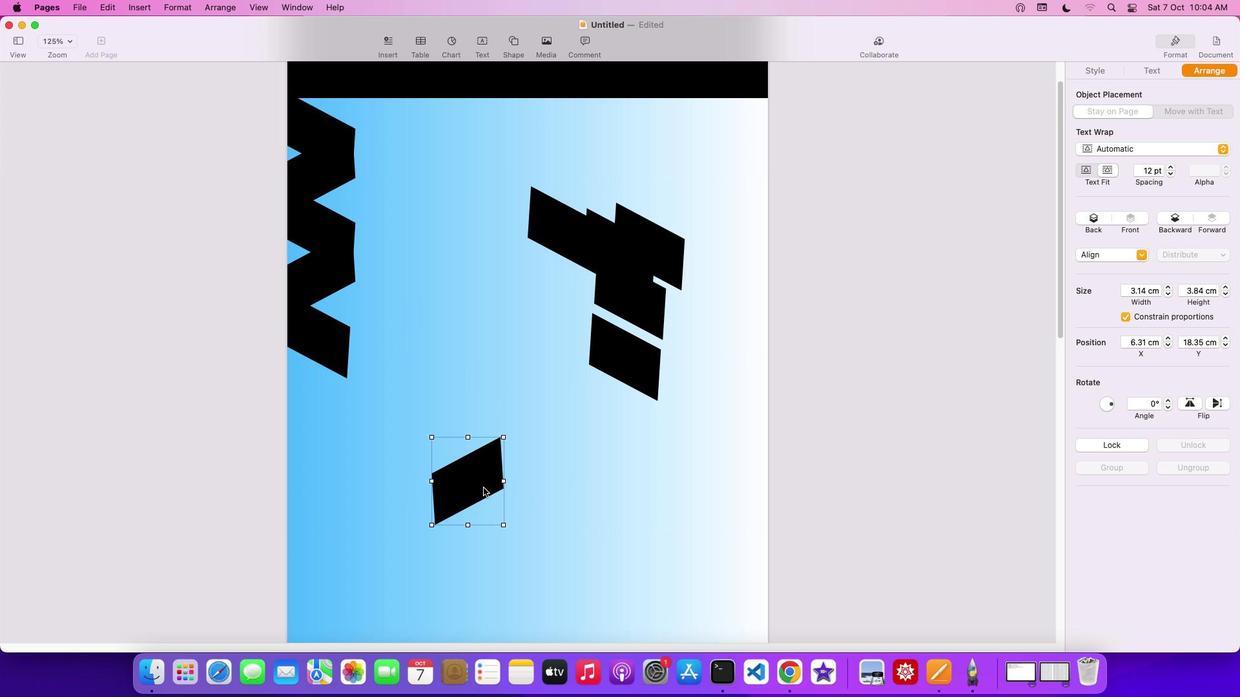 
Action: Key pressed Key.cmd'v''v''v''v''v''v''v''v''v''v''v'
Screenshot: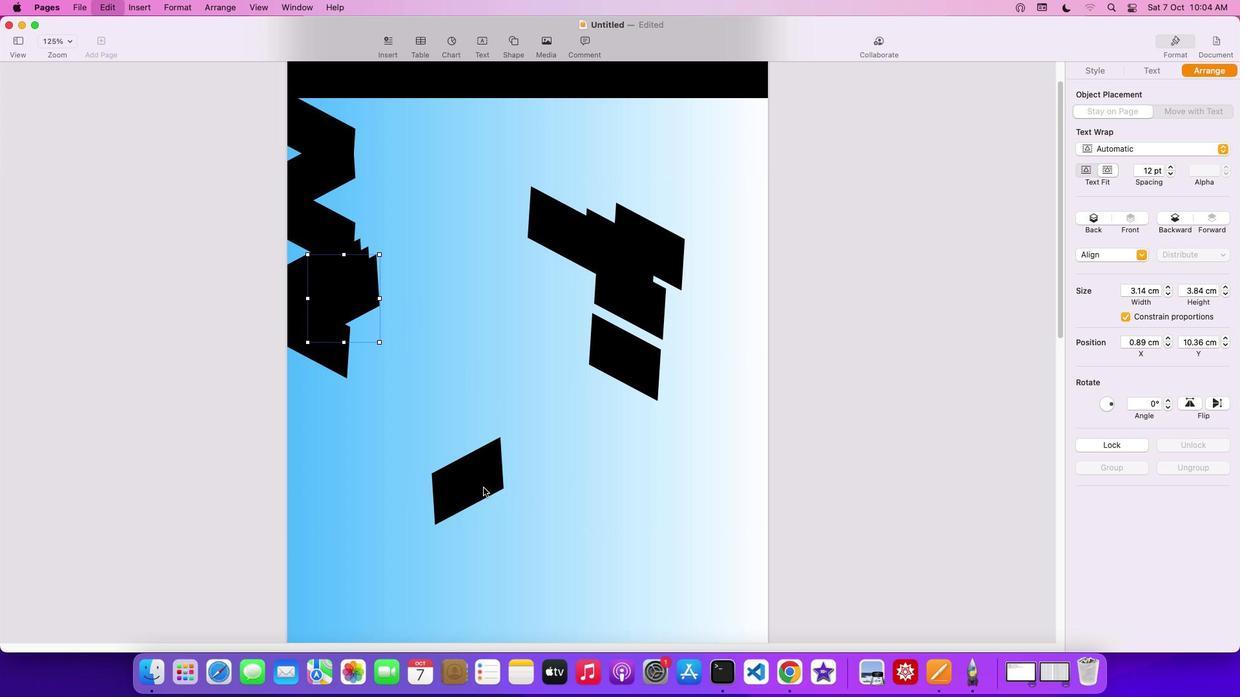 
Action: Mouse moved to (344, 317)
Screenshot: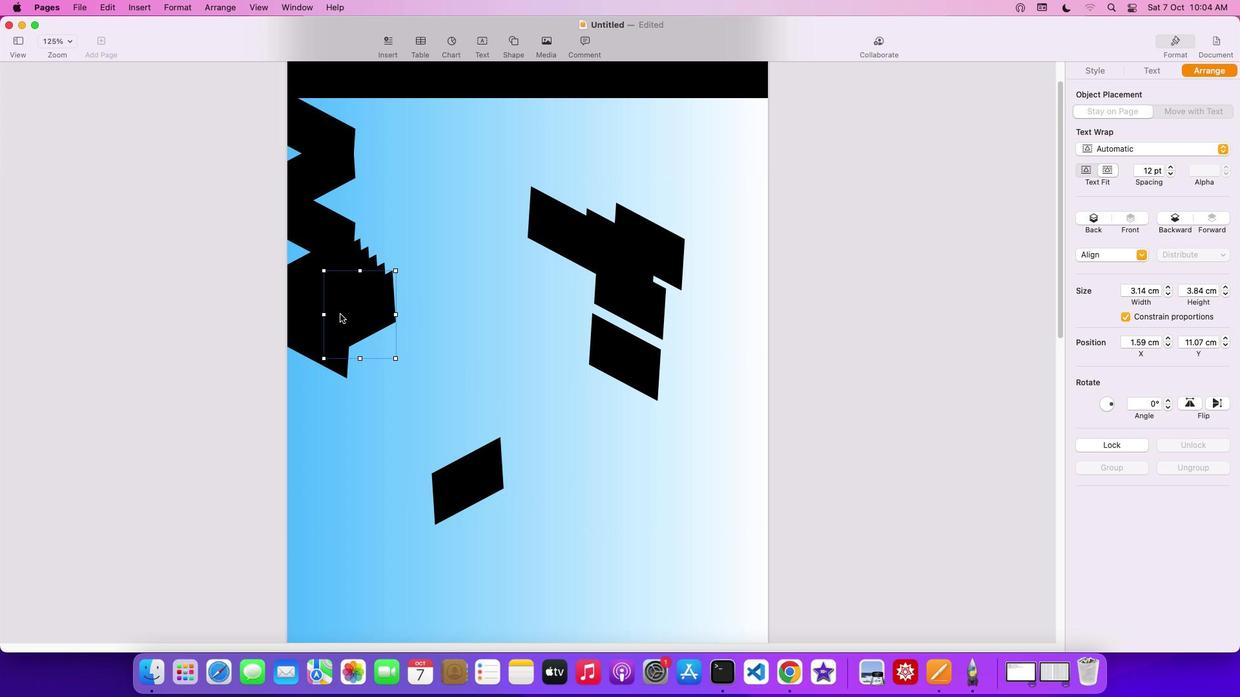 
Action: Mouse pressed left at (344, 317)
Screenshot: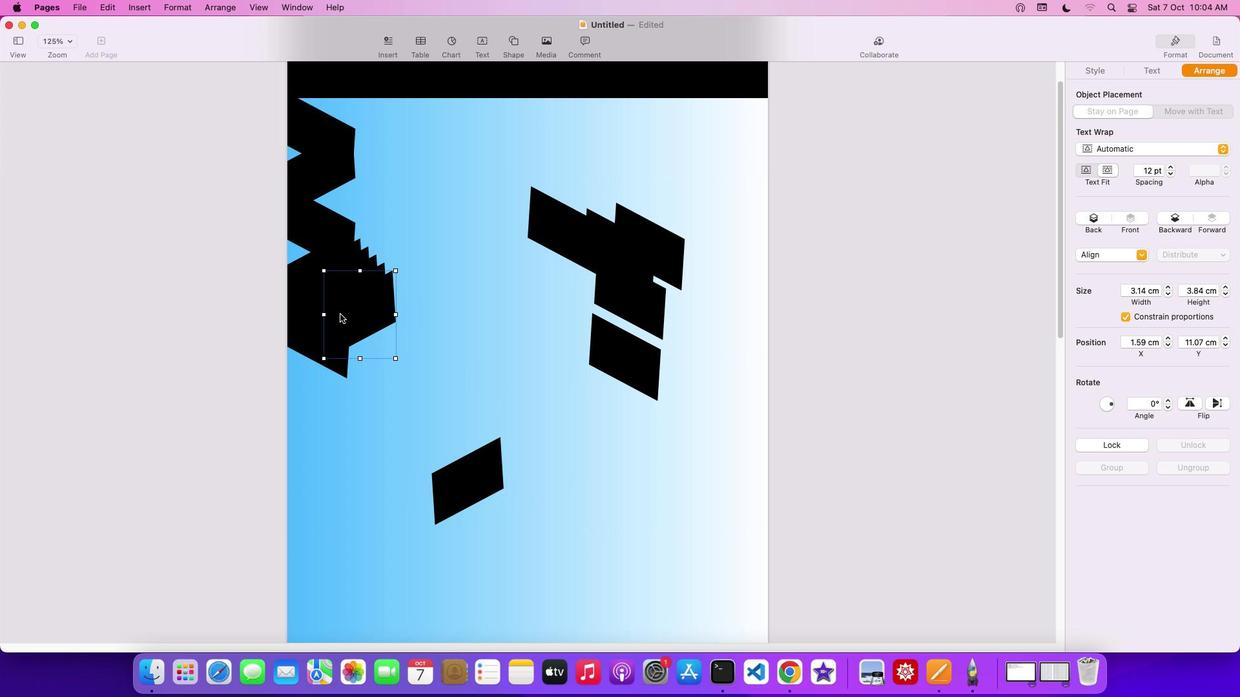 
Action: Mouse moved to (363, 306)
Screenshot: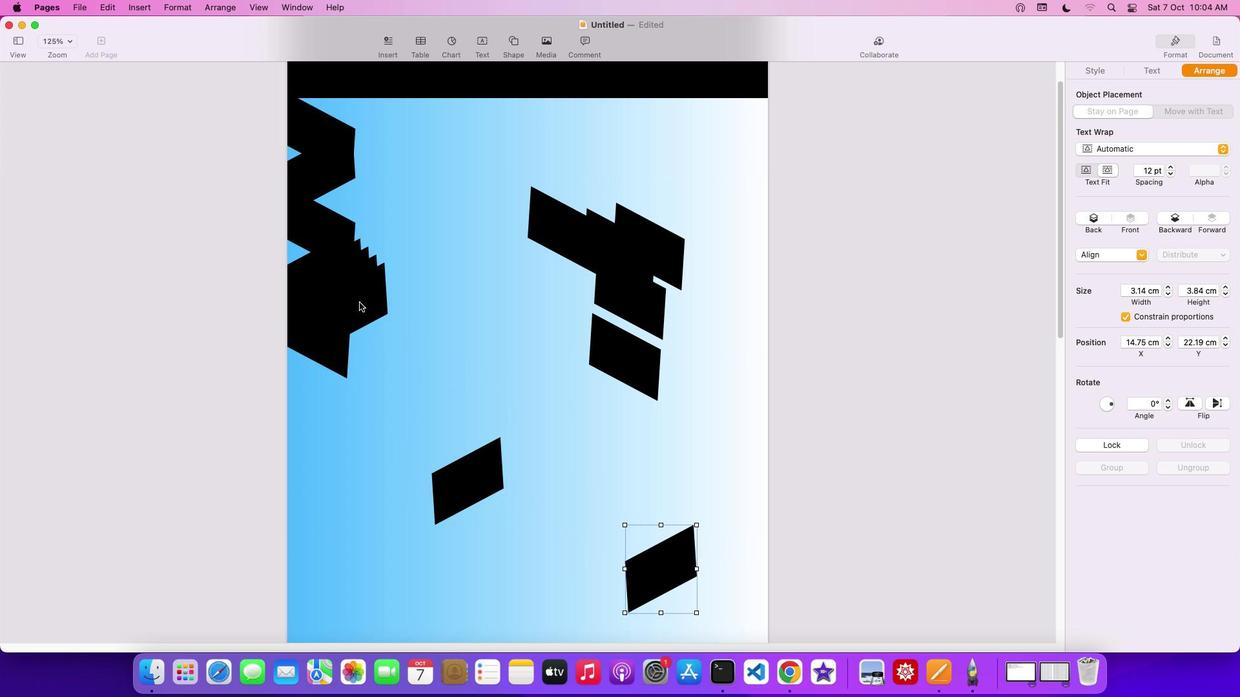 
Action: Mouse pressed left at (363, 306)
Screenshot: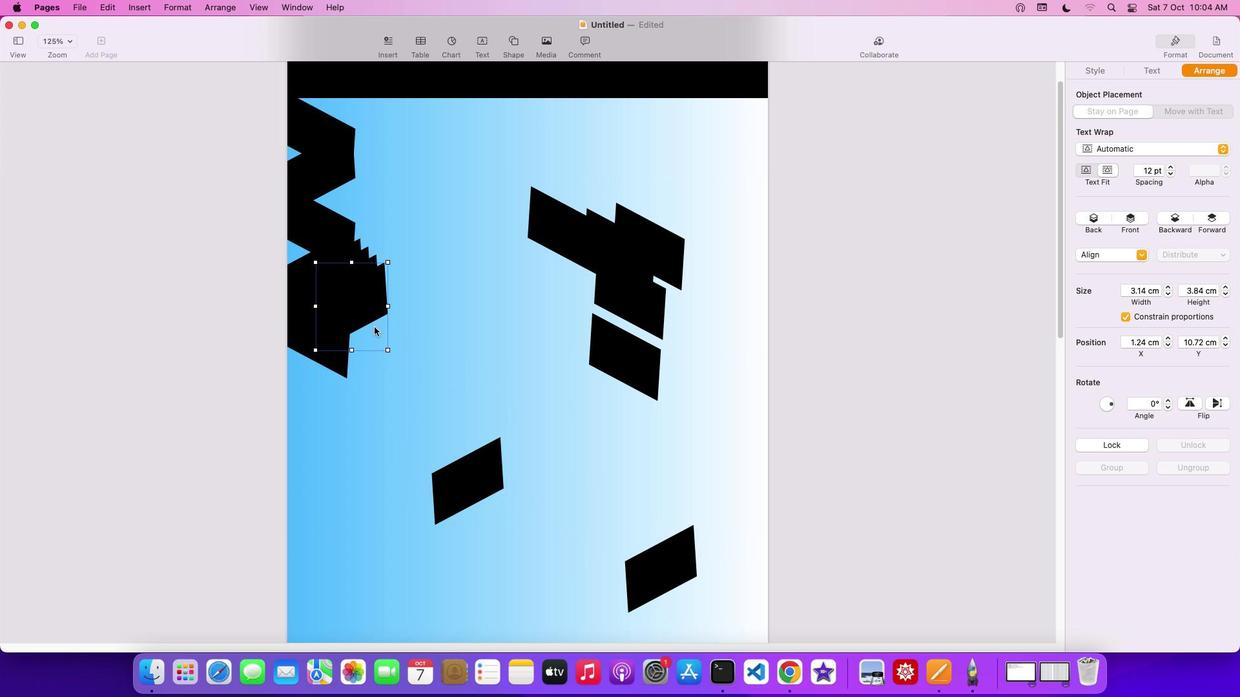 
Action: Mouse moved to (365, 285)
Screenshot: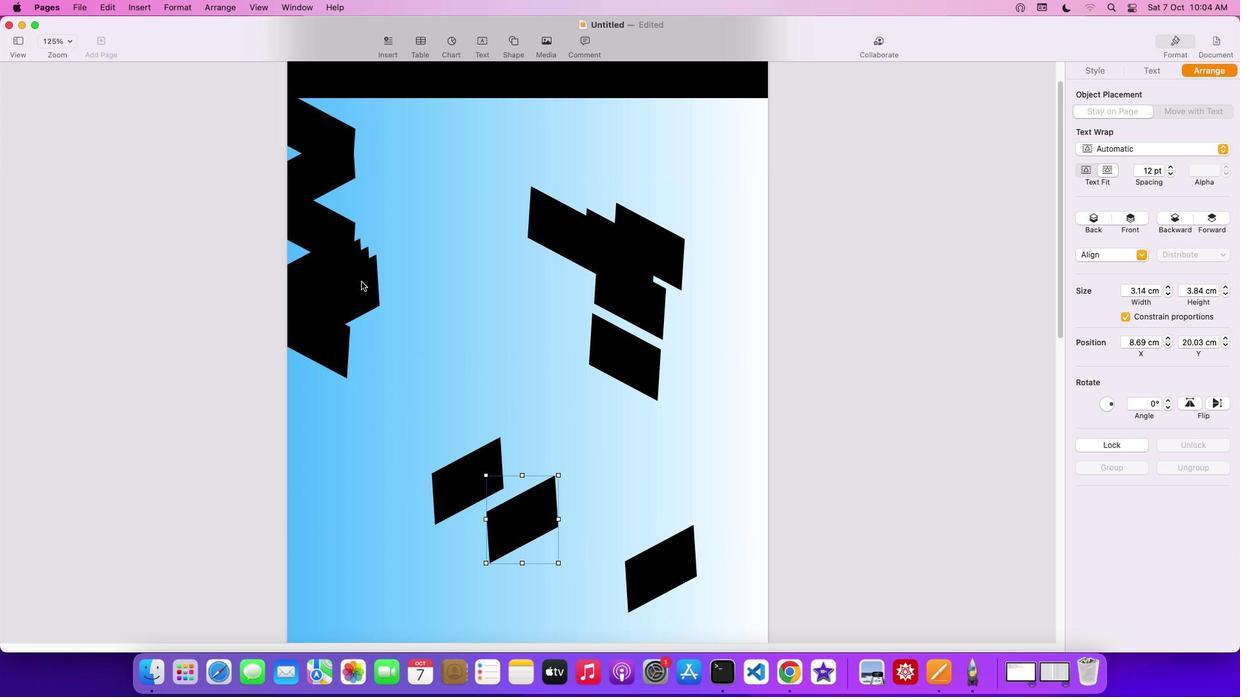 
Action: Mouse pressed left at (365, 285)
Screenshot: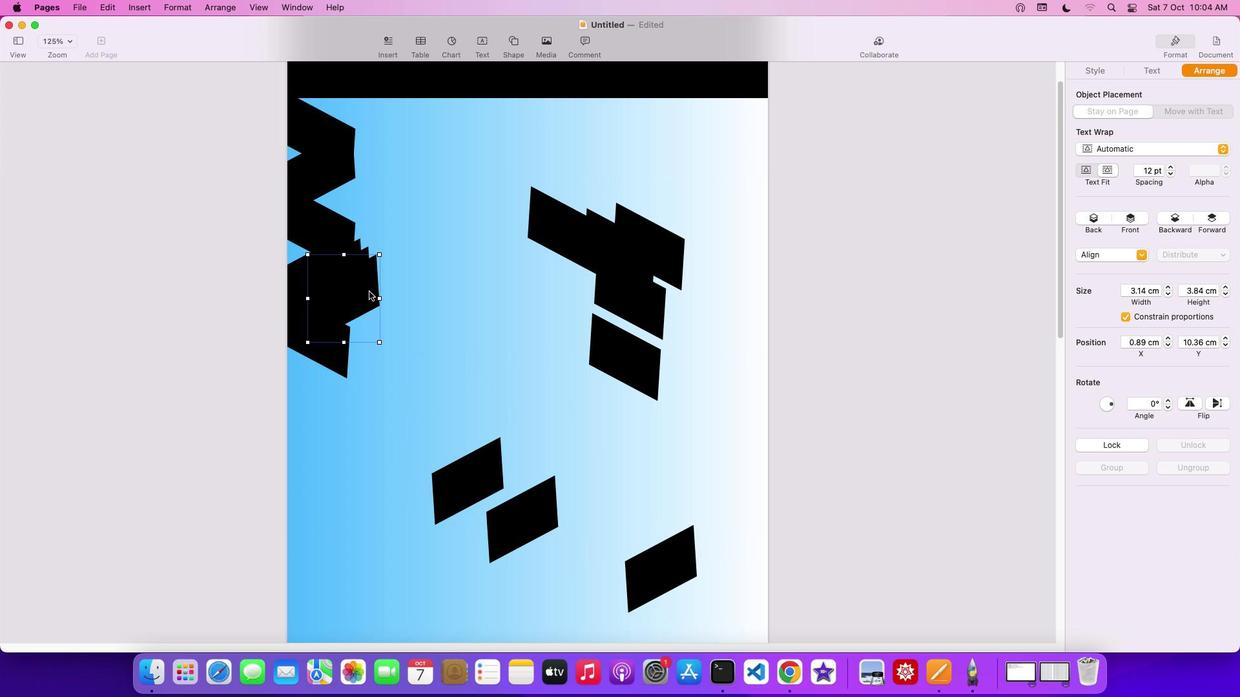
Action: Mouse moved to (337, 290)
Screenshot: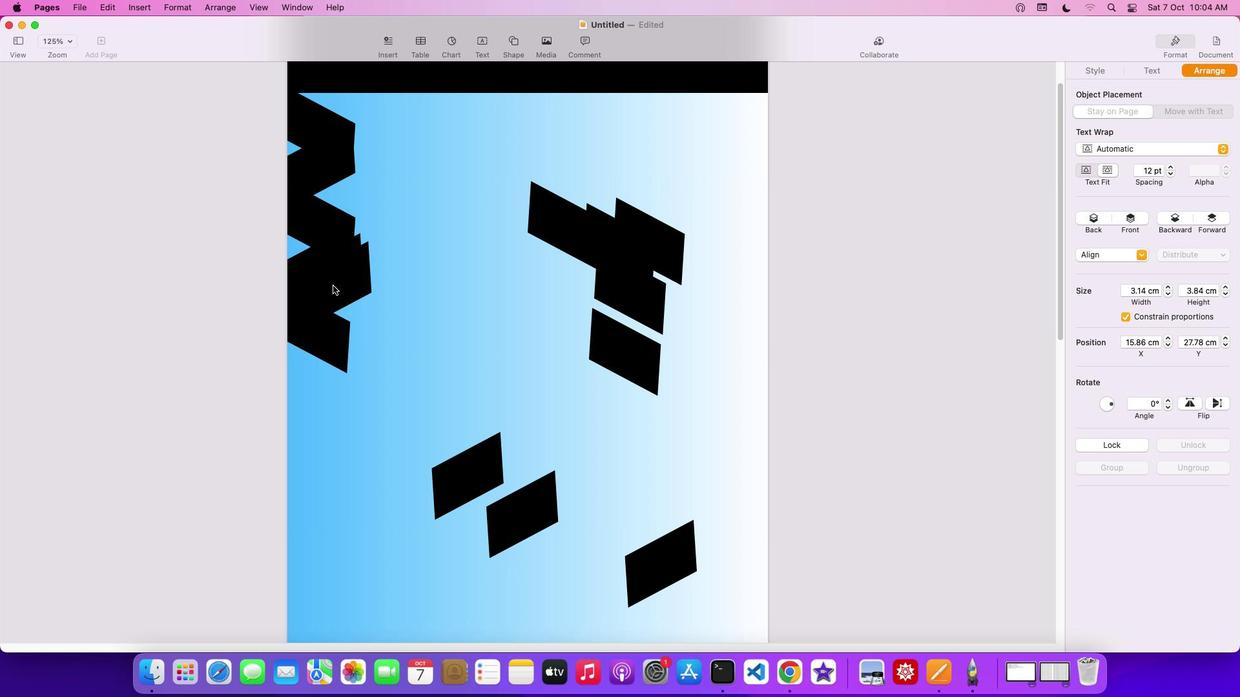 
Action: Mouse pressed left at (337, 290)
Screenshot: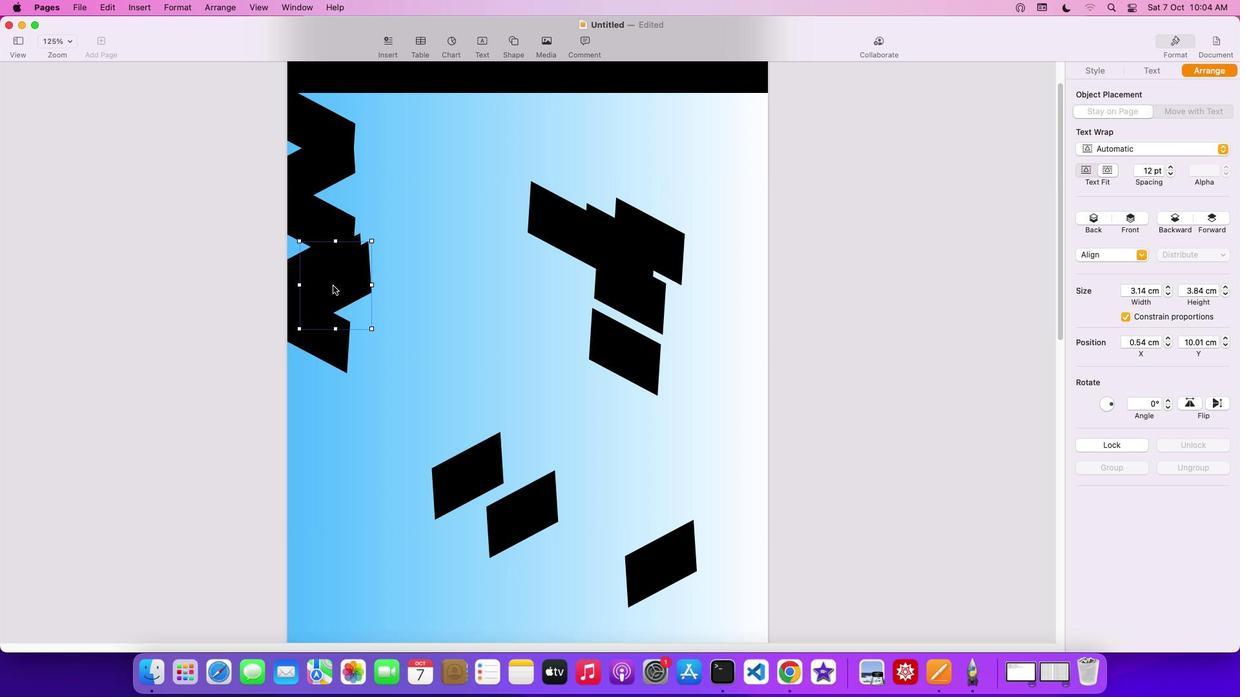 
Action: Mouse moved to (322, 265)
Screenshot: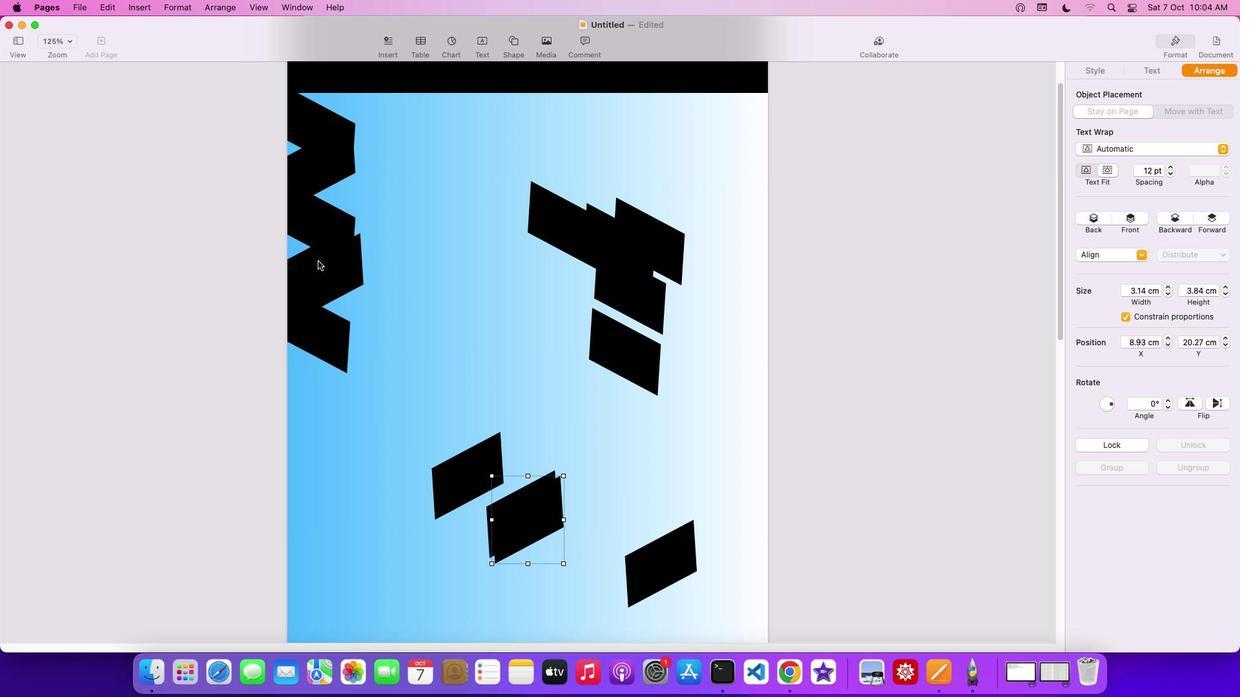 
Action: Mouse pressed left at (322, 265)
Screenshot: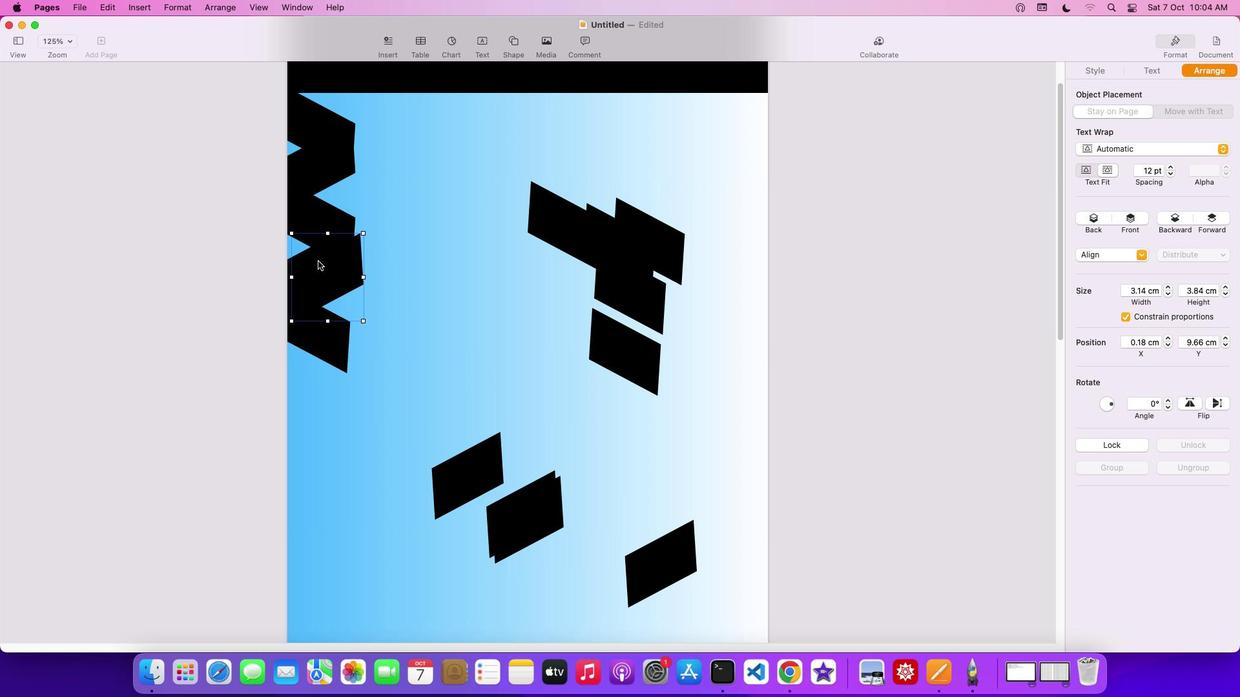 
Action: Mouse moved to (481, 442)
Screenshot: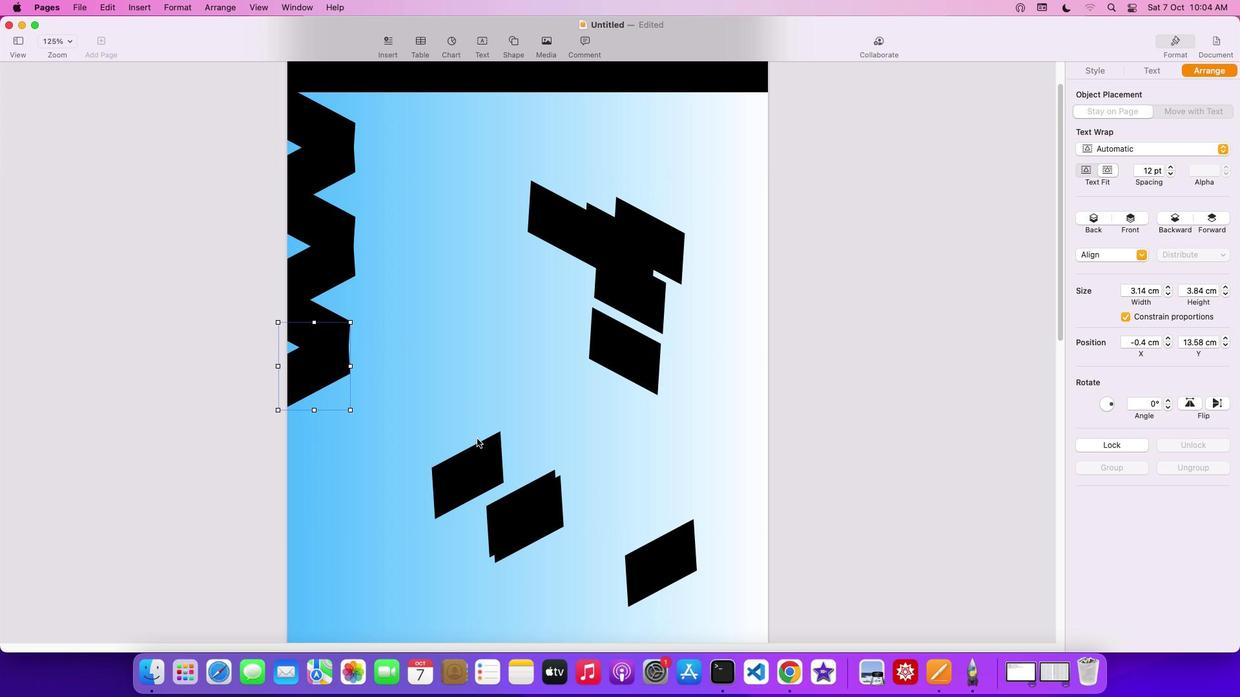 
Action: Mouse scrolled (481, 442) with delta (3, 3)
Screenshot: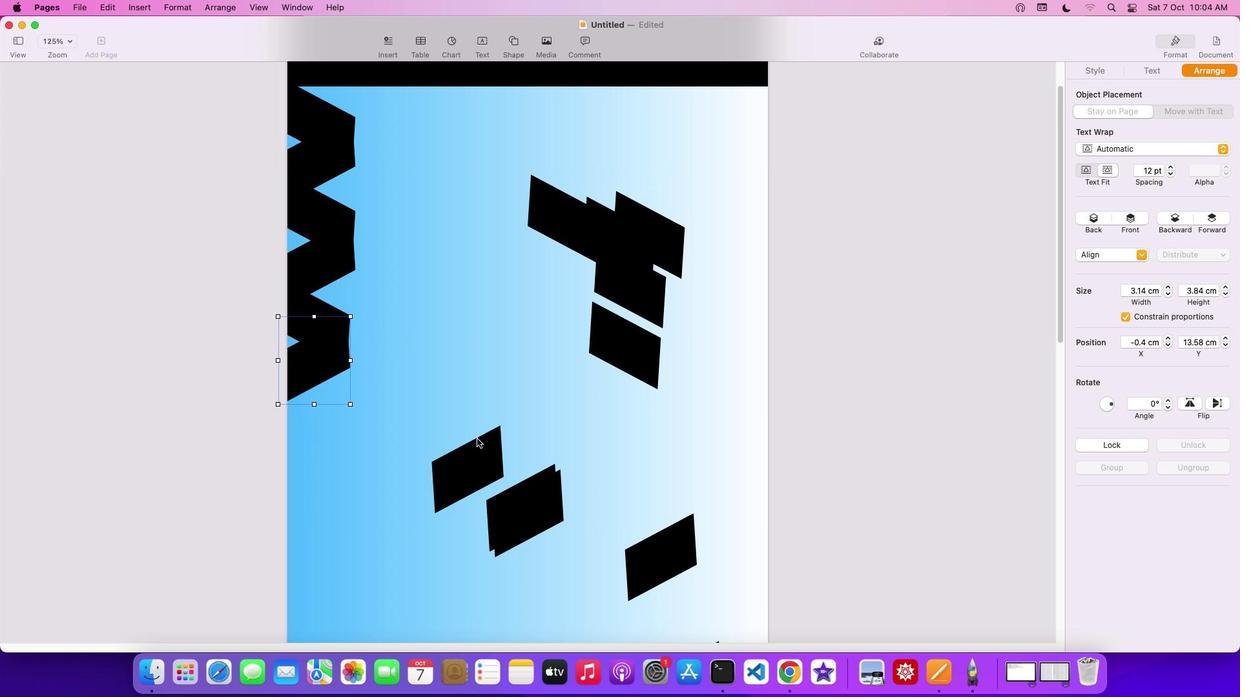 
Action: Mouse scrolled (481, 442) with delta (3, 3)
Screenshot: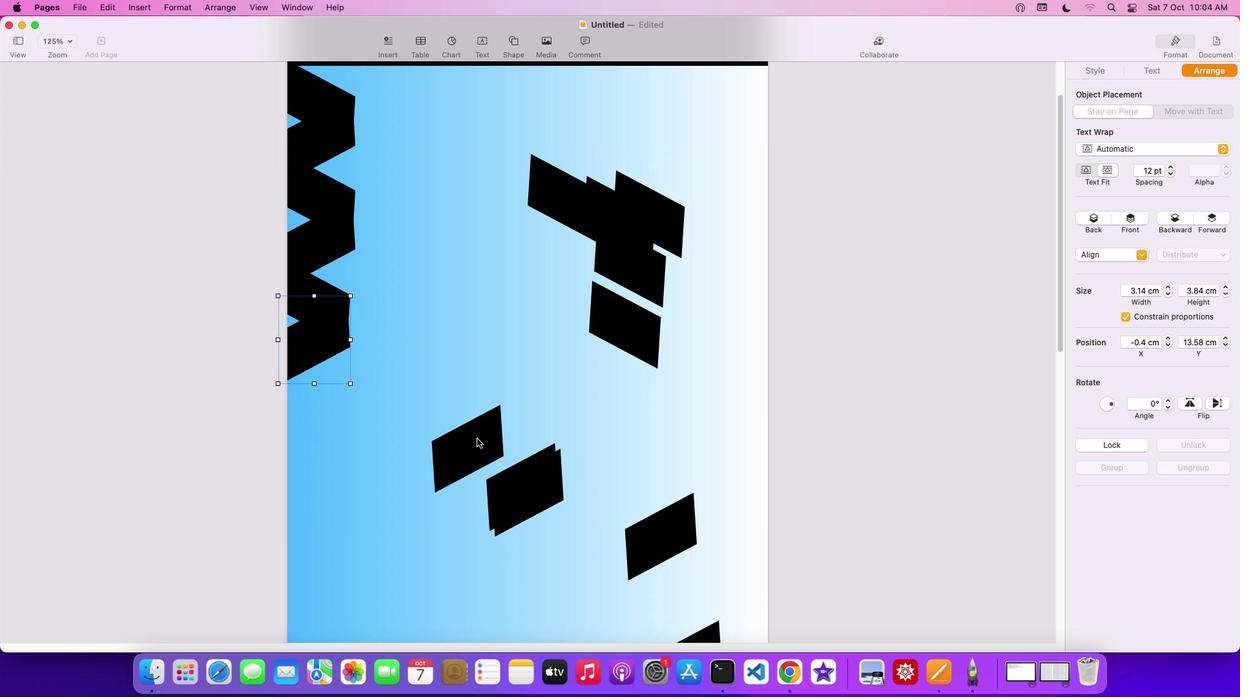 
Action: Mouse scrolled (481, 442) with delta (3, 1)
Screenshot: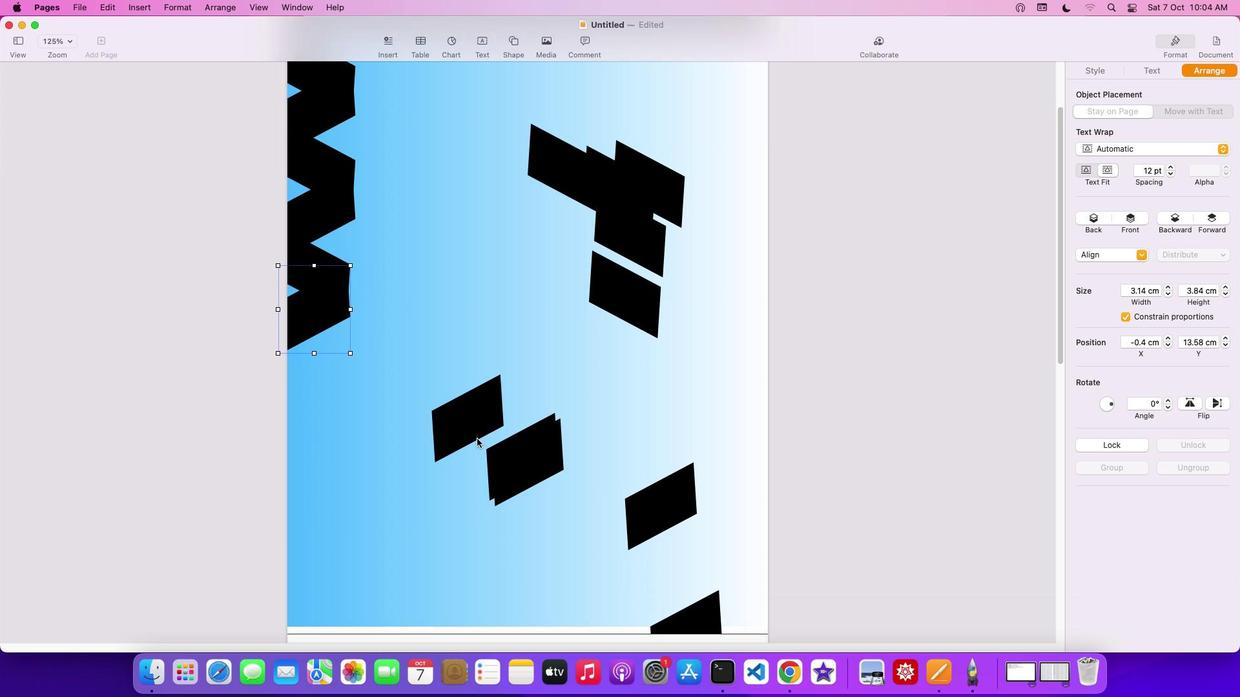 
Action: Mouse scrolled (481, 442) with delta (3, 1)
Screenshot: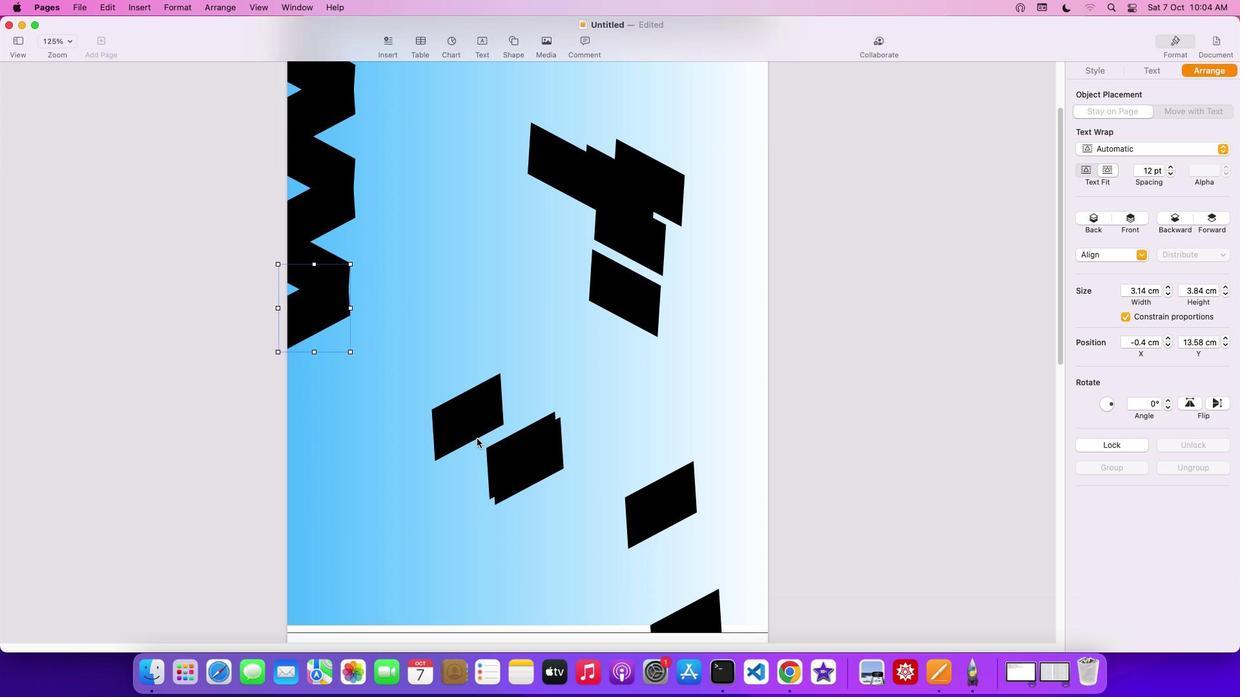 
Action: Mouse scrolled (481, 442) with delta (3, 0)
Screenshot: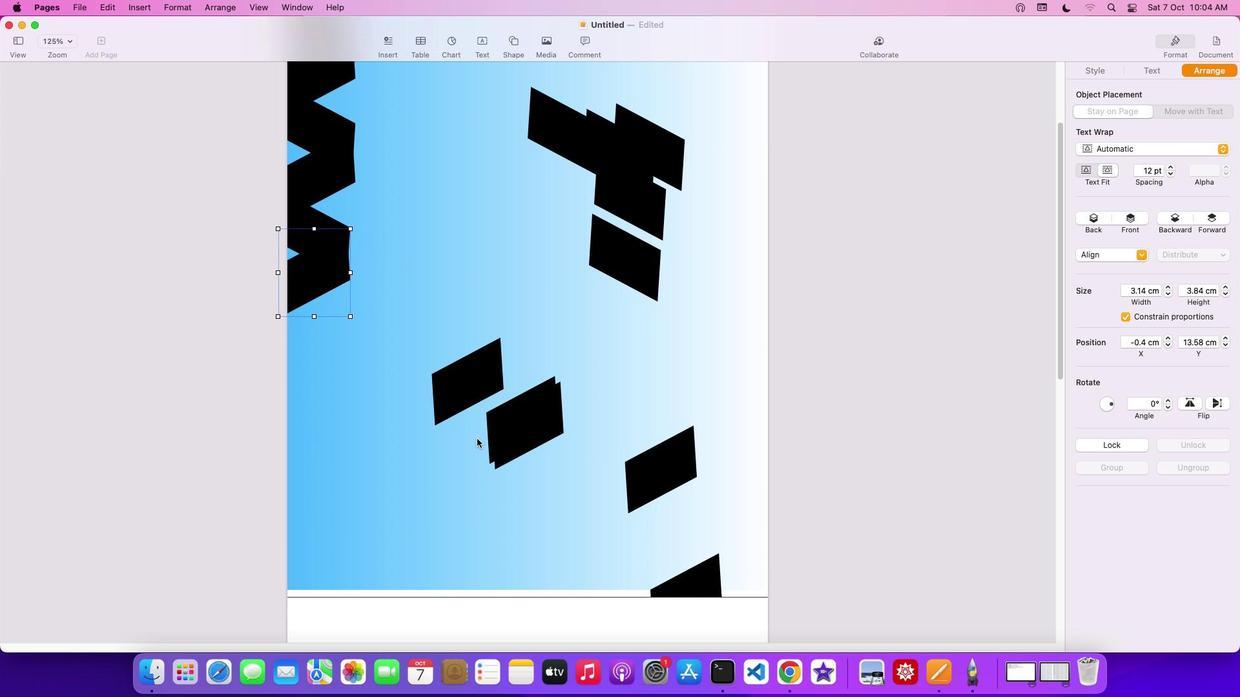 
Action: Mouse moved to (490, 405)
Screenshot: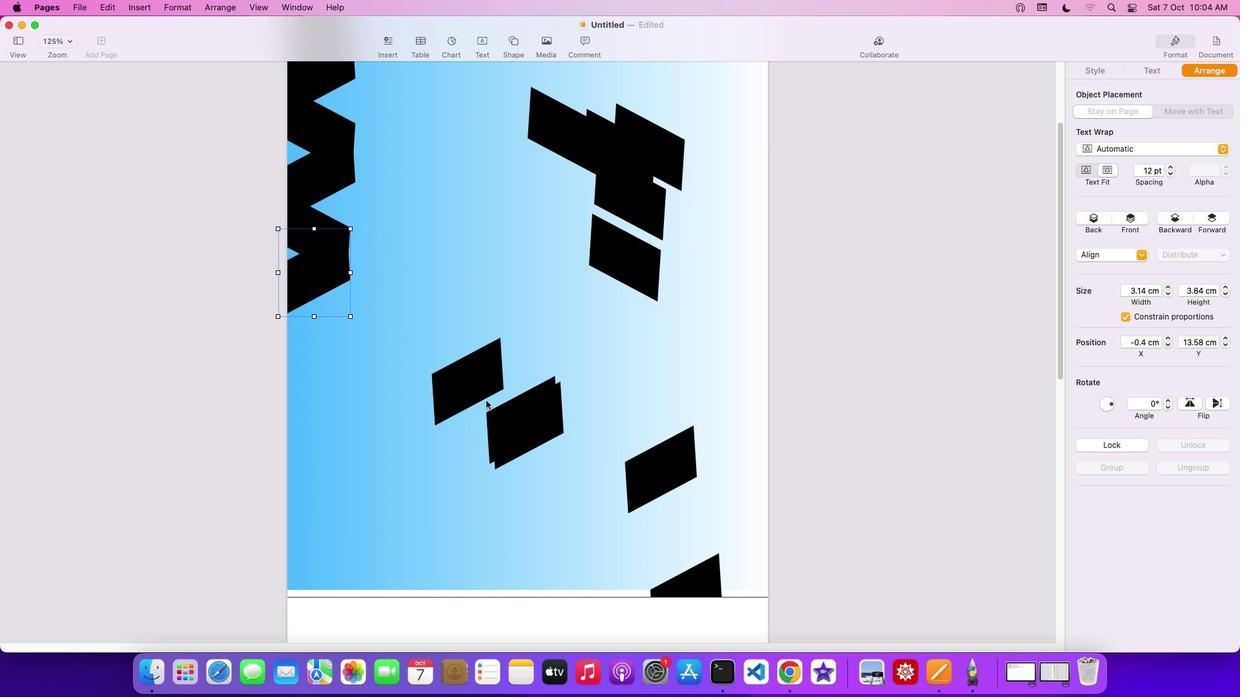 
Action: Mouse scrolled (490, 405) with delta (3, 4)
Screenshot: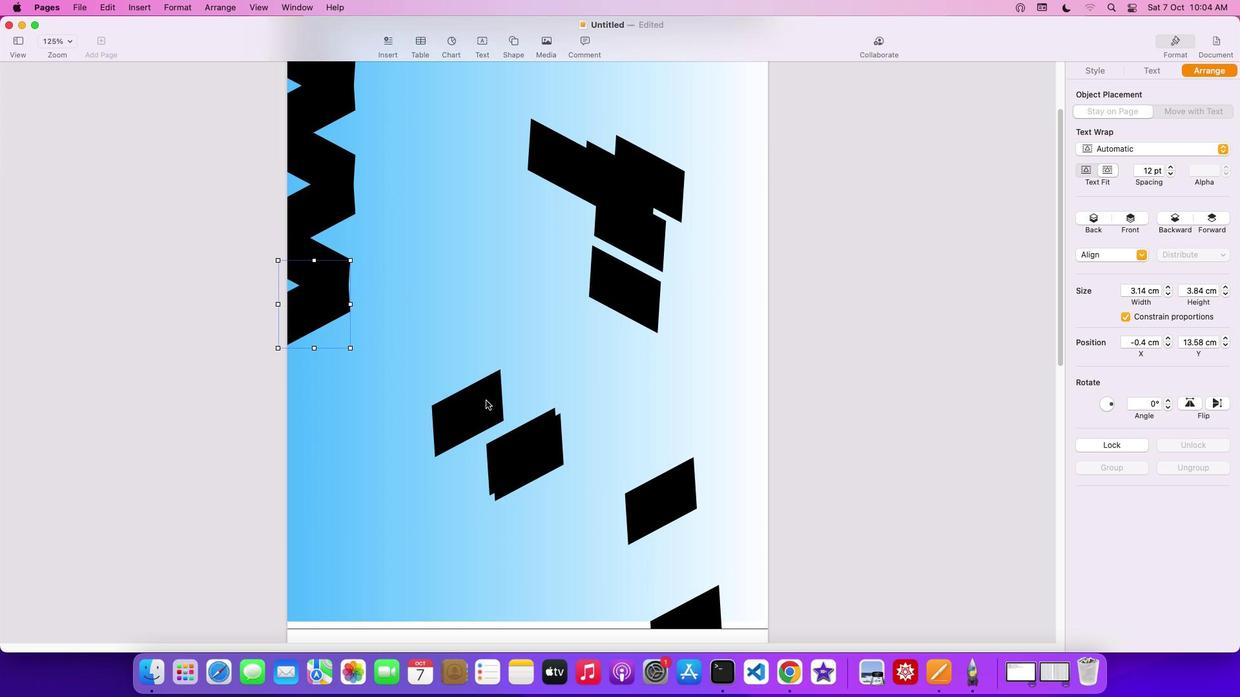 
Action: Mouse scrolled (490, 405) with delta (3, 4)
Screenshot: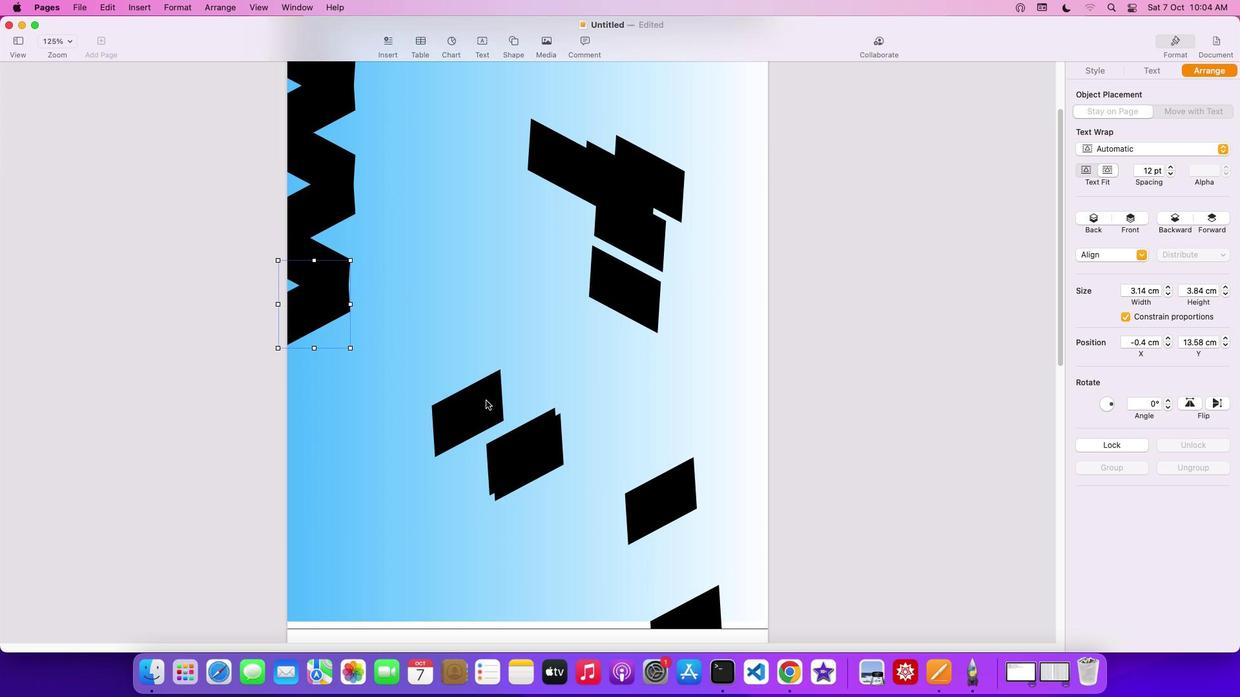 
Action: Mouse scrolled (490, 405) with delta (3, 5)
Screenshot: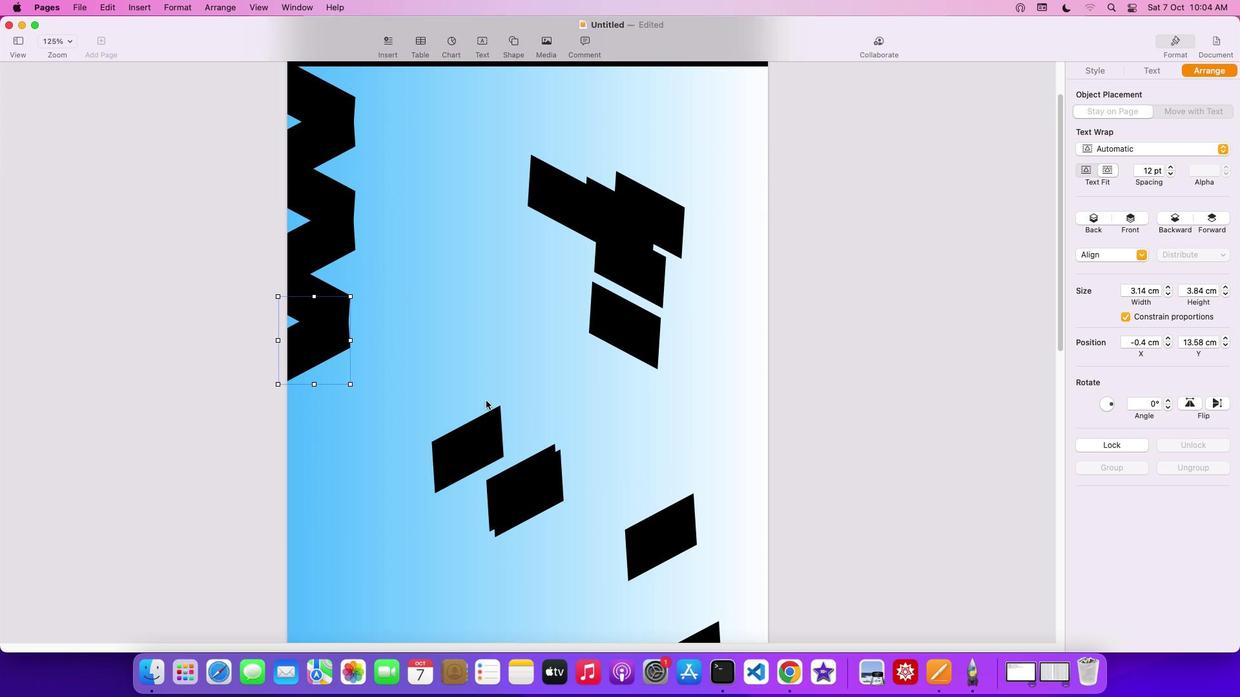 
Action: Mouse scrolled (490, 405) with delta (3, 7)
Screenshot: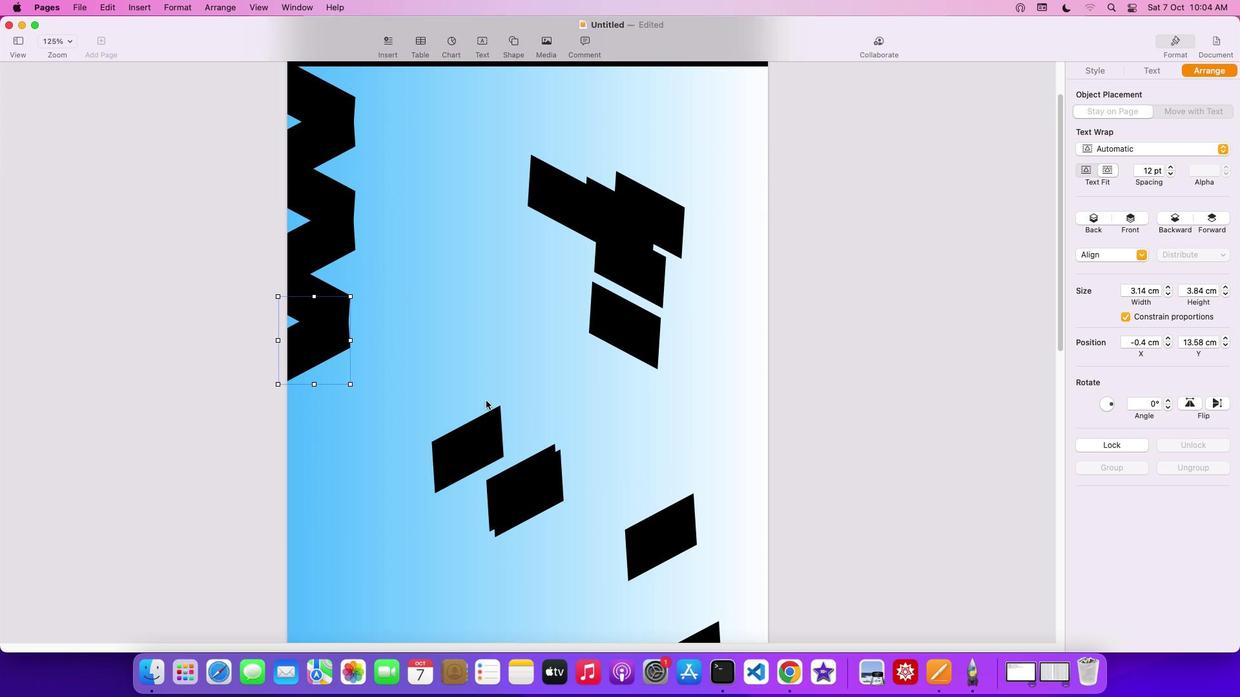 
Action: Mouse scrolled (490, 405) with delta (3, 7)
Screenshot: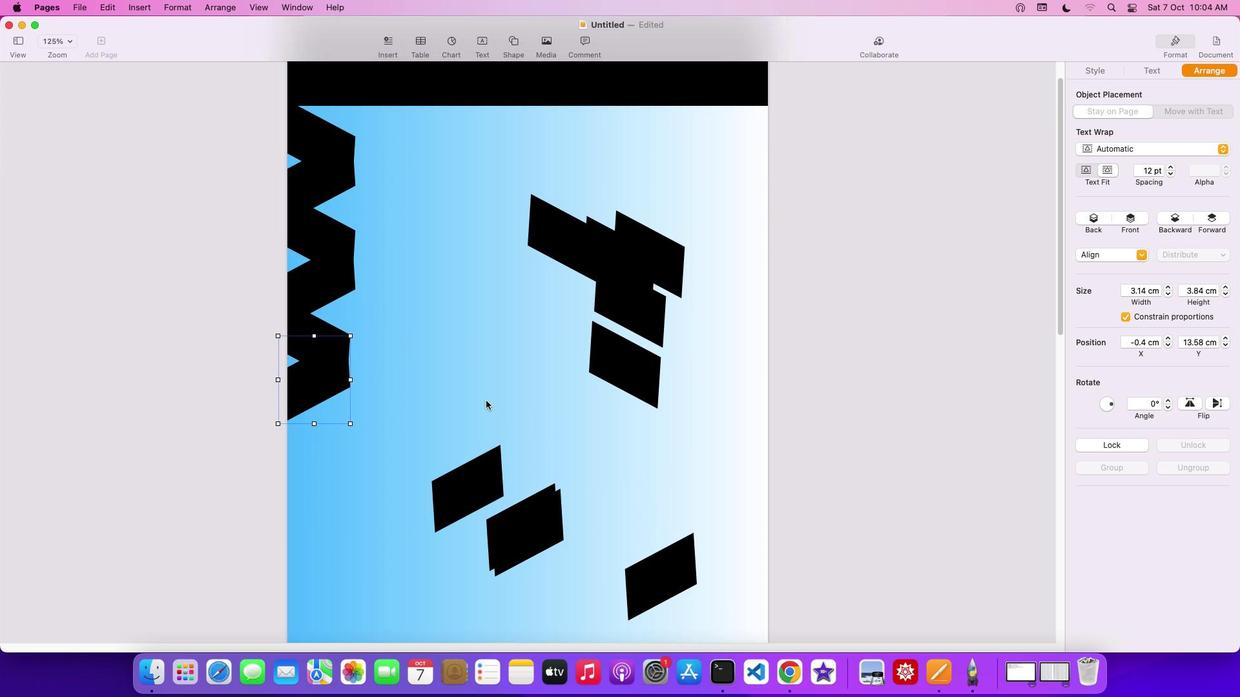 
Action: Mouse moved to (310, 383)
Screenshot: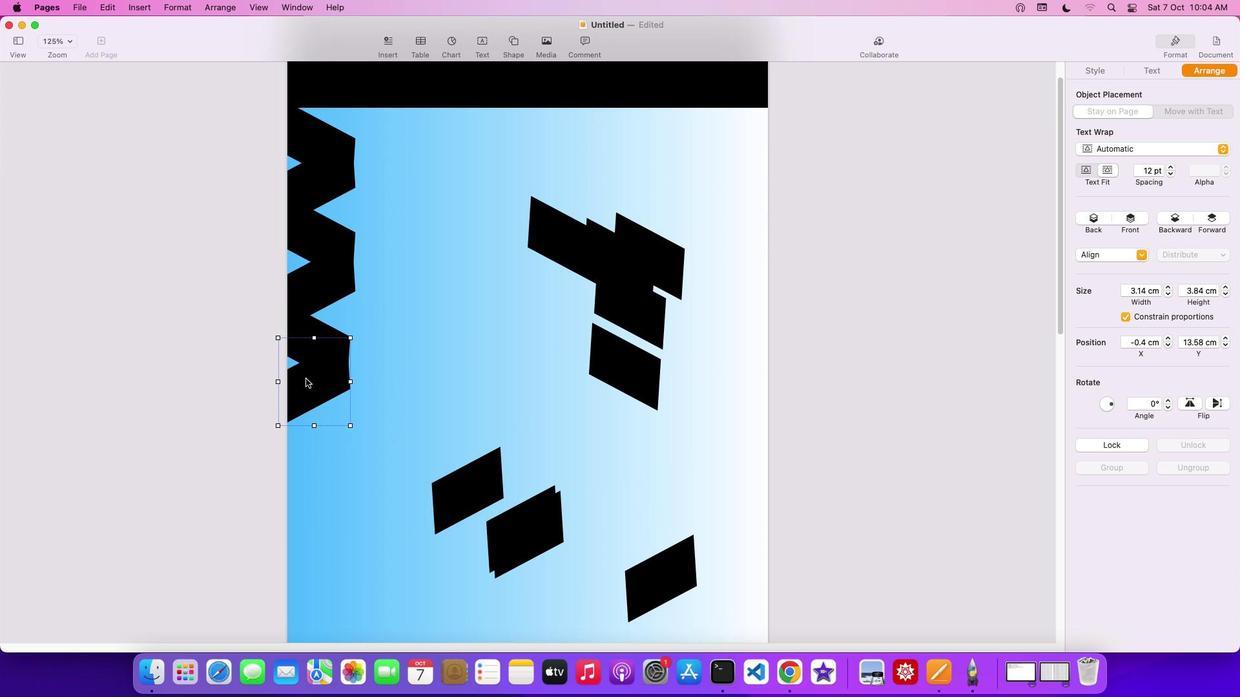 
Action: Mouse pressed left at (310, 383)
Screenshot: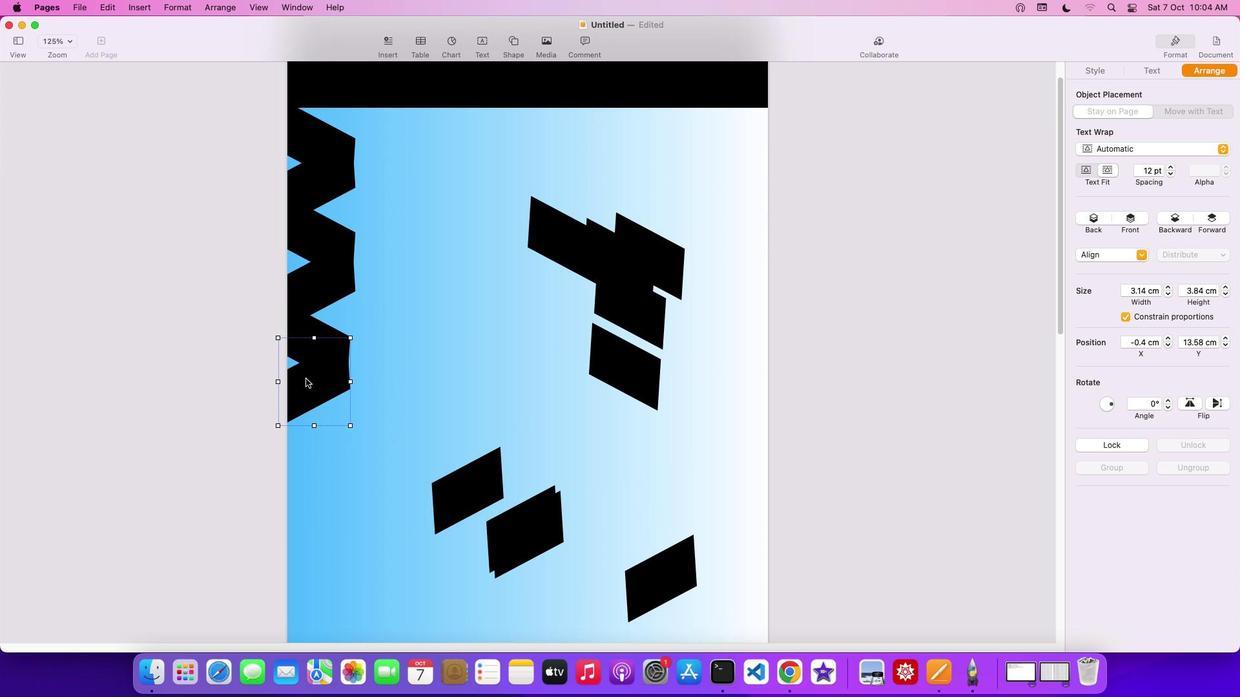 
Action: Mouse moved to (306, 388)
Screenshot: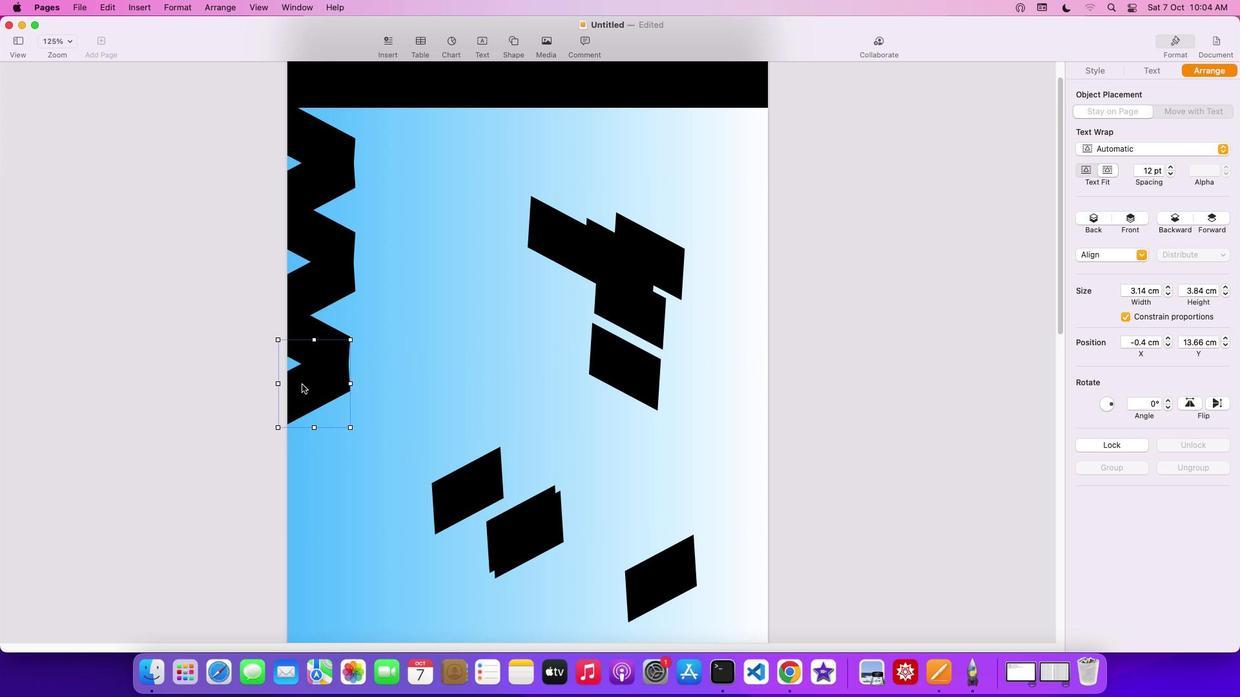 
Action: Mouse pressed left at (306, 388)
Screenshot: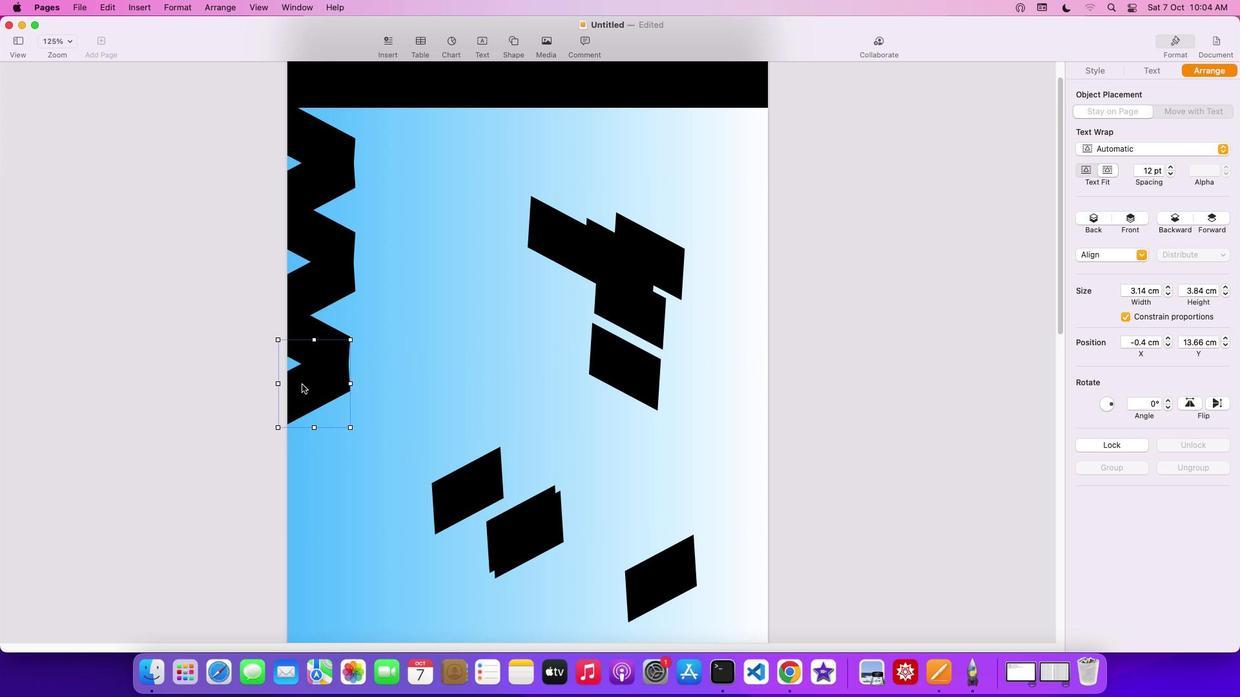 
Action: Mouse moved to (476, 490)
Screenshot: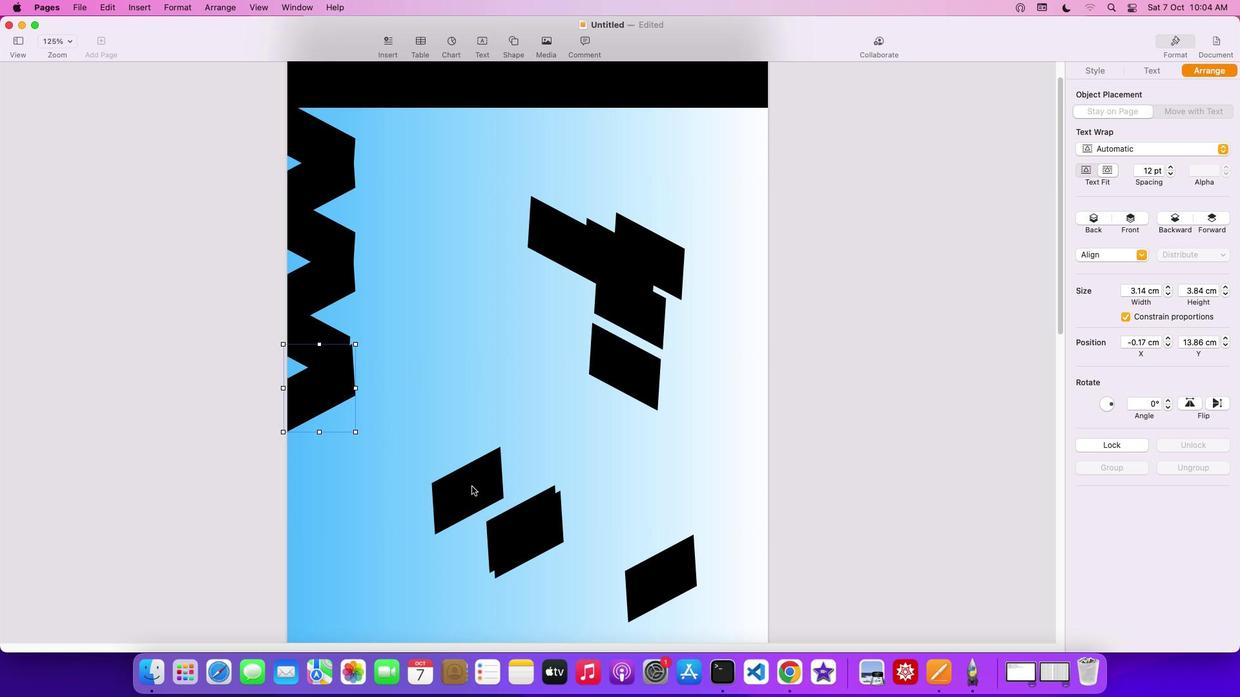 
Action: Mouse pressed left at (476, 490)
Screenshot: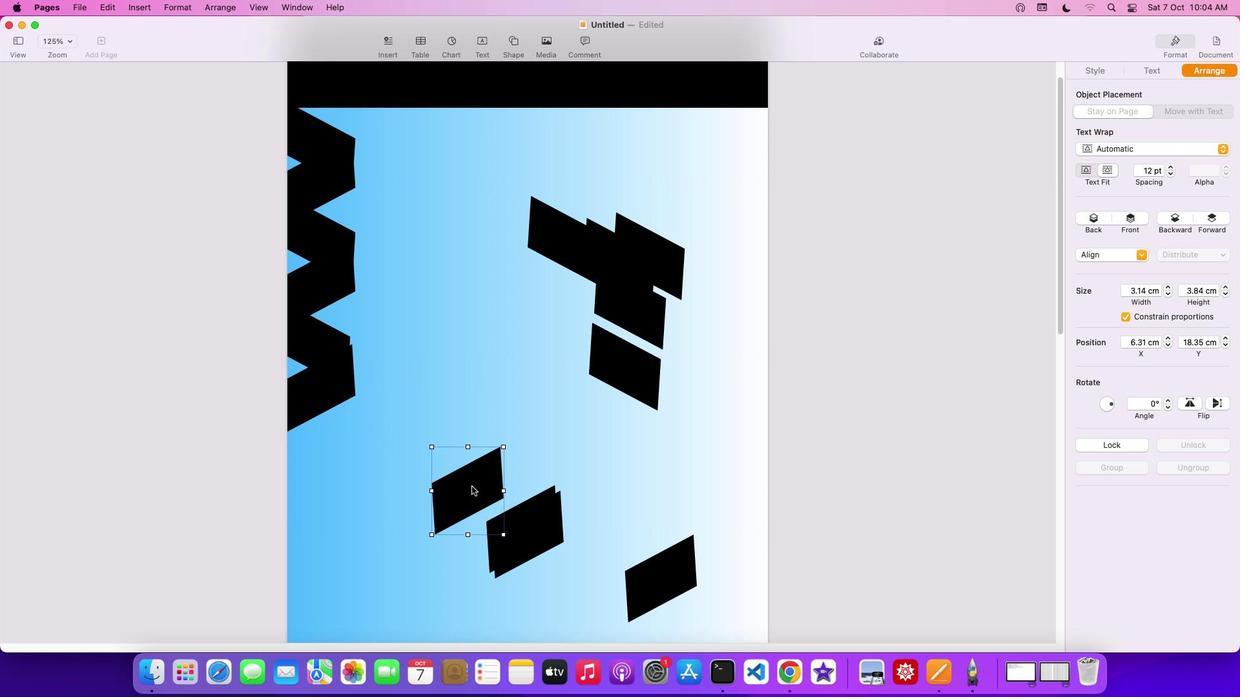 
Action: Mouse moved to (333, 399)
Screenshot: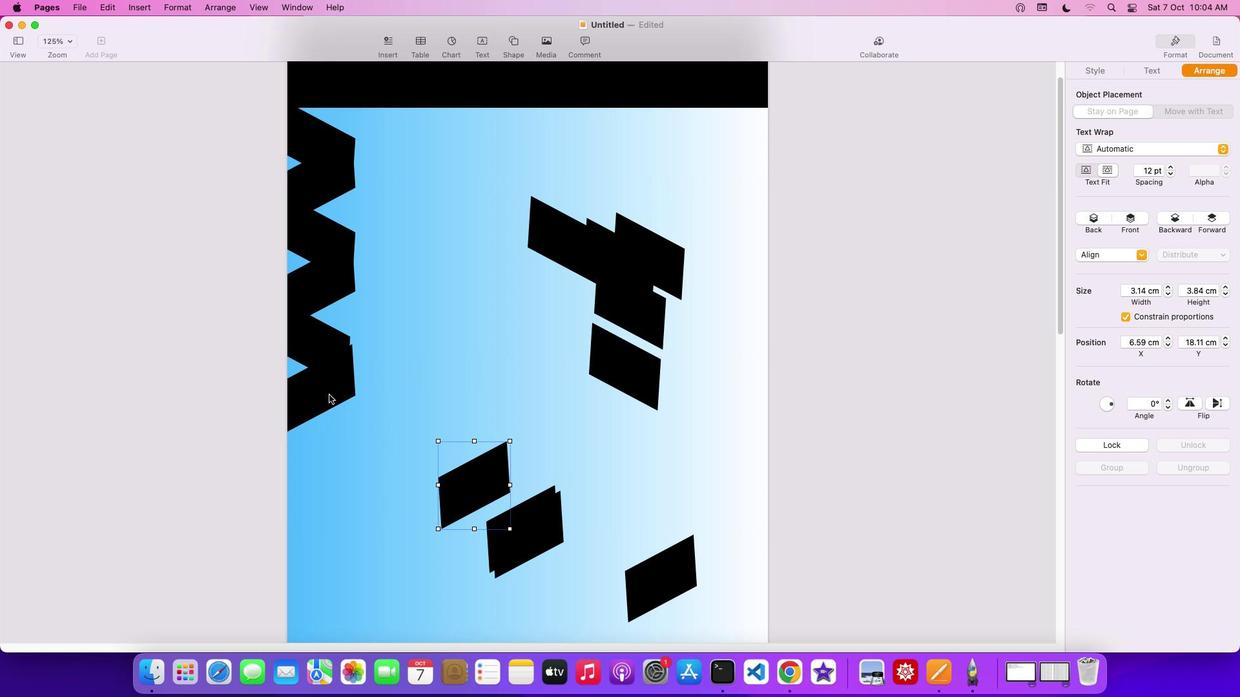 
Action: Mouse pressed left at (333, 399)
Screenshot: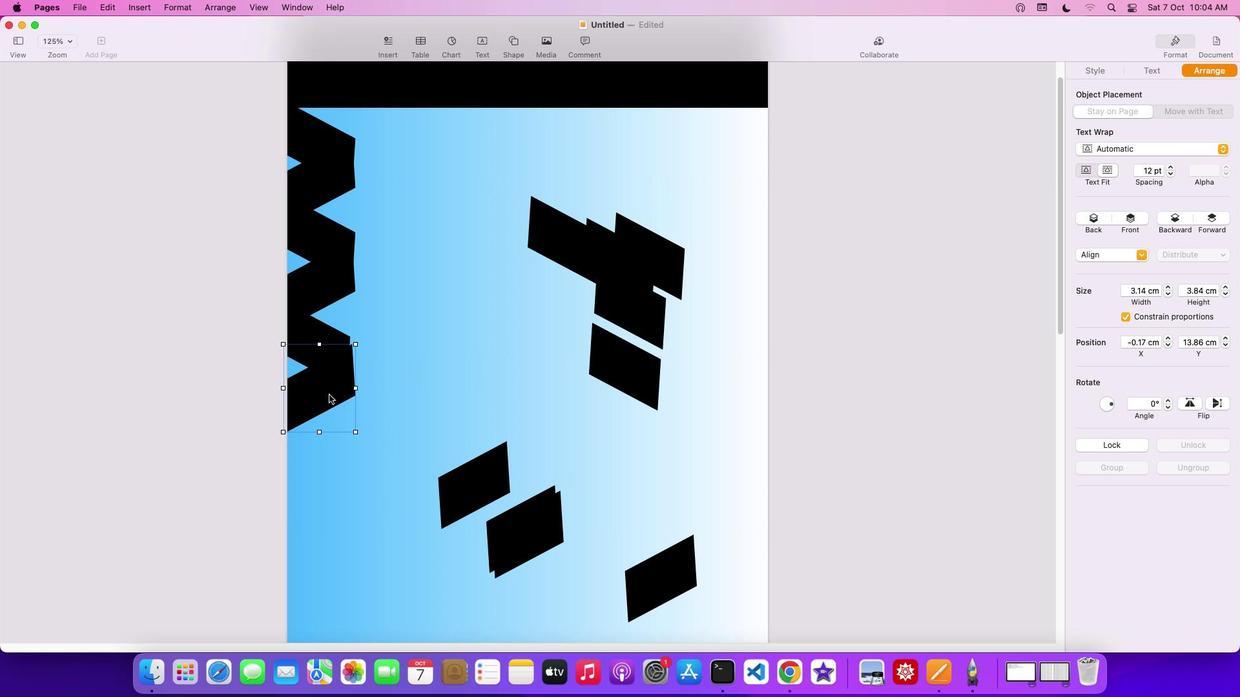 
Action: Mouse moved to (549, 232)
Screenshot: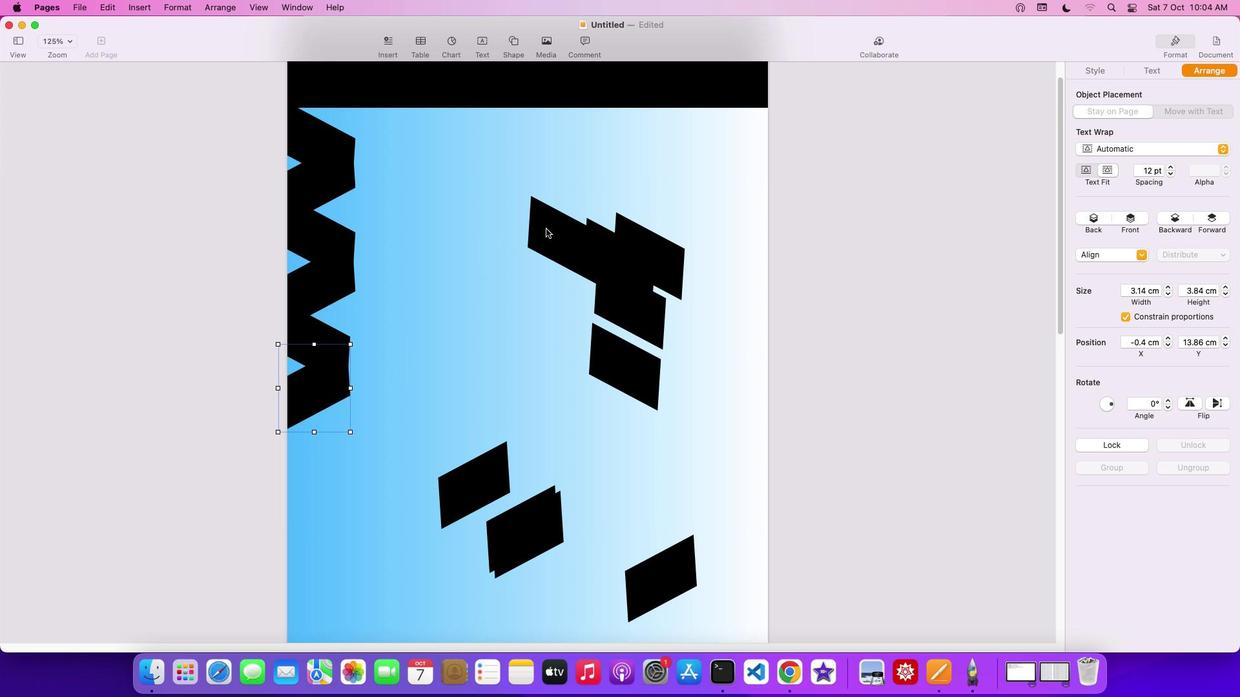 
Action: Mouse pressed left at (549, 232)
Screenshot: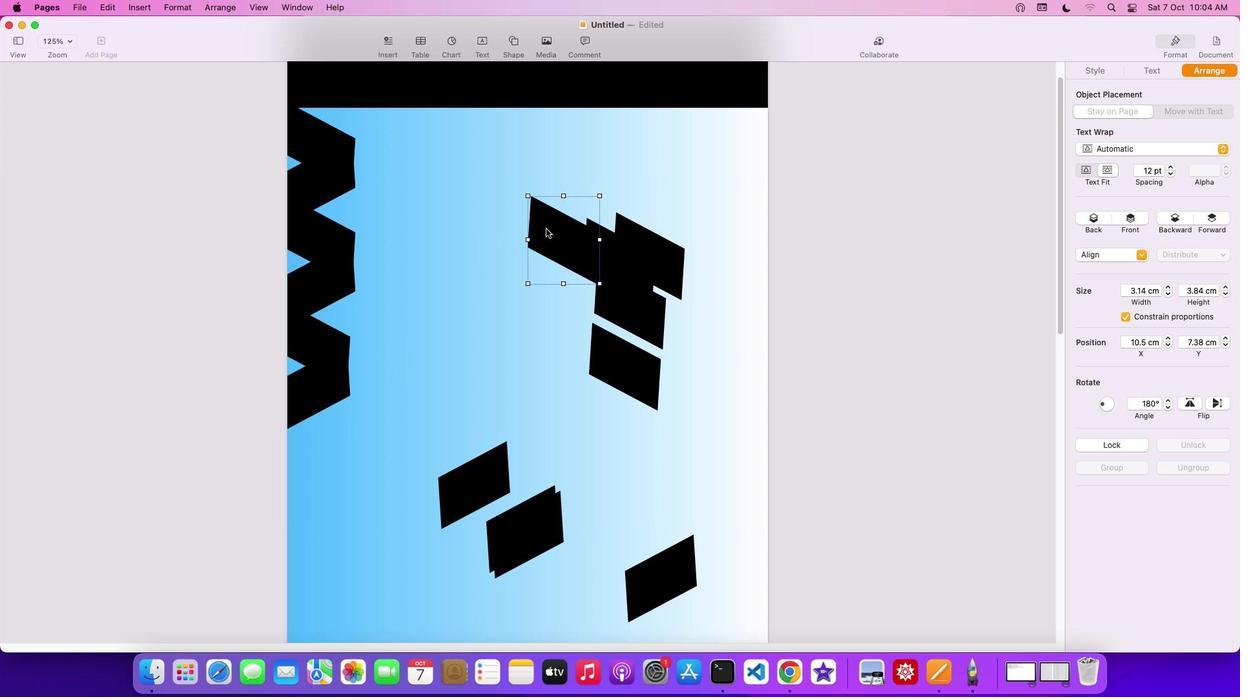 
Action: Mouse moved to (344, 497)
Screenshot: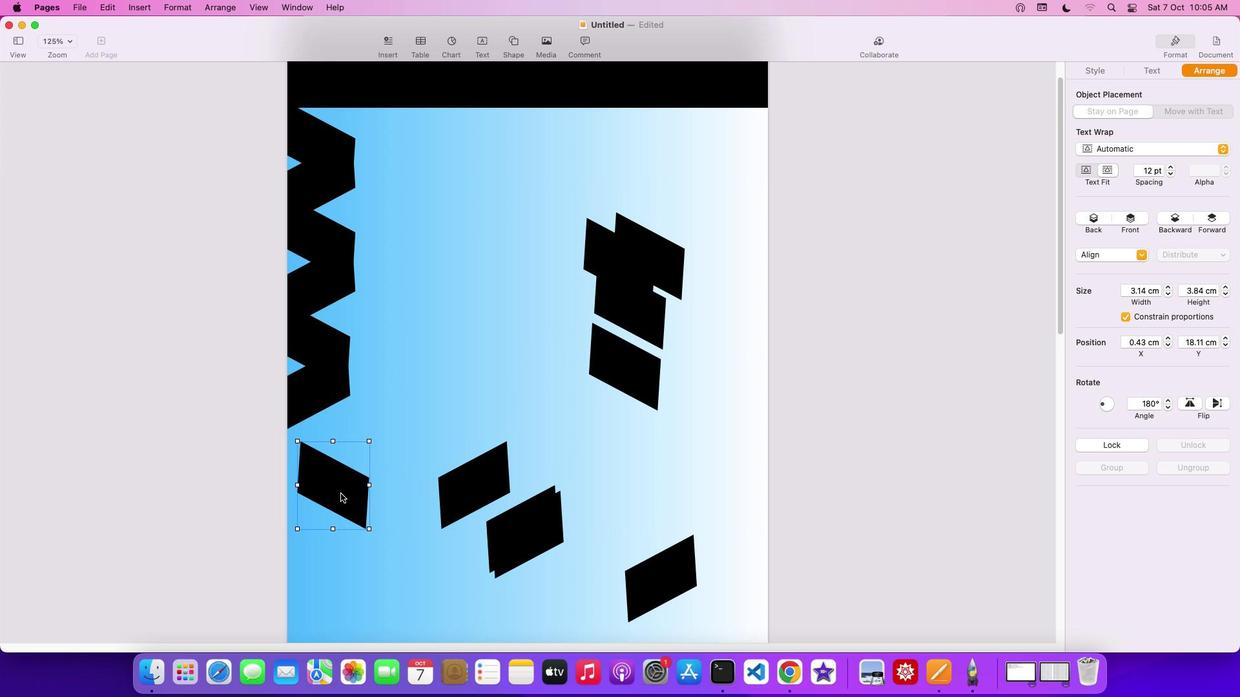 
Action: Mouse pressed left at (344, 497)
Screenshot: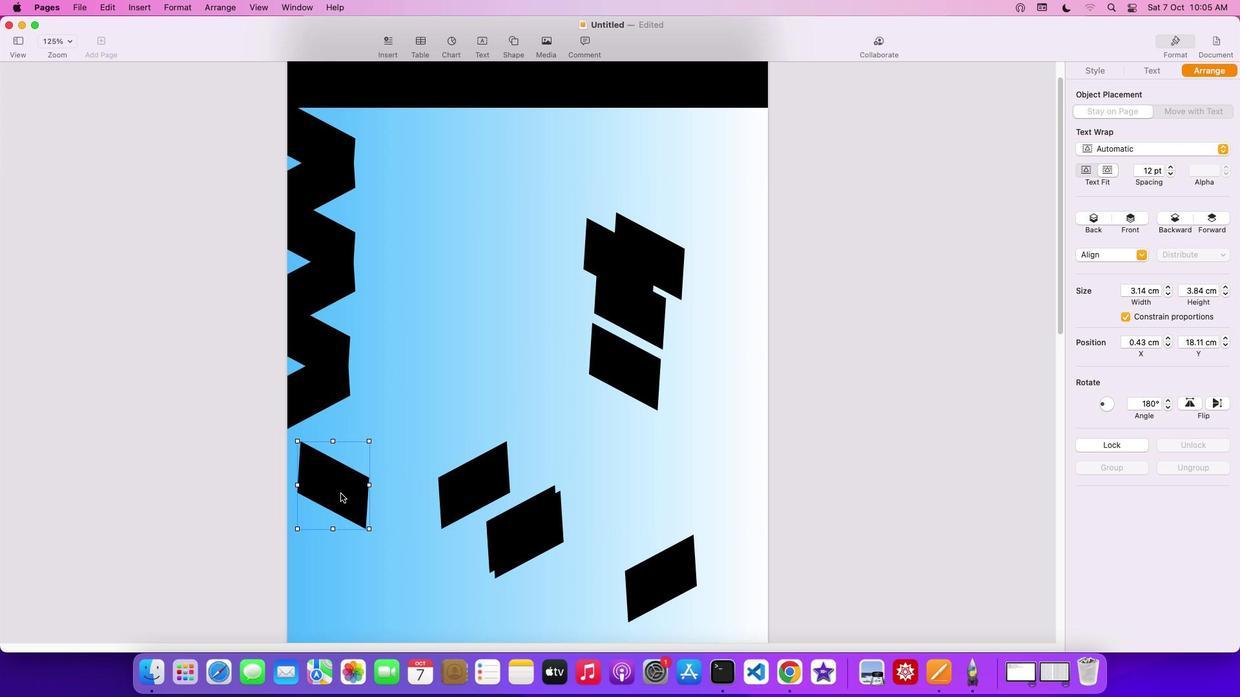 
Action: Mouse moved to (475, 483)
Screenshot: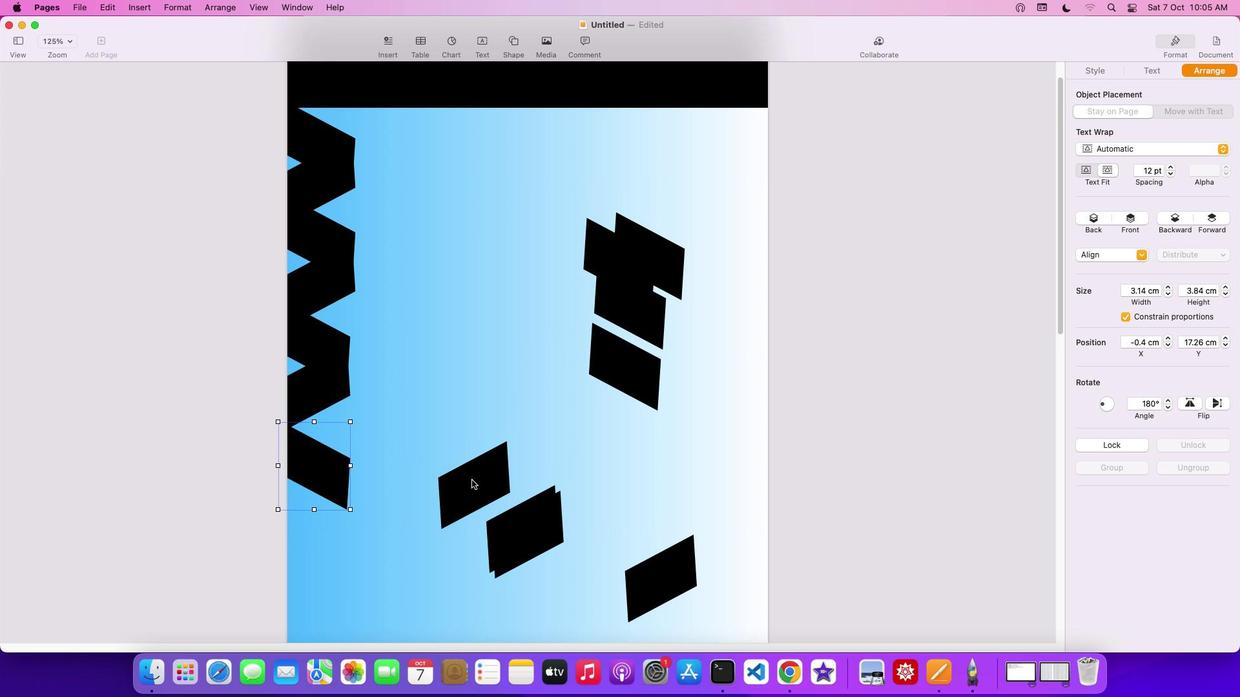 
Action: Mouse pressed left at (475, 483)
Screenshot: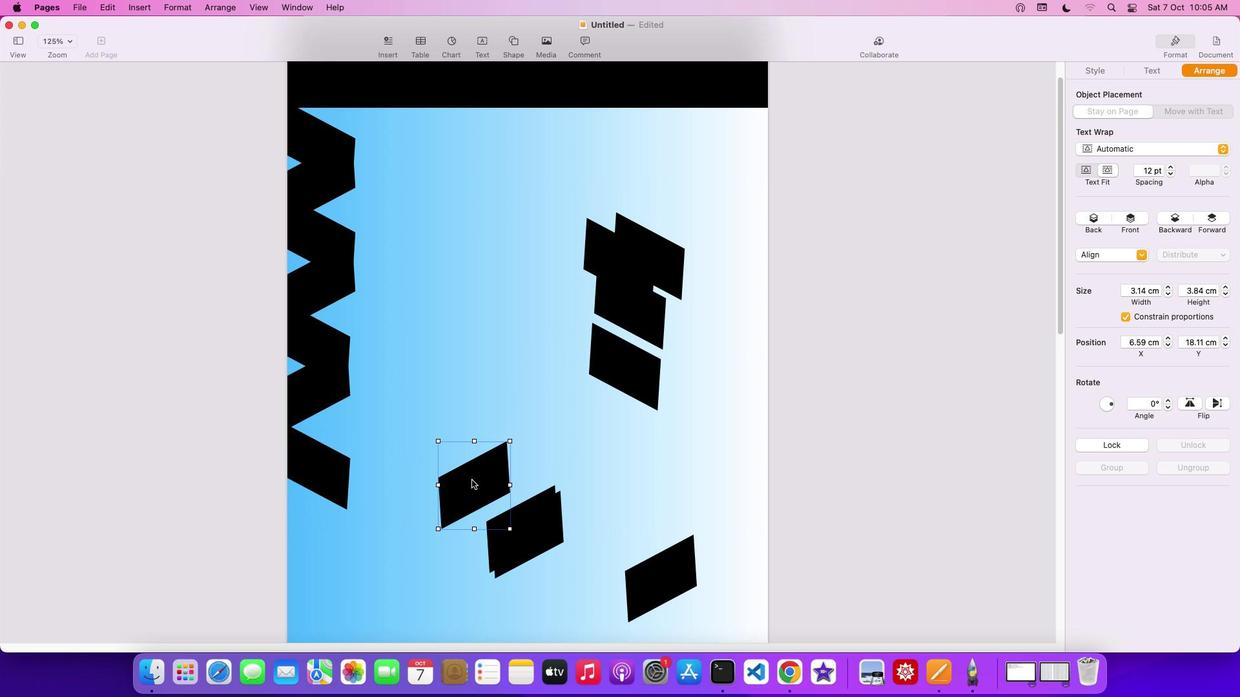 
Action: Mouse moved to (409, 553)
Screenshot: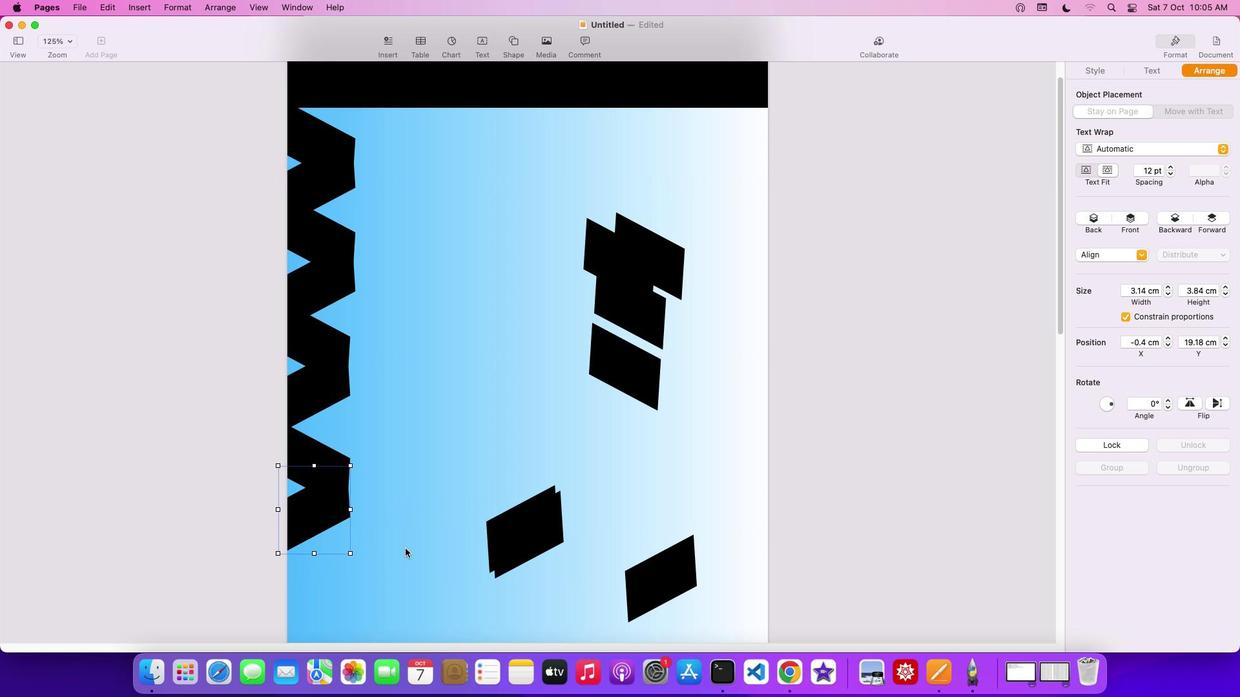 
Action: Mouse scrolled (409, 553) with delta (3, 3)
Screenshot: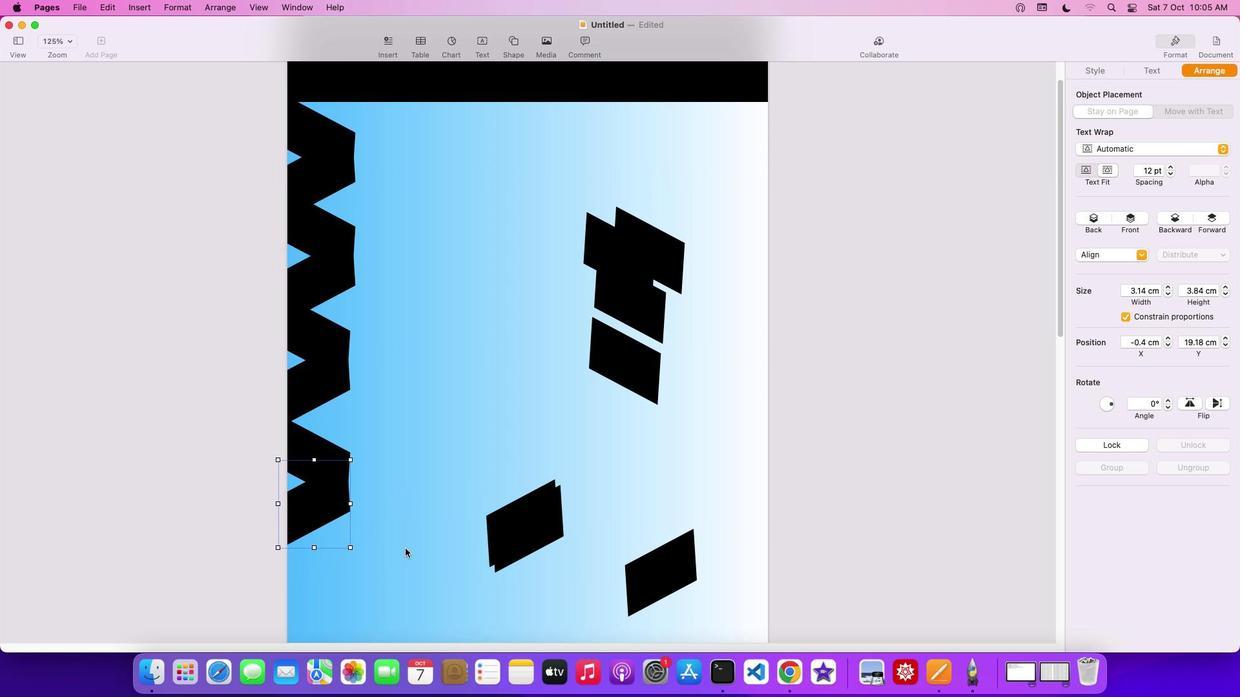
Action: Mouse scrolled (409, 553) with delta (3, 3)
Screenshot: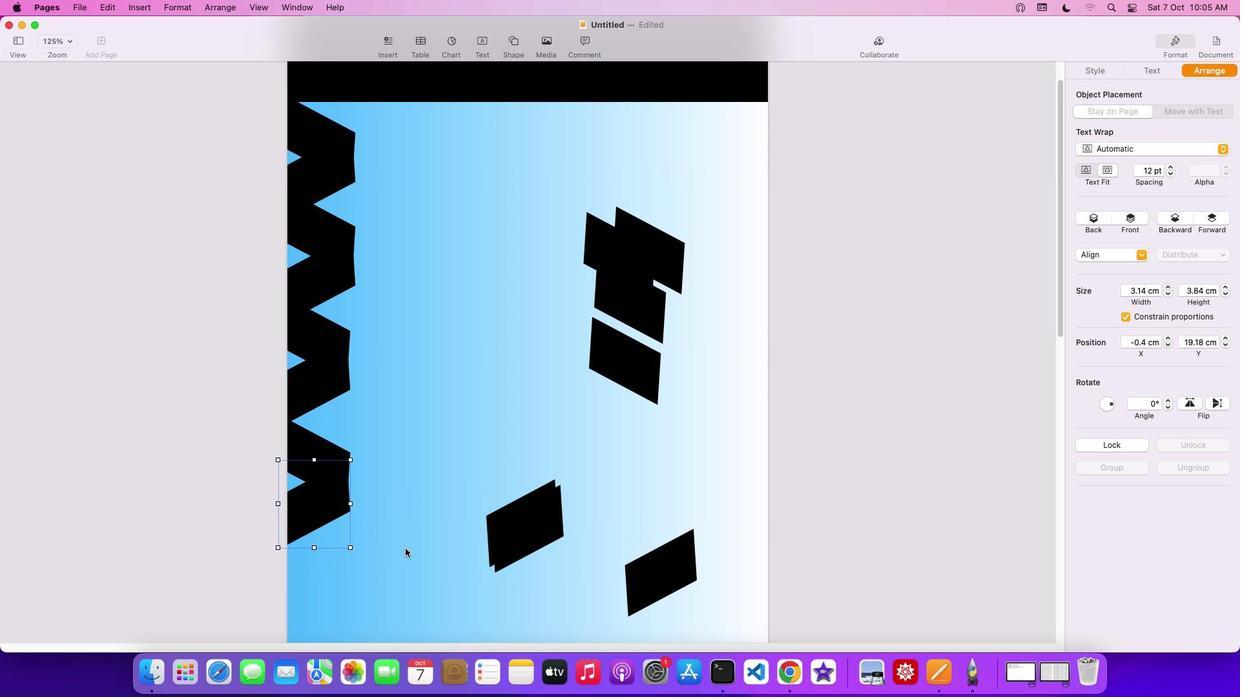 
Action: Mouse moved to (438, 550)
Screenshot: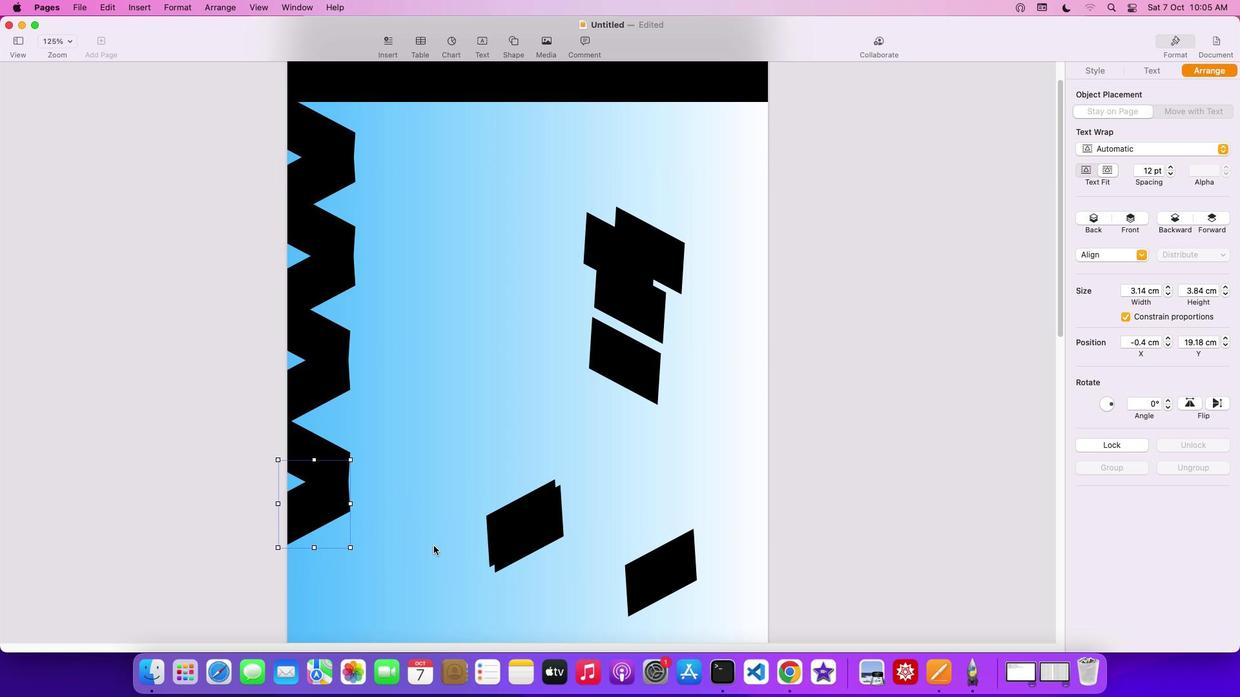 
Action: Mouse scrolled (438, 550) with delta (3, 3)
Screenshot: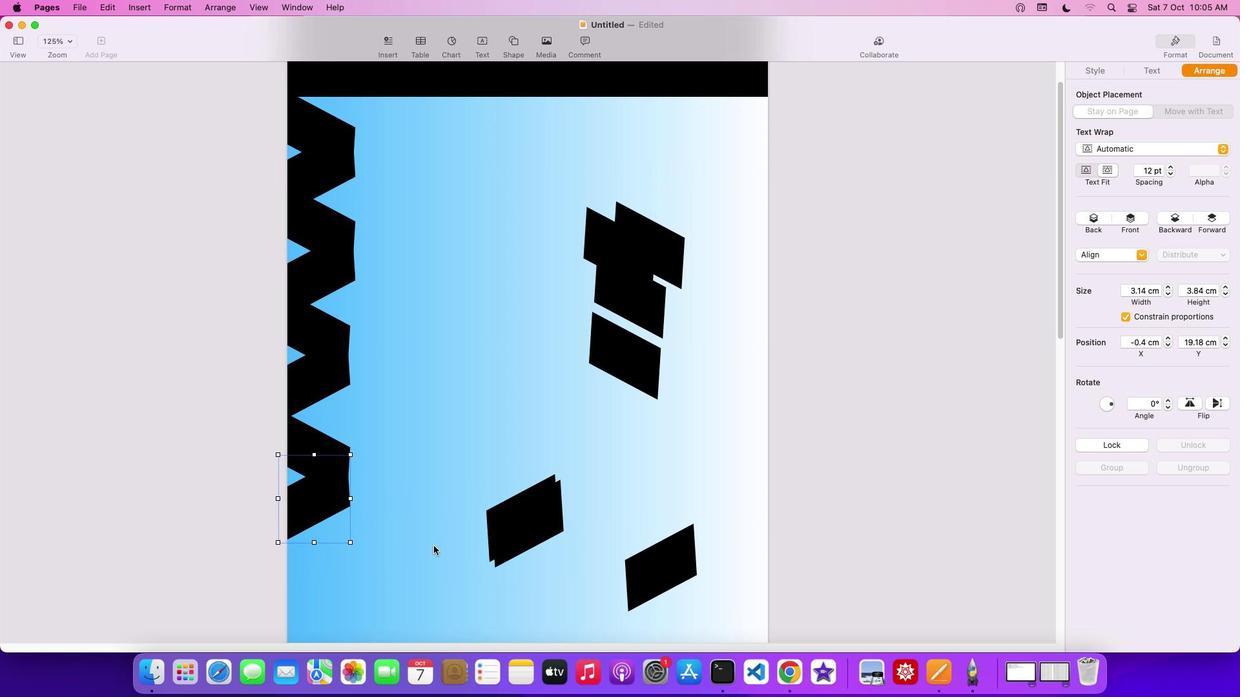 
Action: Mouse scrolled (438, 550) with delta (3, 3)
Screenshot: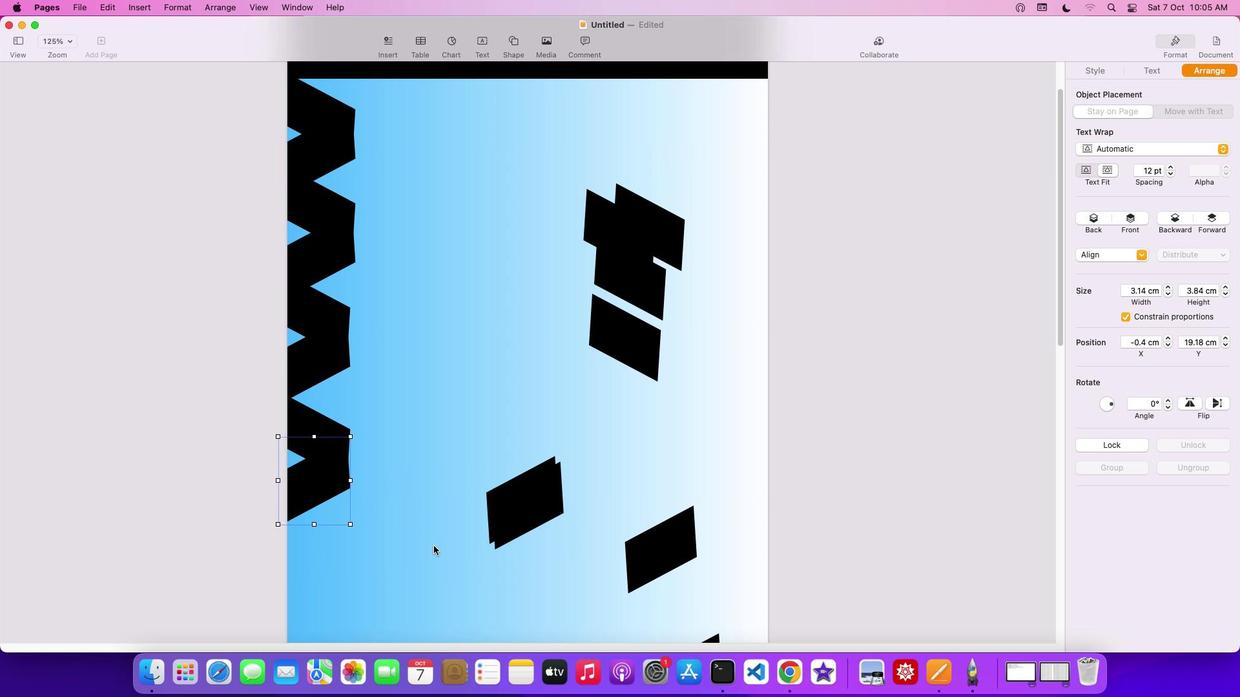 
Action: Mouse scrolled (438, 550) with delta (3, 2)
Screenshot: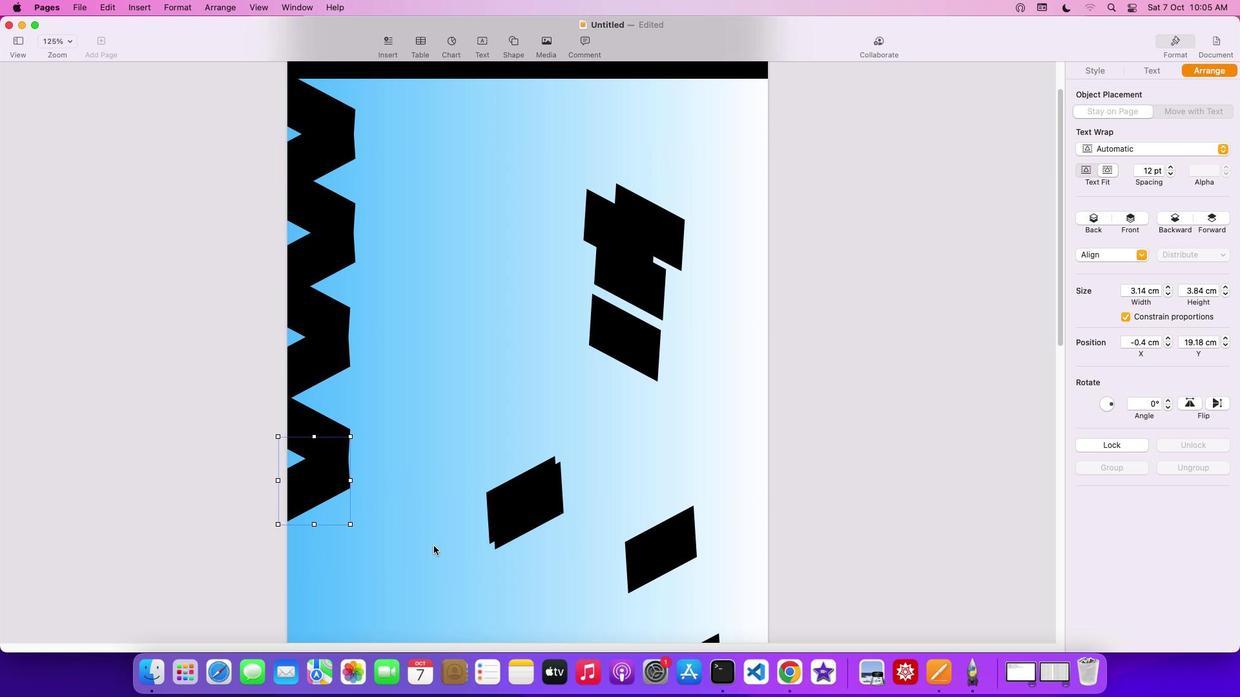 
Action: Mouse scrolled (438, 550) with delta (3, 1)
Screenshot: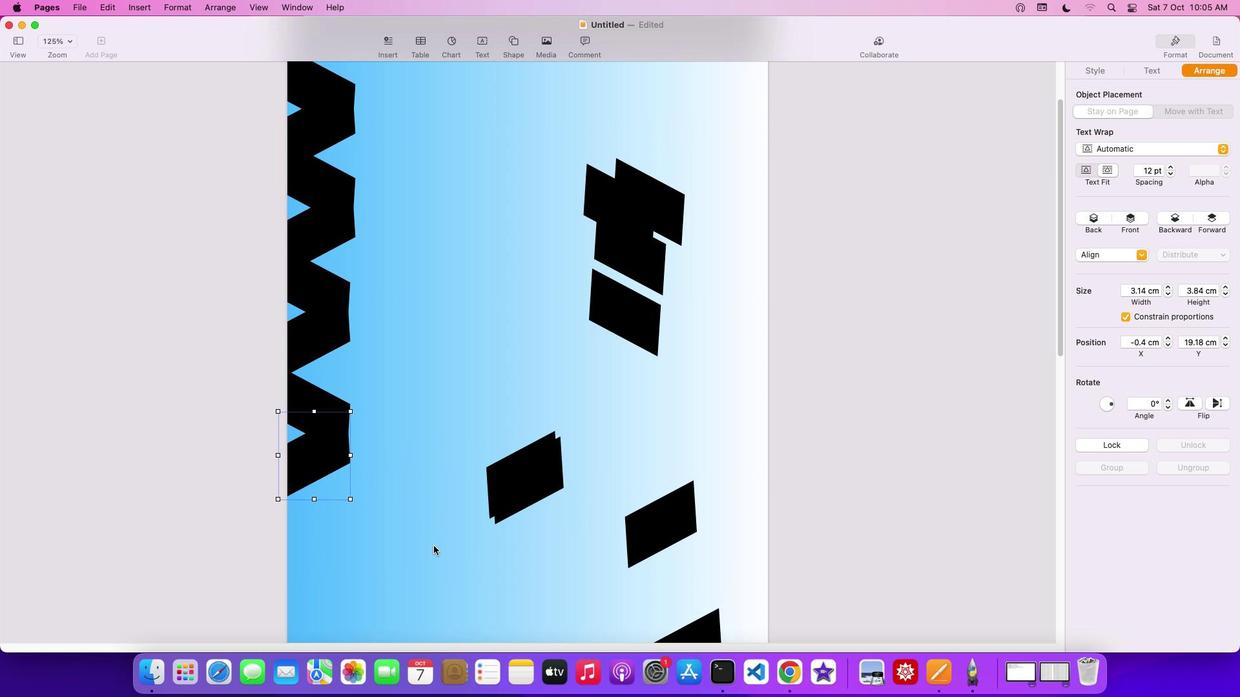 
Action: Mouse moved to (456, 542)
Screenshot: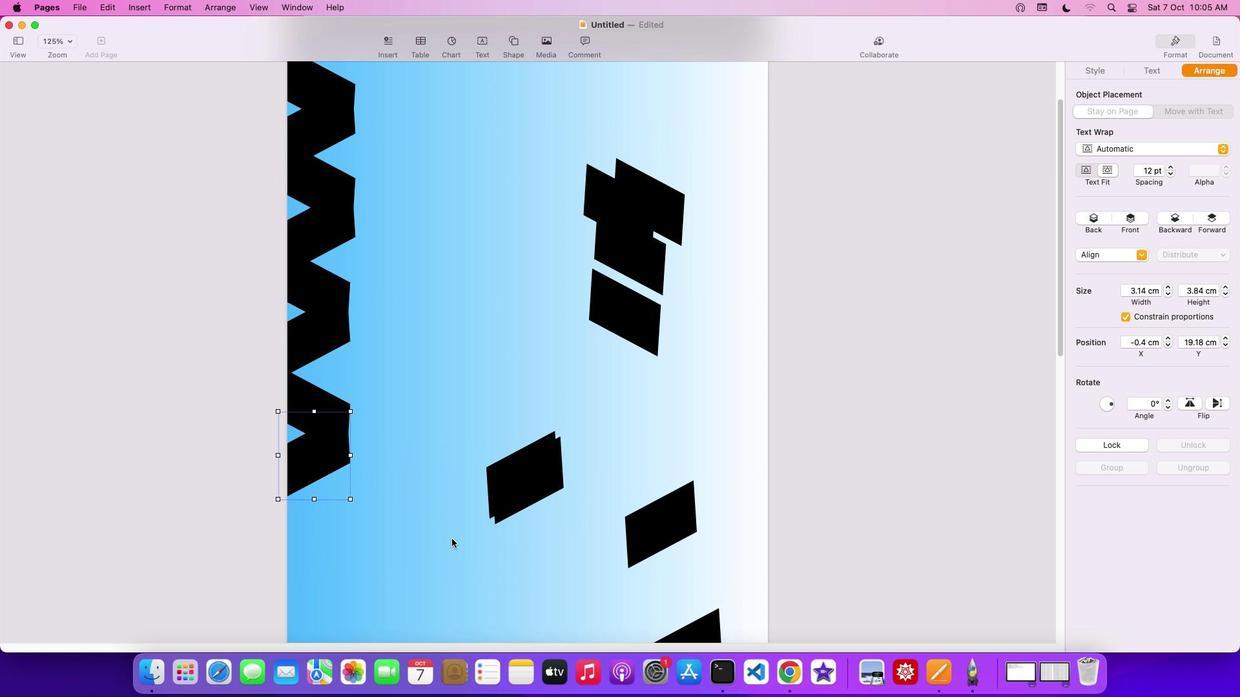 
Action: Mouse scrolled (456, 542) with delta (3, 3)
Screenshot: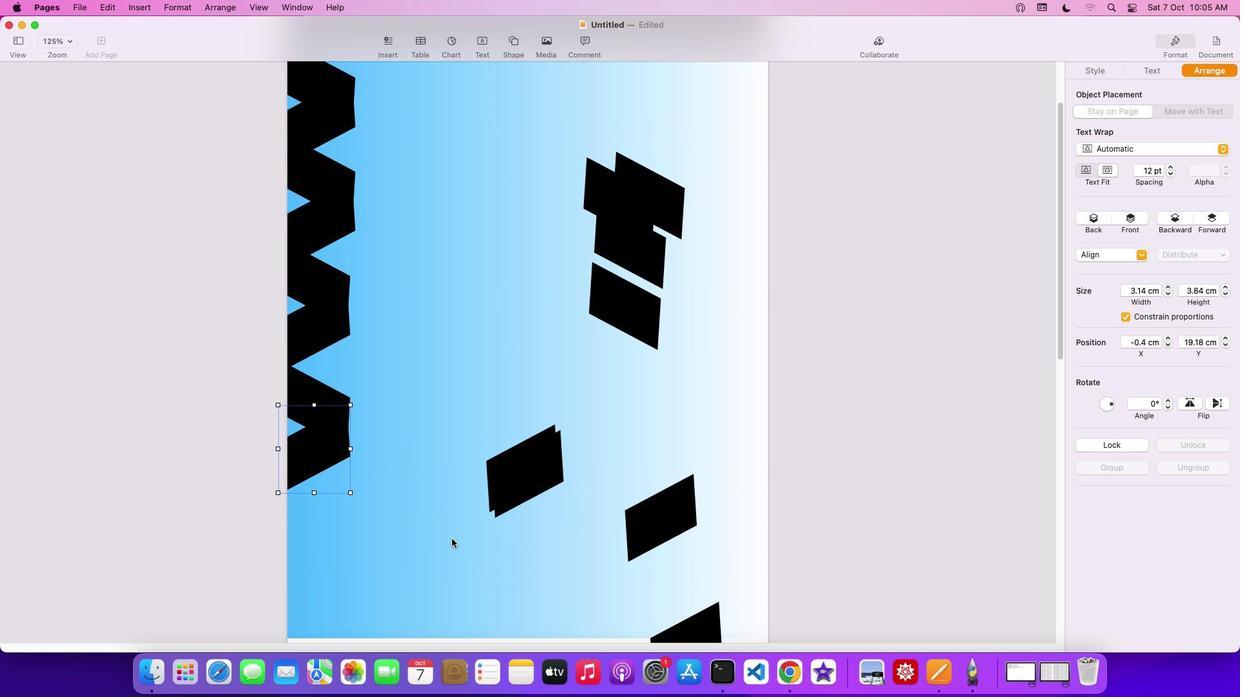
Action: Mouse scrolled (456, 542) with delta (3, 3)
Screenshot: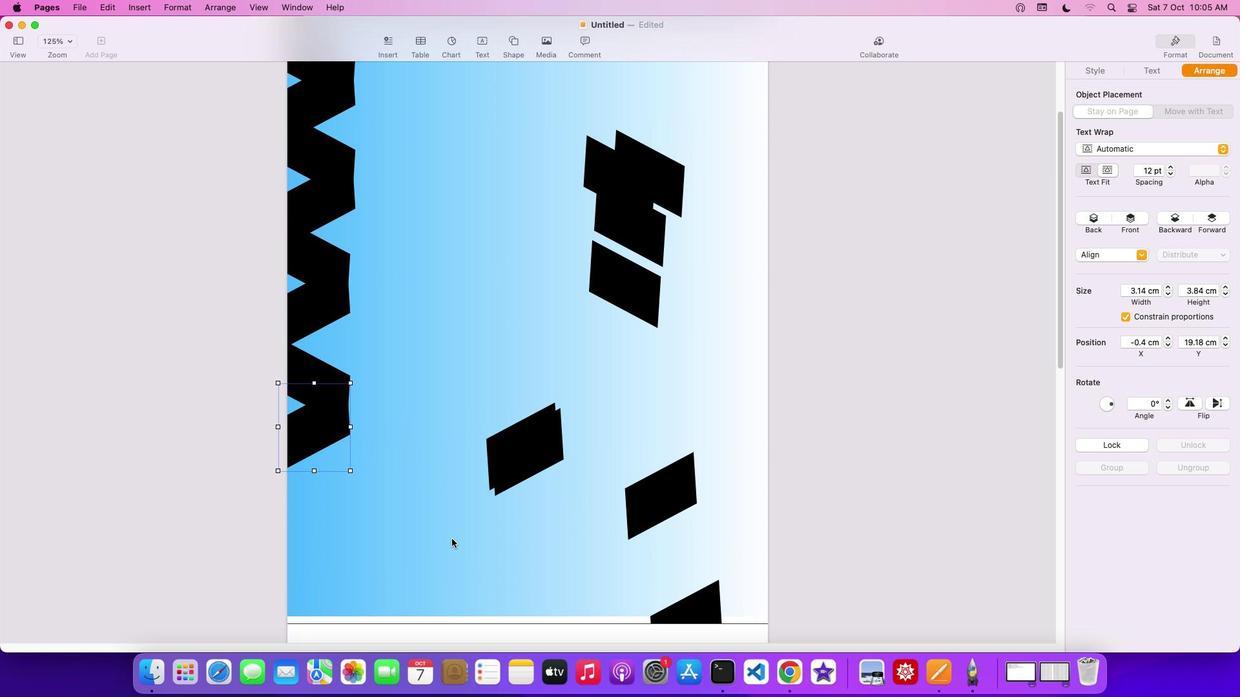 
Action: Mouse scrolled (456, 542) with delta (3, 1)
Screenshot: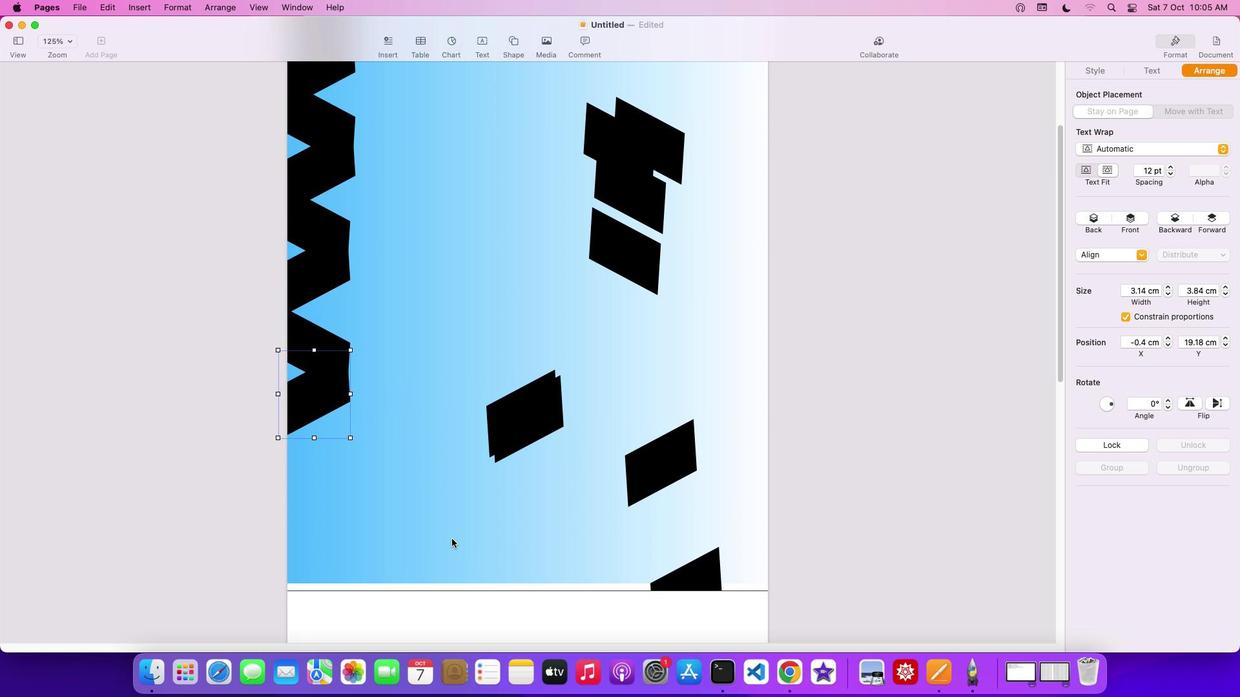 
Action: Mouse scrolled (456, 542) with delta (3, 0)
Screenshot: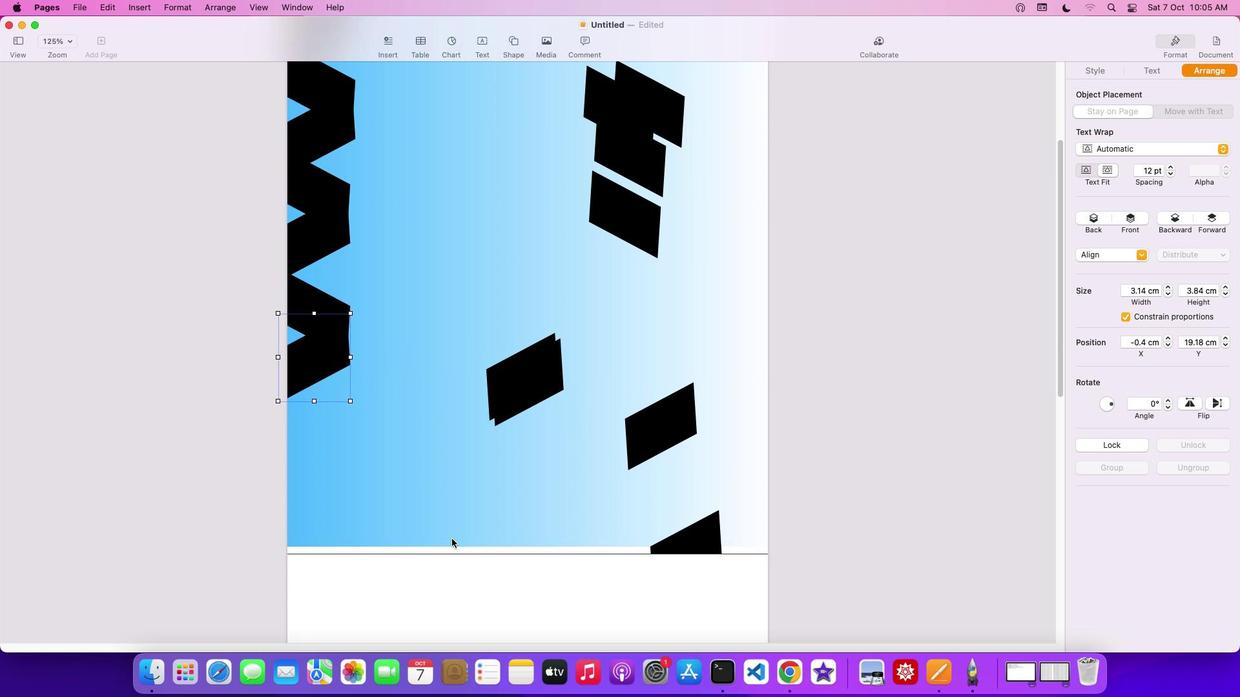 
Action: Mouse scrolled (456, 542) with delta (3, 0)
Screenshot: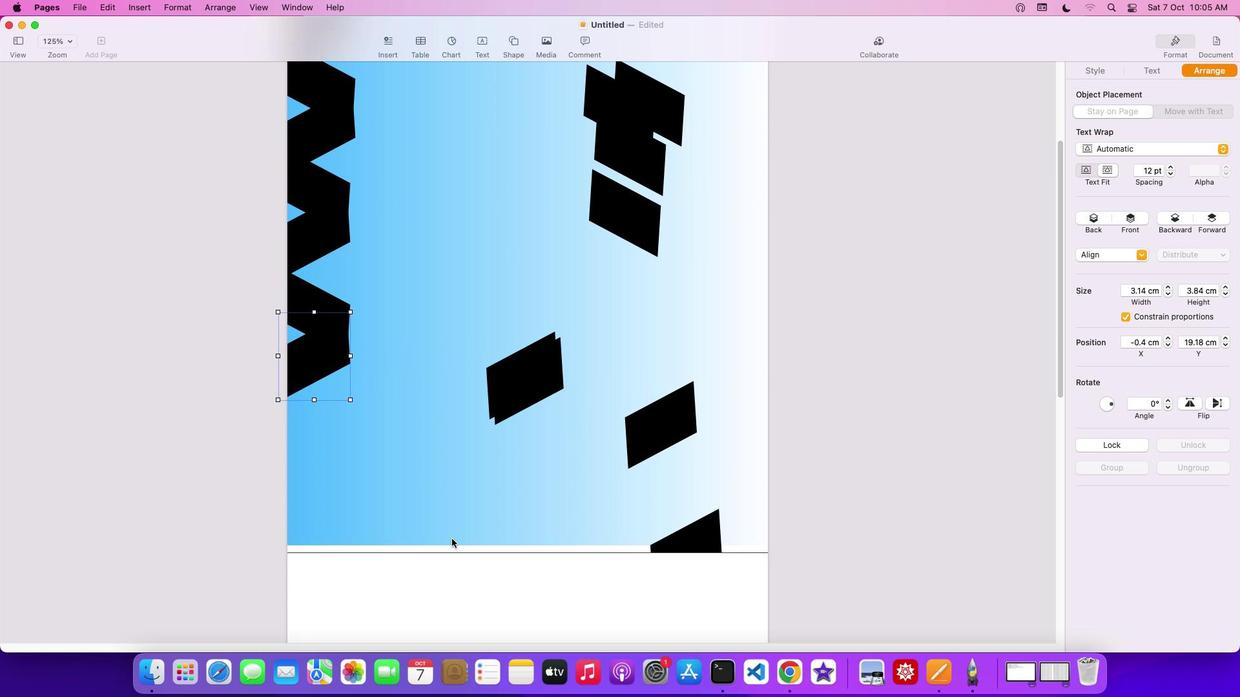 
Action: Mouse moved to (695, 531)
Screenshot: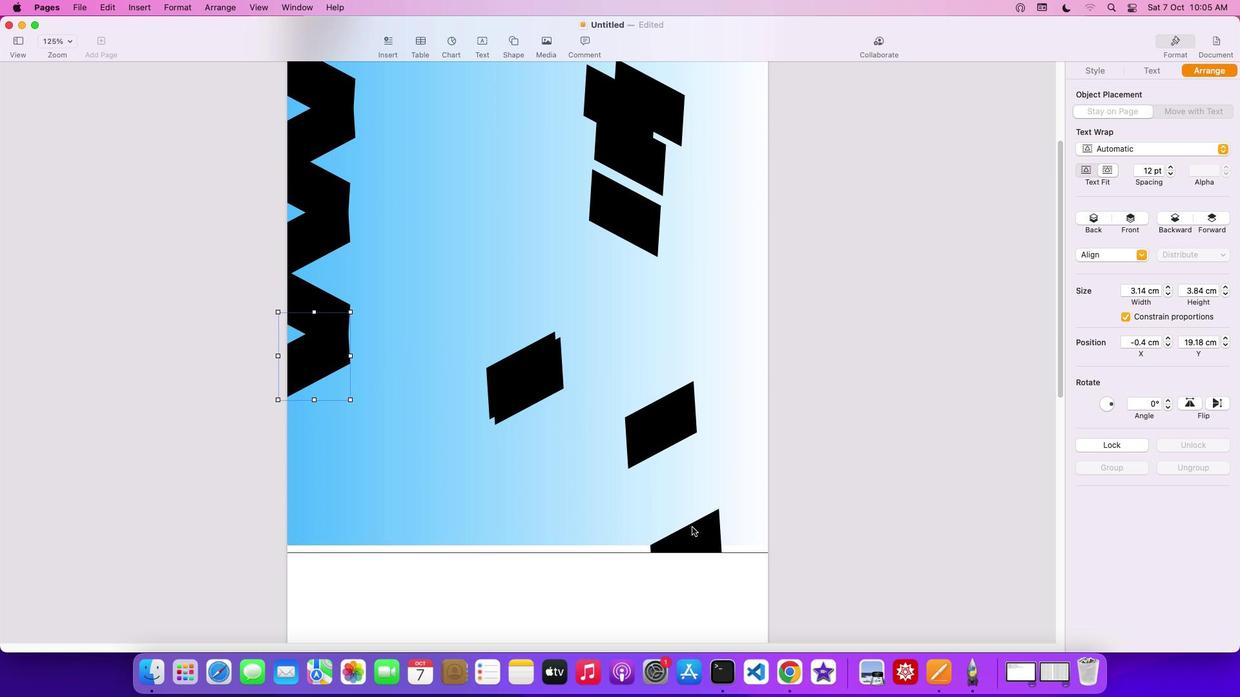 
Action: Mouse pressed left at (695, 531)
Screenshot: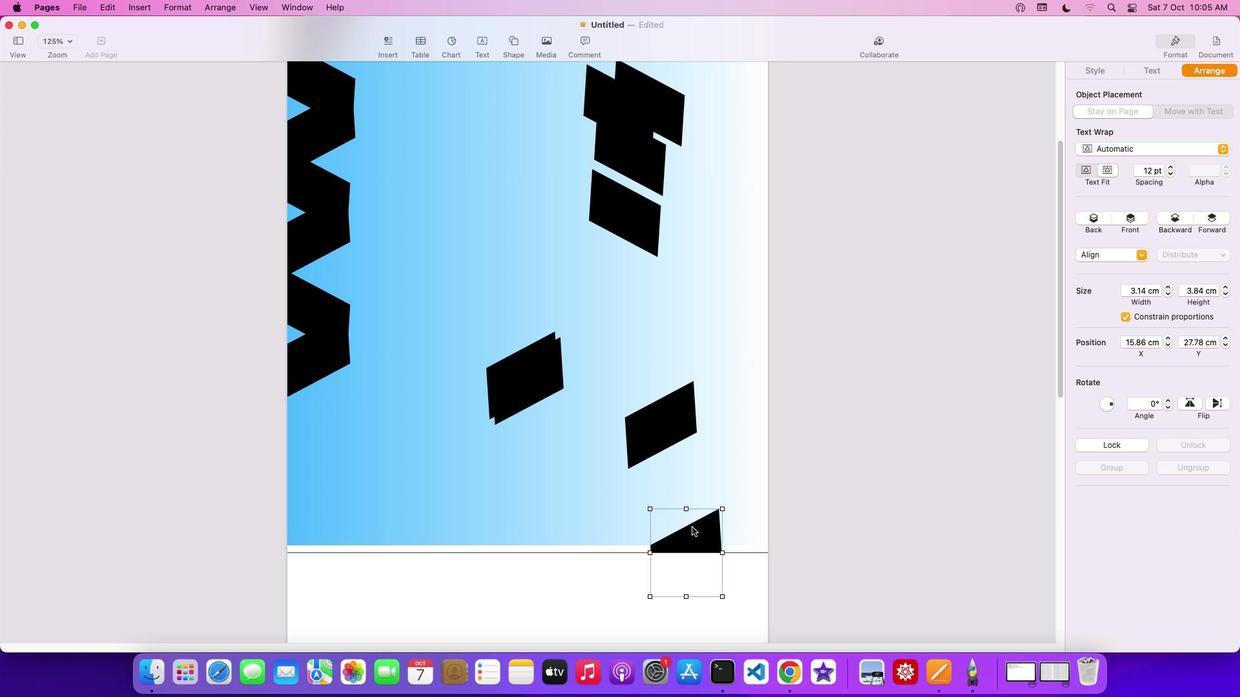 
Action: Mouse moved to (529, 389)
Screenshot: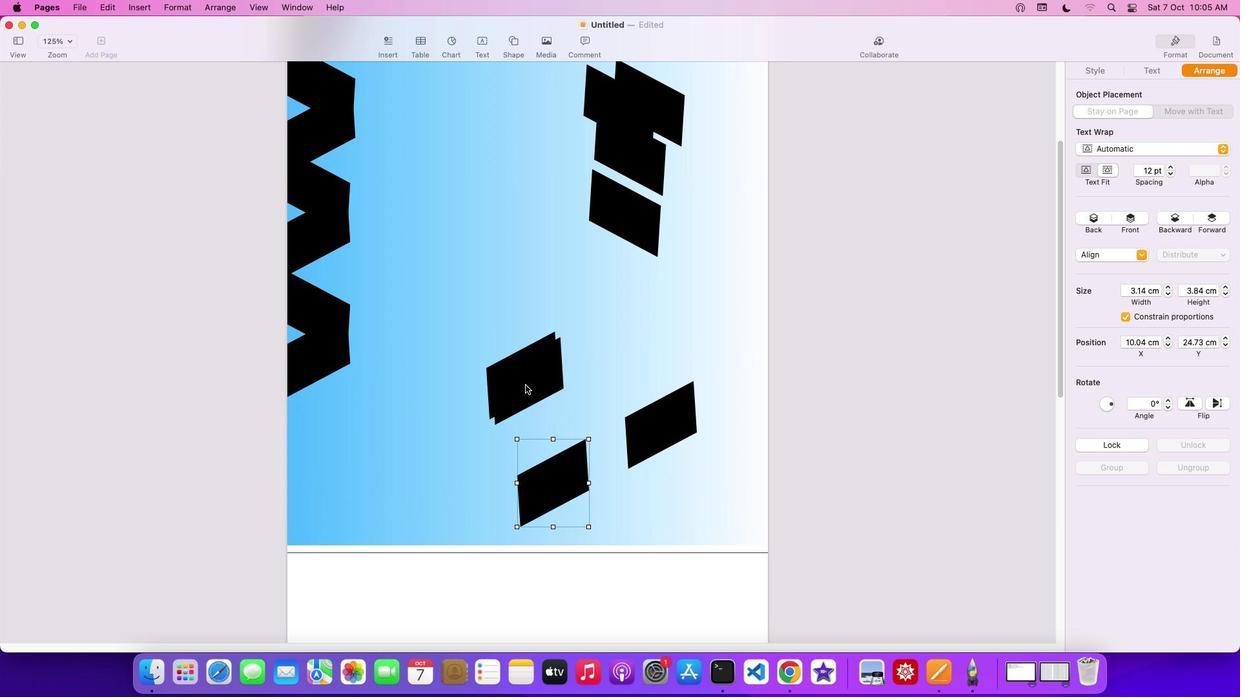 
Action: Mouse pressed left at (529, 389)
Screenshot: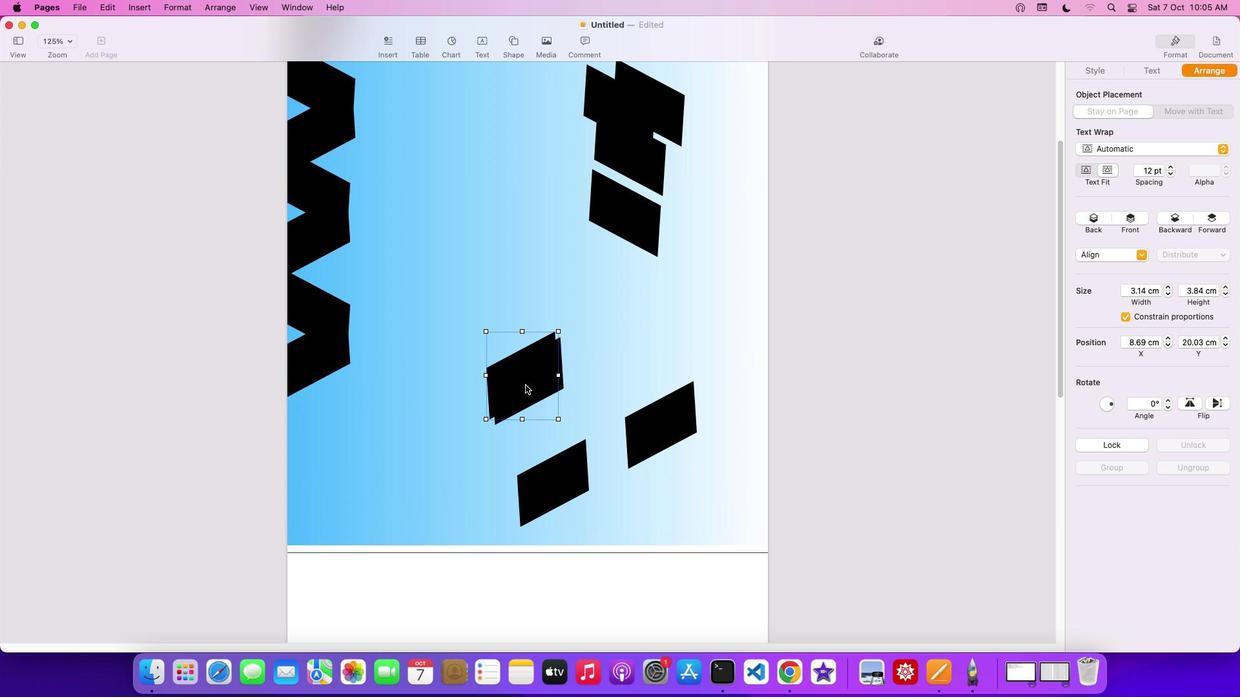 
Action: Mouse moved to (640, 213)
Screenshot: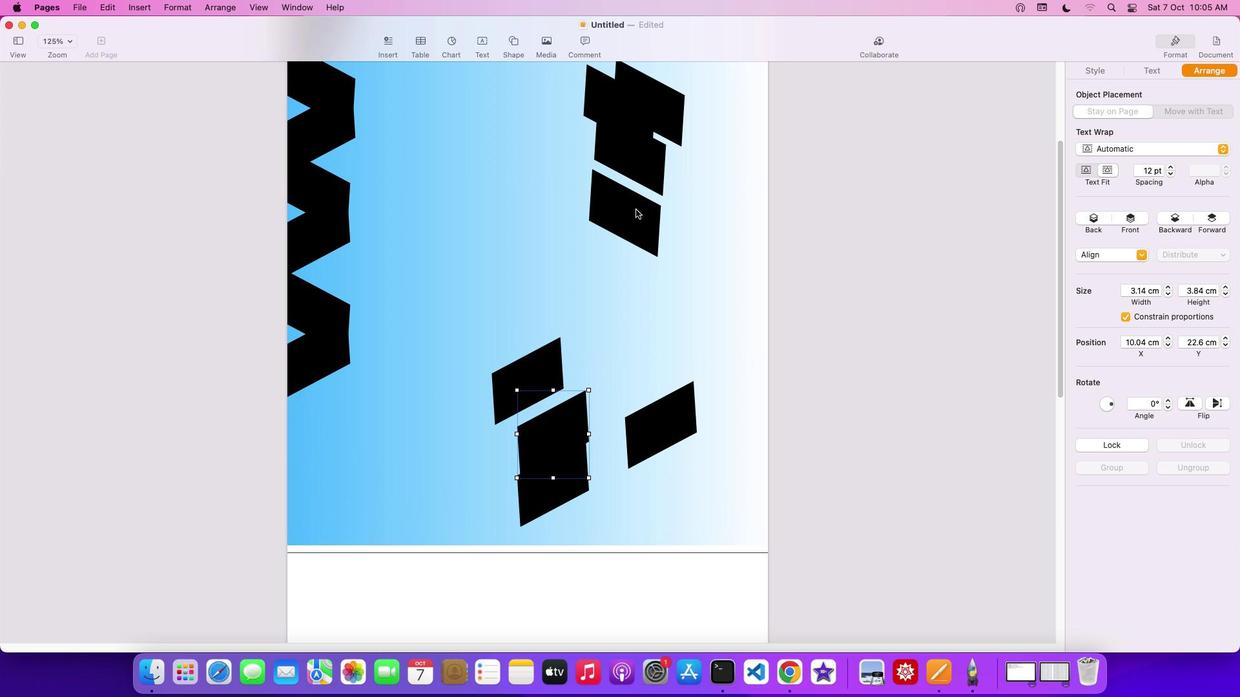 
Action: Mouse pressed left at (640, 213)
Screenshot: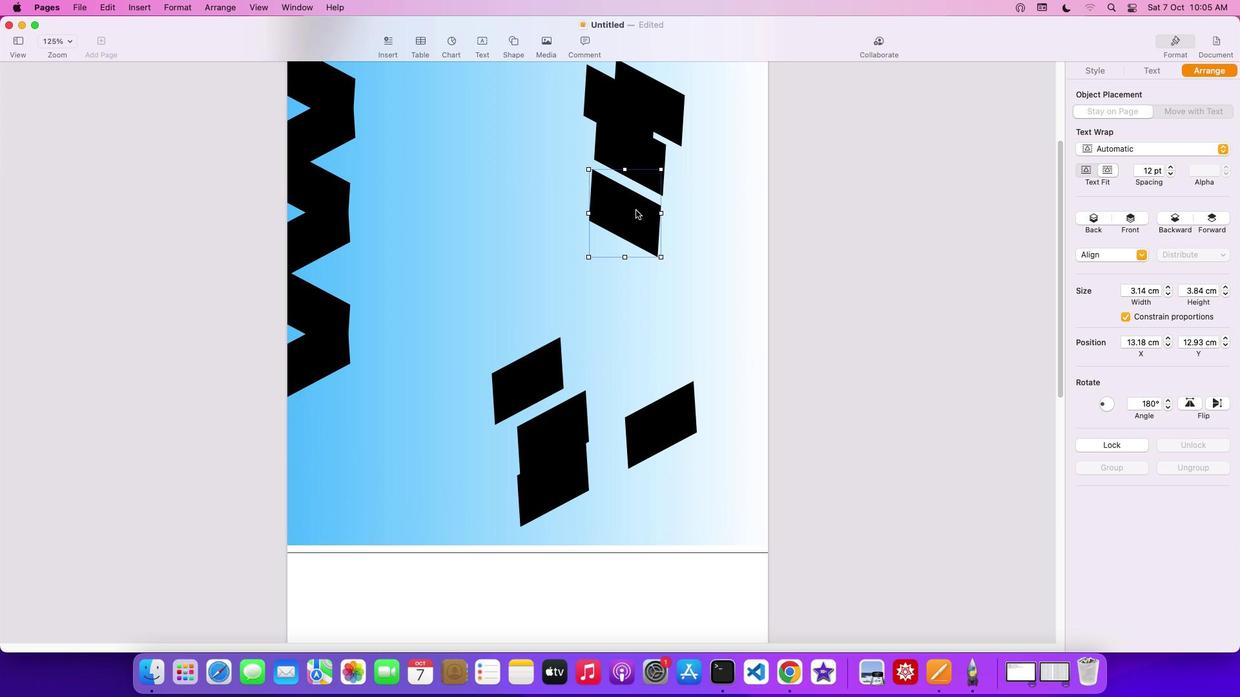 
Action: Mouse moved to (519, 378)
Screenshot: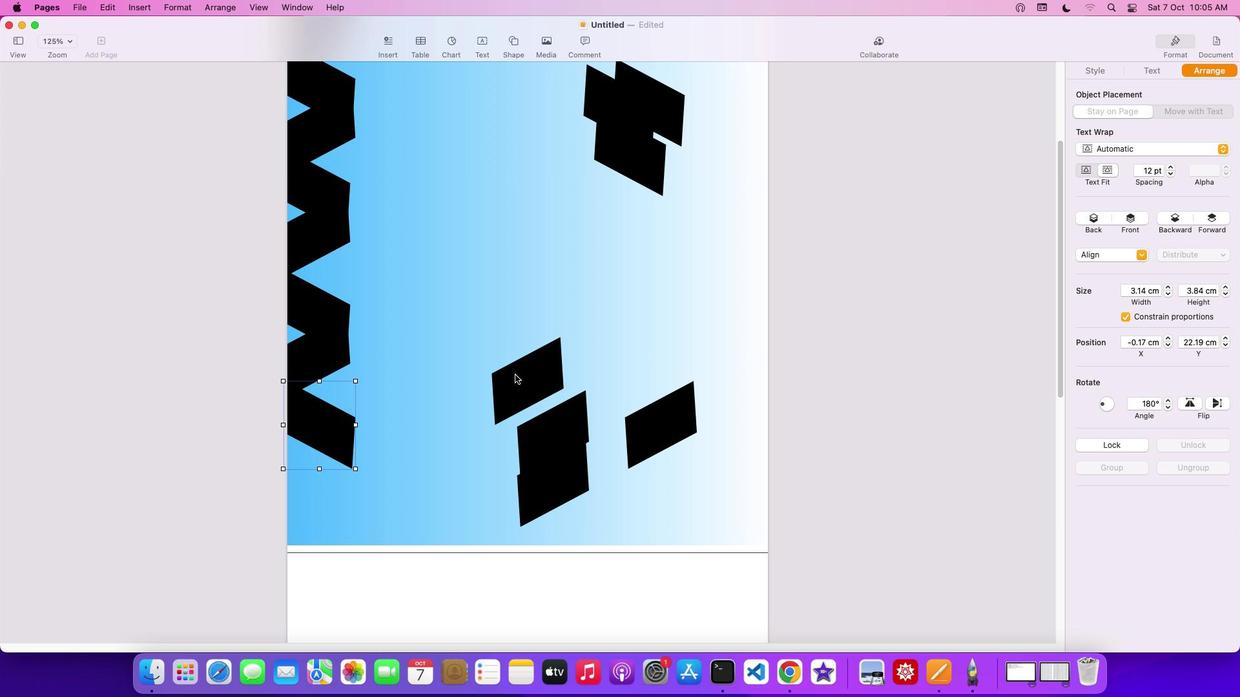 
Action: Mouse pressed left at (519, 378)
Screenshot: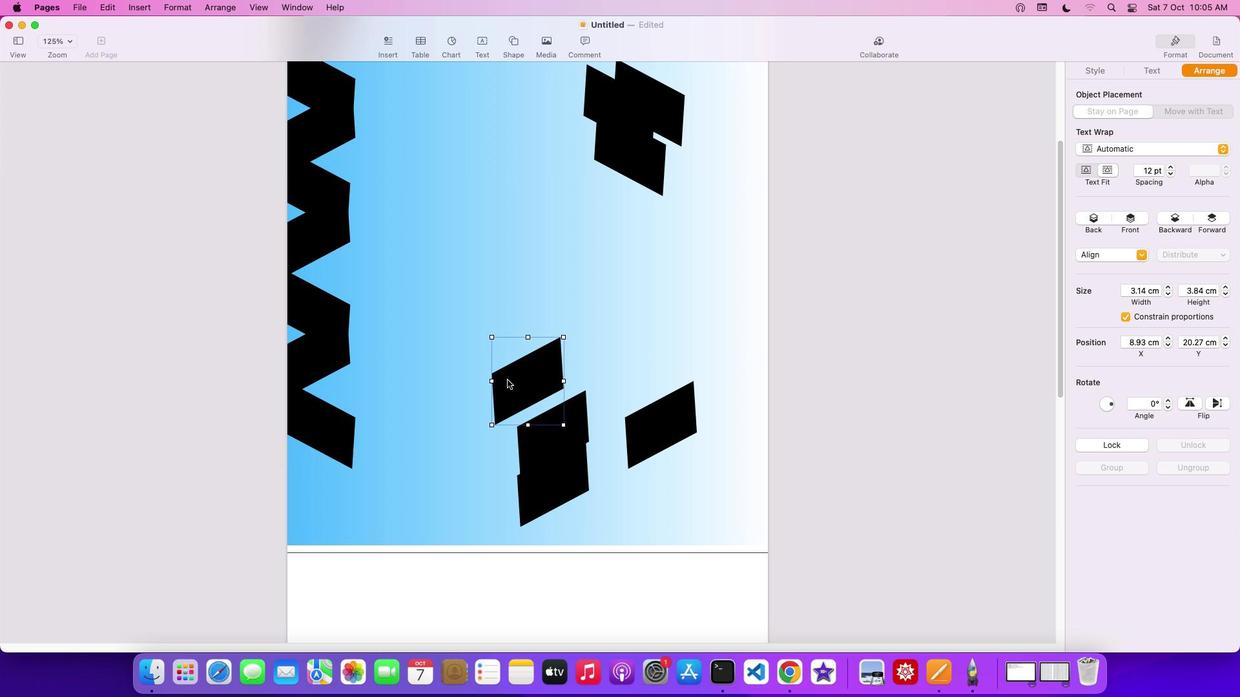 
Action: Mouse moved to (613, 152)
Screenshot: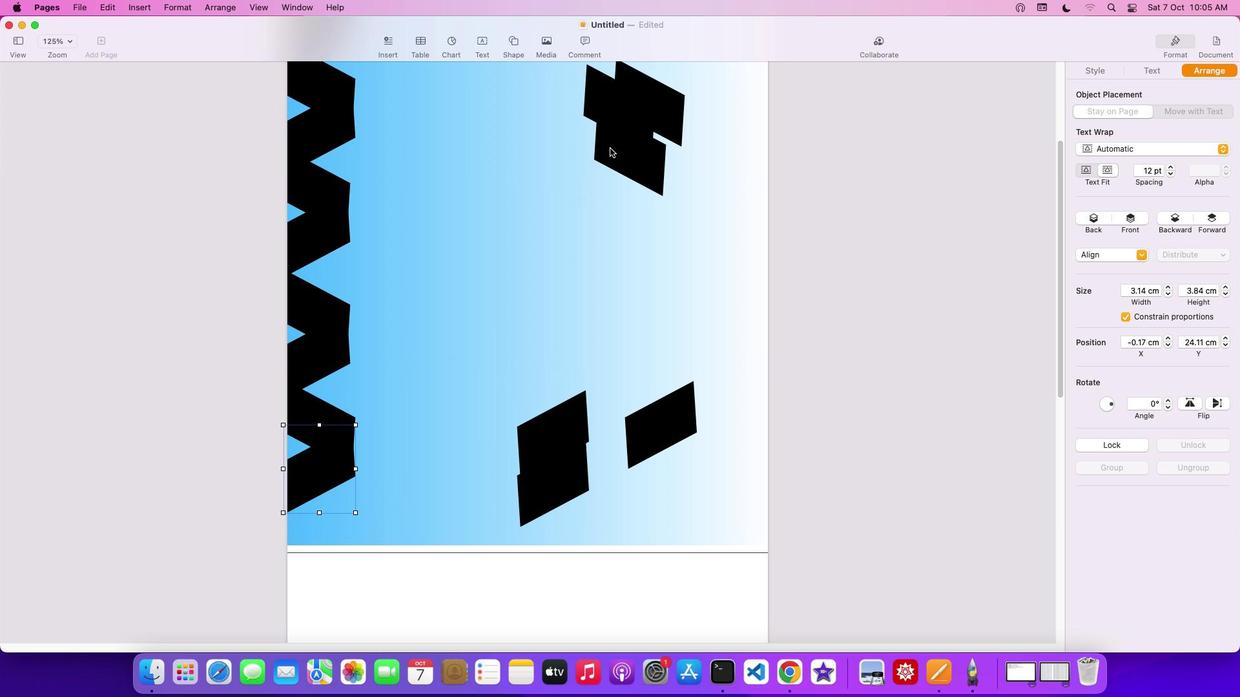 
Action: Mouse pressed left at (613, 152)
Screenshot: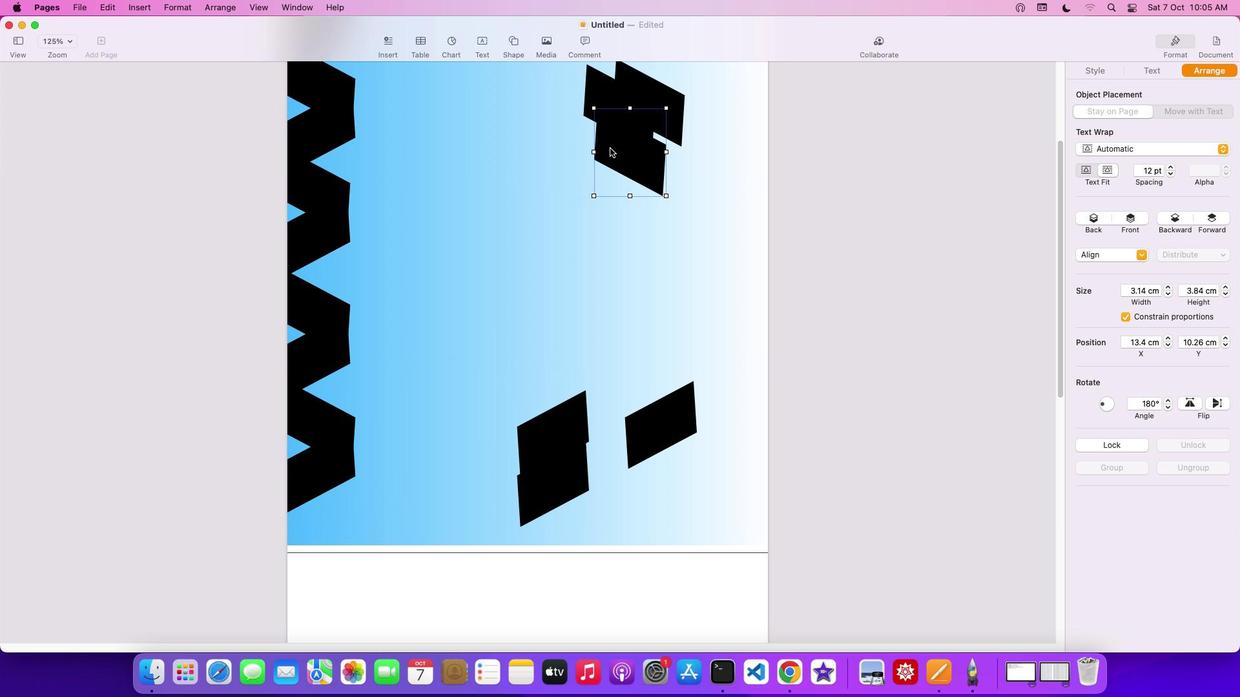 
Action: Mouse moved to (547, 527)
Screenshot: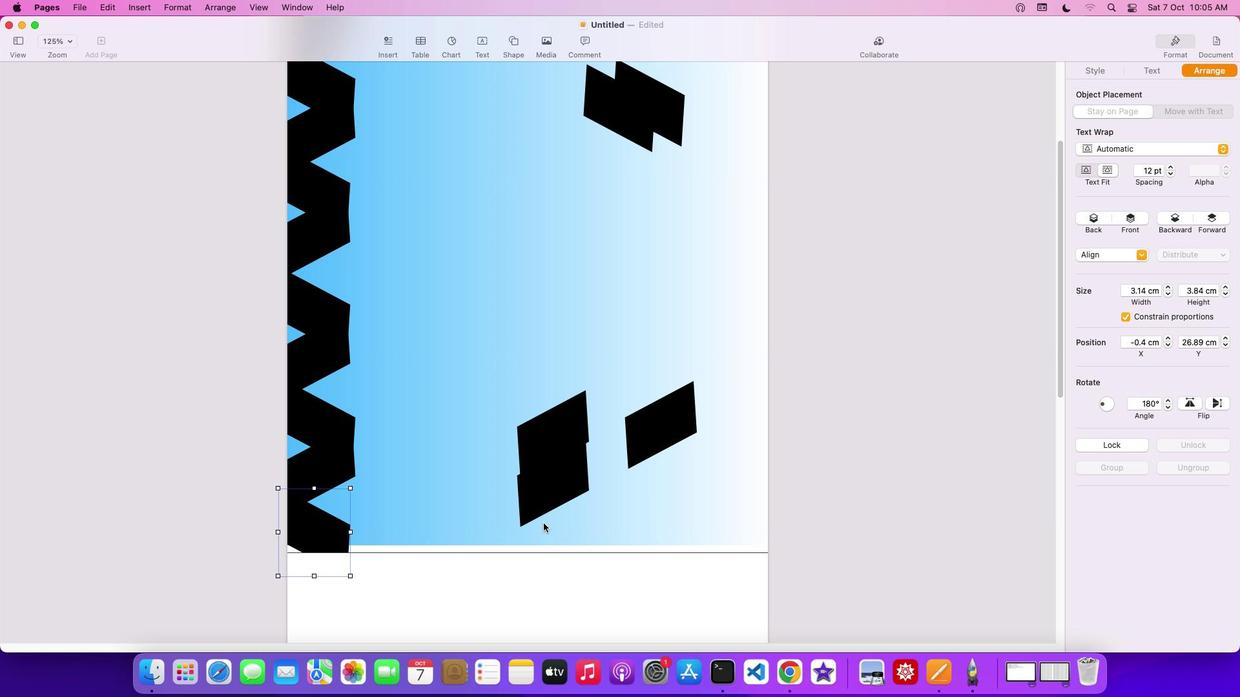 
Action: Mouse scrolled (547, 527) with delta (3, 4)
Screenshot: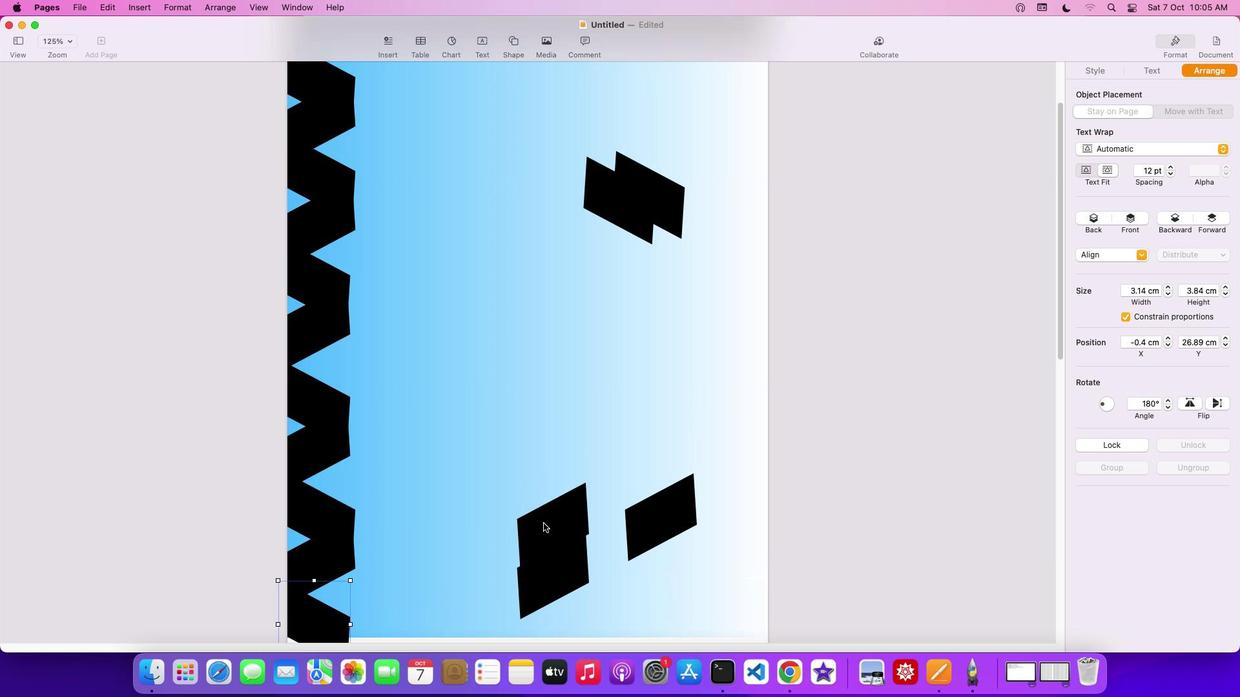 
Action: Mouse scrolled (547, 527) with delta (3, 4)
Screenshot: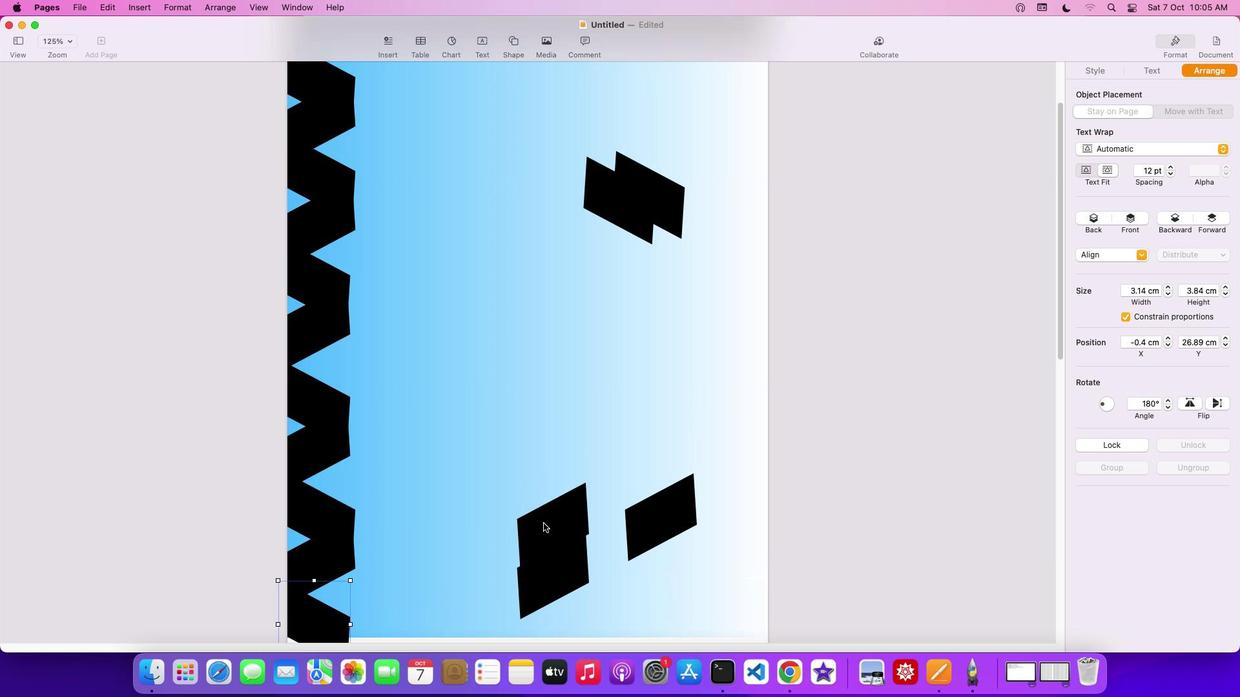 
Action: Mouse scrolled (547, 527) with delta (3, 5)
Screenshot: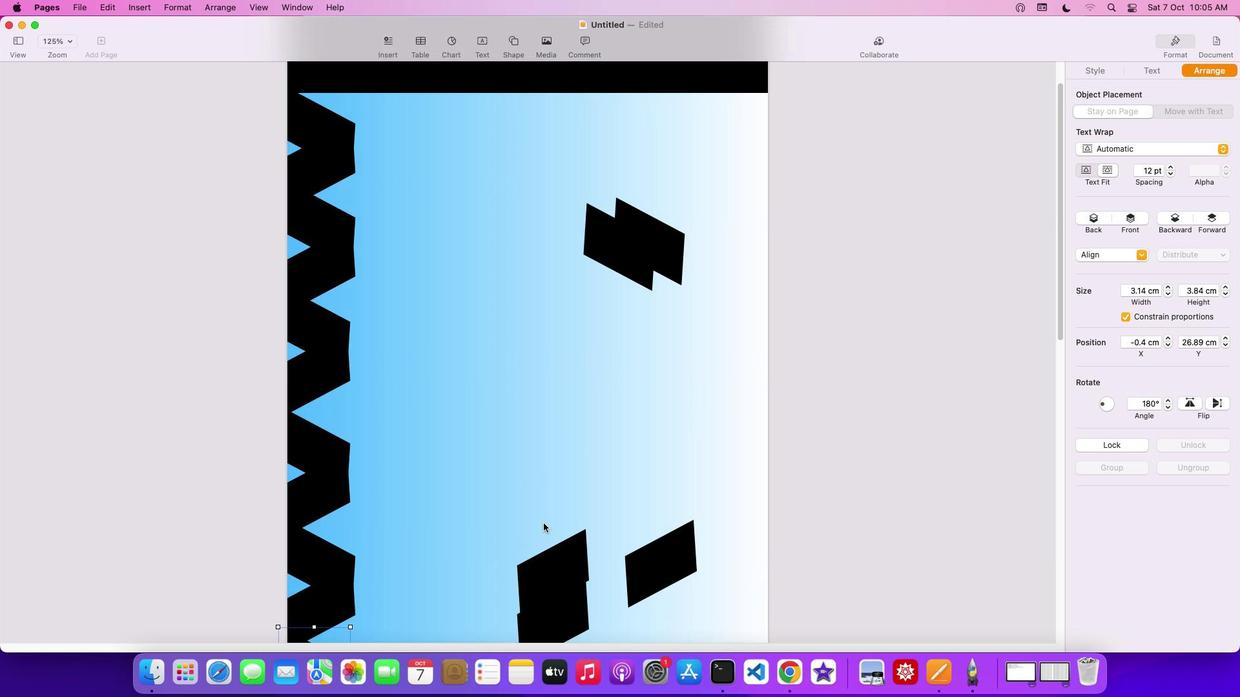 
Action: Mouse scrolled (547, 527) with delta (3, 7)
Screenshot: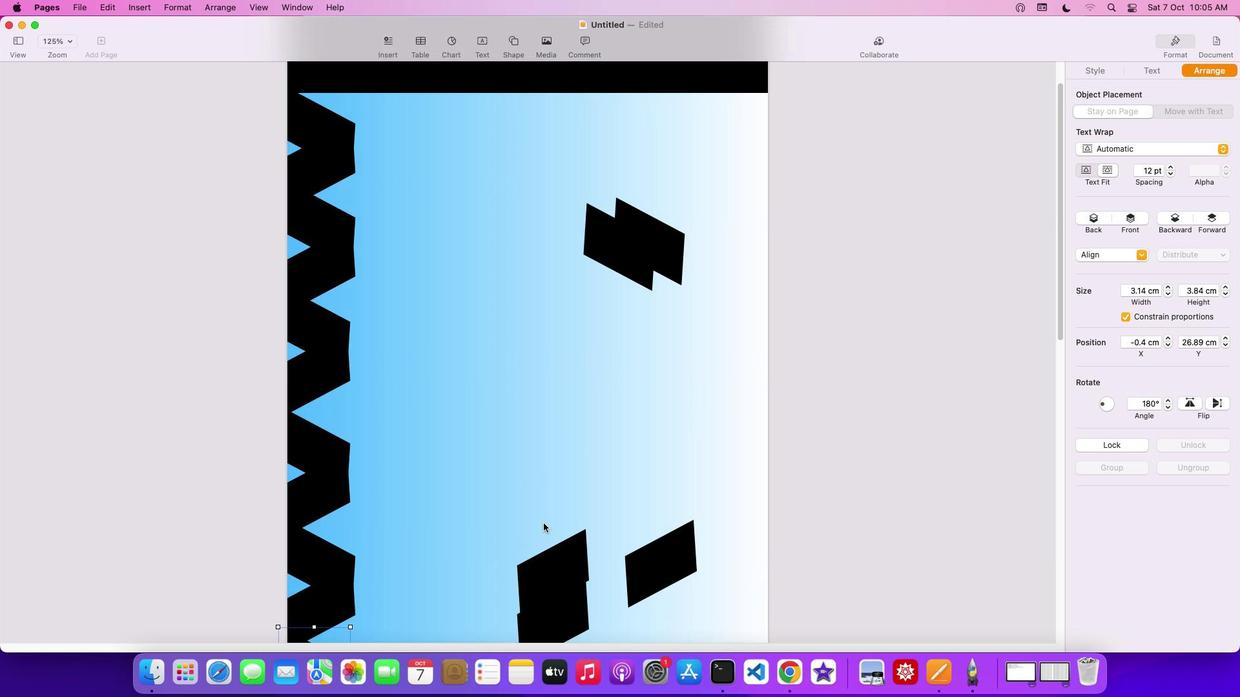 
Action: Mouse scrolled (547, 527) with delta (3, 7)
Screenshot: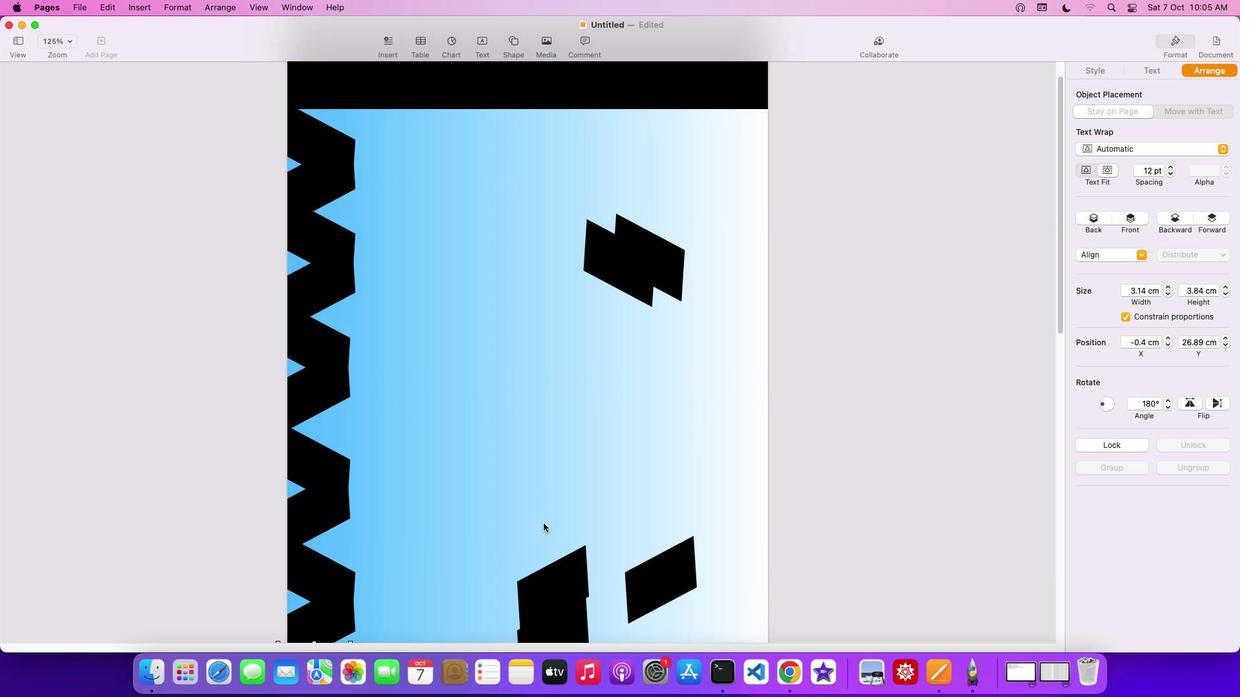 
Action: Mouse scrolled (547, 527) with delta (3, 8)
Screenshot: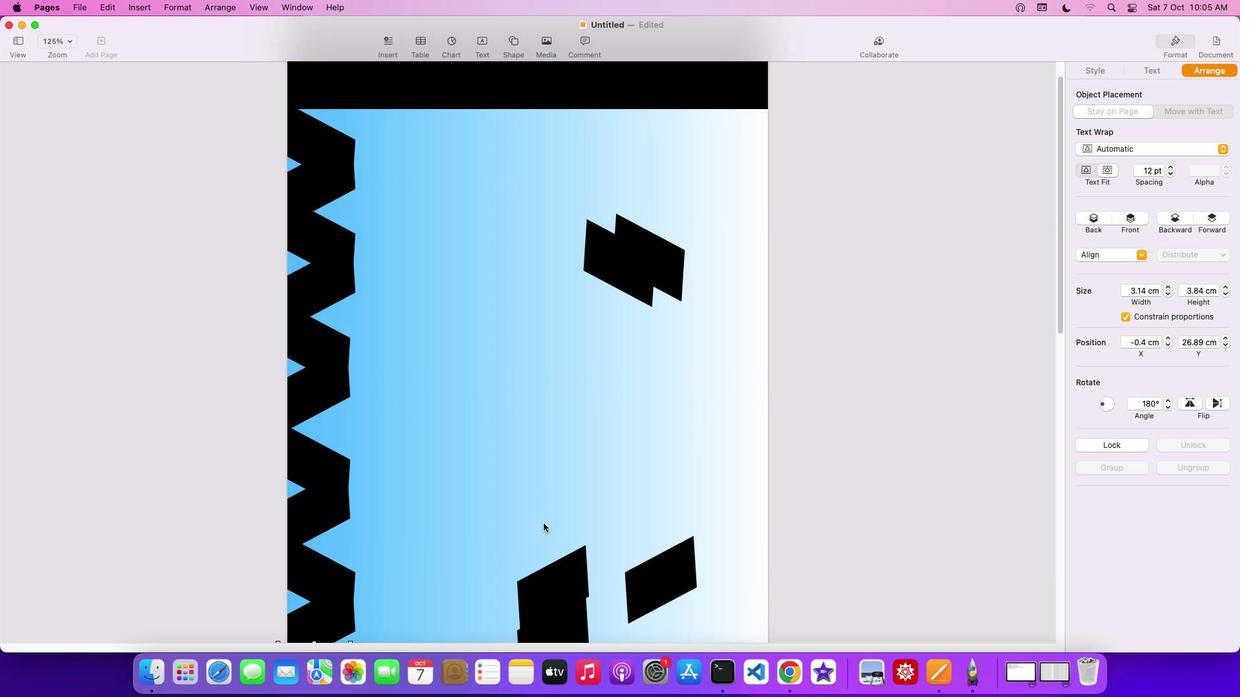 
Action: Mouse scrolled (547, 527) with delta (3, 4)
Screenshot: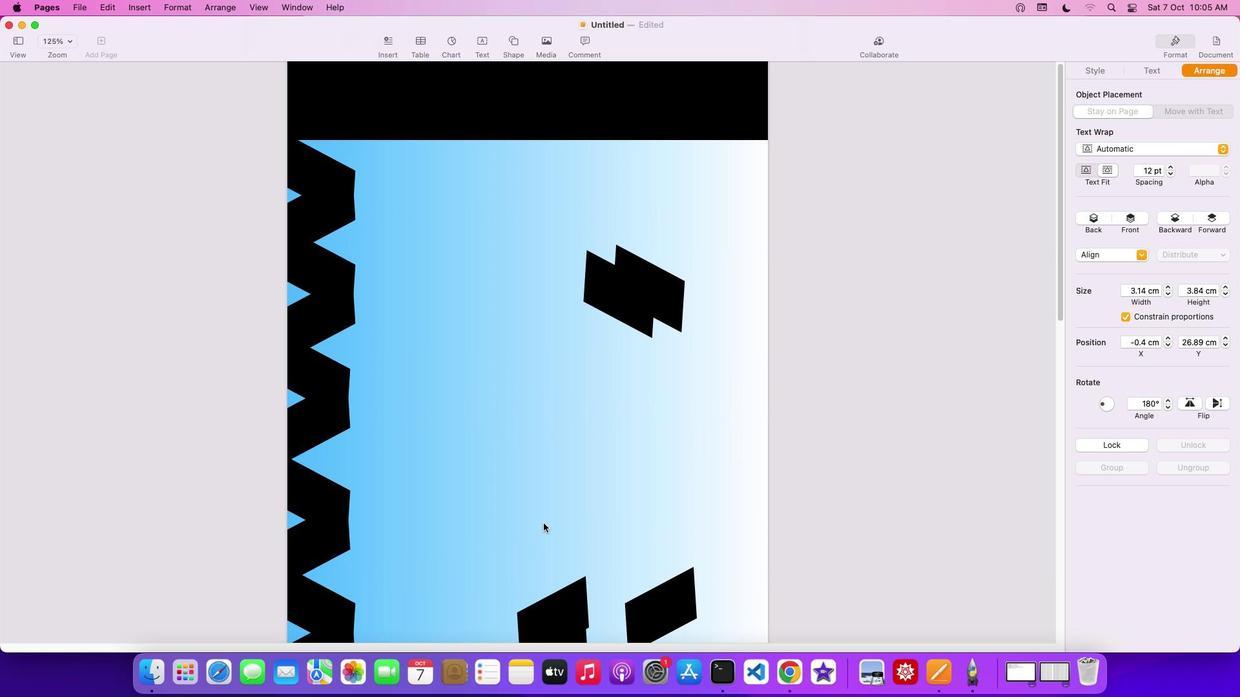 
Action: Mouse scrolled (547, 527) with delta (3, 4)
Screenshot: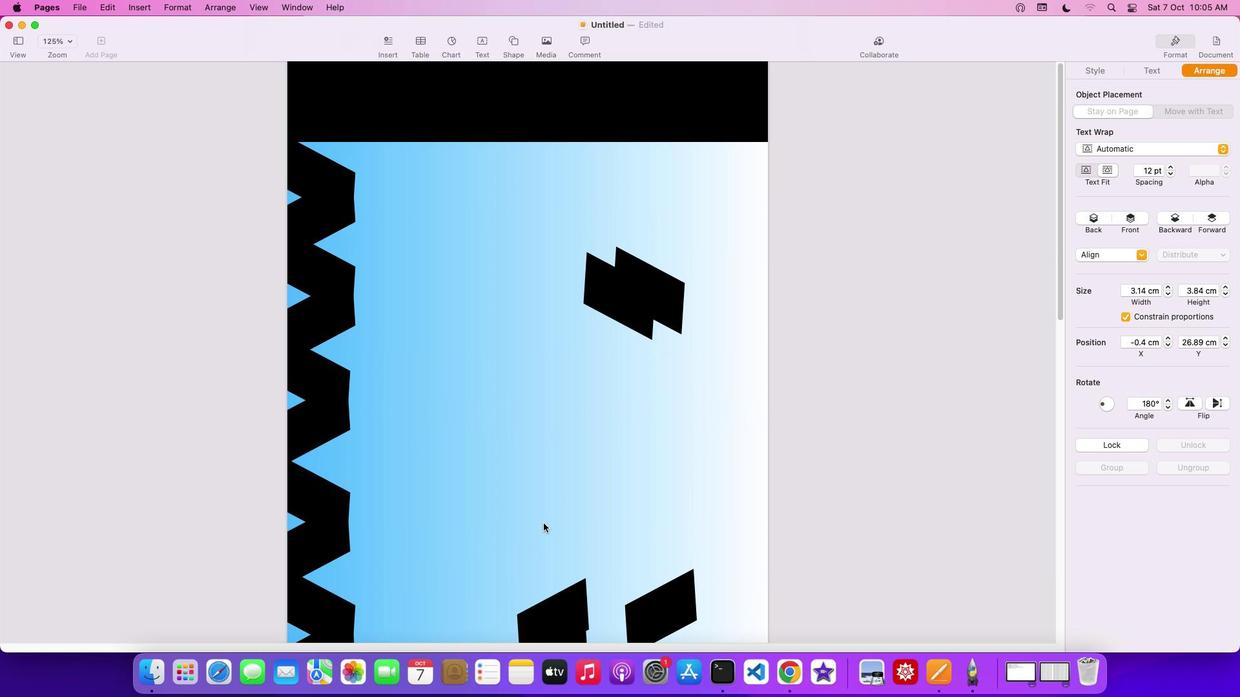 
Action: Mouse scrolled (547, 527) with delta (3, 5)
Screenshot: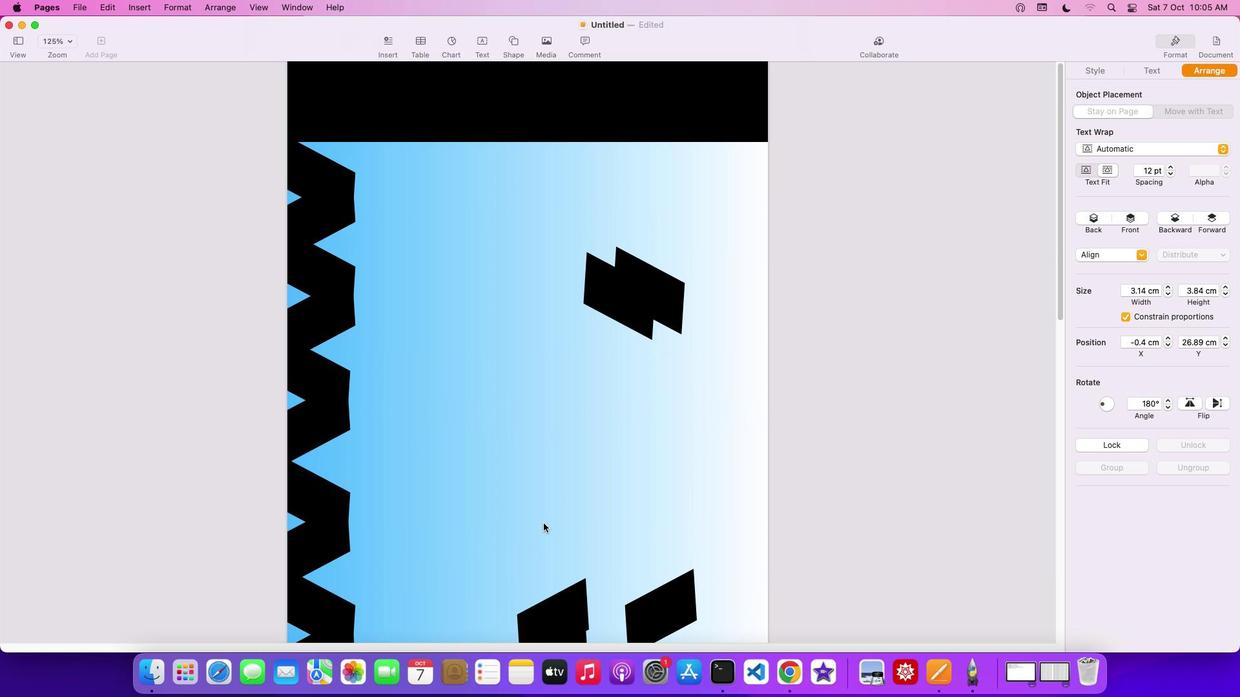 
Action: Mouse scrolled (547, 527) with delta (3, 7)
Screenshot: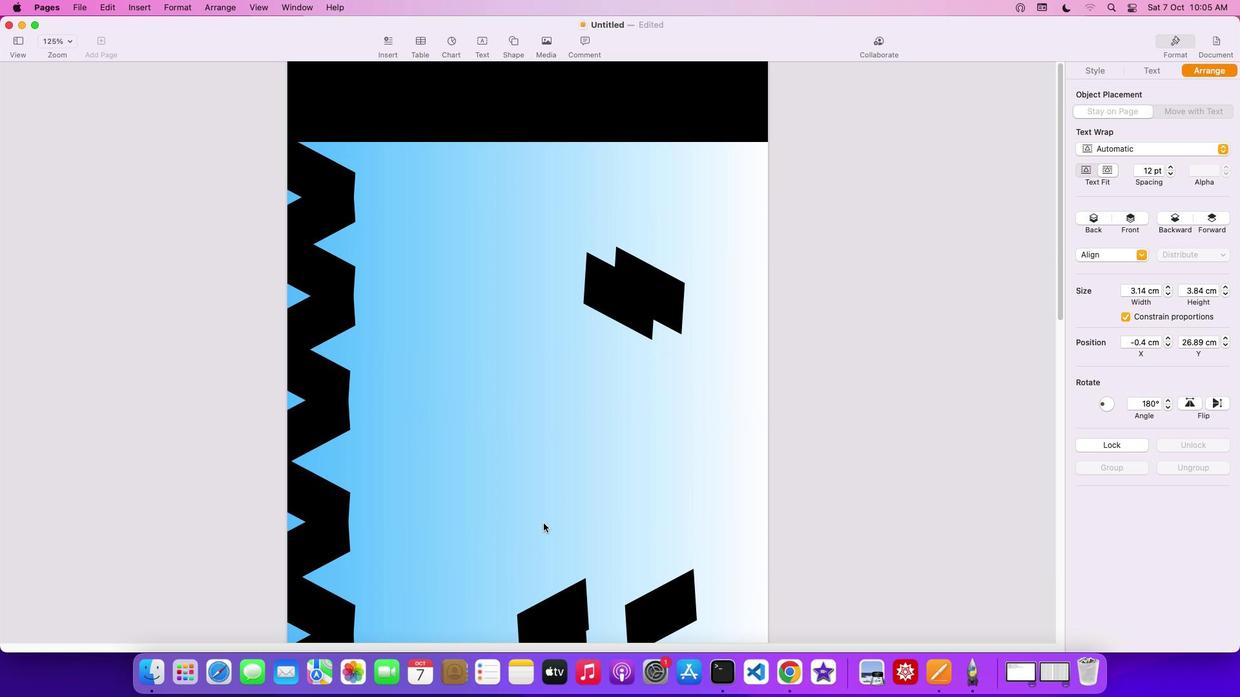 
Action: Mouse moved to (662, 299)
Screenshot: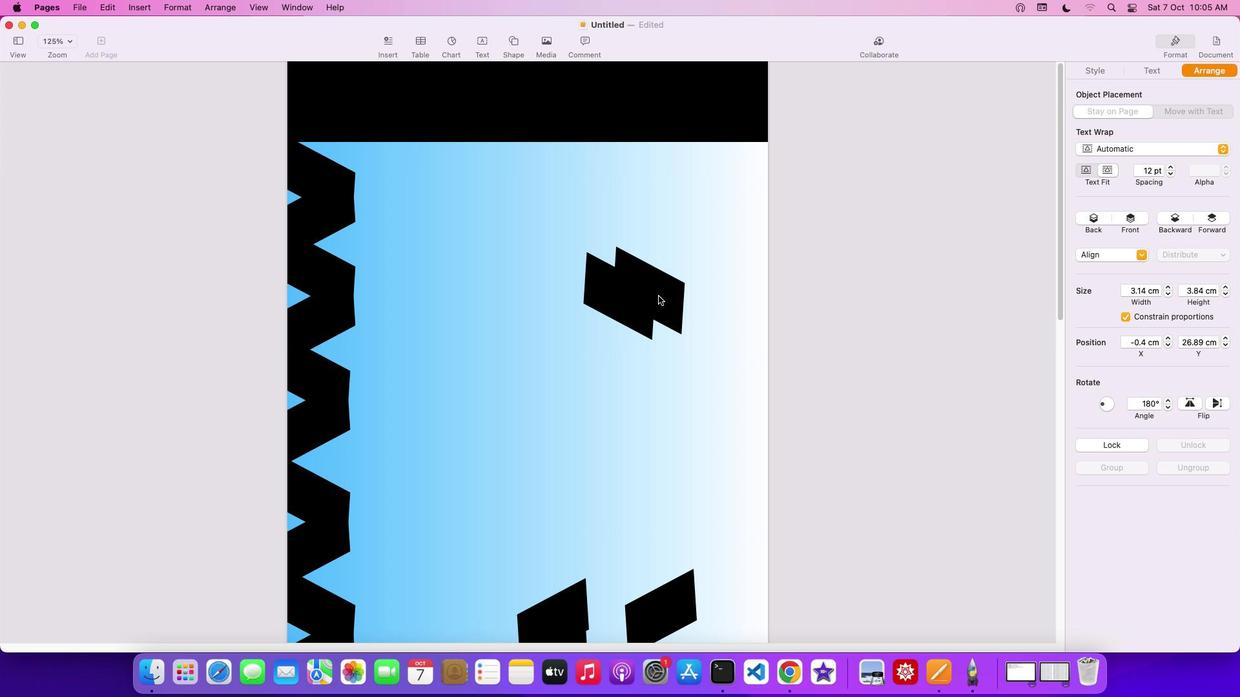 
Action: Mouse pressed left at (662, 299)
Screenshot: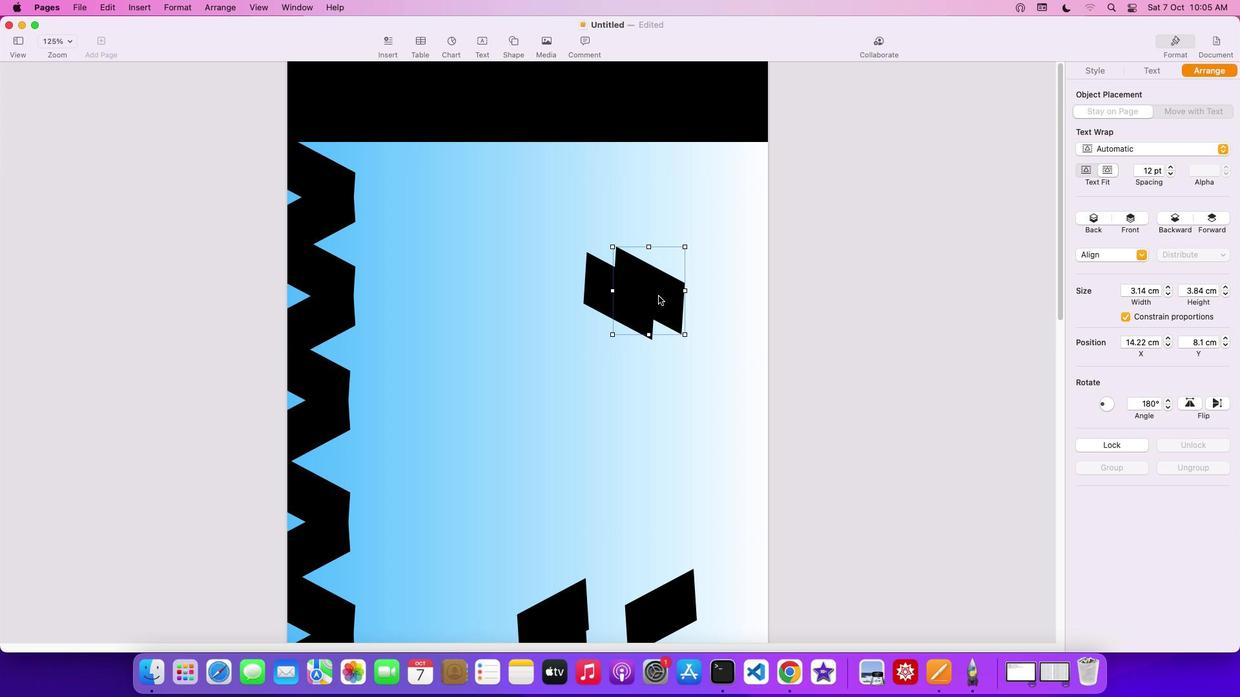 
Action: Mouse moved to (671, 629)
Screenshot: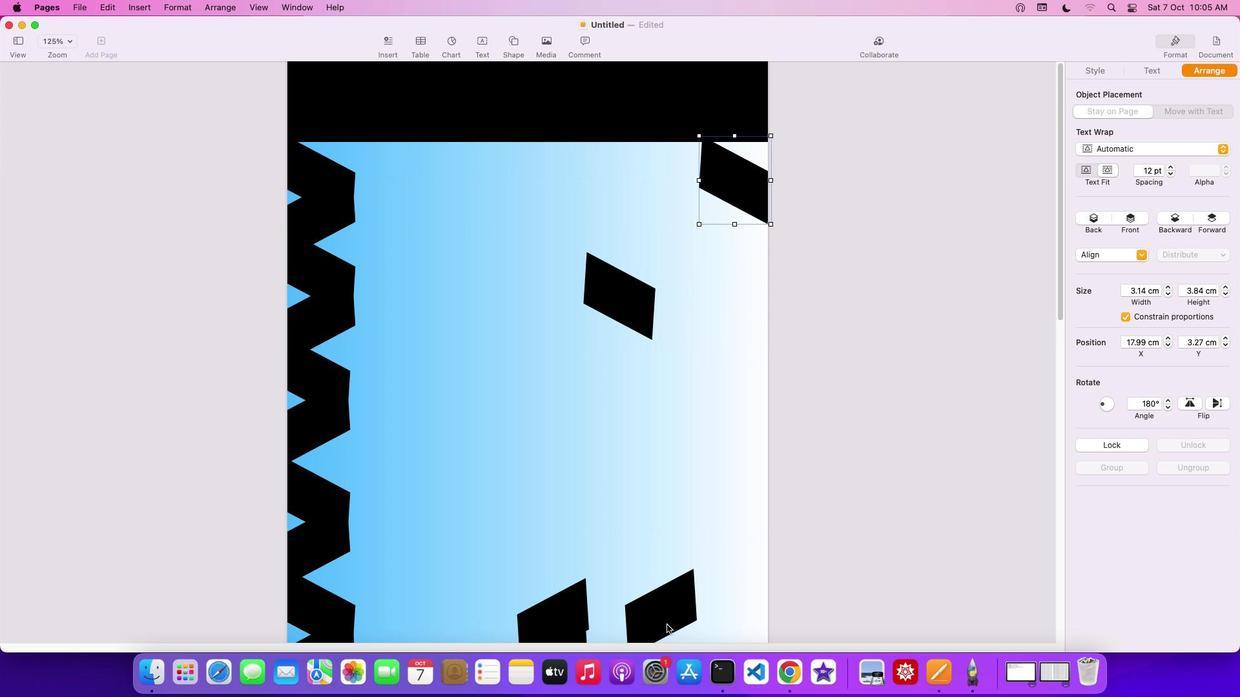 
Action: Mouse pressed left at (671, 629)
Screenshot: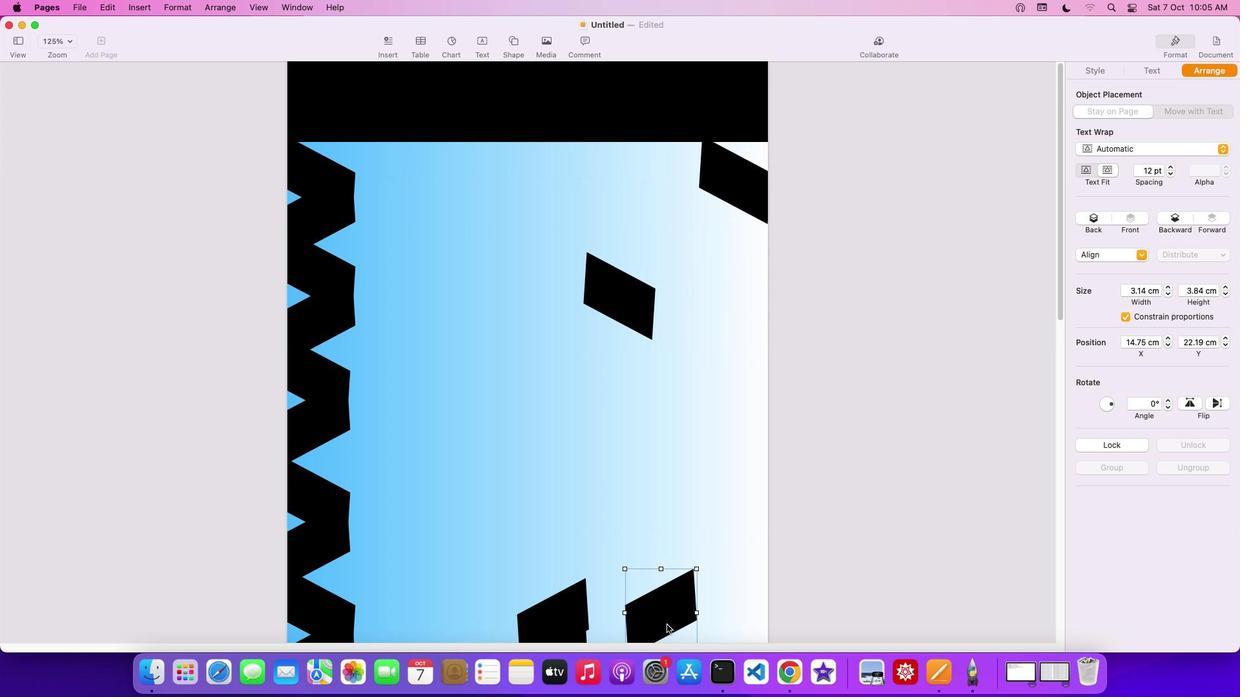 
Action: Mouse moved to (740, 175)
Screenshot: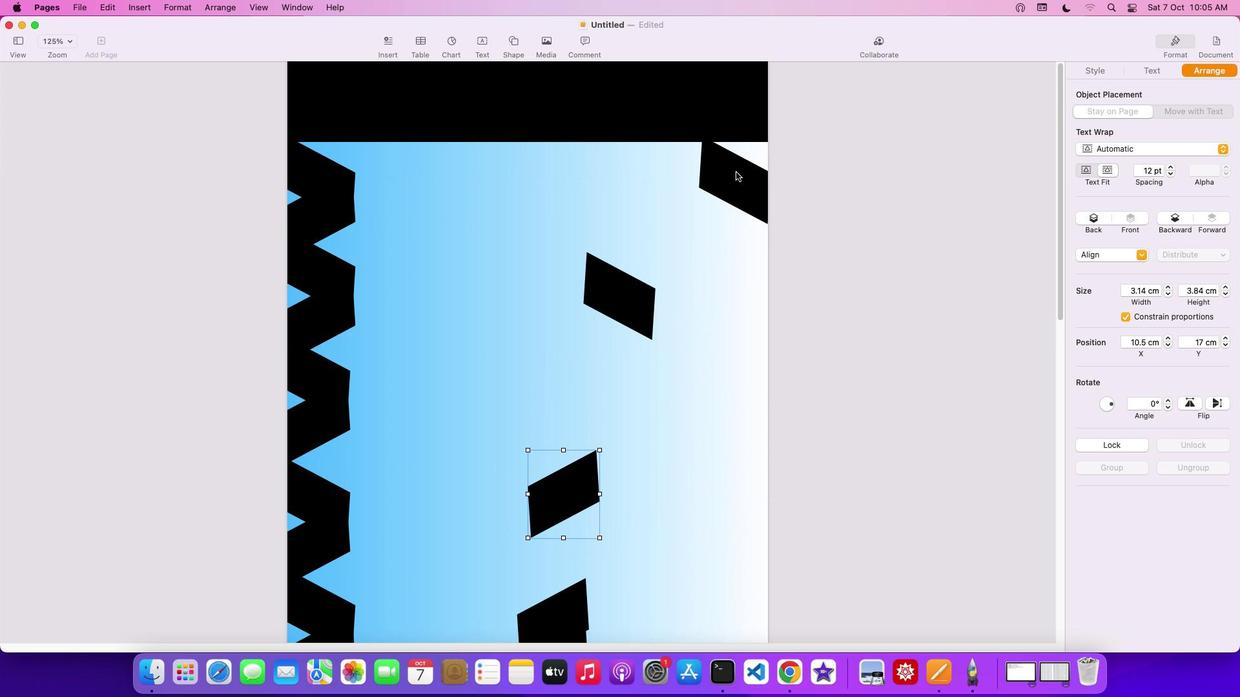 
Action: Mouse pressed left at (740, 175)
Screenshot: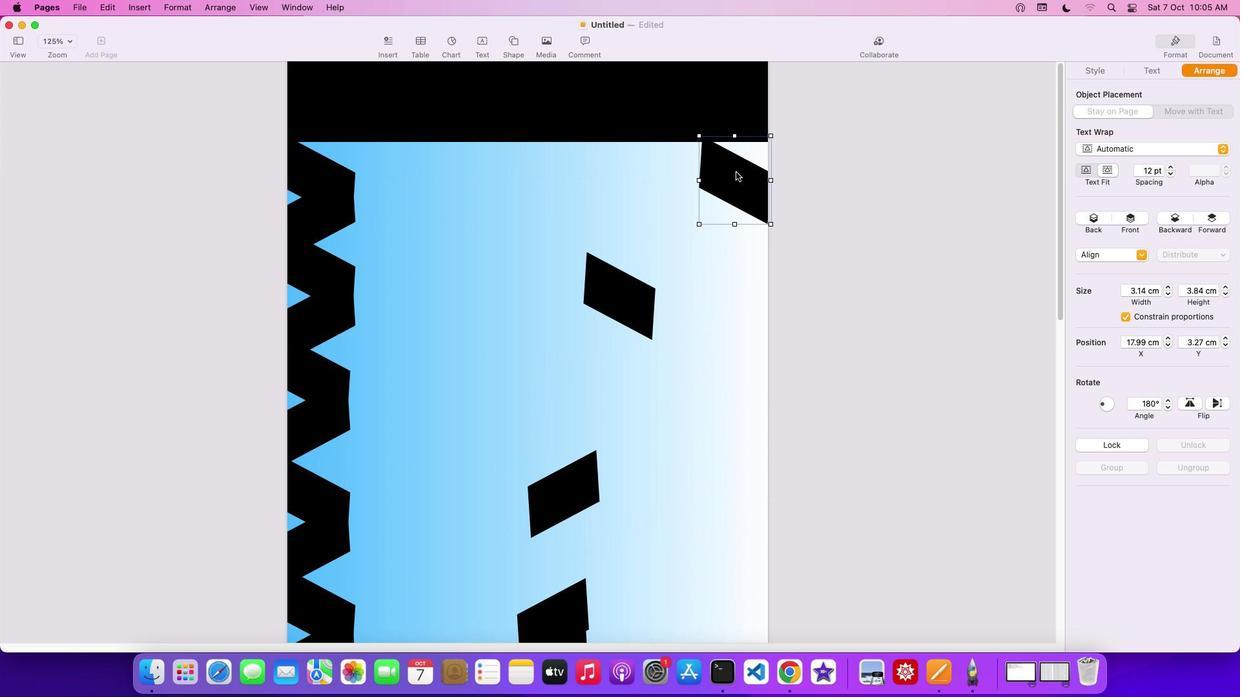 
Action: Mouse moved to (556, 489)
Screenshot: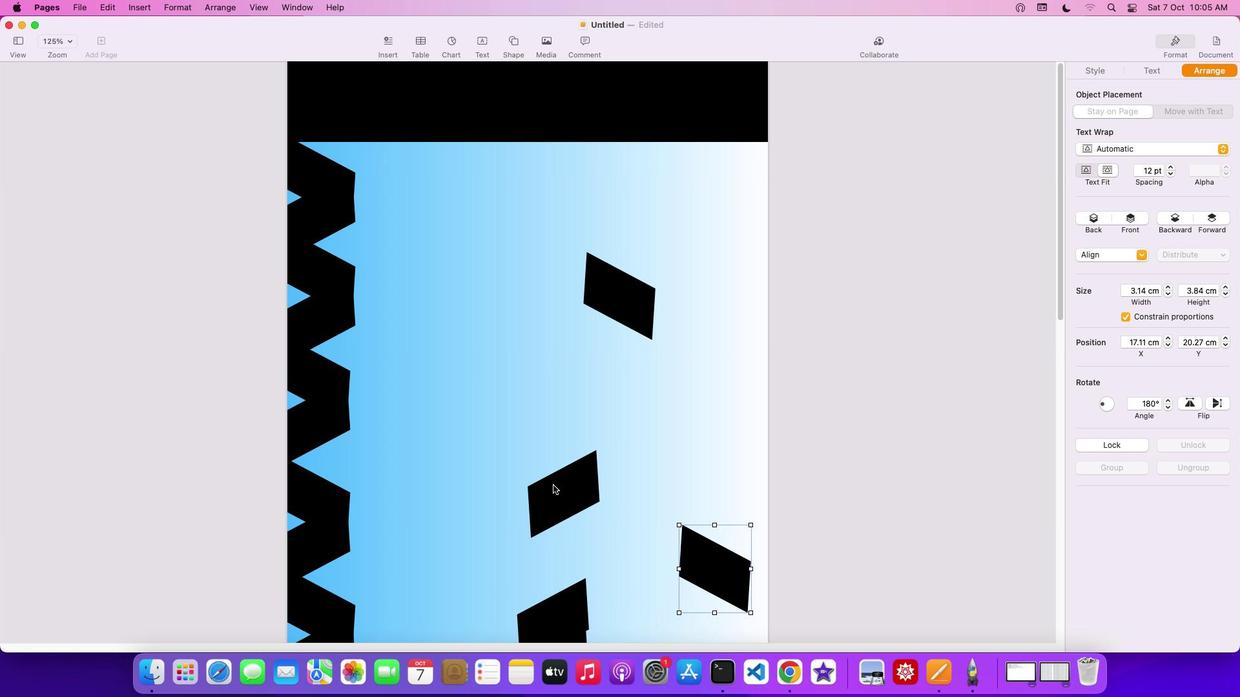 
Action: Mouse pressed left at (556, 489)
